 Task: Research Airbnb options in Jalal-Abad, Kyrgyzstan from 12th December, 2023 to 16th December, 2023 for 8 adults.8 bedrooms having 8 beds and 8 bathrooms. Property type can be hotel. Amenities needed are: wifi, TV, free parkinig on premises, gym, breakfast. Booking option can be shelf check-in. Look for 4 properties as per requirement.
Action: Mouse moved to (504, 117)
Screenshot: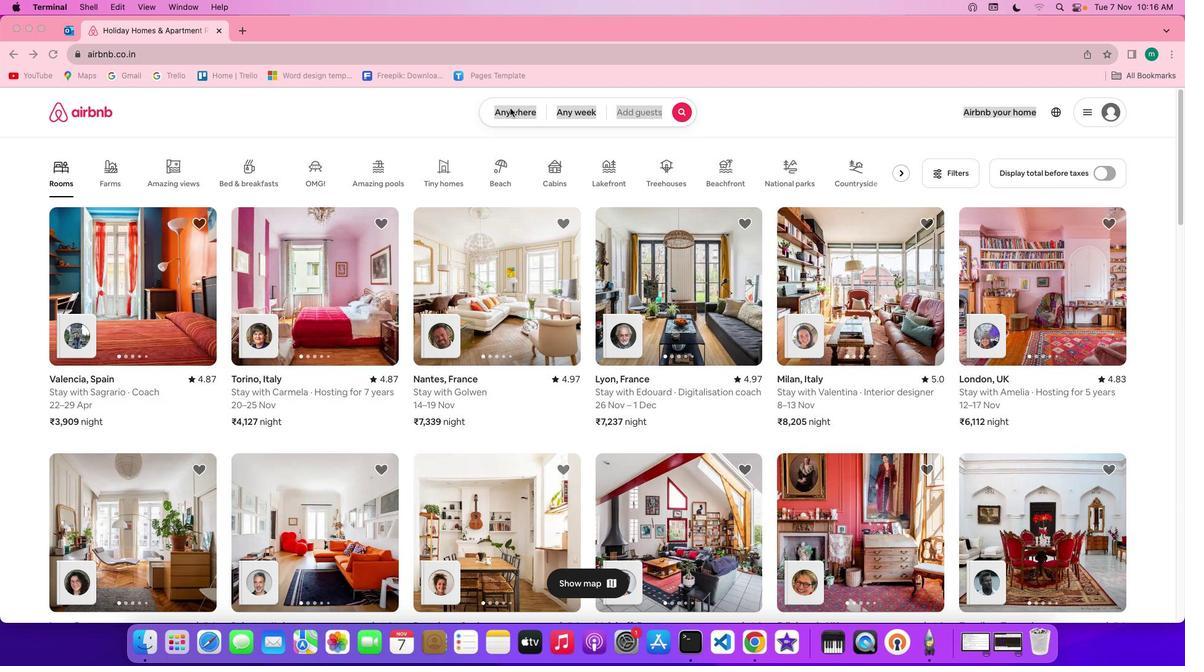 
Action: Mouse pressed left at (504, 117)
Screenshot: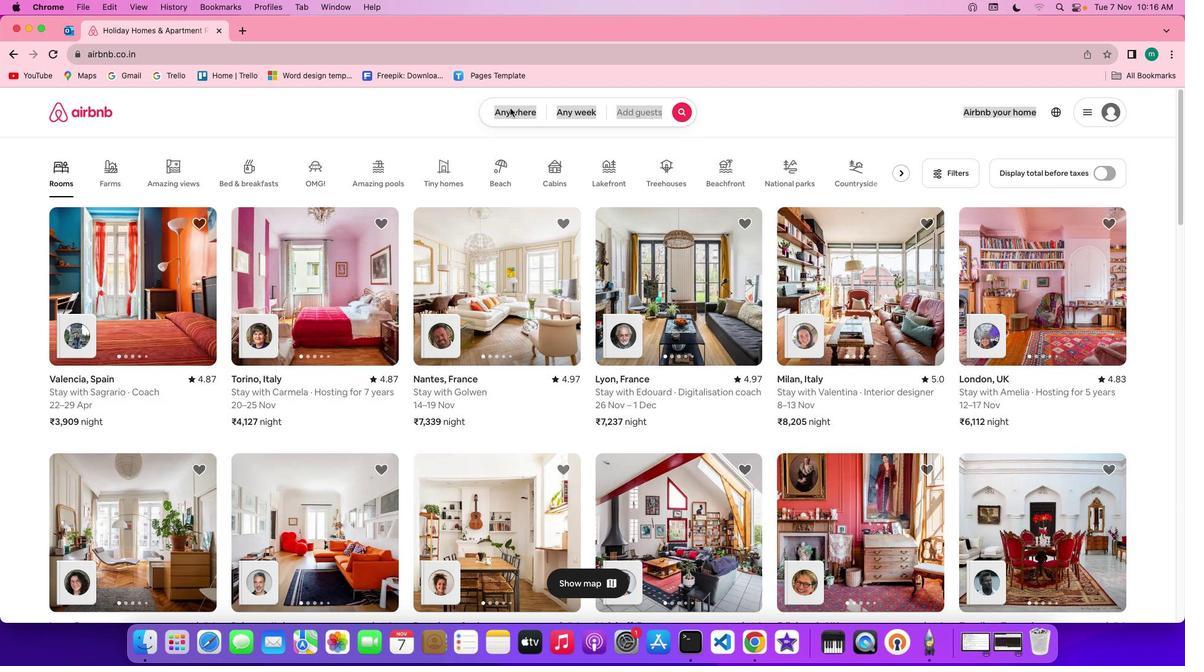 
Action: Mouse pressed left at (504, 117)
Screenshot: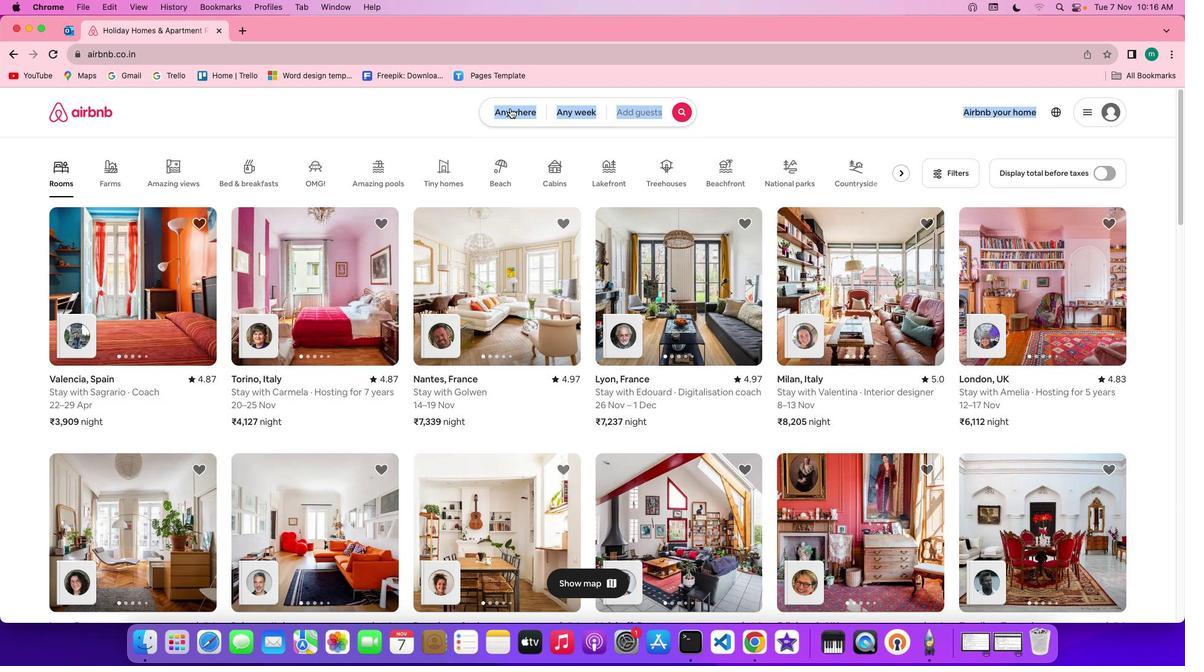 
Action: Mouse moved to (457, 167)
Screenshot: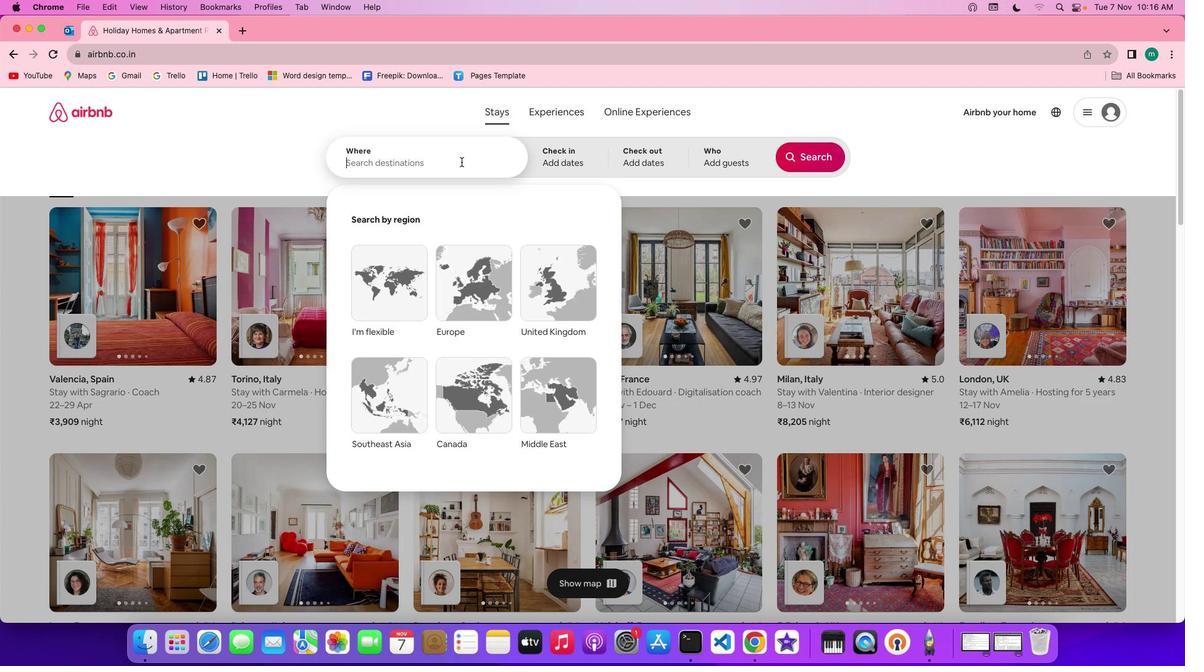 
Action: Mouse pressed left at (457, 167)
Screenshot: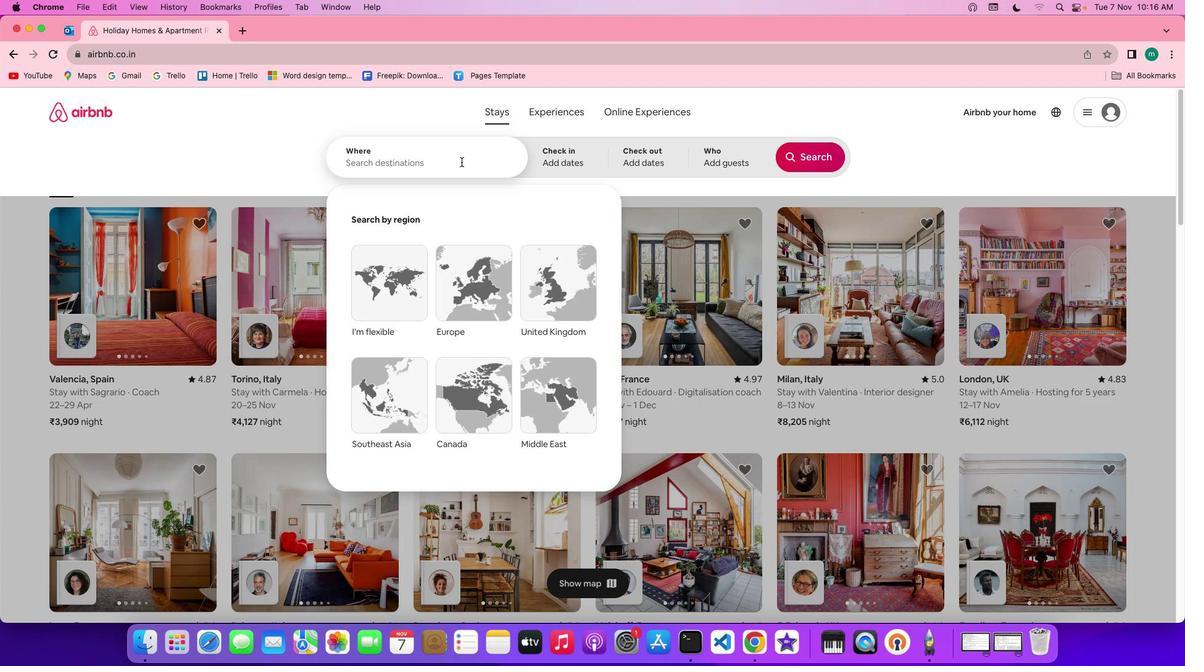 
Action: Key pressed Key.shift'J''a''l''a''l''-'Key.spaceKey.shift'A''b''a''d'','Key.spaceKey.shift'K''r'Key.backspace'y''r''g''y''z''s''t''a''n'
Screenshot: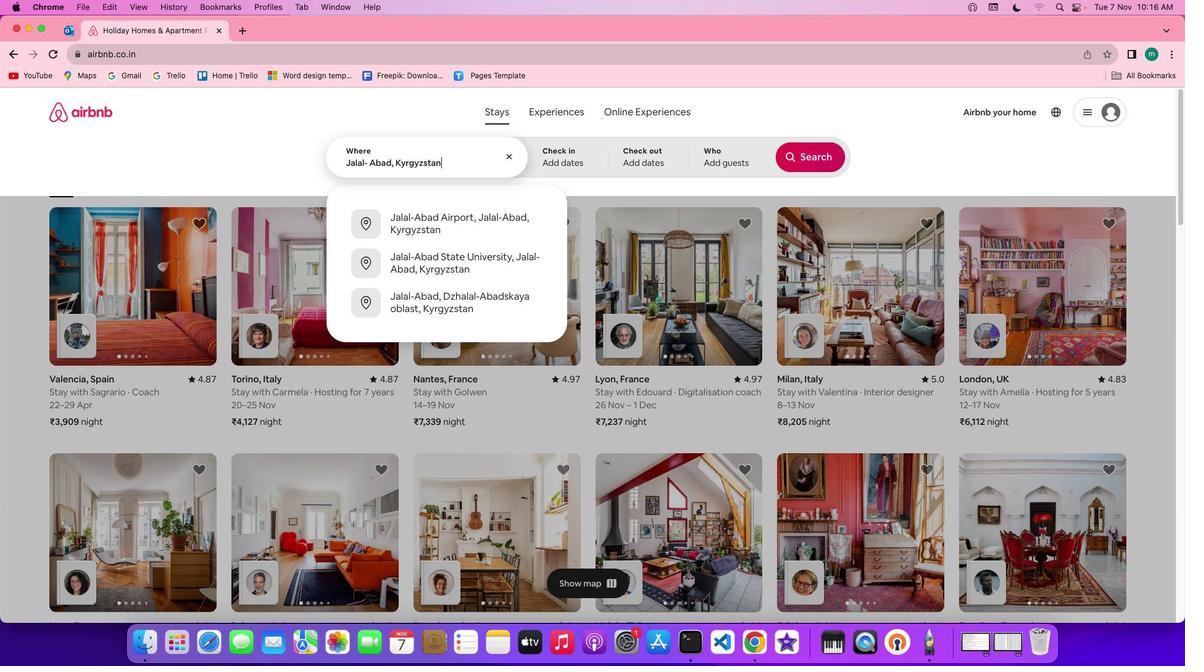 
Action: Mouse moved to (562, 169)
Screenshot: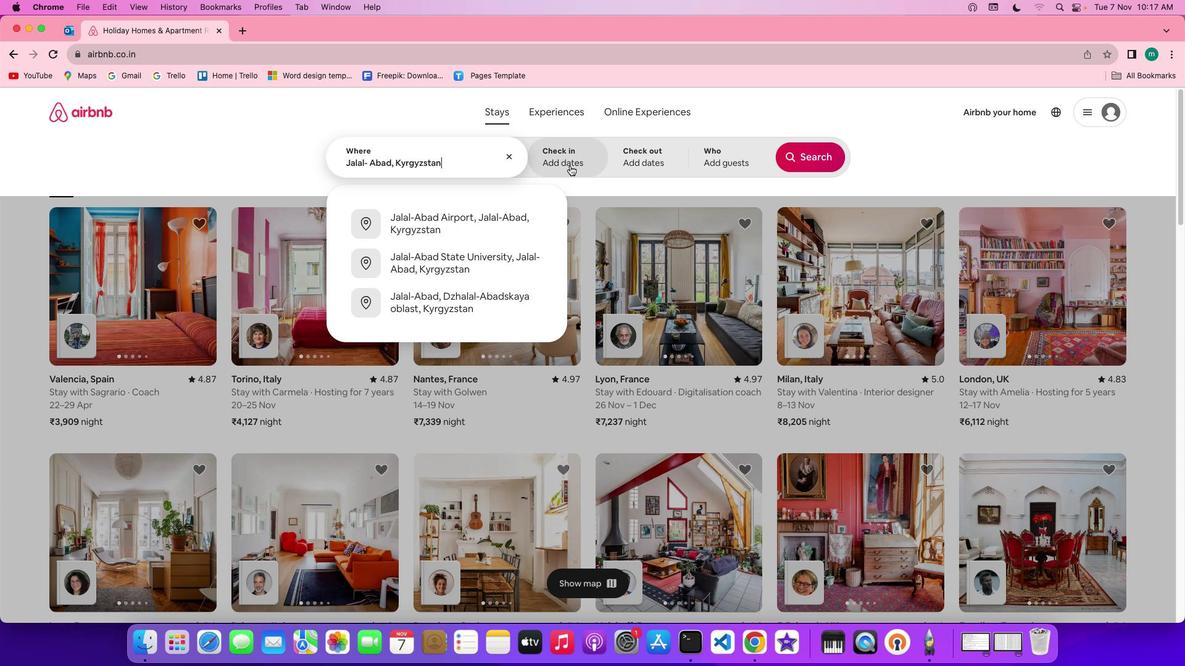 
Action: Mouse pressed left at (562, 169)
Screenshot: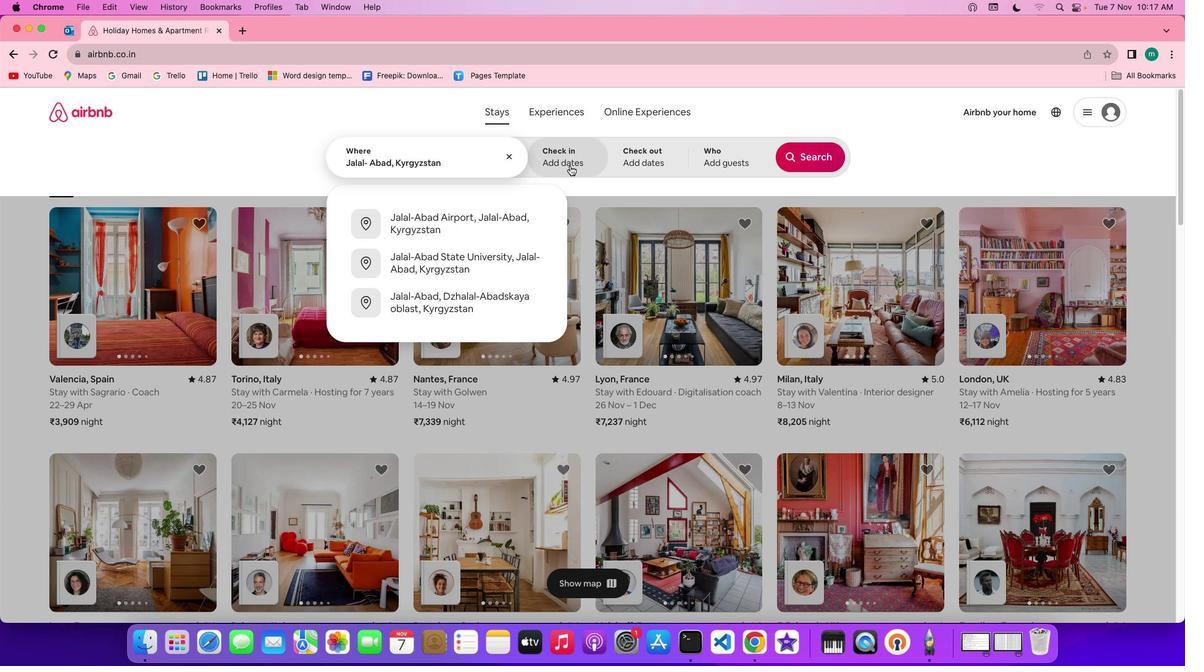 
Action: Mouse moved to (662, 355)
Screenshot: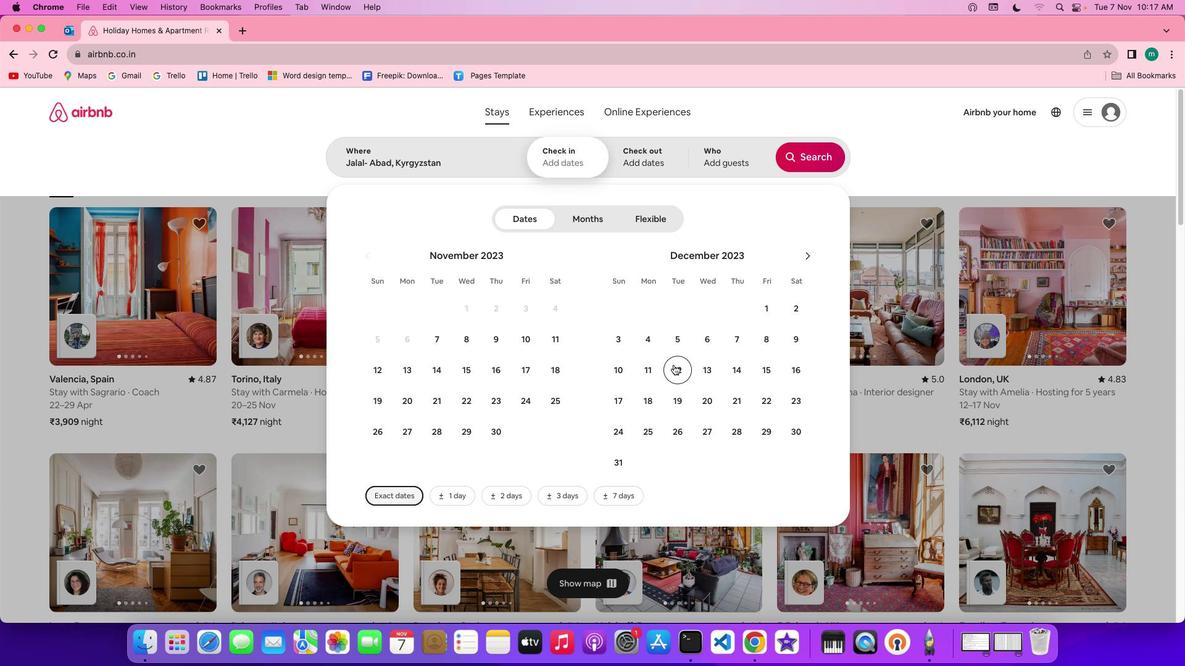 
Action: Mouse pressed left at (662, 355)
Screenshot: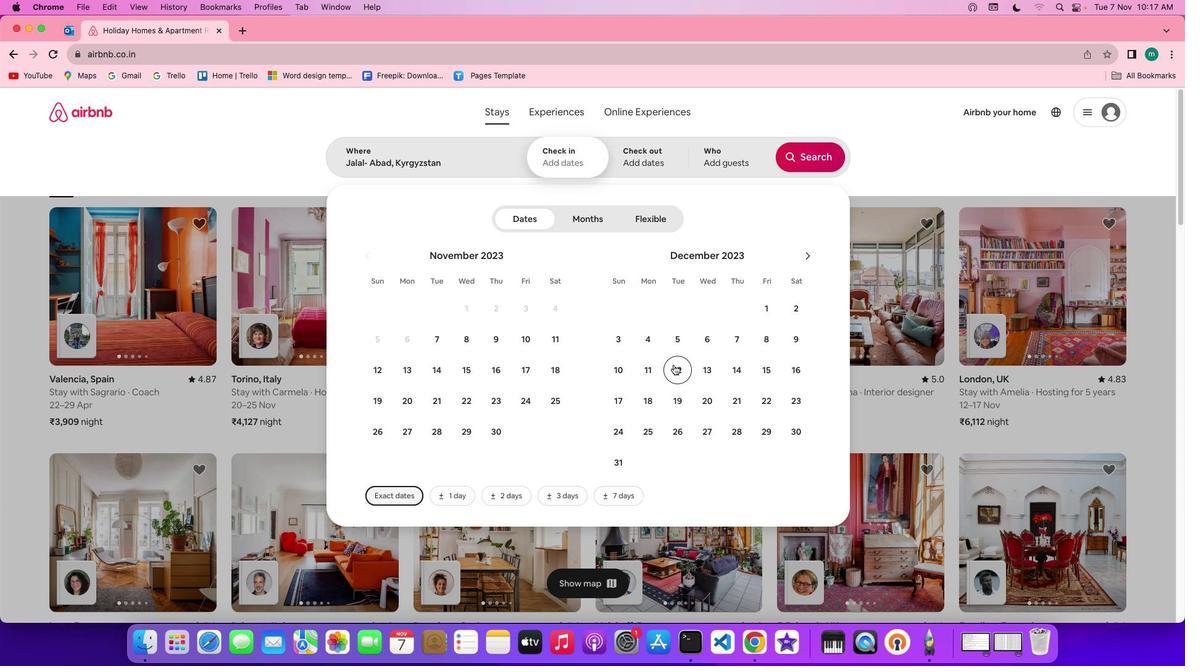 
Action: Mouse moved to (790, 355)
Screenshot: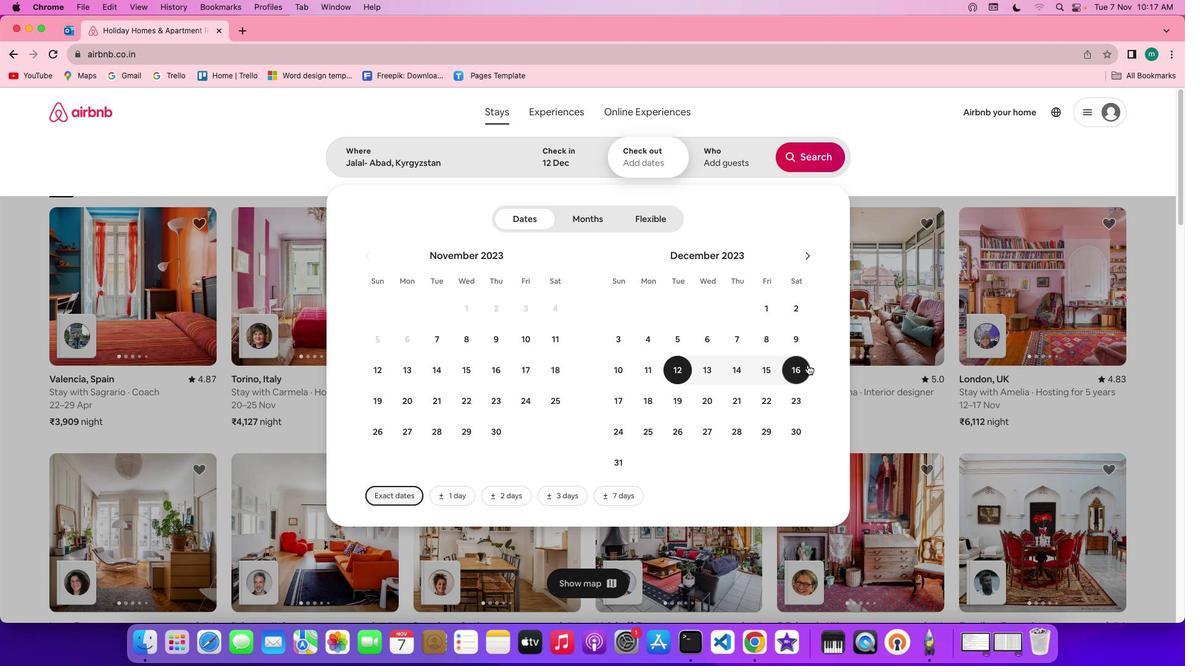 
Action: Mouse pressed left at (790, 355)
Screenshot: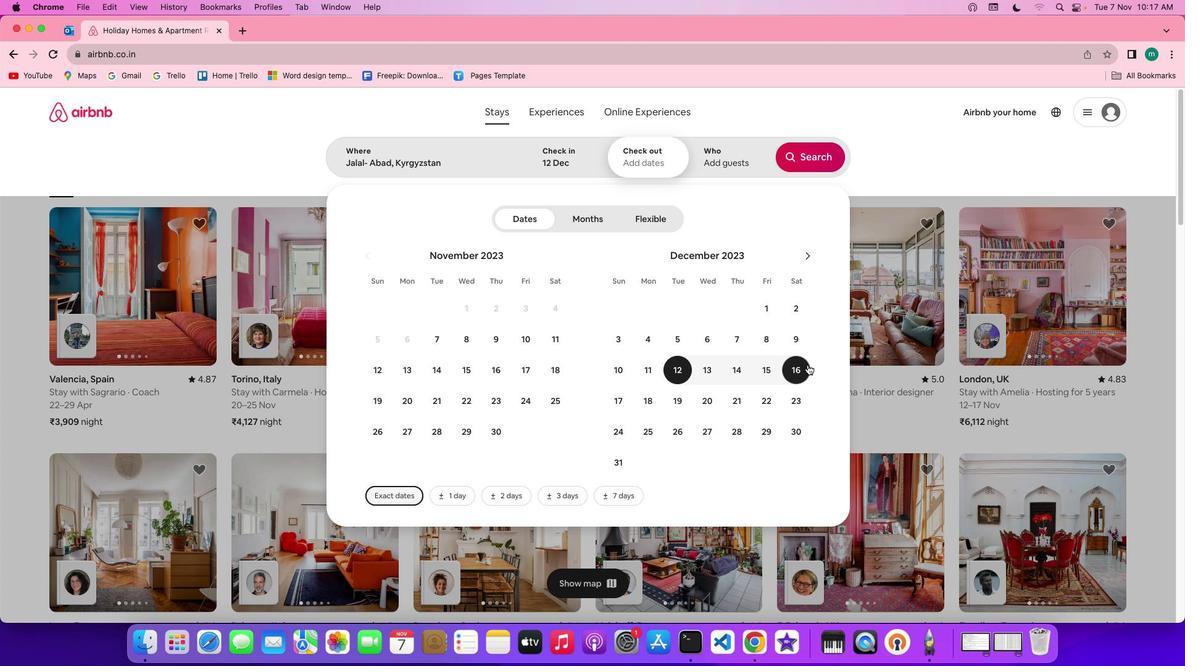 
Action: Mouse moved to (730, 167)
Screenshot: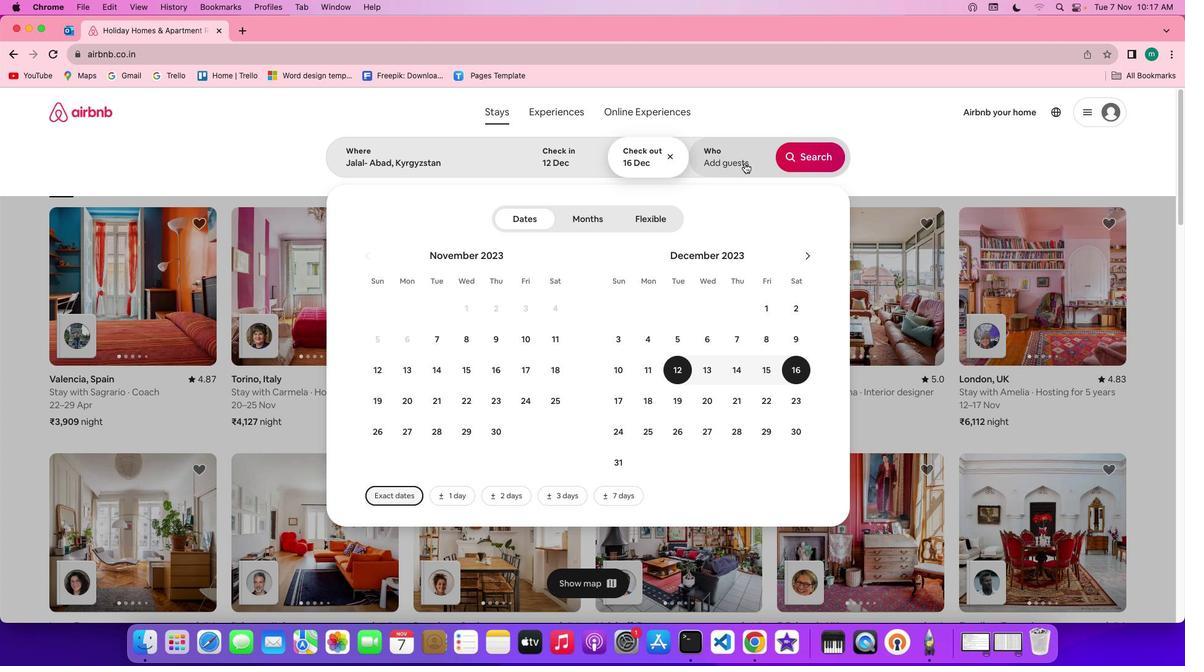 
Action: Mouse pressed left at (730, 167)
Screenshot: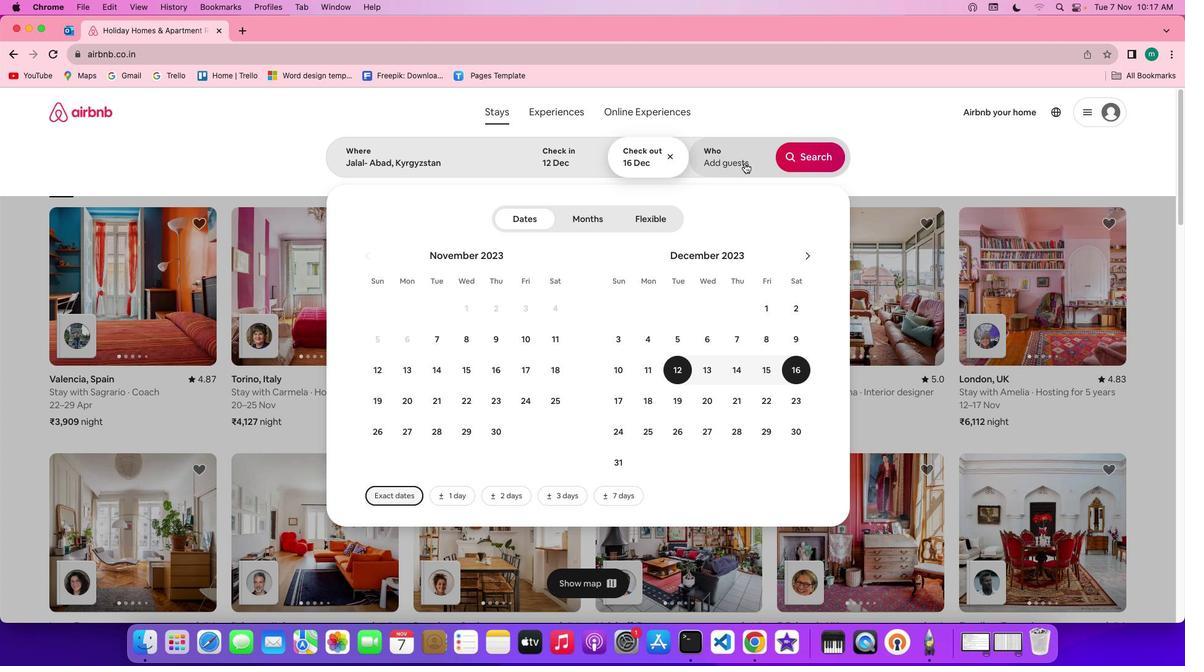
Action: Mouse moved to (800, 224)
Screenshot: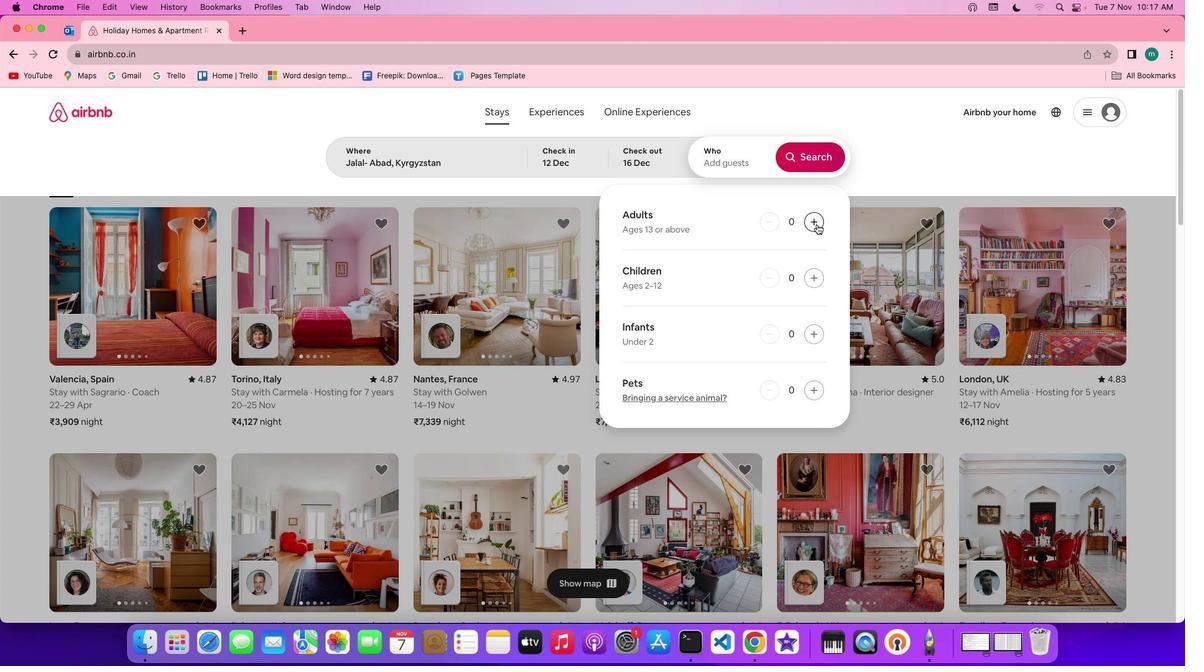 
Action: Mouse pressed left at (800, 224)
Screenshot: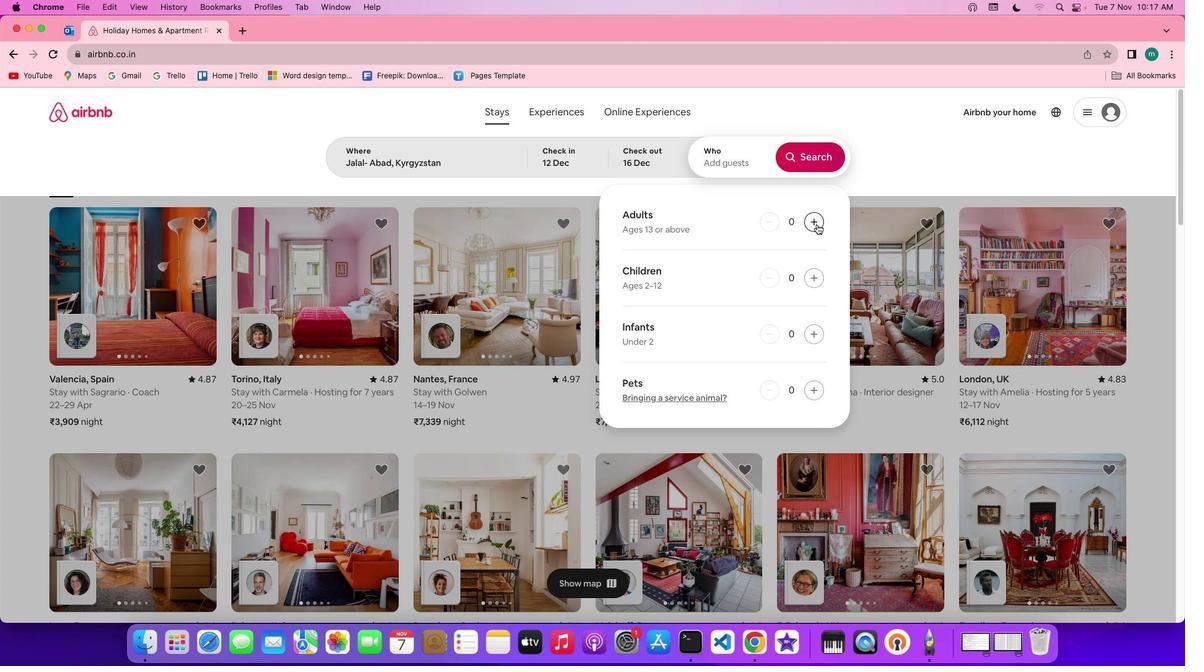 
Action: Mouse pressed left at (800, 224)
Screenshot: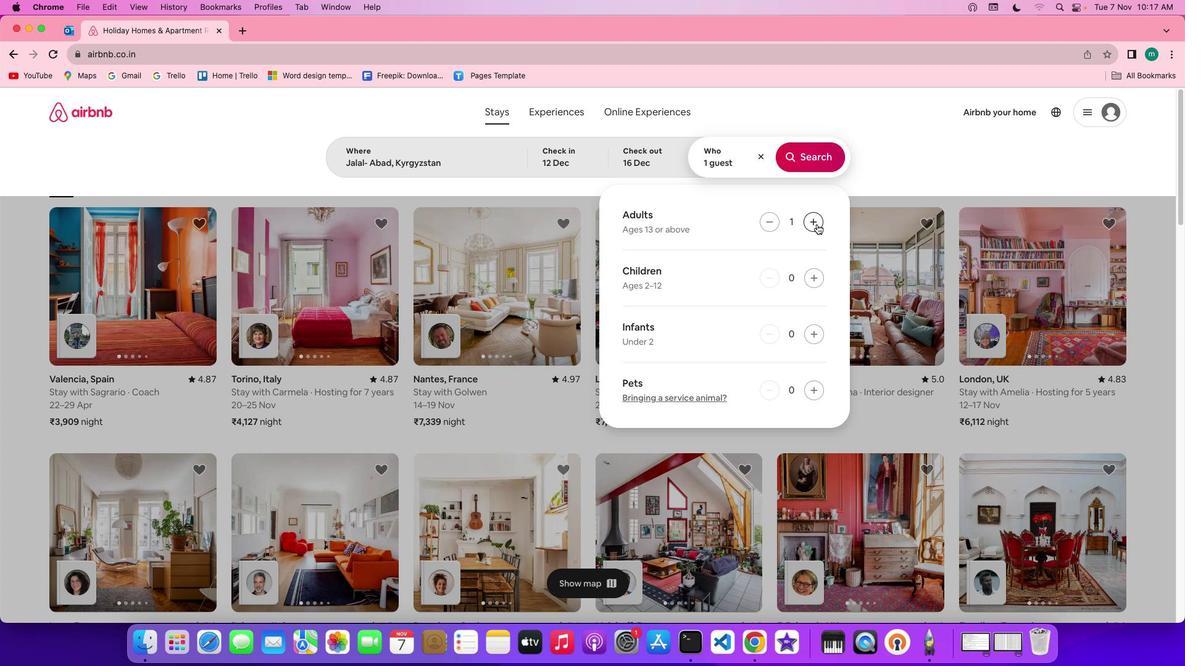 
Action: Mouse pressed left at (800, 224)
Screenshot: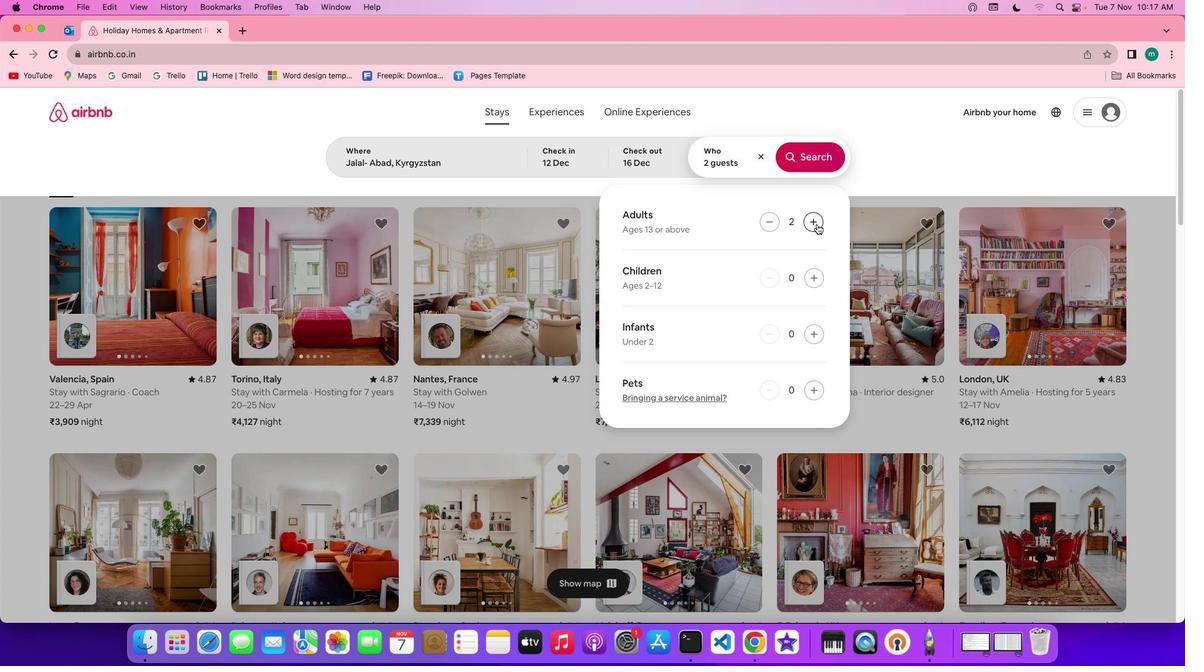 
Action: Mouse pressed left at (800, 224)
Screenshot: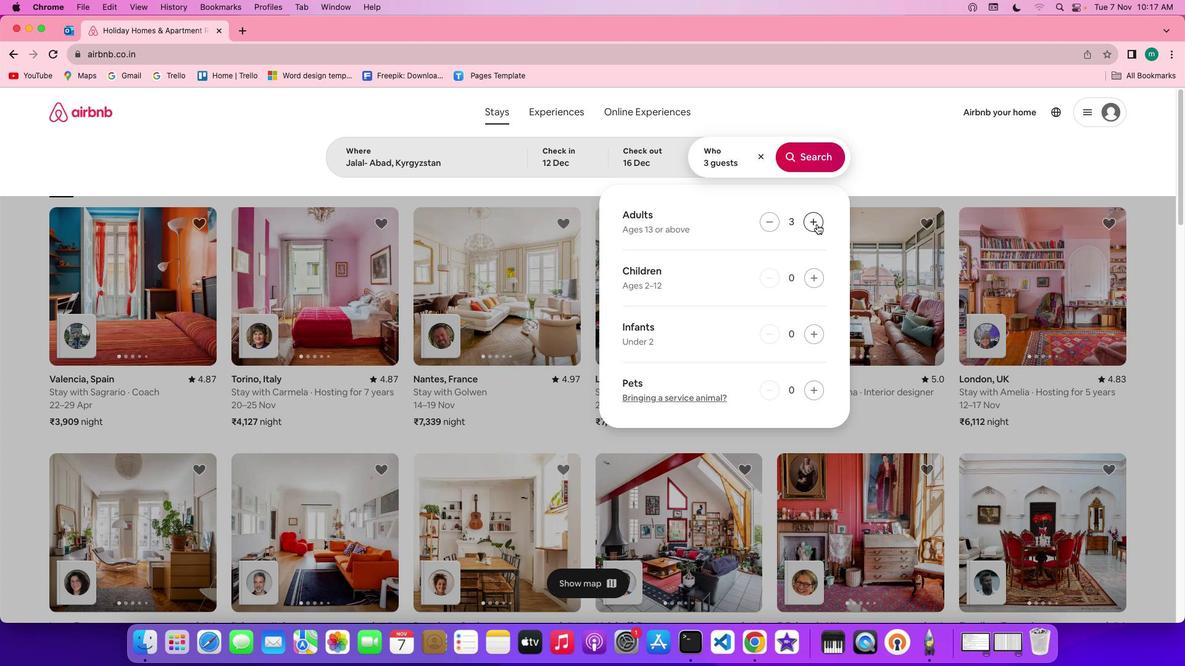
Action: Mouse pressed left at (800, 224)
Screenshot: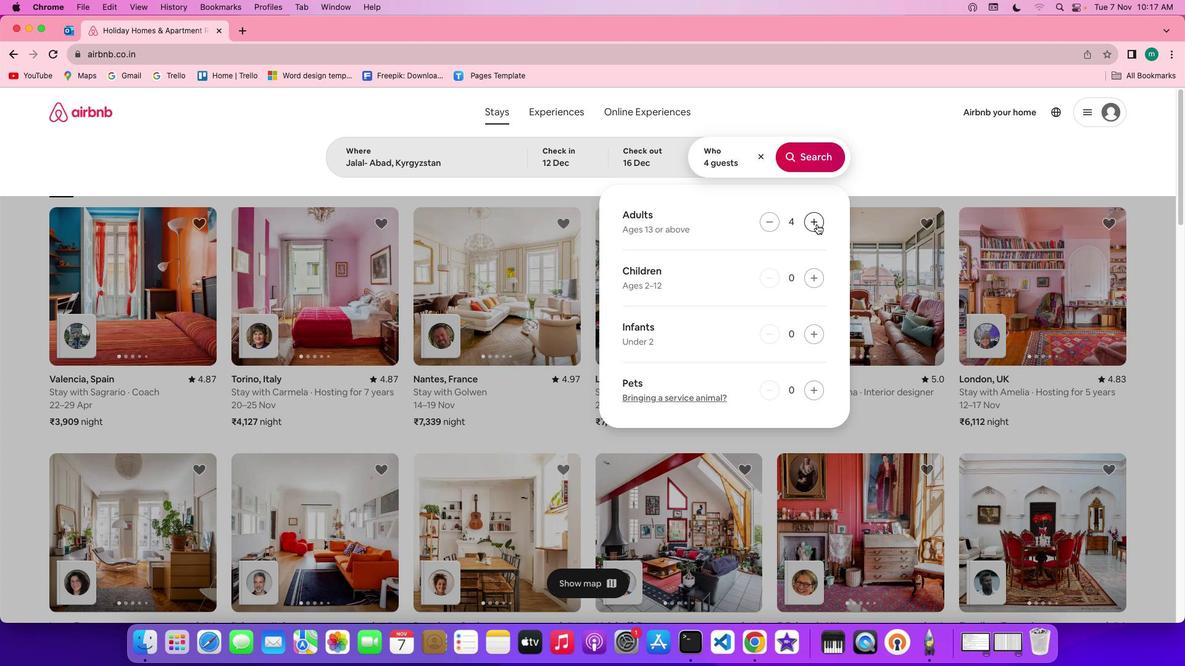 
Action: Mouse pressed left at (800, 224)
Screenshot: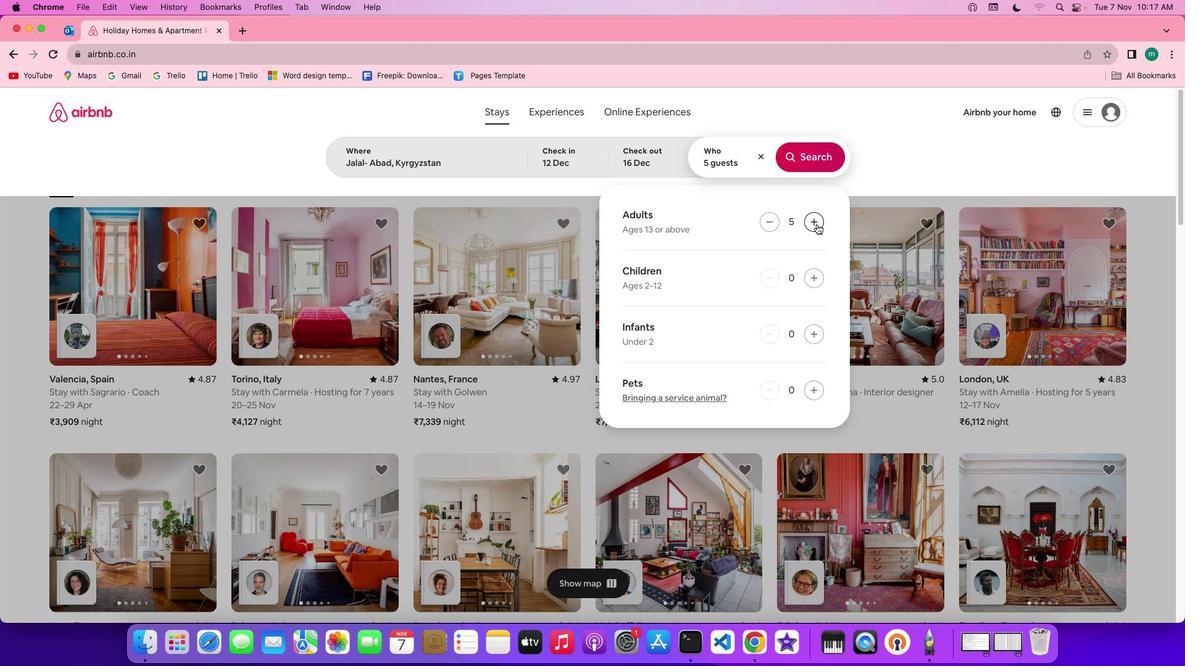 
Action: Mouse pressed left at (800, 224)
Screenshot: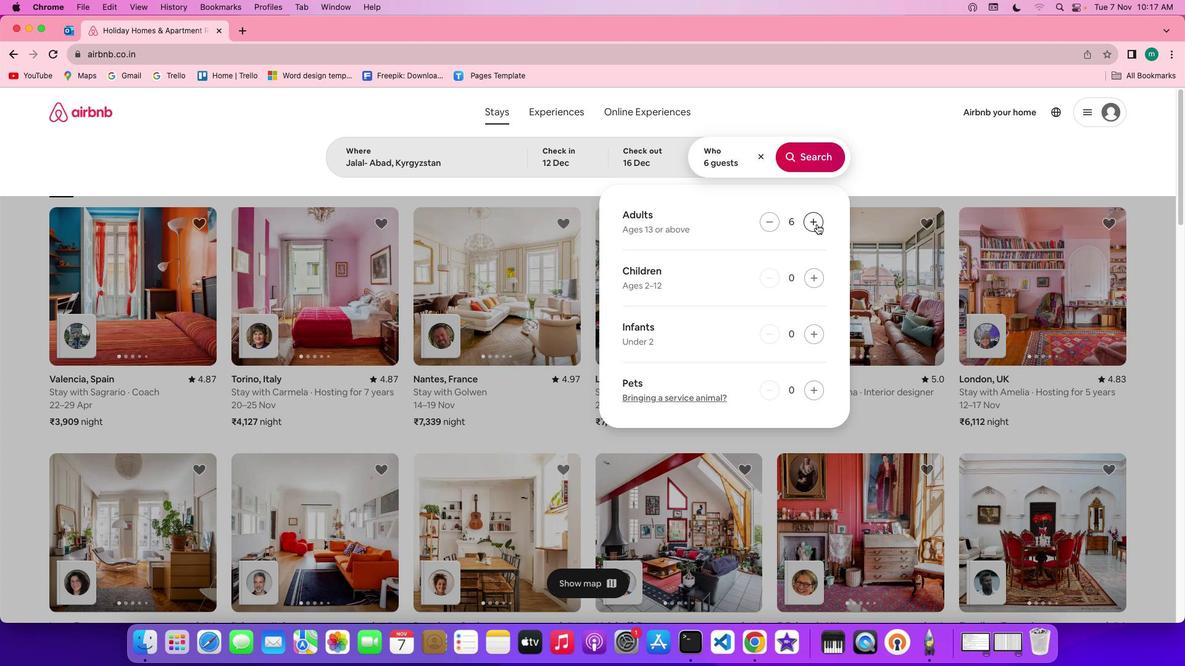 
Action: Mouse pressed left at (800, 224)
Screenshot: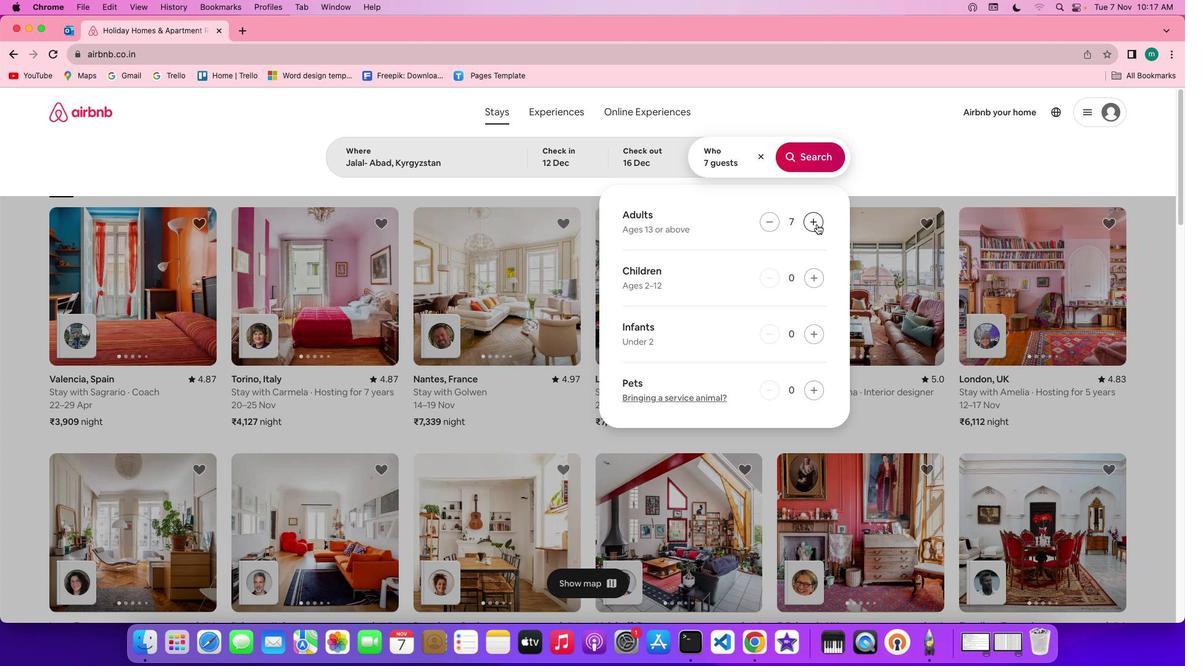 
Action: Mouse moved to (798, 166)
Screenshot: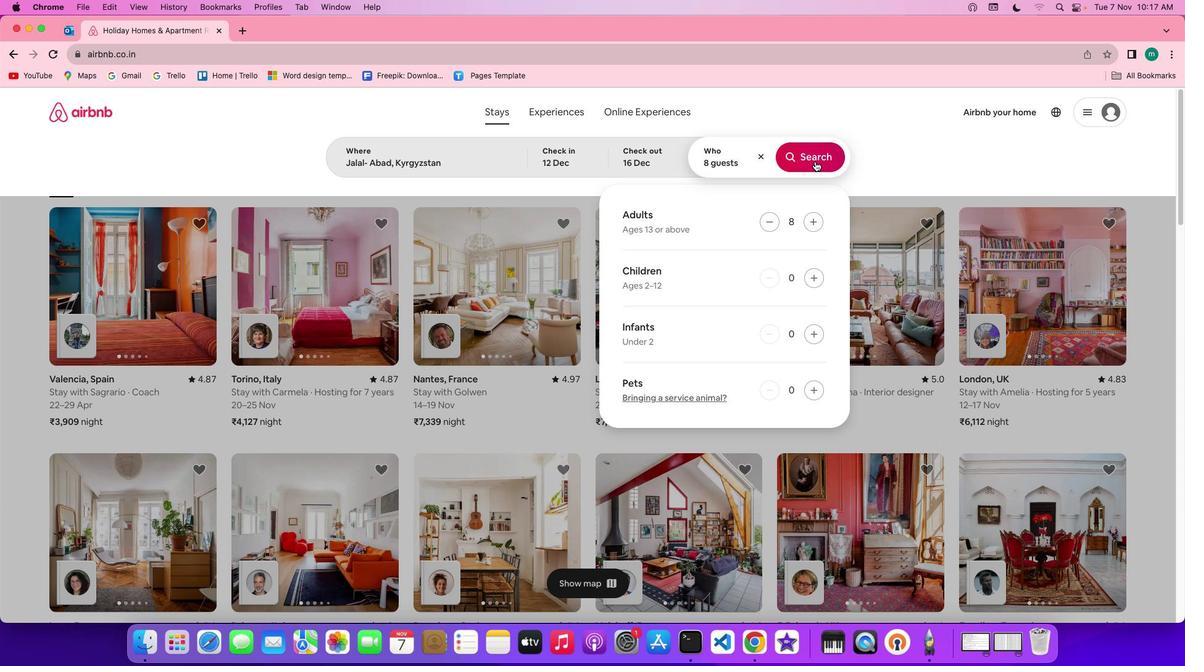 
Action: Mouse pressed left at (798, 166)
Screenshot: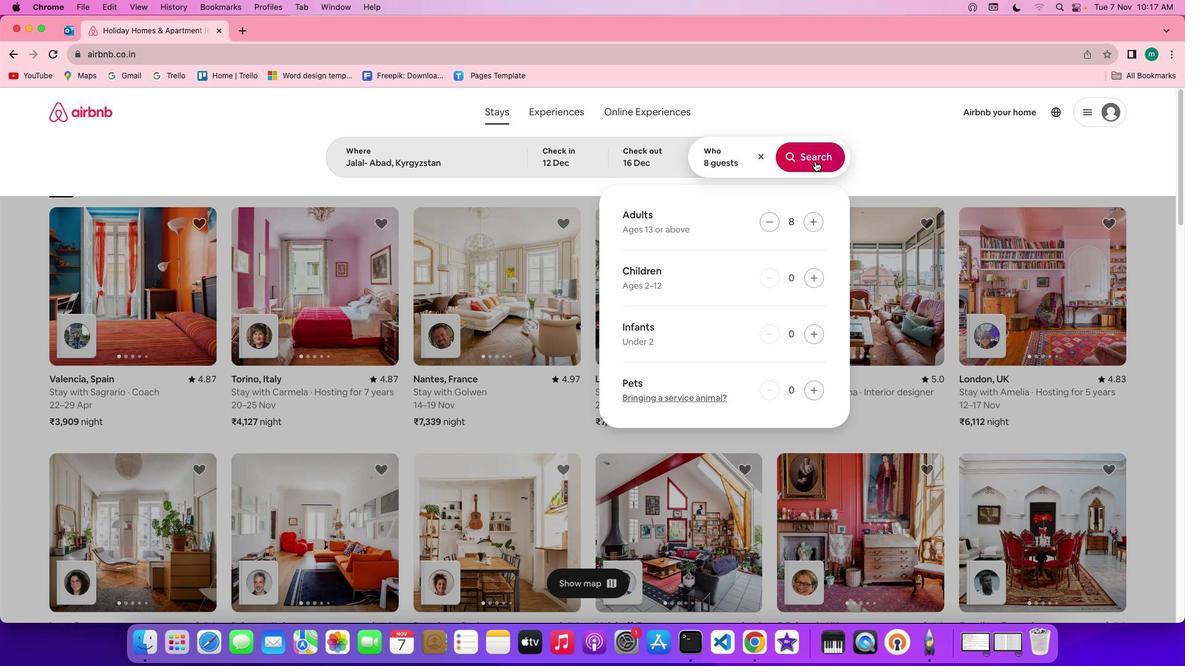 
Action: Mouse moved to (957, 167)
Screenshot: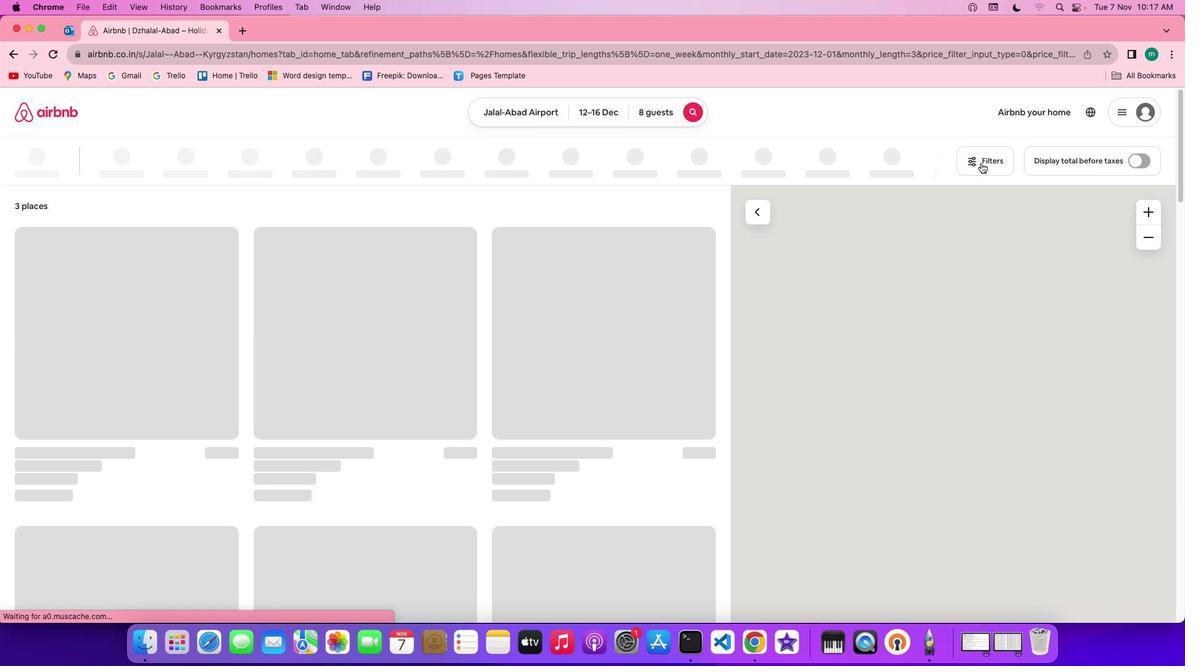 
Action: Mouse pressed left at (957, 167)
Screenshot: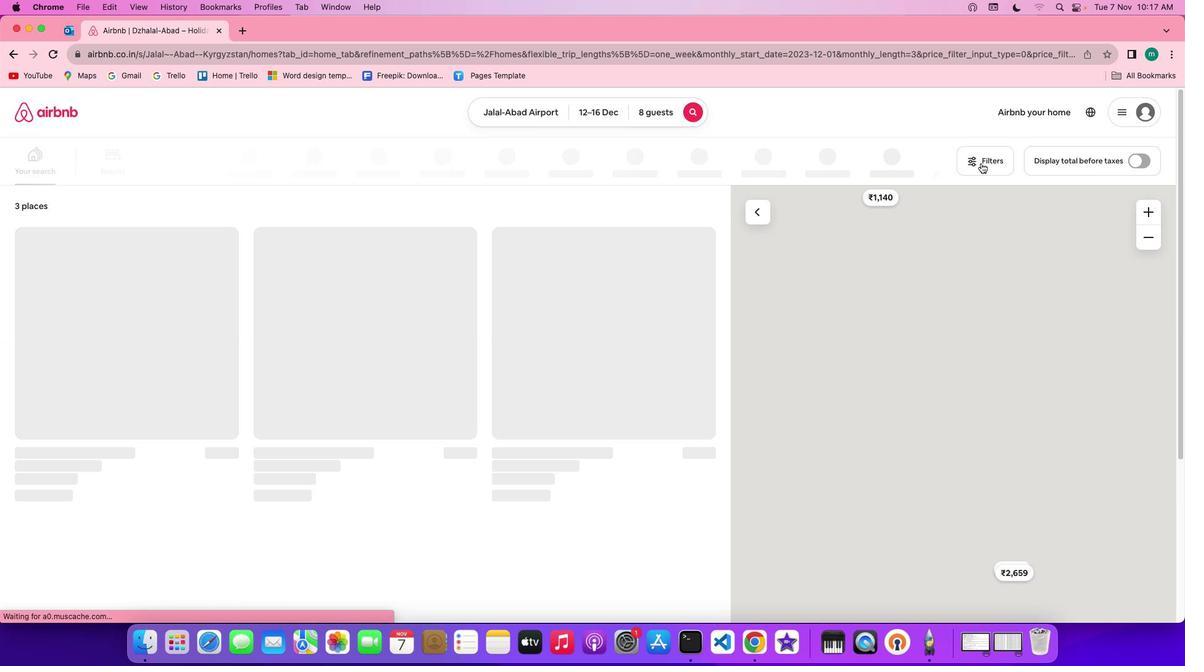 
Action: Mouse moved to (523, 335)
Screenshot: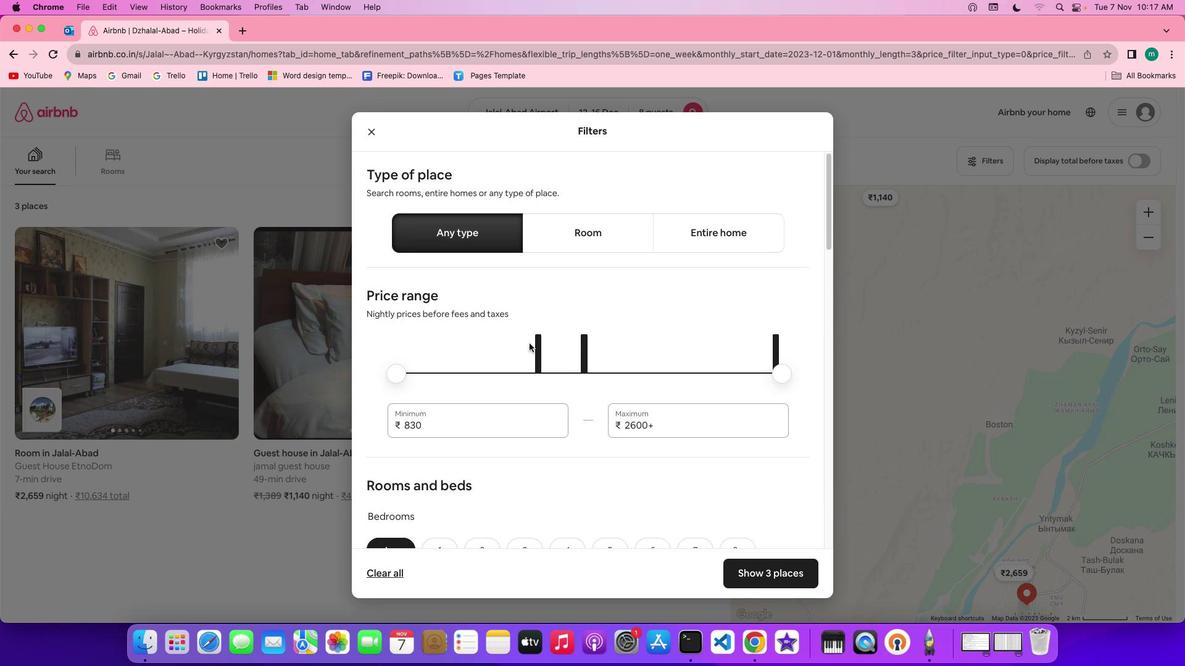 
Action: Mouse scrolled (523, 335) with delta (13, 15)
Screenshot: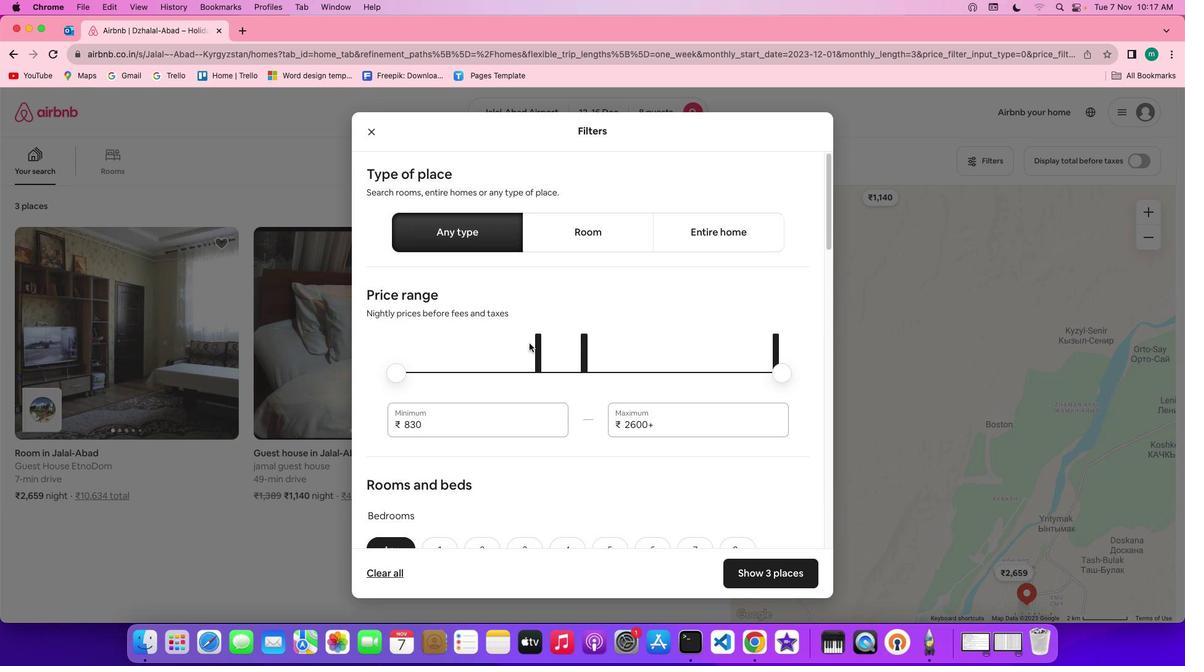
Action: Mouse scrolled (523, 335) with delta (13, 15)
Screenshot: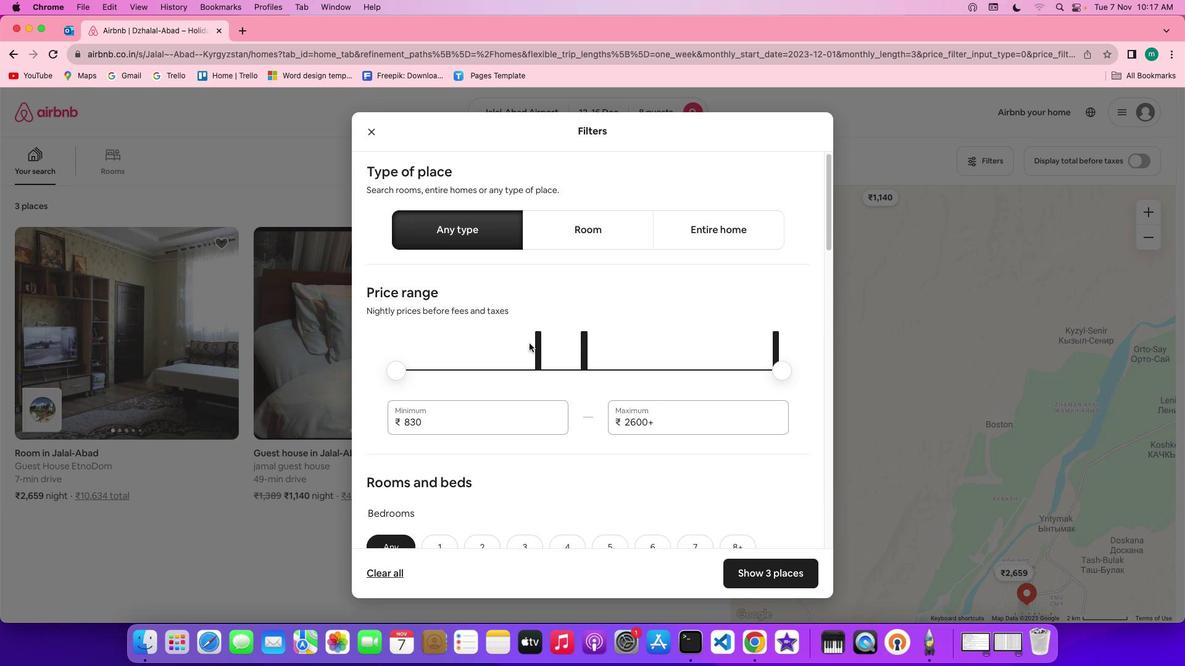 
Action: Mouse scrolled (523, 335) with delta (13, 15)
Screenshot: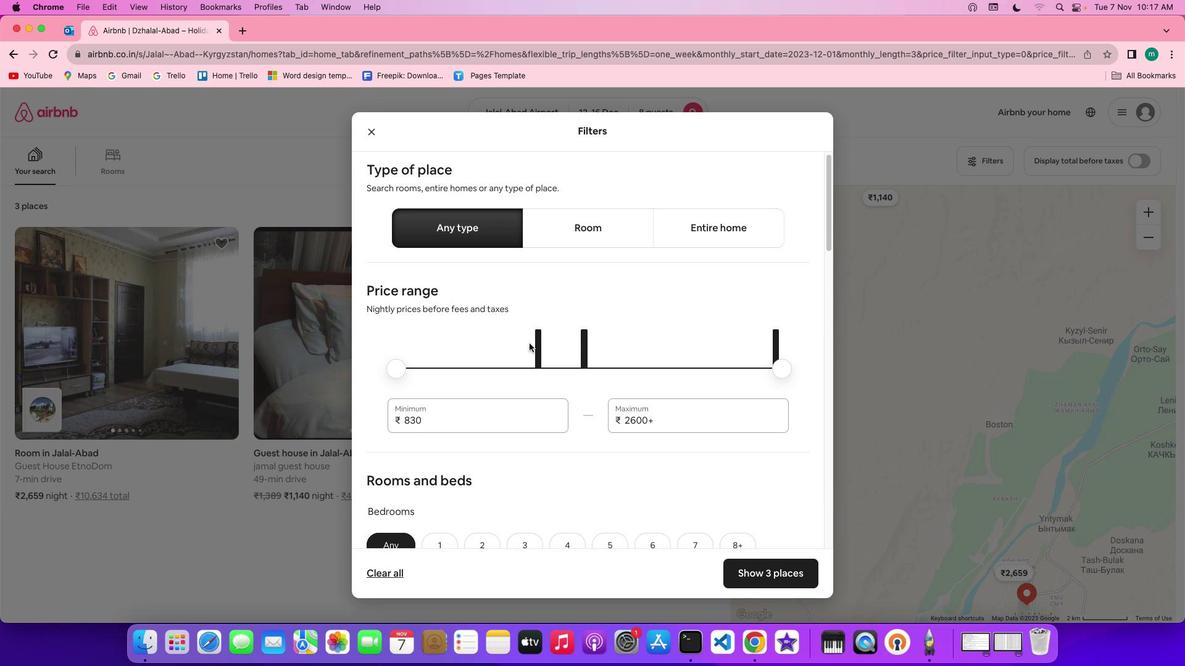 
Action: Mouse scrolled (523, 335) with delta (13, 15)
Screenshot: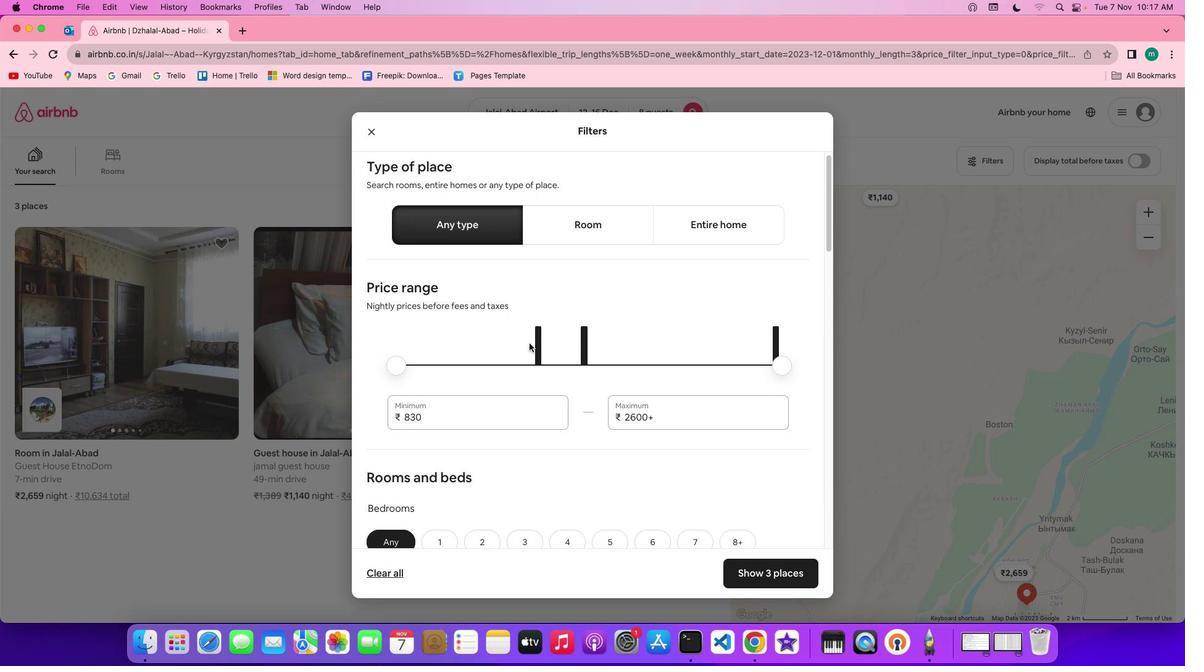 
Action: Mouse scrolled (523, 335) with delta (13, 15)
Screenshot: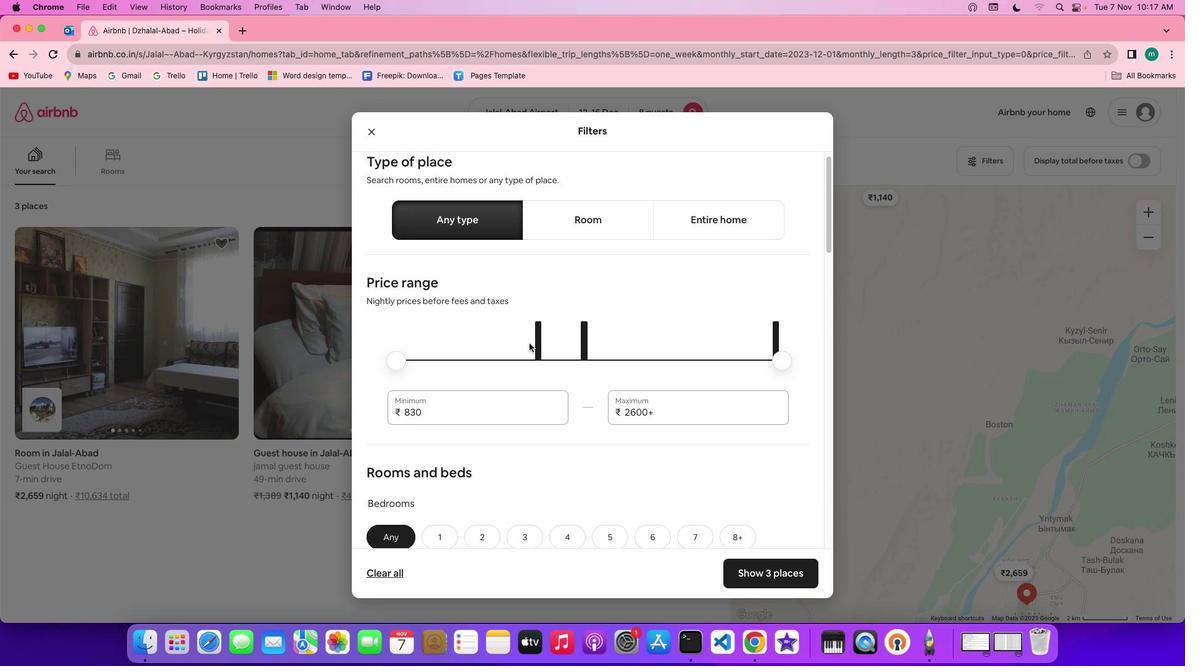 
Action: Mouse scrolled (523, 335) with delta (13, 15)
Screenshot: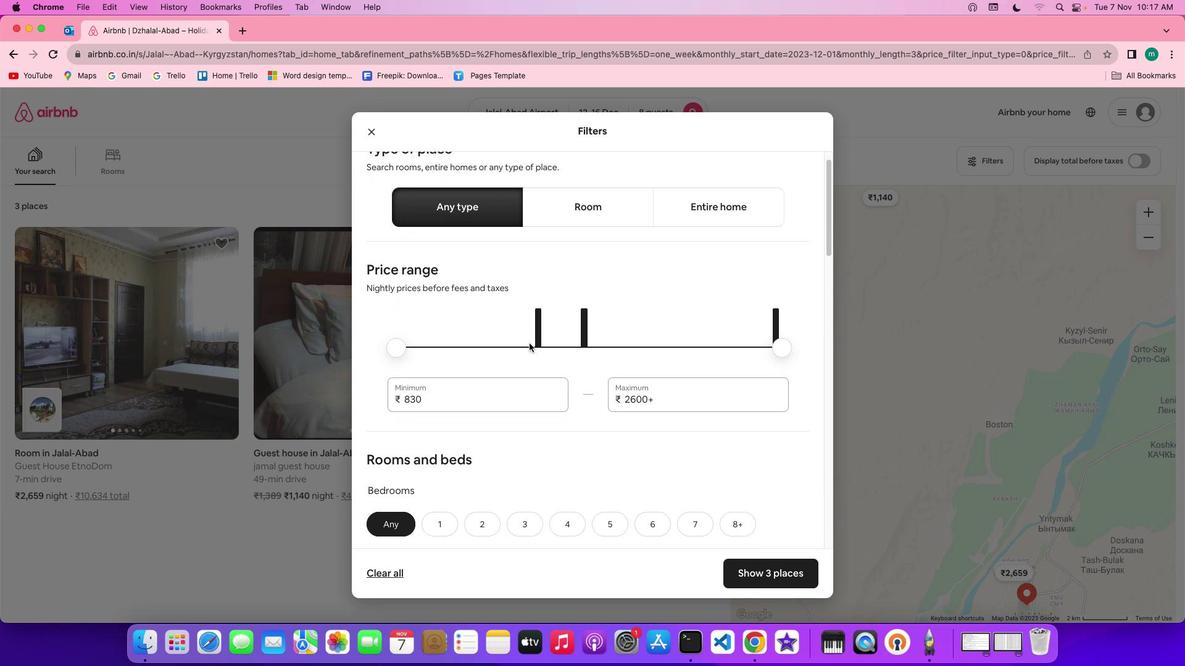 
Action: Mouse scrolled (523, 335) with delta (13, 15)
Screenshot: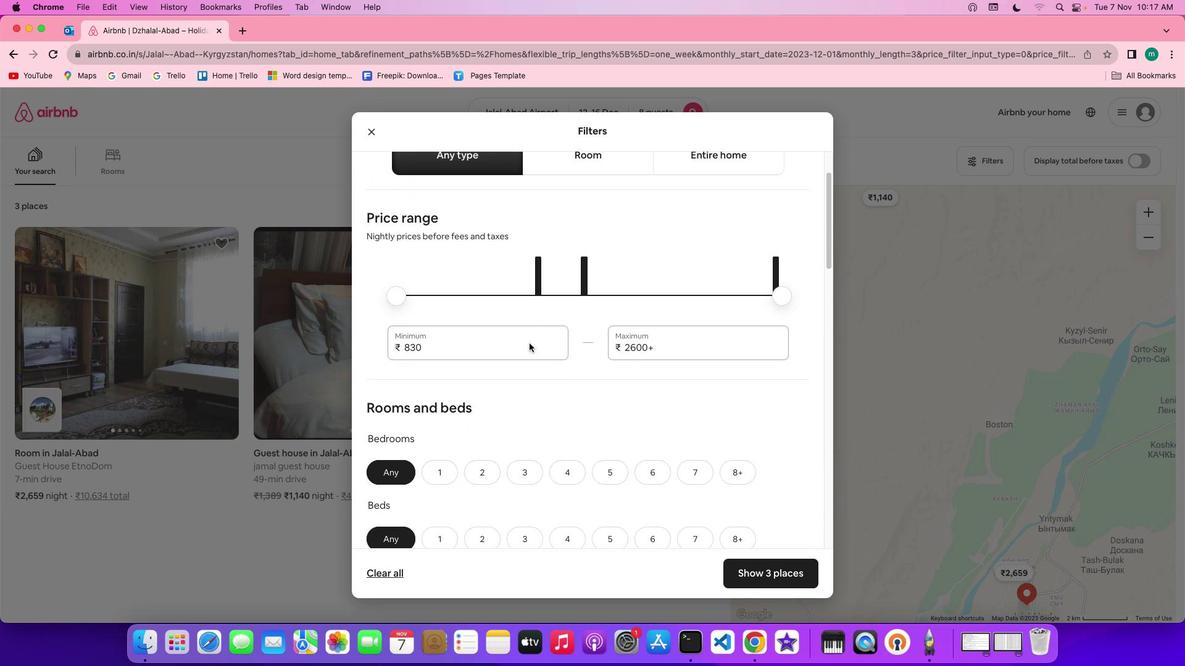
Action: Mouse scrolled (523, 335) with delta (13, 15)
Screenshot: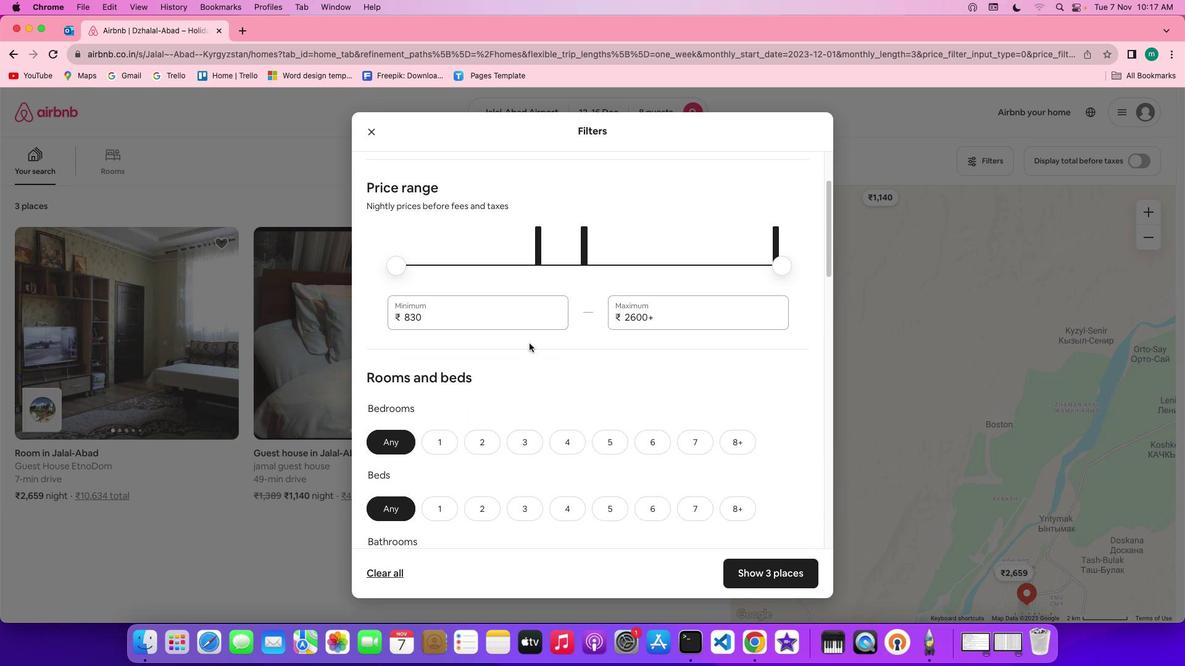
Action: Mouse scrolled (523, 335) with delta (13, 15)
Screenshot: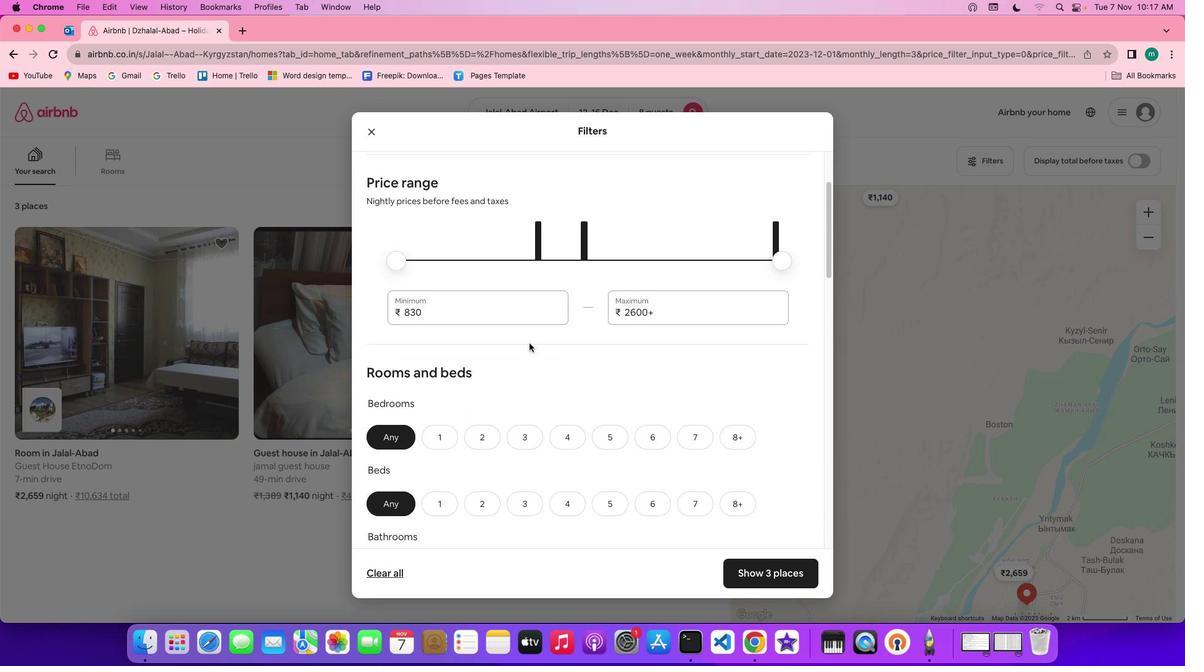 
Action: Mouse scrolled (523, 335) with delta (13, 15)
Screenshot: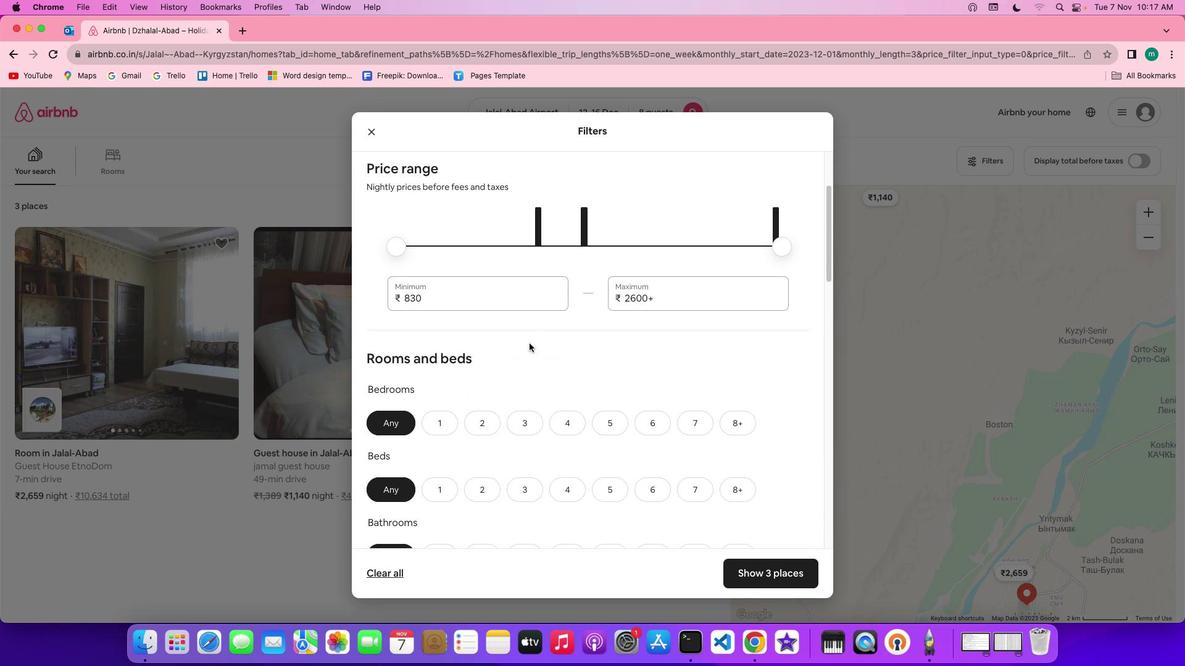 
Action: Mouse scrolled (523, 335) with delta (13, 15)
Screenshot: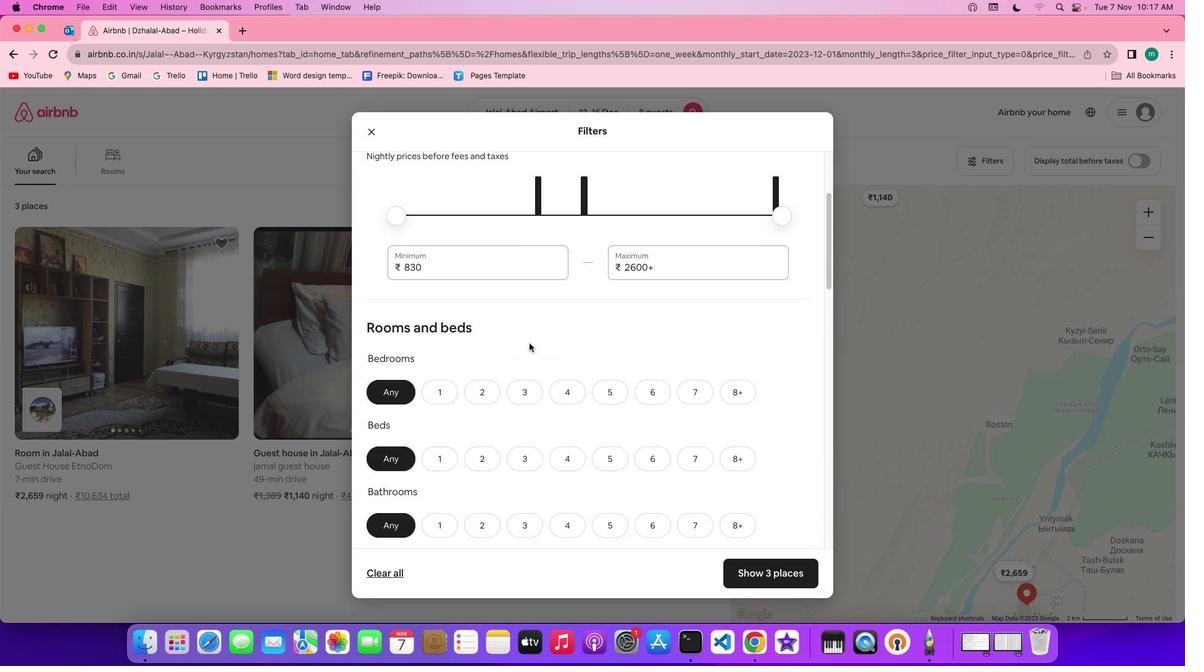 
Action: Mouse scrolled (523, 335) with delta (13, 15)
Screenshot: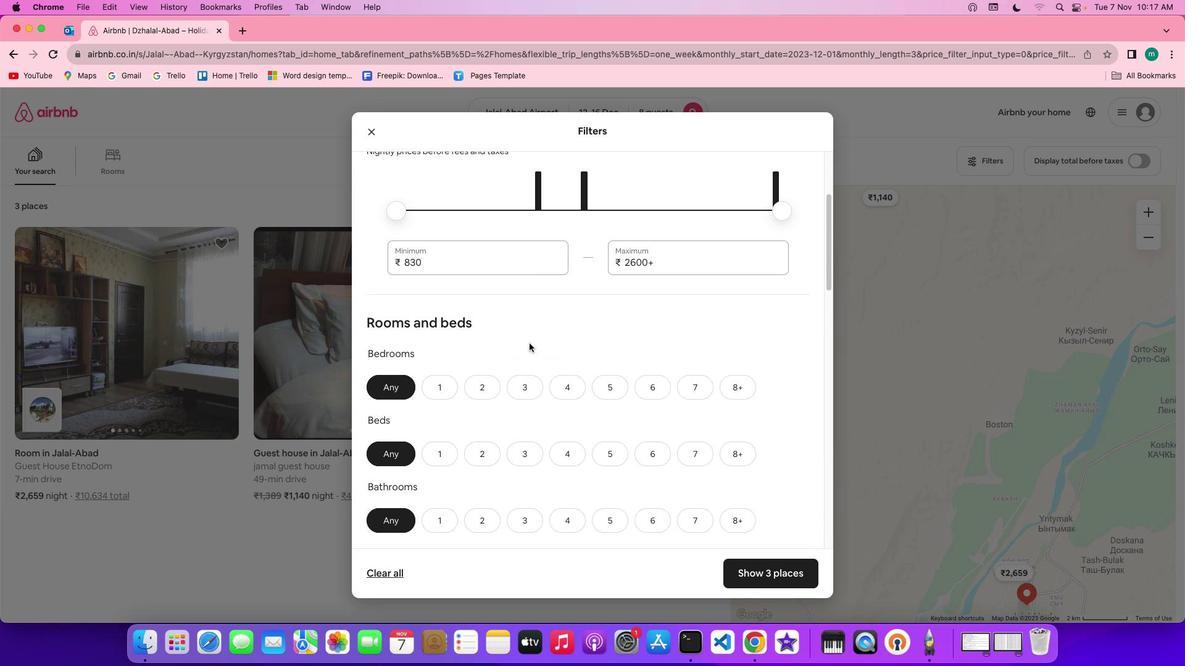 
Action: Mouse scrolled (523, 335) with delta (13, 15)
Screenshot: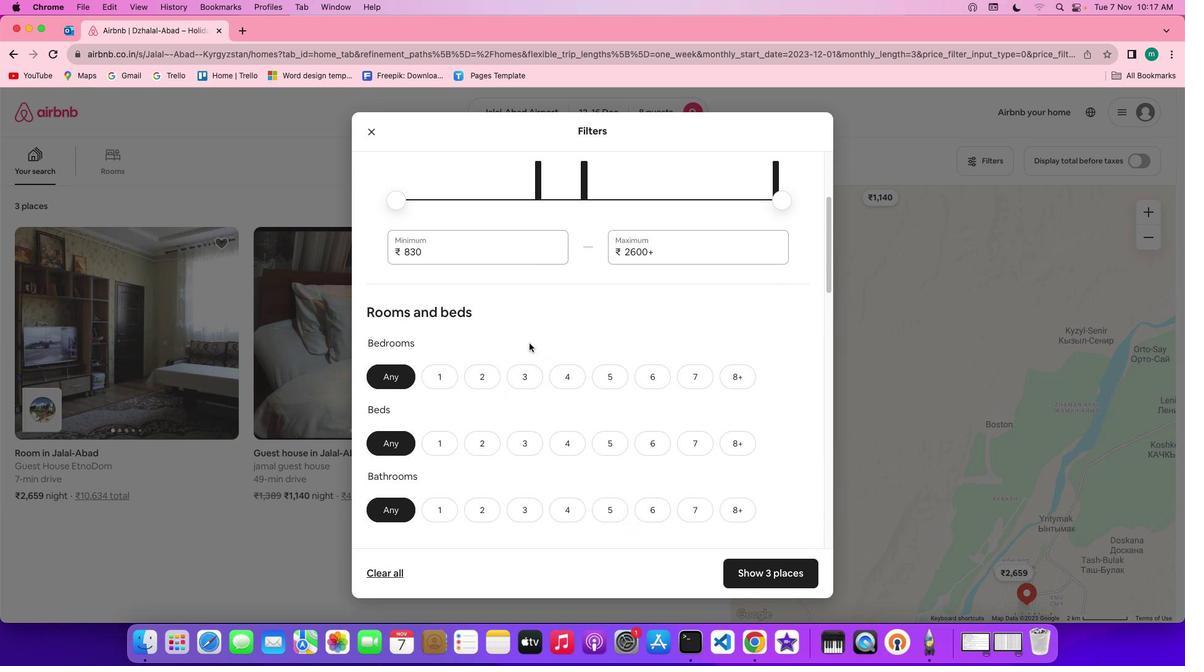 
Action: Mouse scrolled (523, 335) with delta (13, 15)
Screenshot: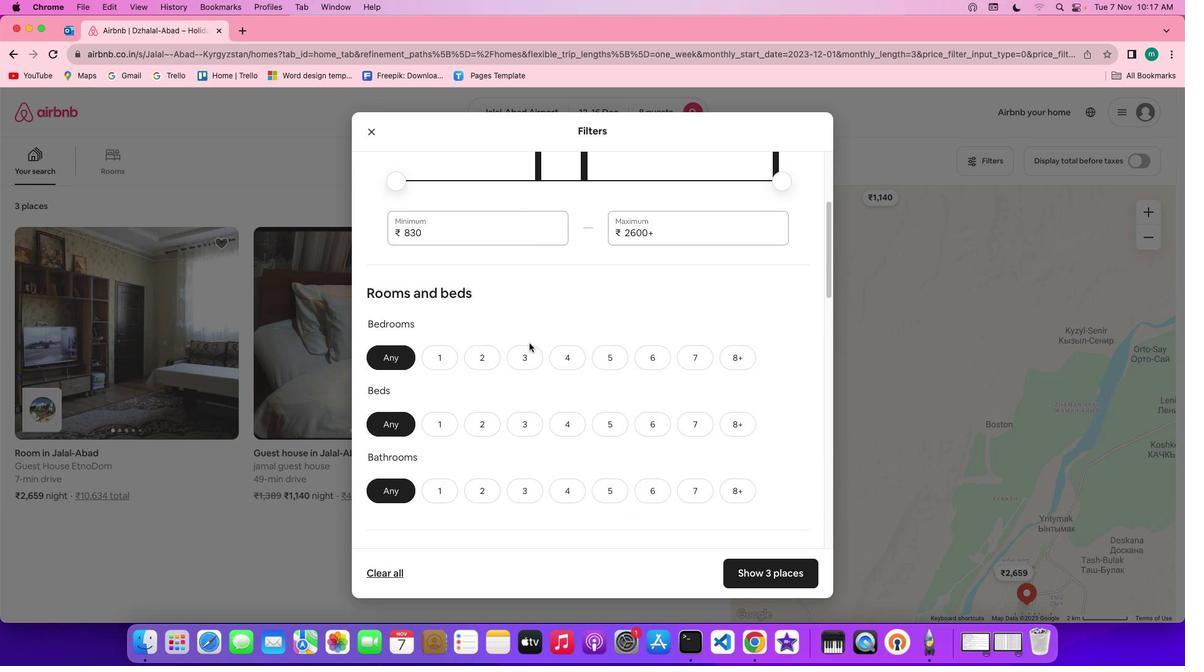
Action: Mouse scrolled (523, 335) with delta (13, 15)
Screenshot: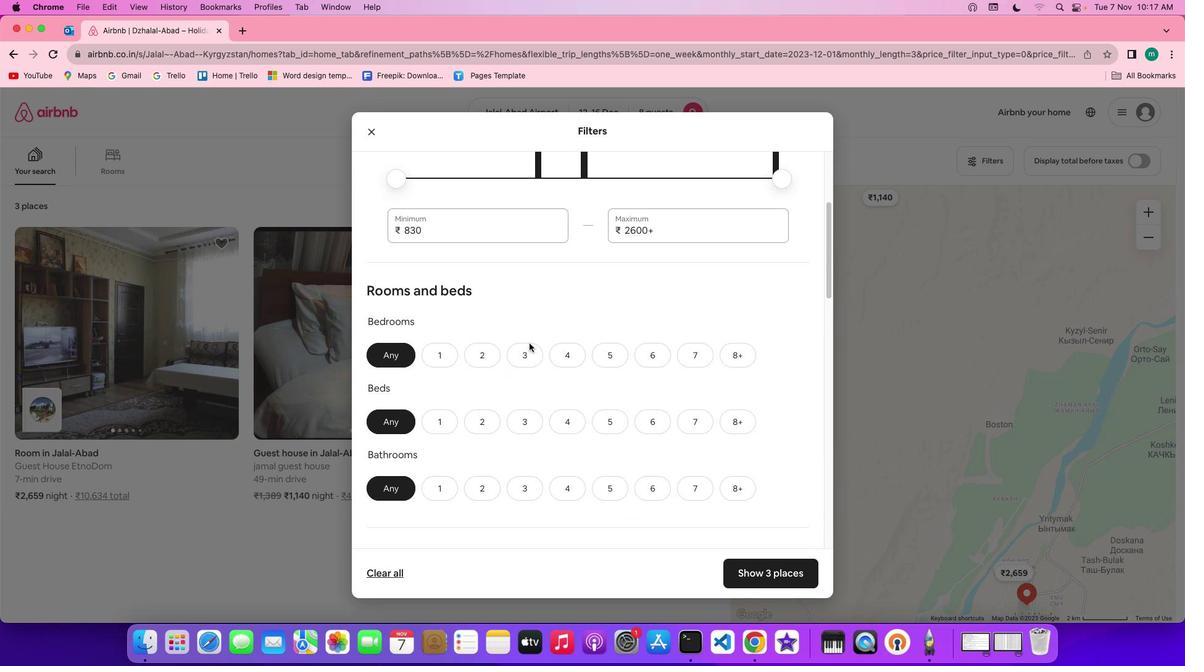 
Action: Mouse moved to (714, 336)
Screenshot: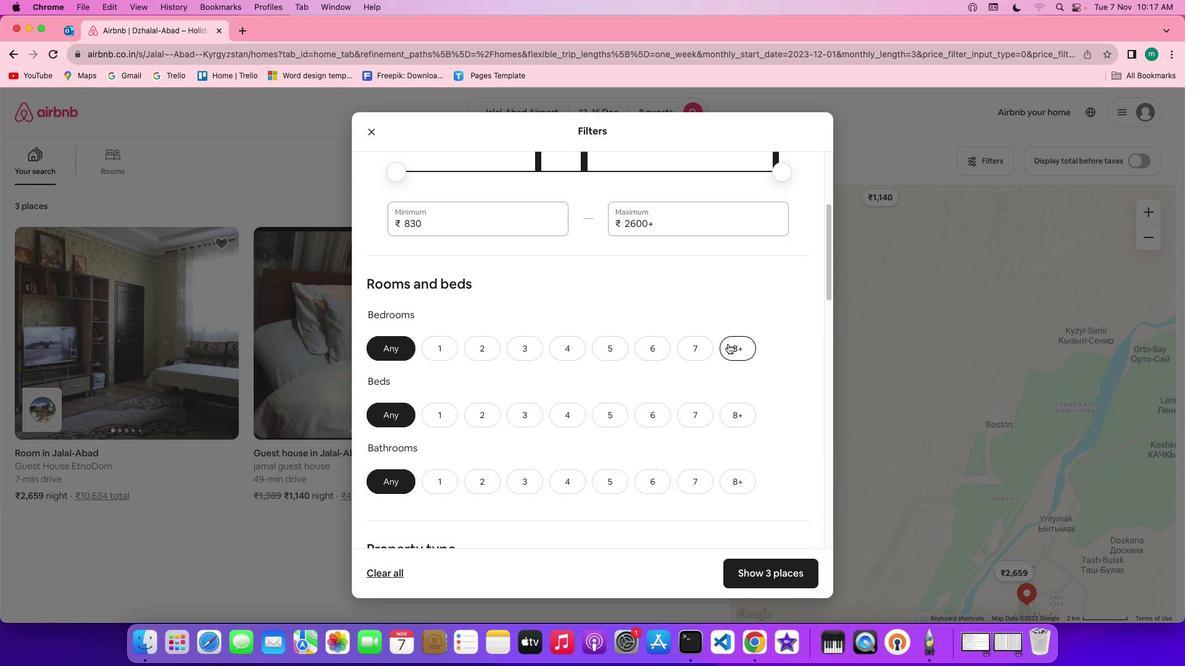 
Action: Mouse pressed left at (714, 336)
Screenshot: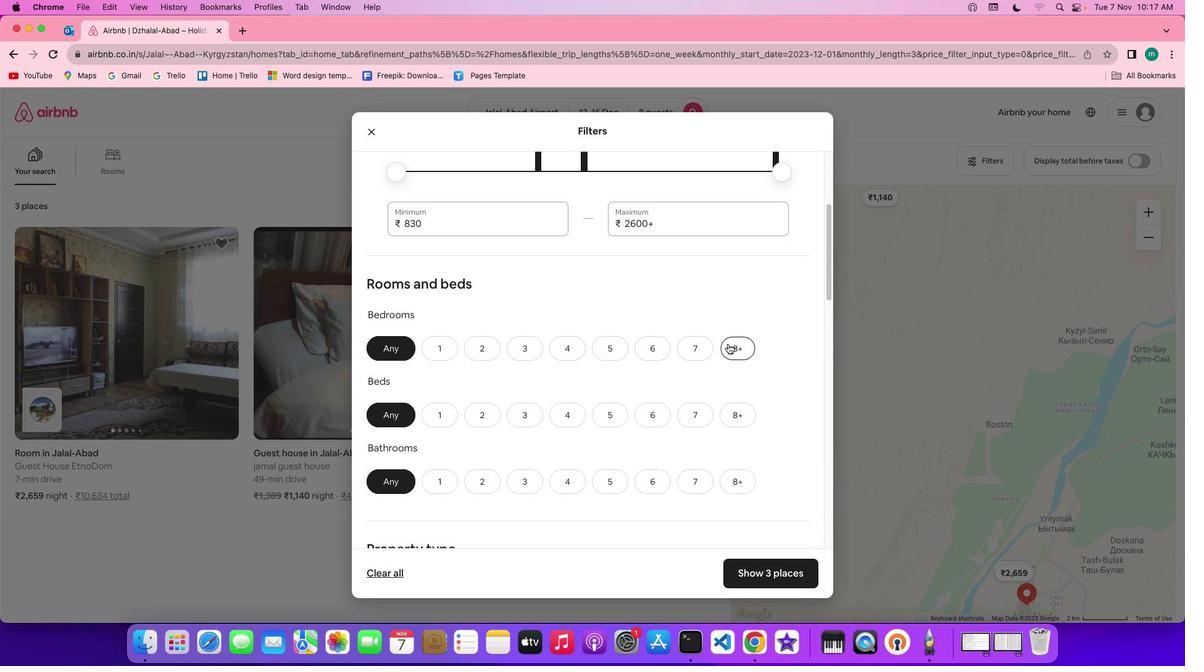
Action: Mouse moved to (730, 408)
Screenshot: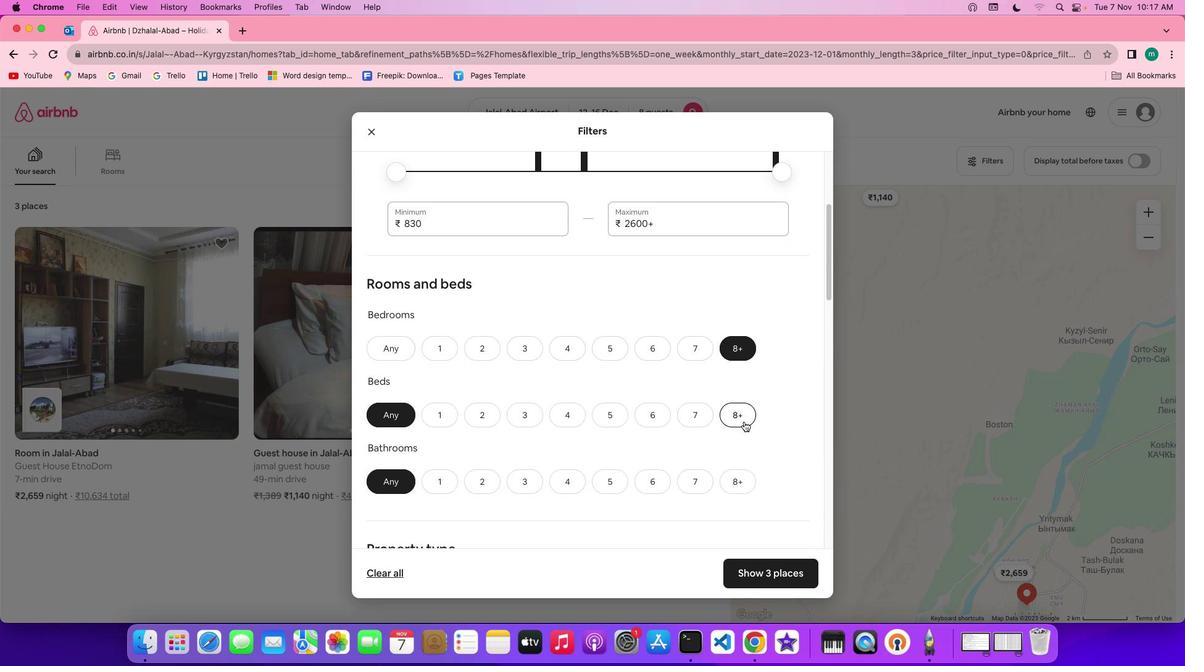 
Action: Mouse pressed left at (730, 408)
Screenshot: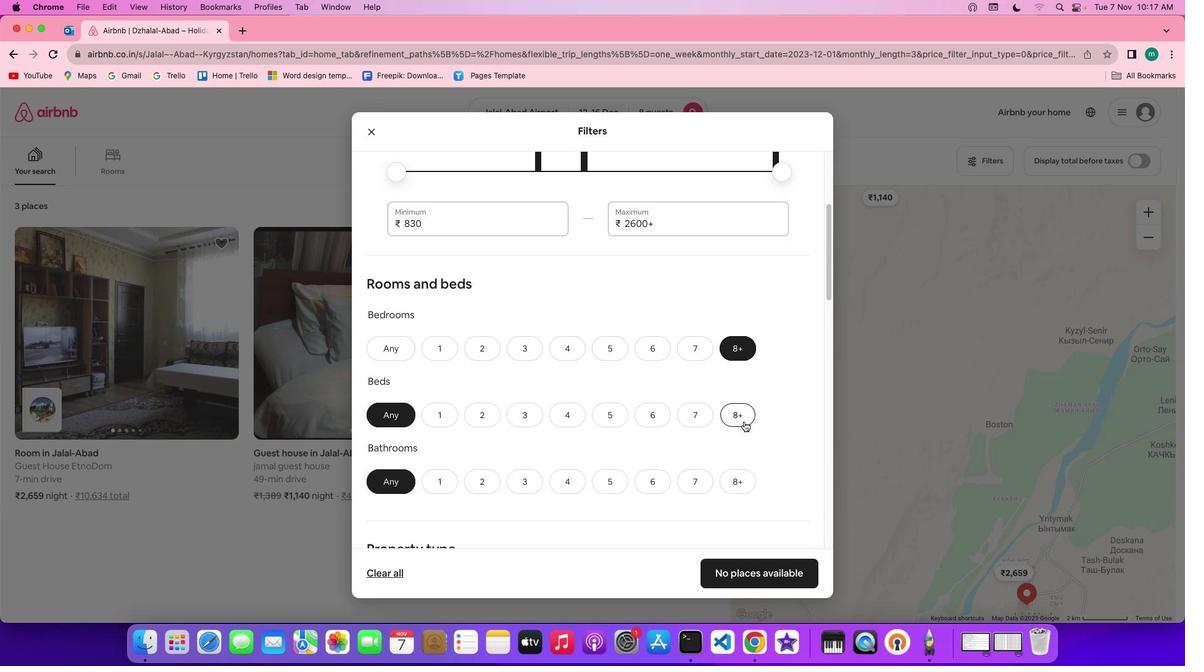 
Action: Mouse moved to (728, 459)
Screenshot: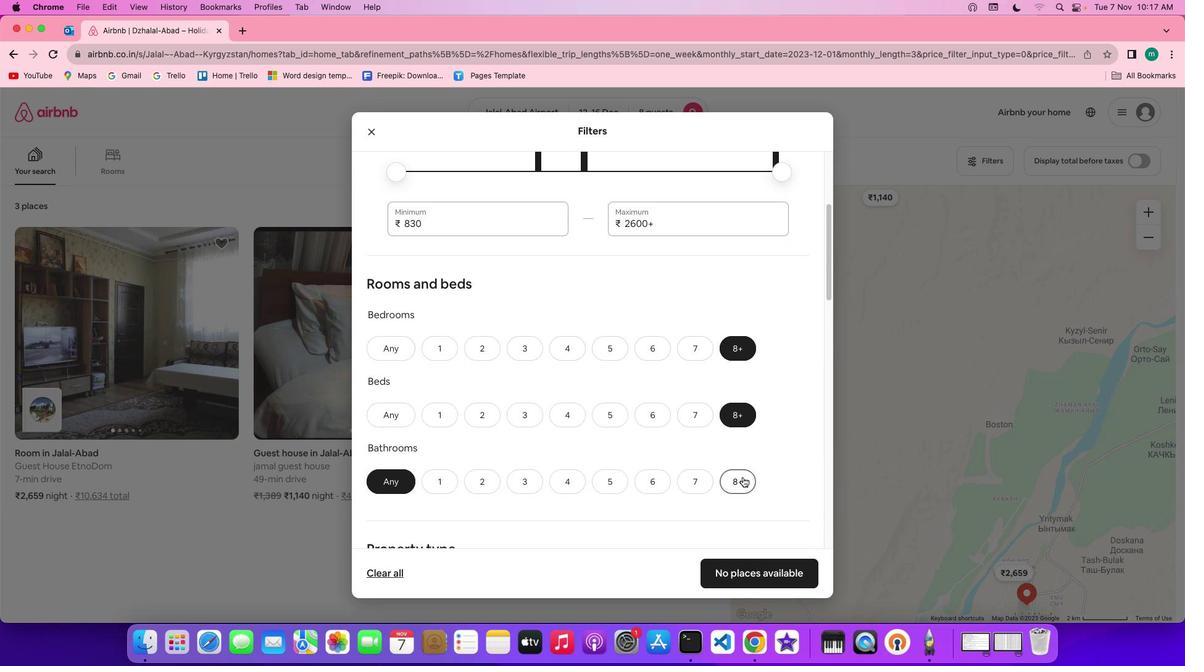 
Action: Mouse pressed left at (728, 459)
Screenshot: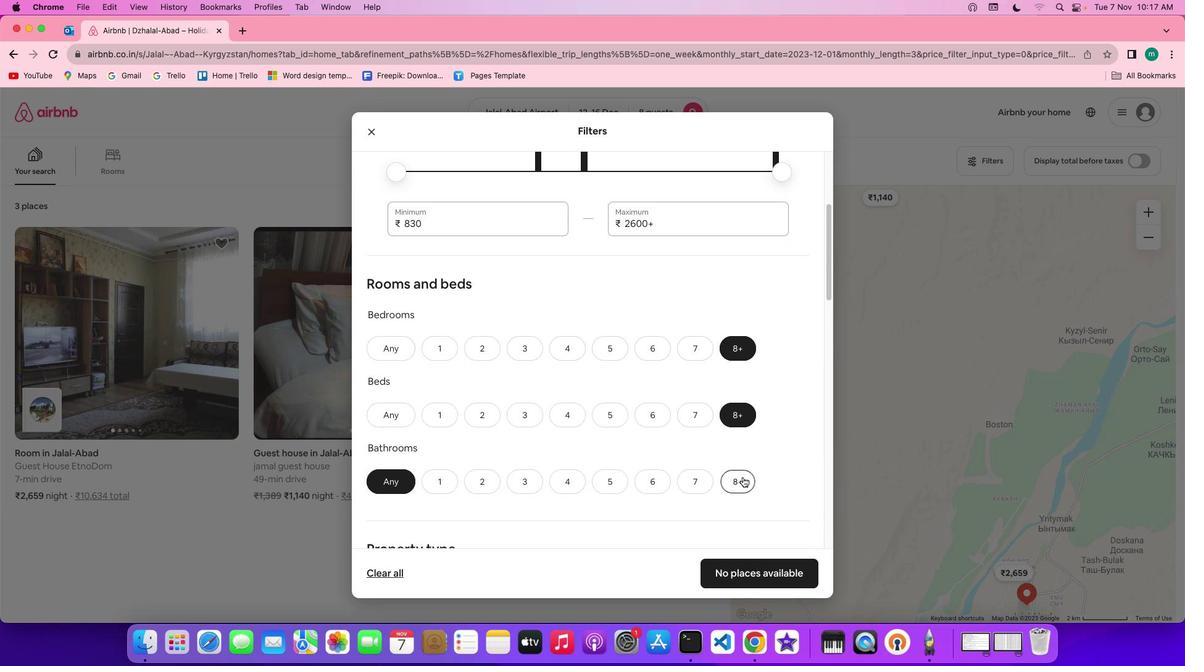 
Action: Mouse moved to (636, 441)
Screenshot: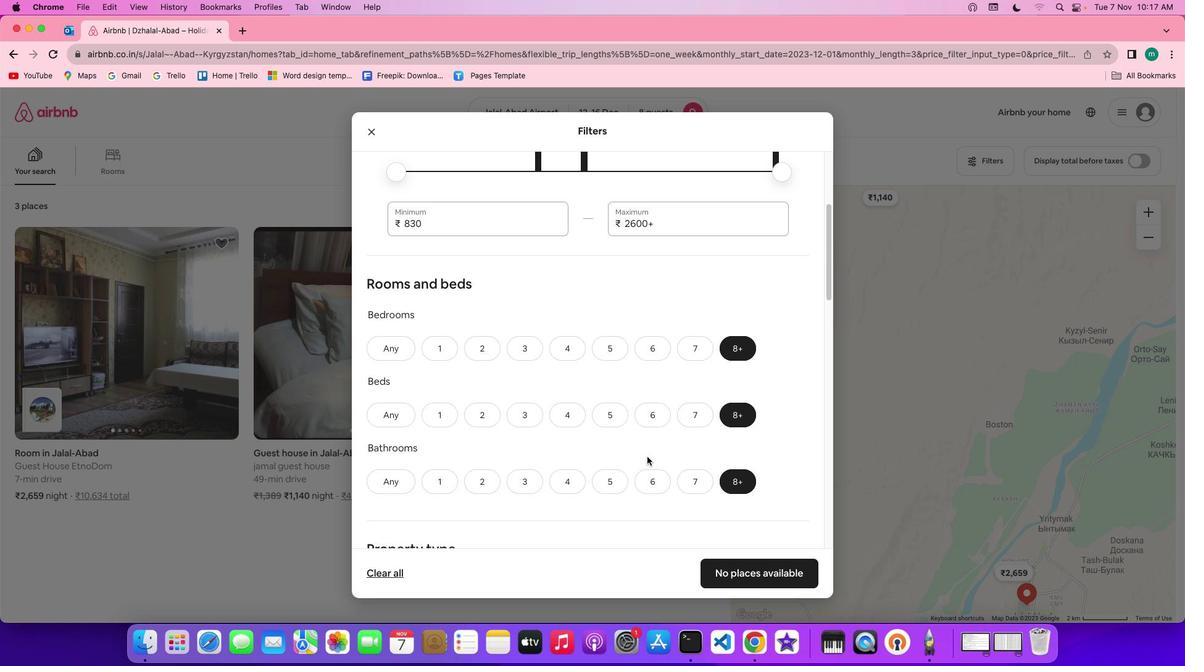 
Action: Mouse scrolled (636, 441) with delta (13, 15)
Screenshot: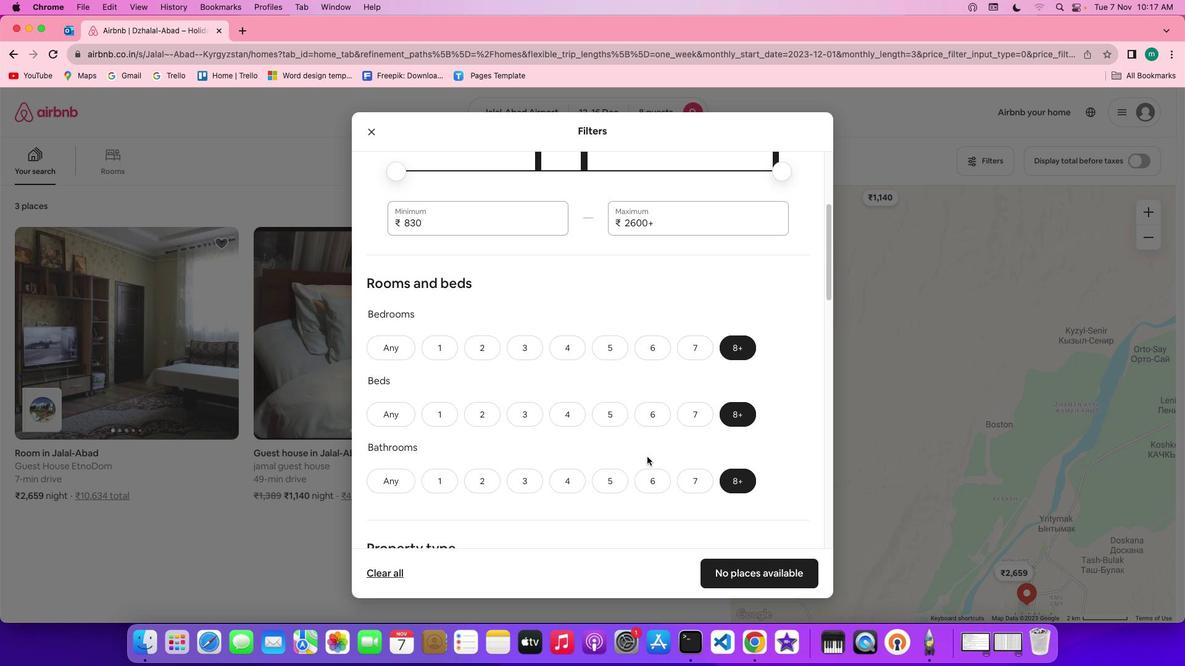 
Action: Mouse scrolled (636, 441) with delta (13, 15)
Screenshot: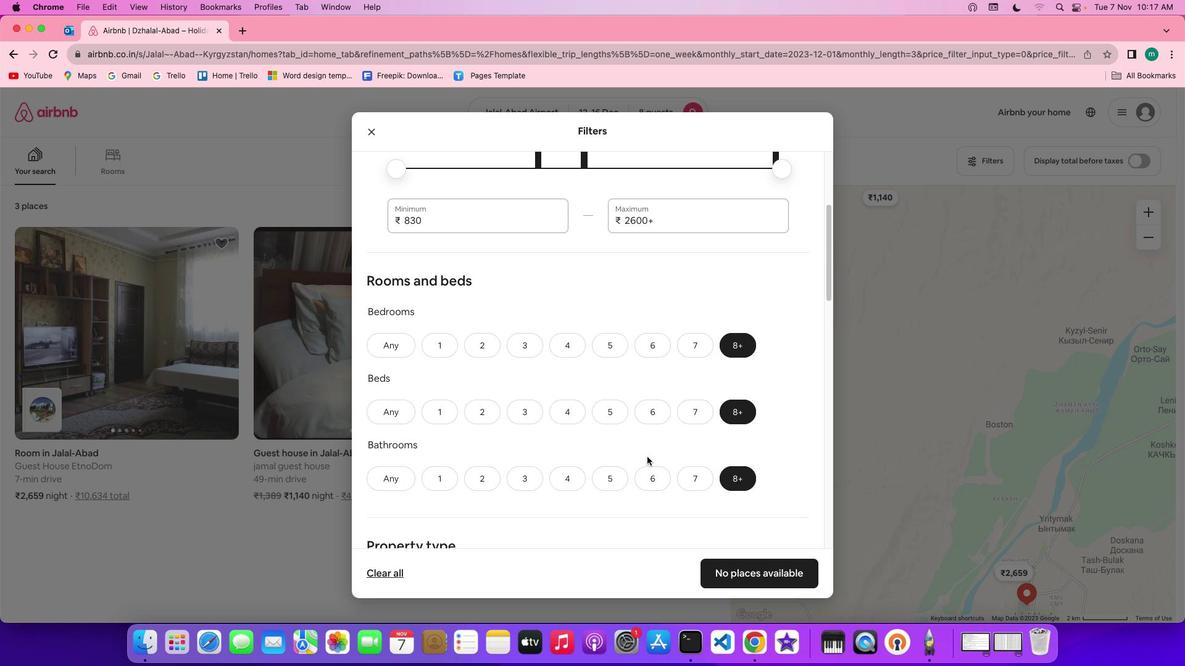 
Action: Mouse scrolled (636, 441) with delta (13, 15)
Screenshot: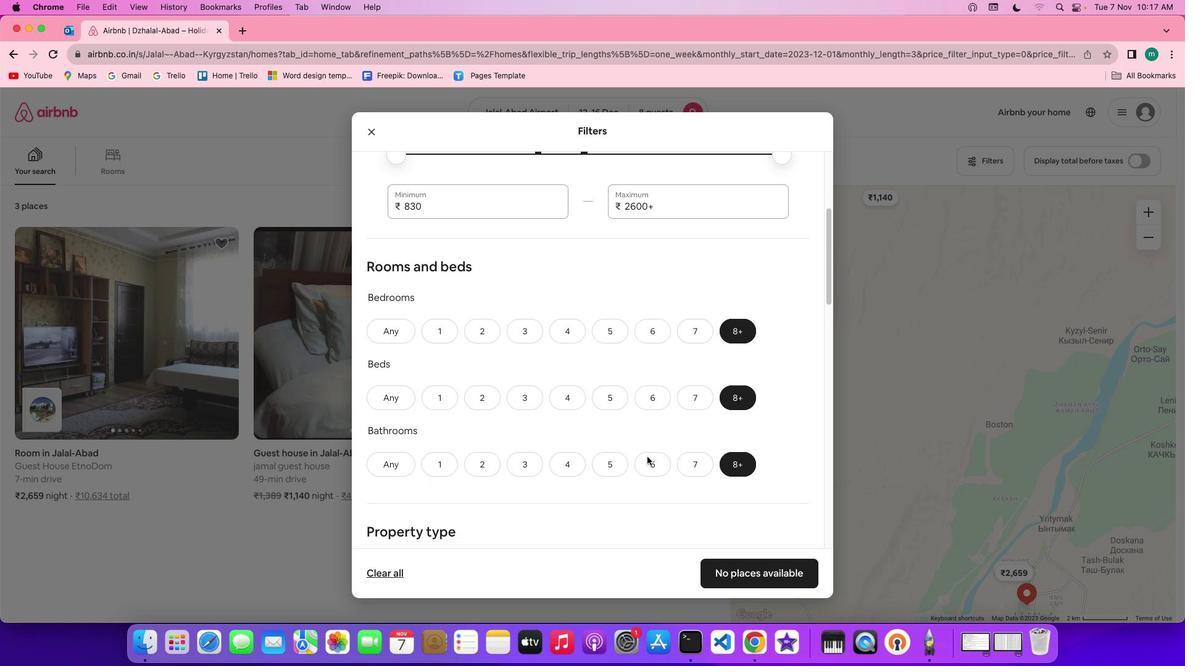 
Action: Mouse scrolled (636, 441) with delta (13, 15)
Screenshot: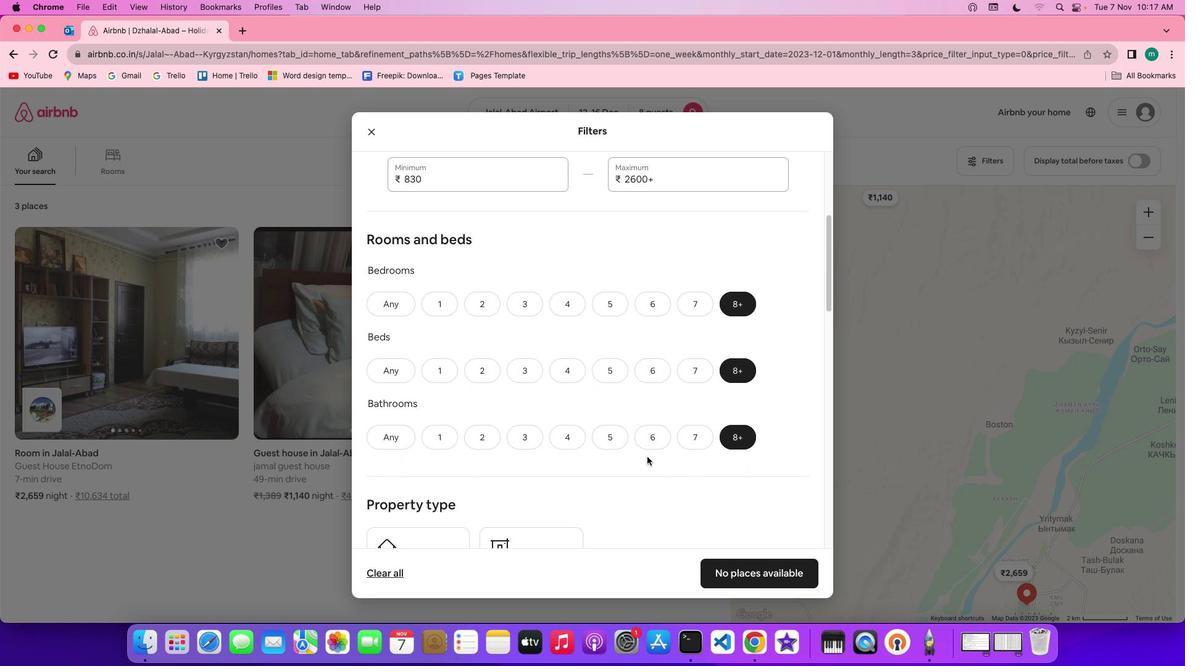 
Action: Mouse scrolled (636, 441) with delta (13, 15)
Screenshot: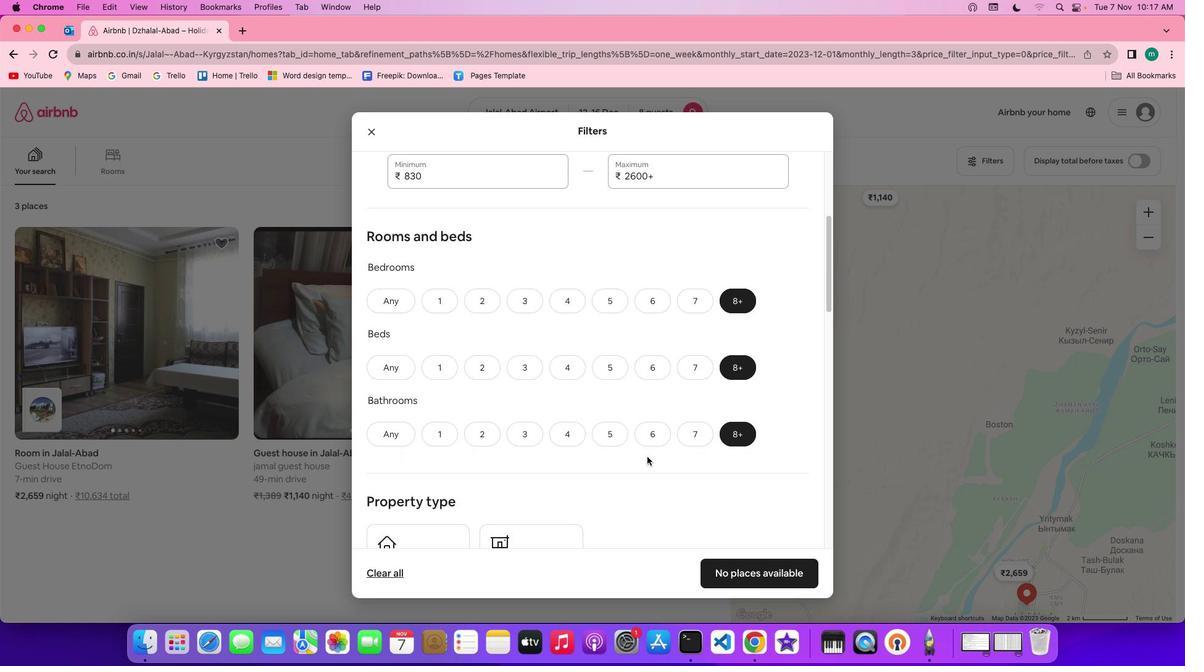
Action: Mouse scrolled (636, 441) with delta (13, 15)
Screenshot: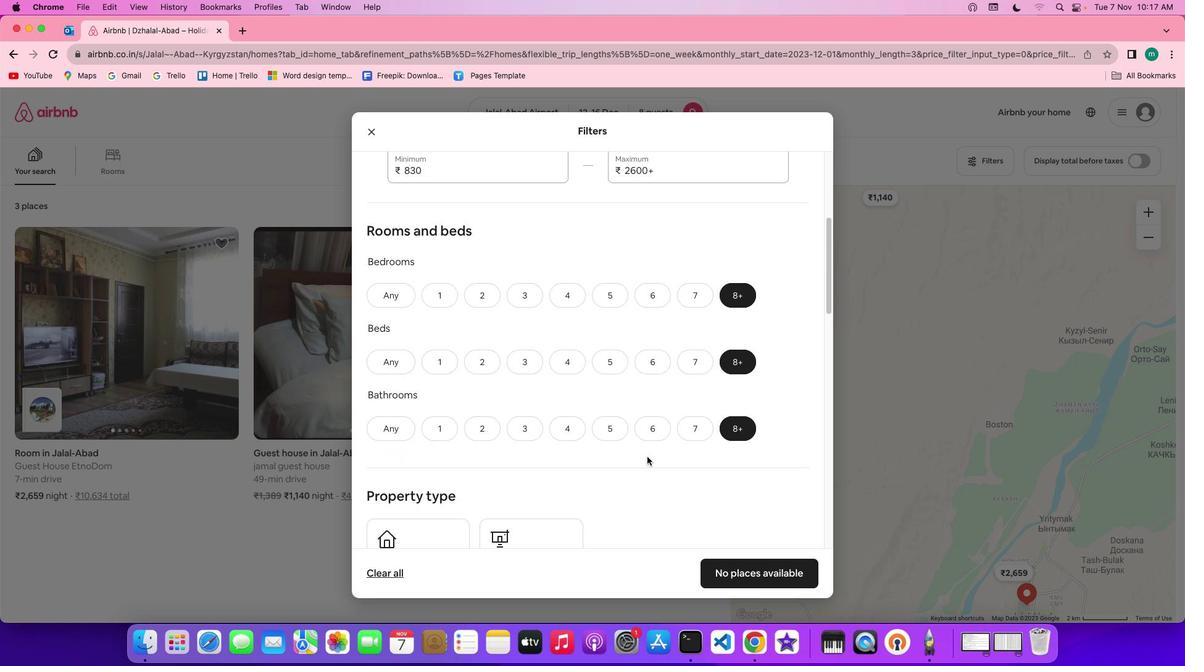 
Action: Mouse scrolled (636, 441) with delta (13, 15)
Screenshot: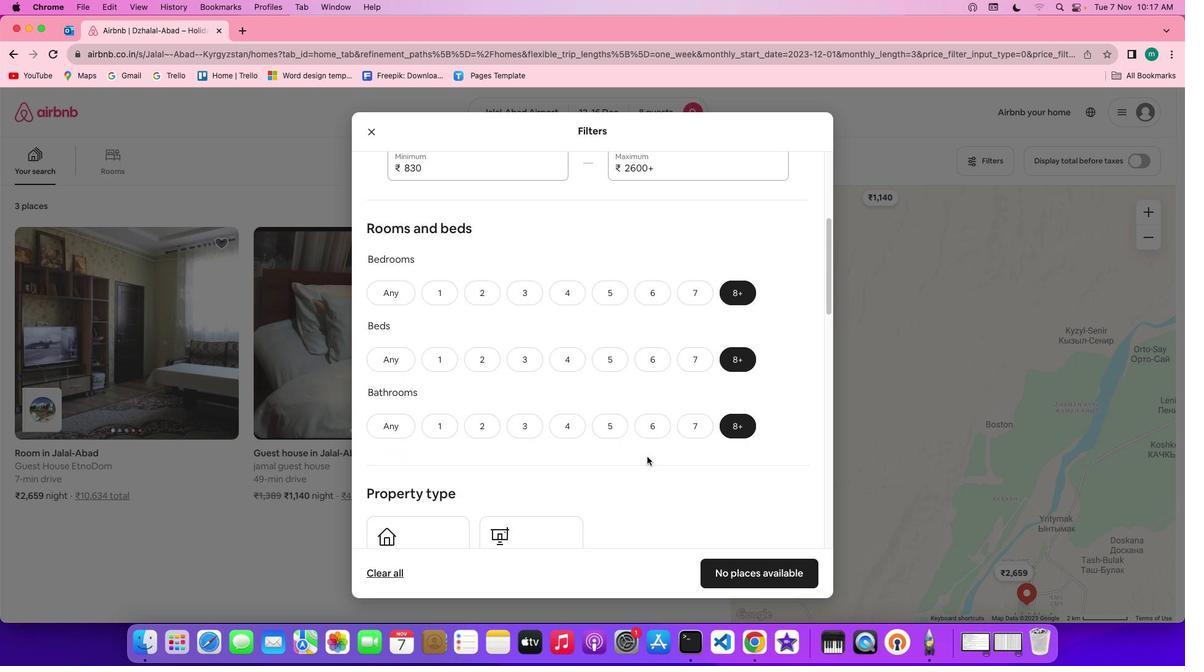 
Action: Mouse scrolled (636, 441) with delta (13, 15)
Screenshot: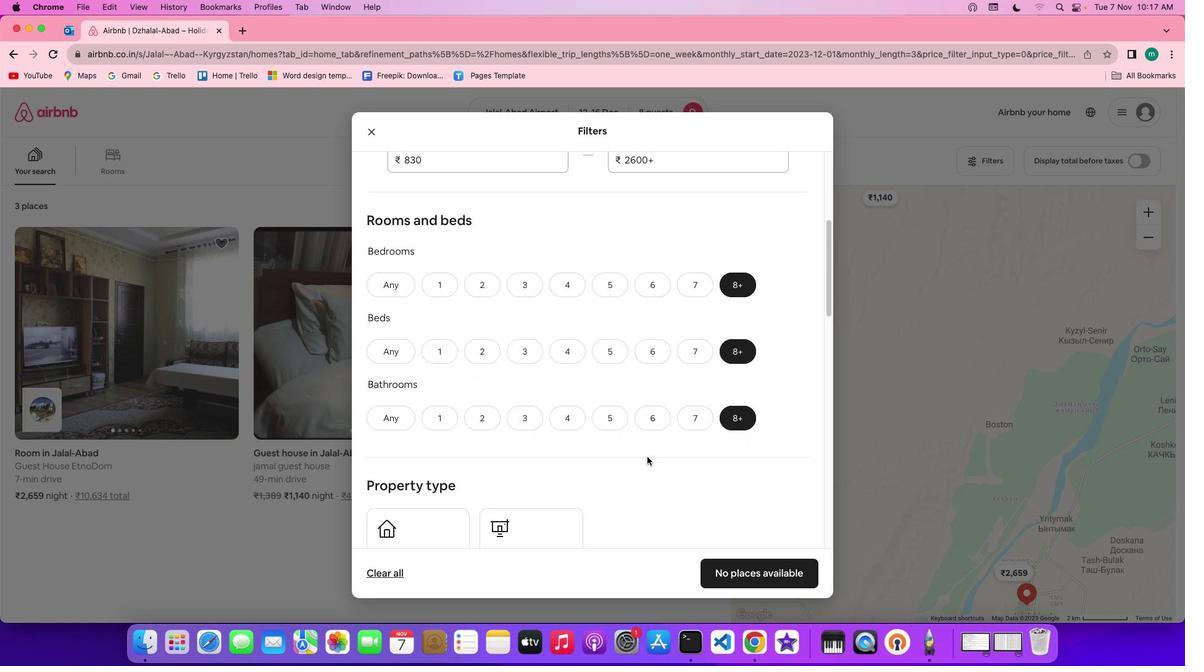 
Action: Mouse scrolled (636, 441) with delta (13, 15)
Screenshot: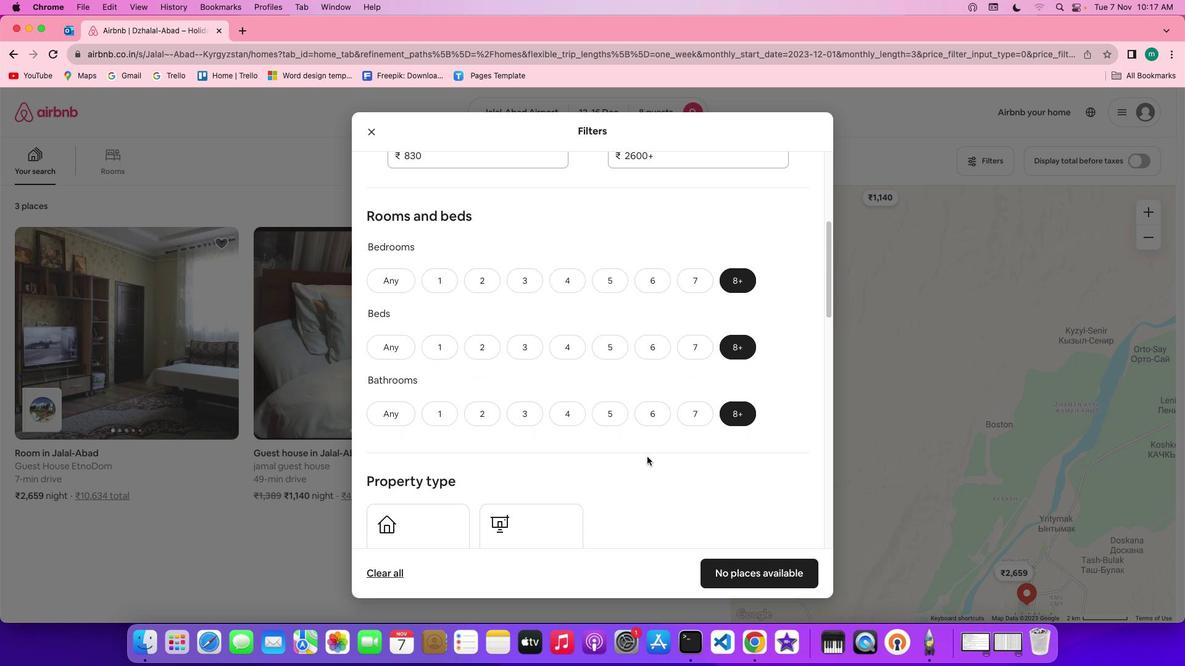 
Action: Mouse scrolled (636, 441) with delta (13, 15)
Screenshot: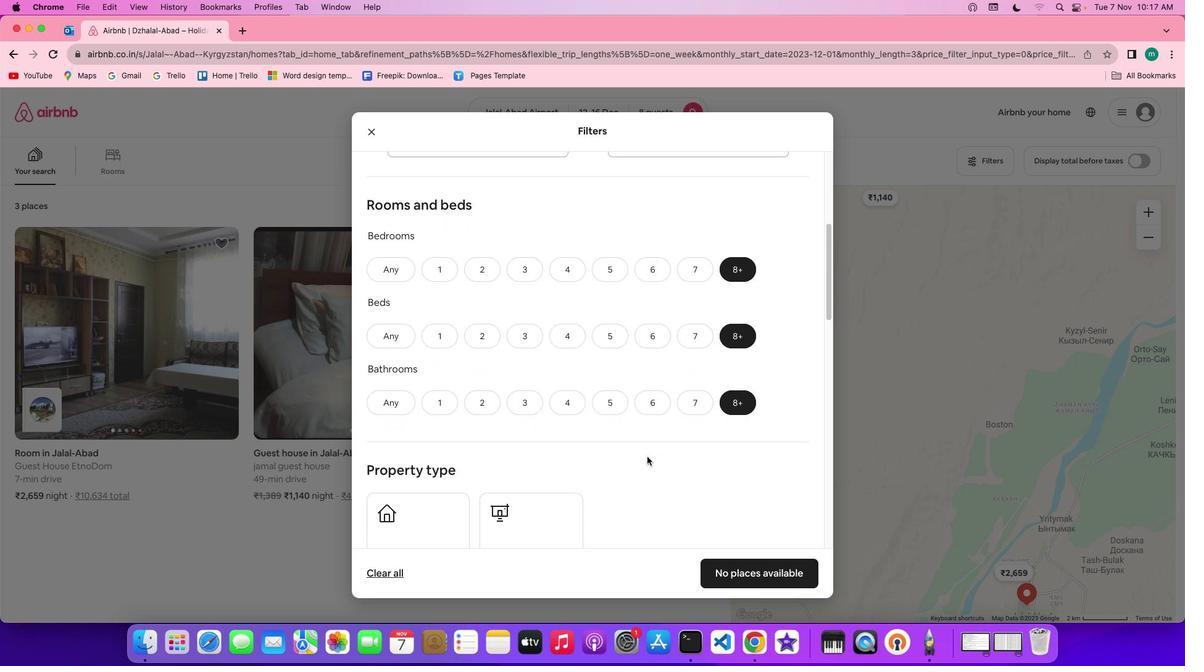 
Action: Mouse scrolled (636, 441) with delta (13, 15)
Screenshot: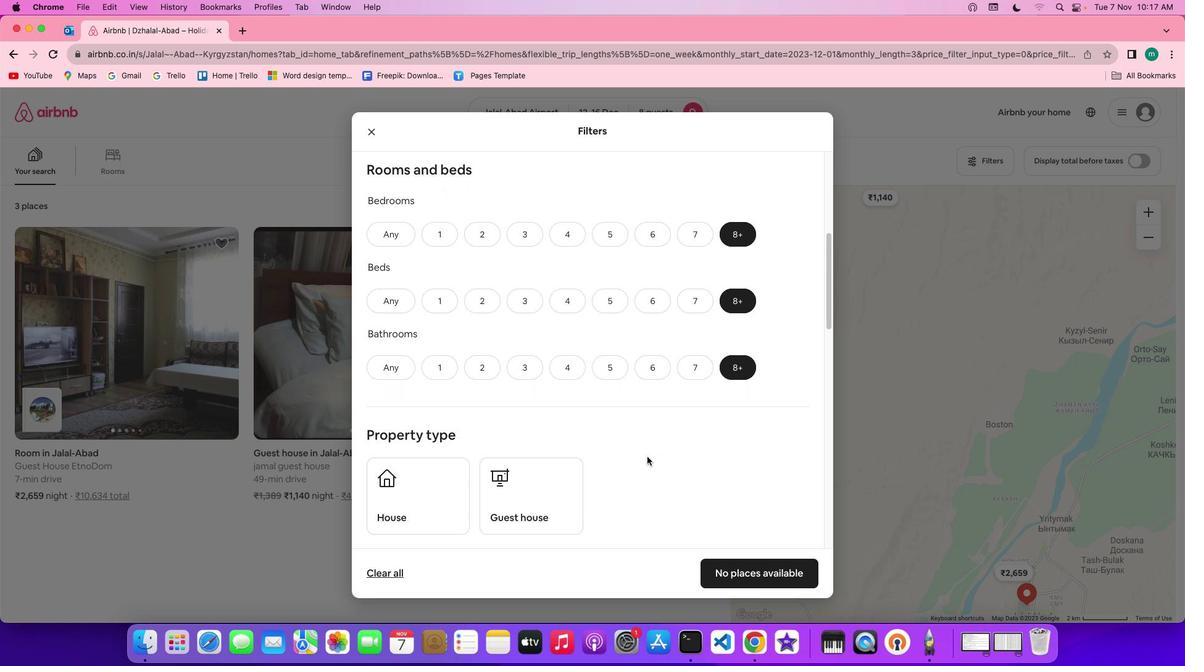 
Action: Mouse scrolled (636, 441) with delta (13, 15)
Screenshot: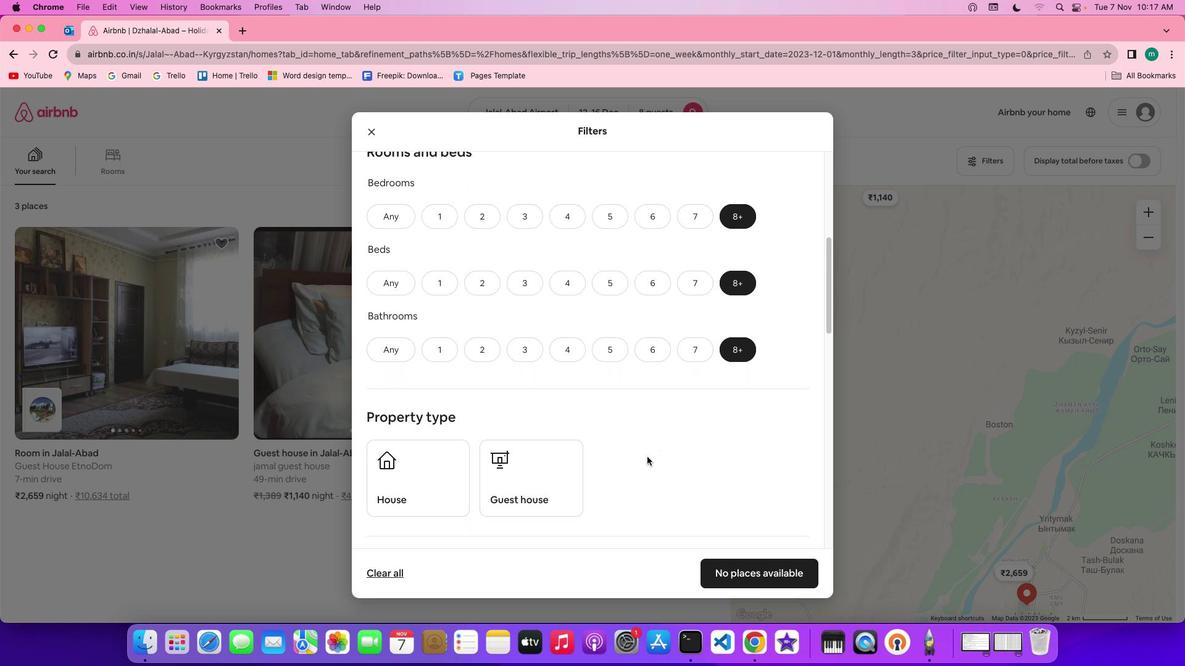 
Action: Mouse scrolled (636, 441) with delta (13, 15)
Screenshot: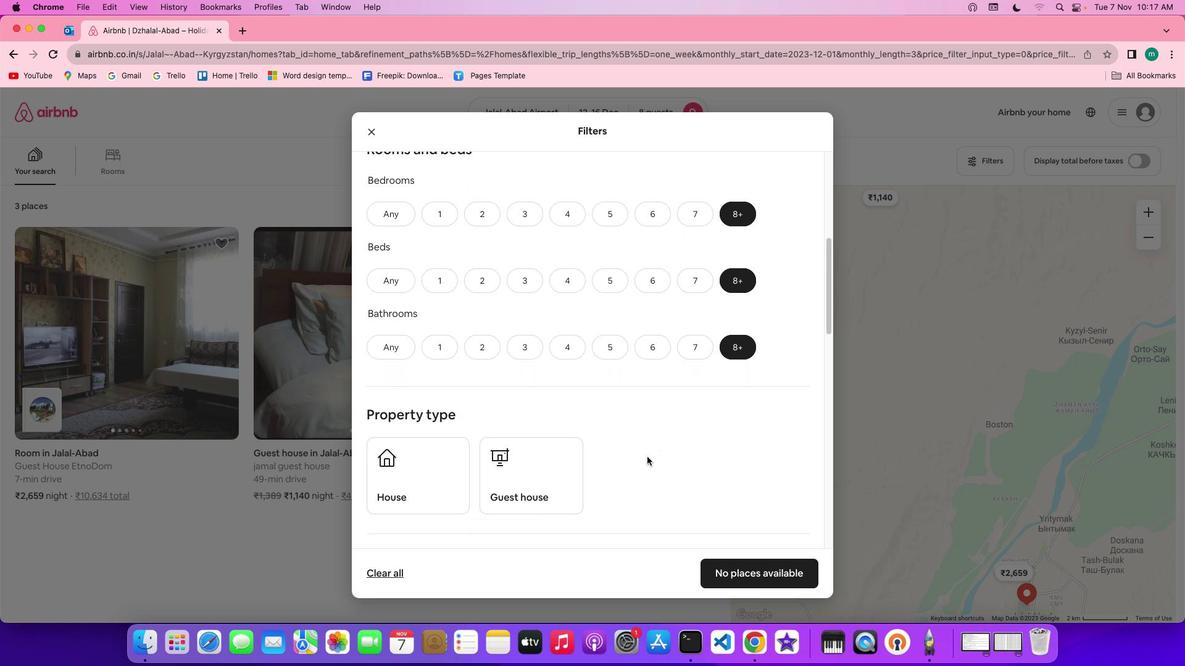 
Action: Mouse scrolled (636, 441) with delta (13, 15)
Screenshot: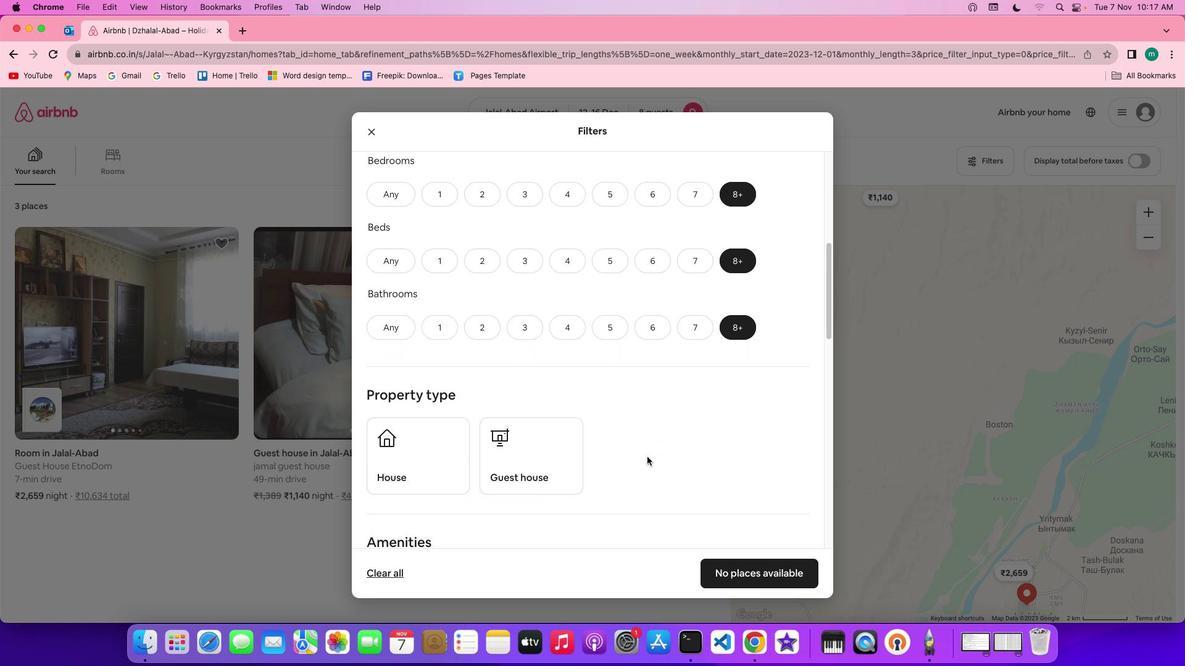 
Action: Mouse scrolled (636, 441) with delta (13, 15)
Screenshot: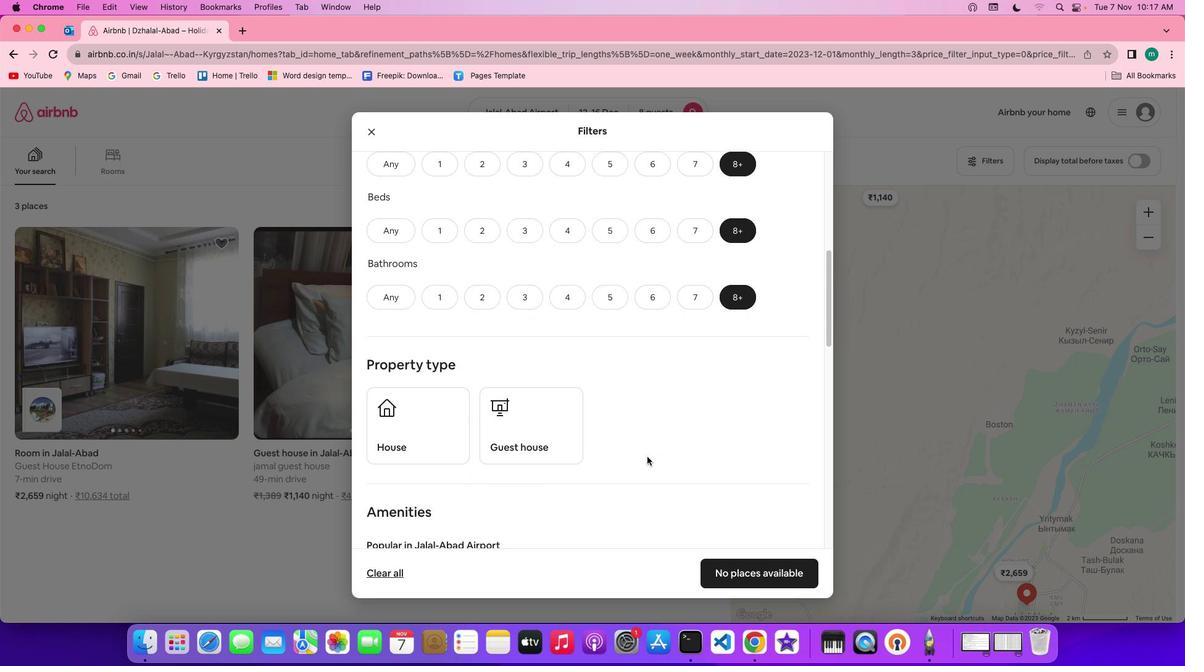 
Action: Mouse scrolled (636, 441) with delta (13, 15)
Screenshot: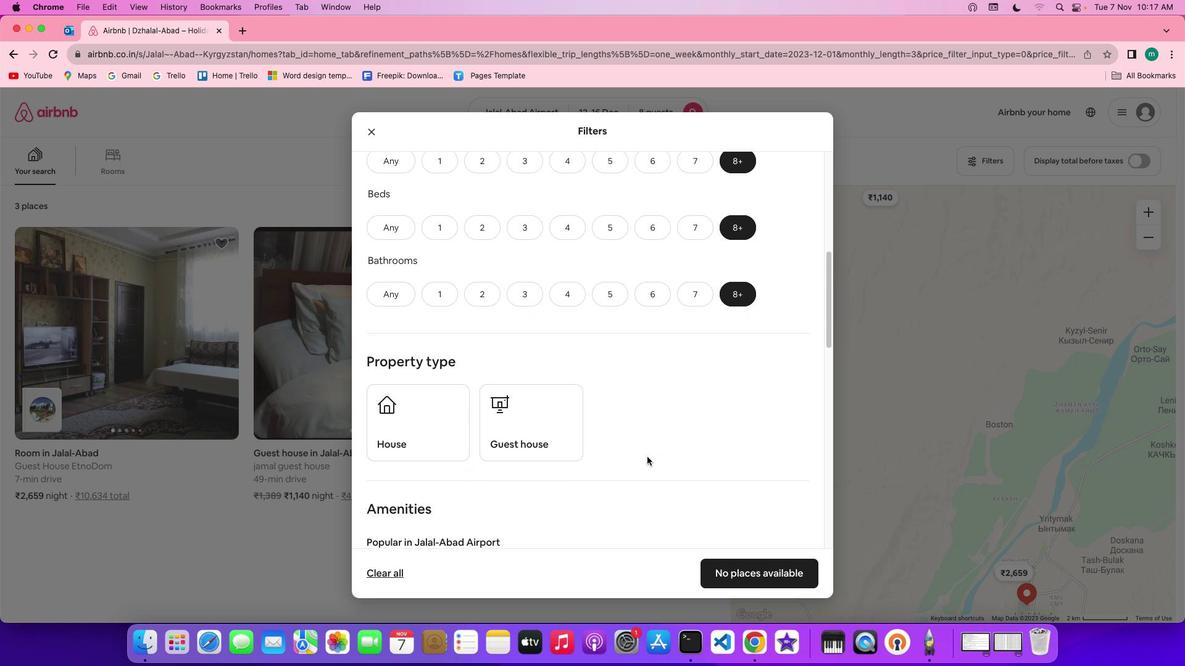 
Action: Mouse scrolled (636, 441) with delta (13, 15)
Screenshot: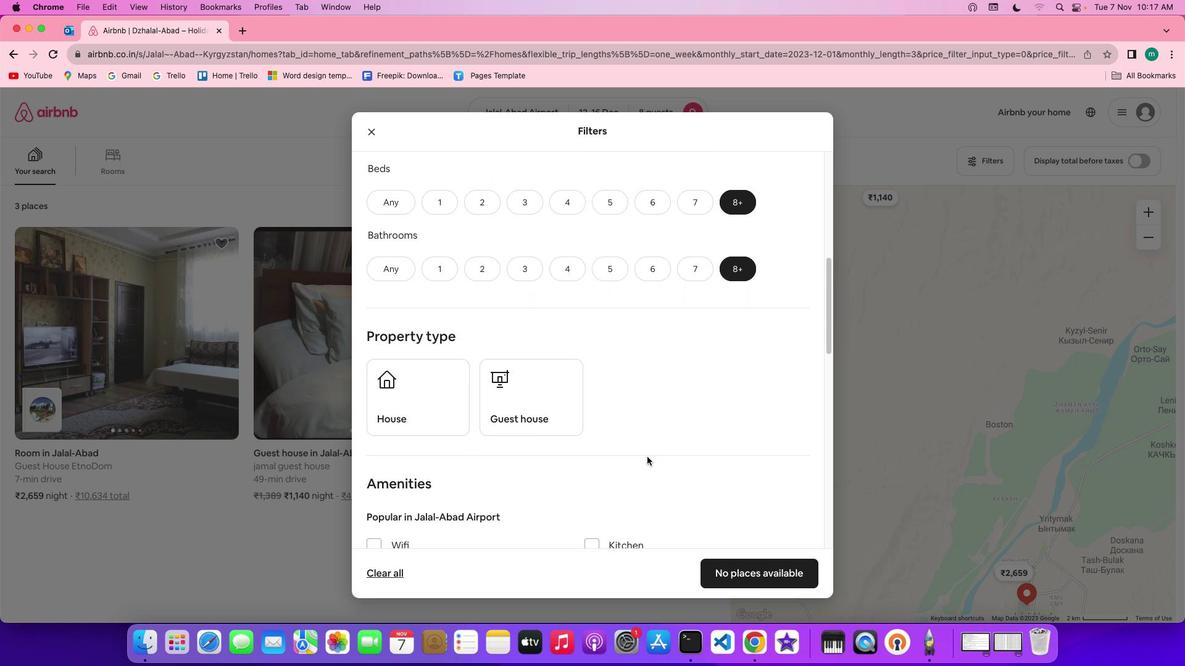 
Action: Mouse scrolled (636, 441) with delta (13, 15)
Screenshot: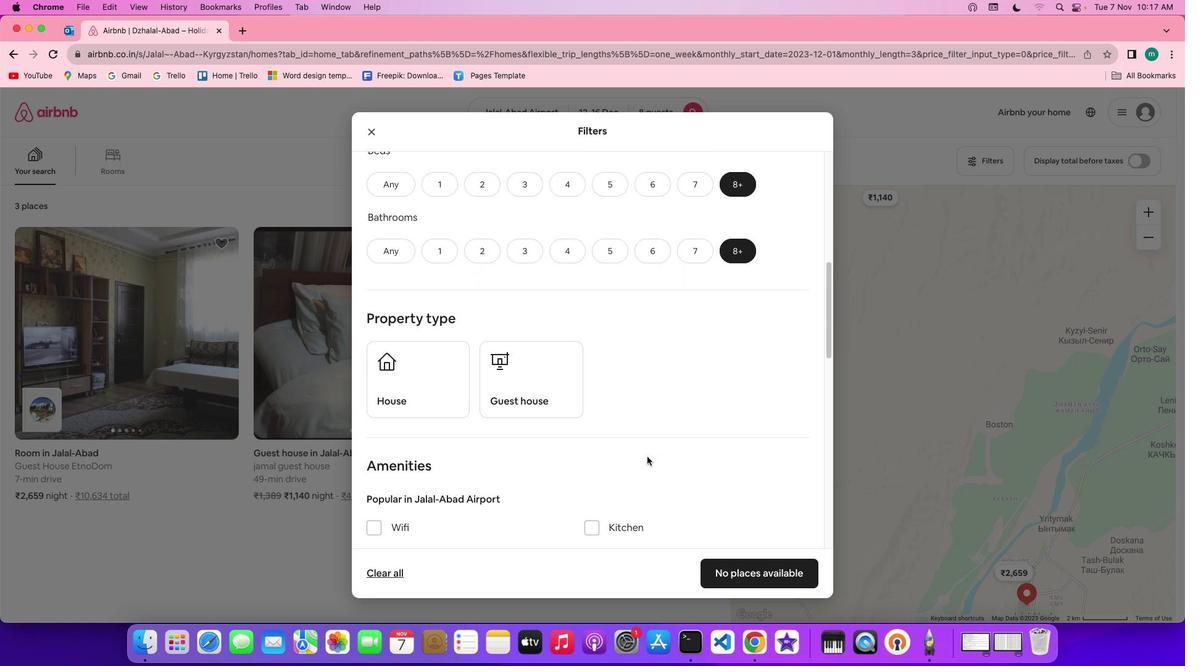 
Action: Mouse scrolled (636, 441) with delta (13, 15)
Screenshot: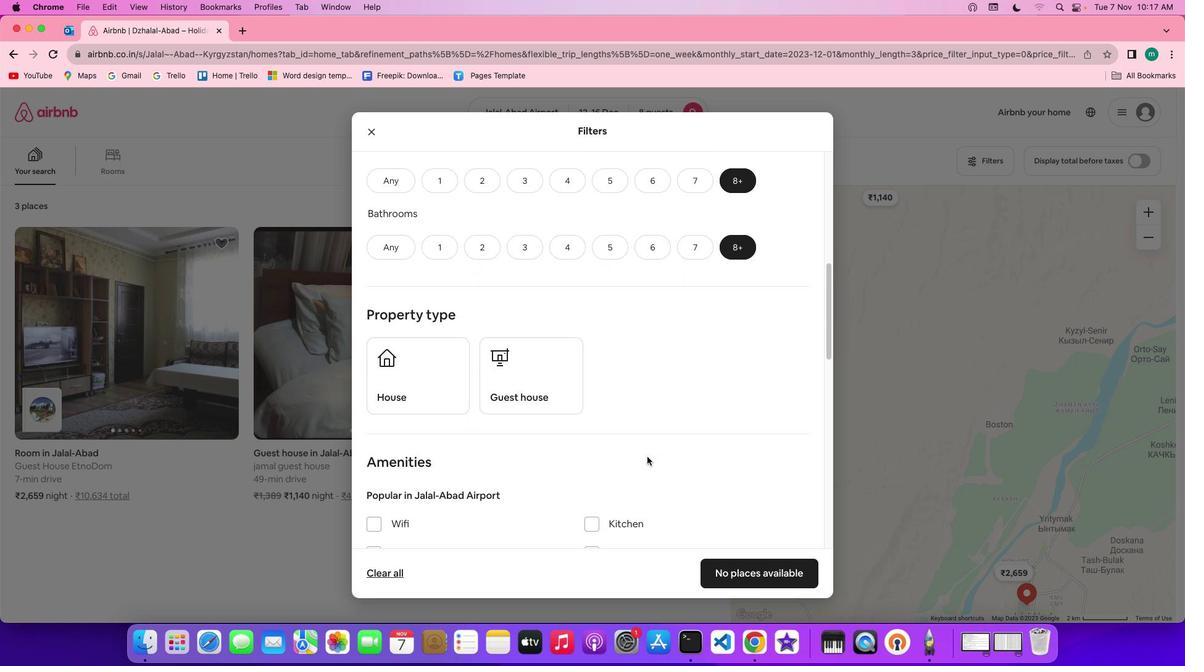 
Action: Mouse scrolled (636, 441) with delta (13, 15)
Screenshot: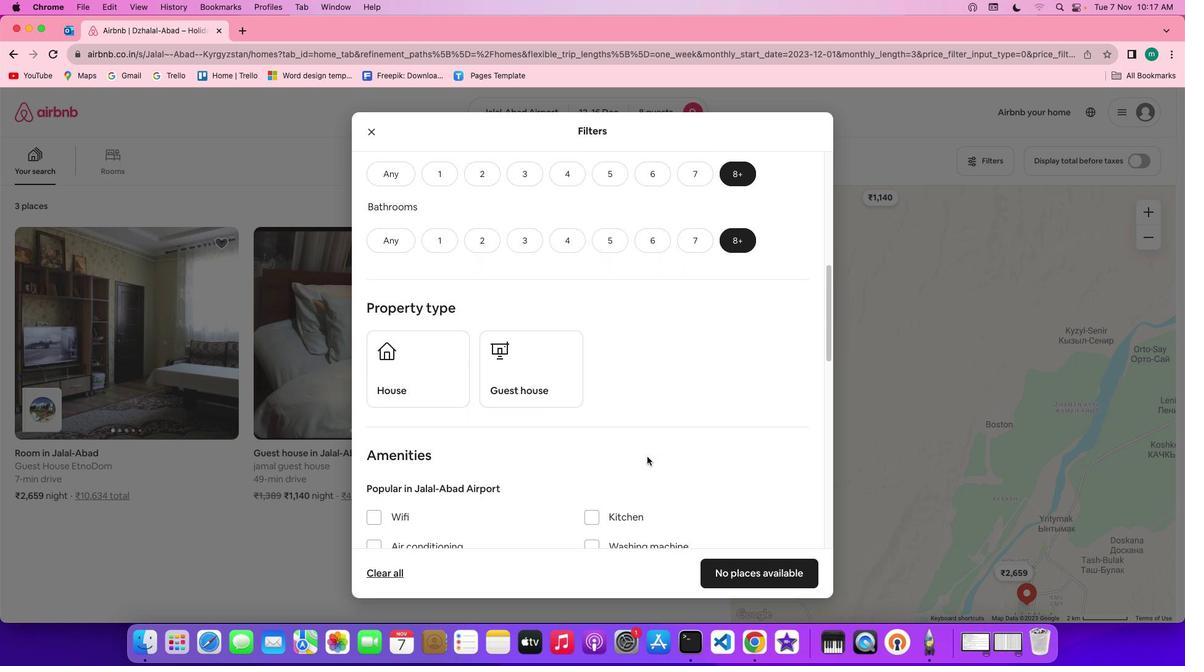 
Action: Mouse scrolled (636, 441) with delta (13, 15)
Screenshot: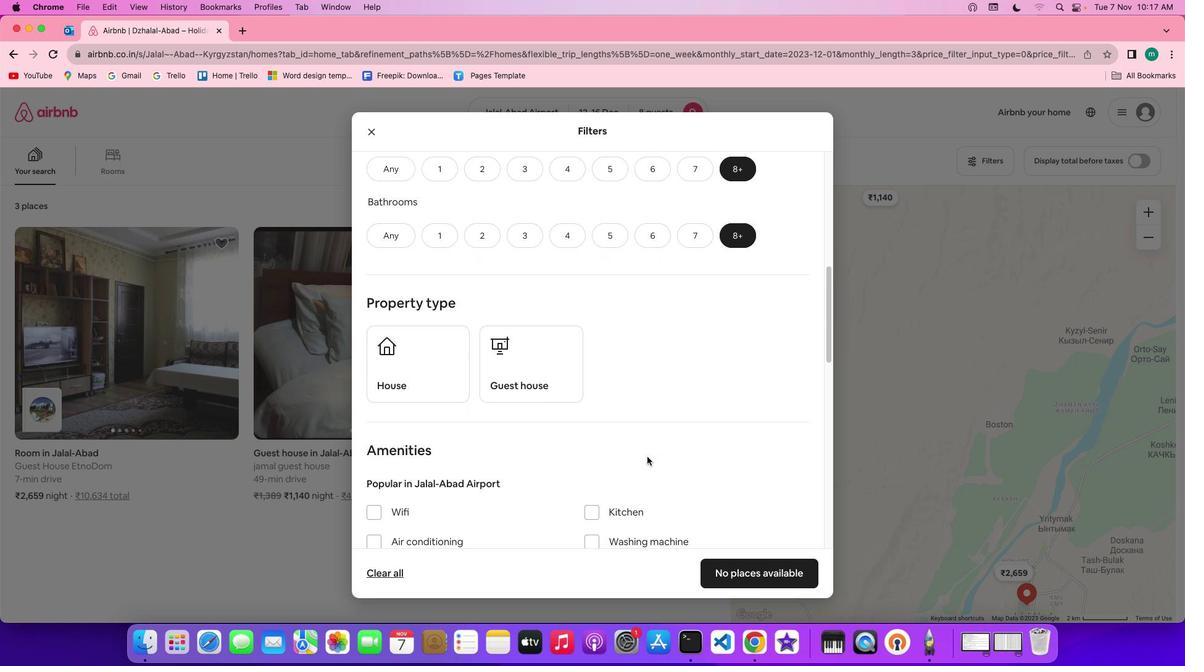 
Action: Mouse scrolled (636, 441) with delta (13, 15)
Screenshot: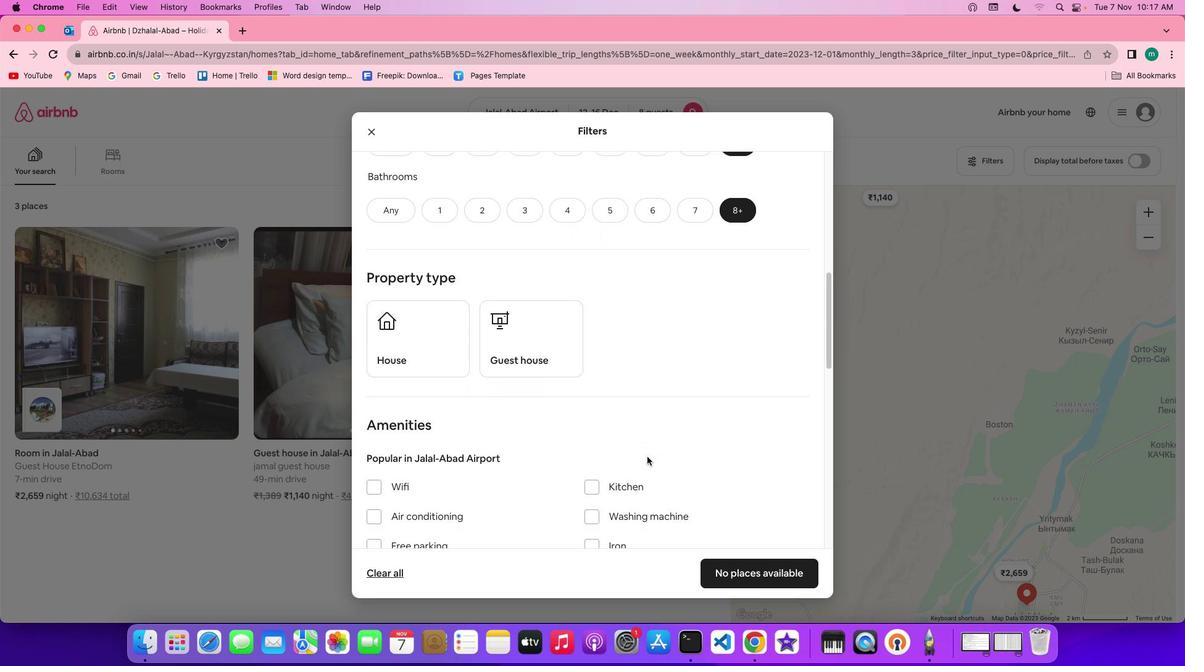 
Action: Mouse scrolled (636, 441) with delta (13, 15)
Screenshot: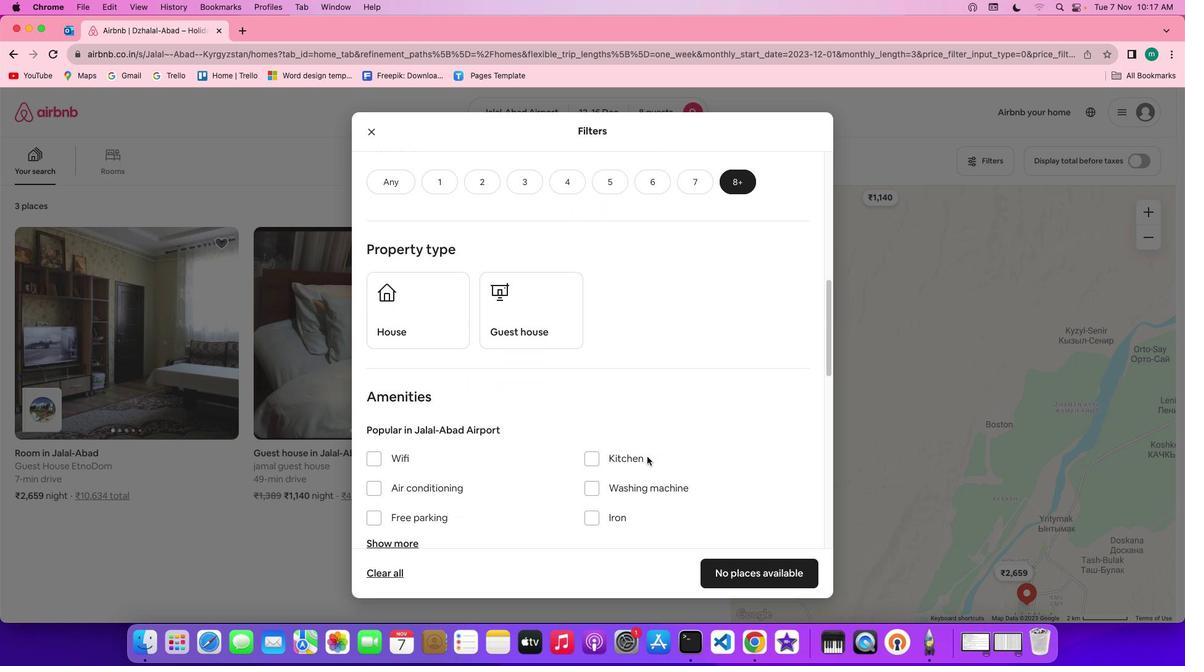 
Action: Mouse scrolled (636, 441) with delta (13, 15)
Screenshot: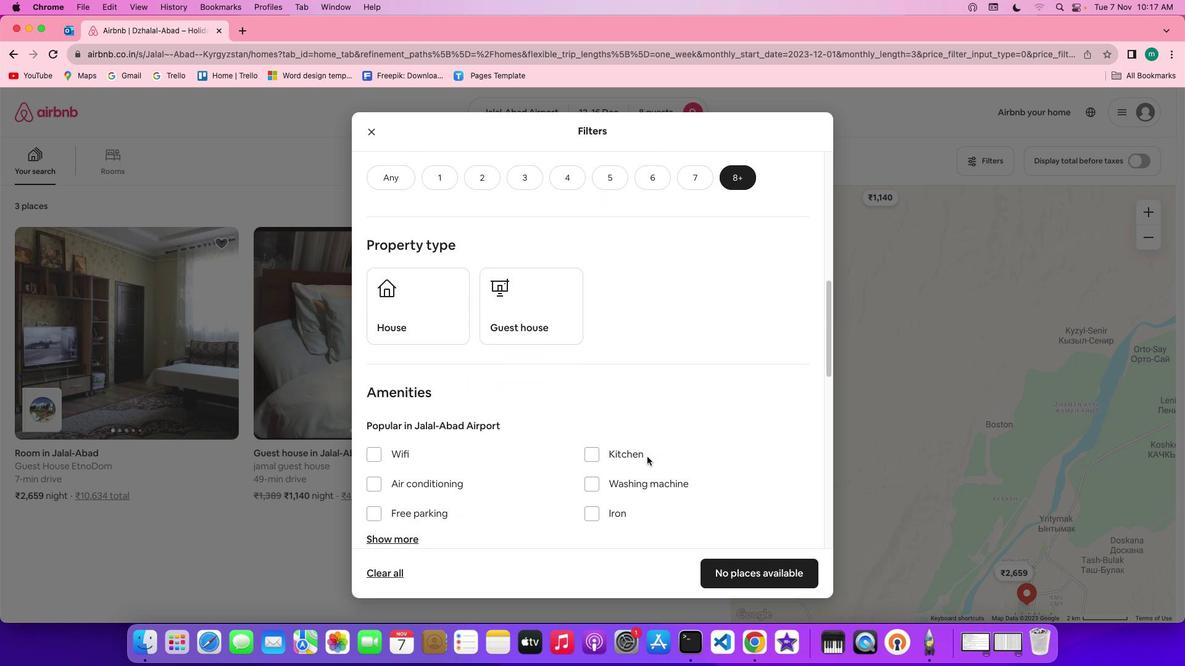 
Action: Mouse scrolled (636, 441) with delta (13, 15)
Screenshot: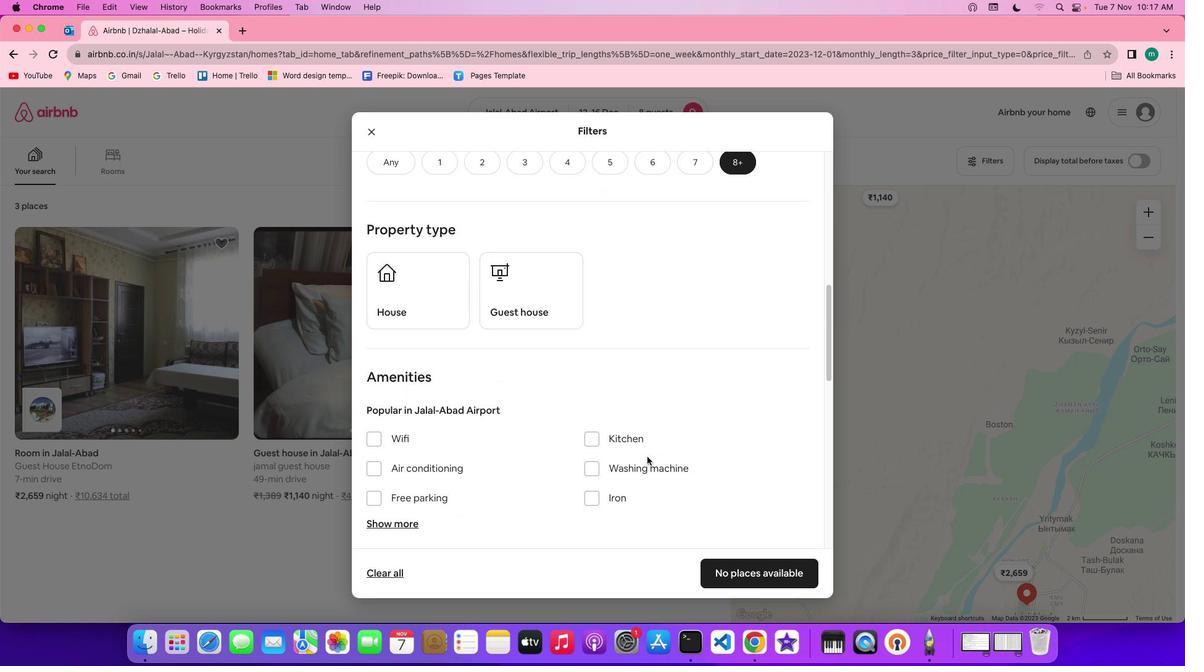 
Action: Mouse scrolled (636, 441) with delta (13, 15)
Screenshot: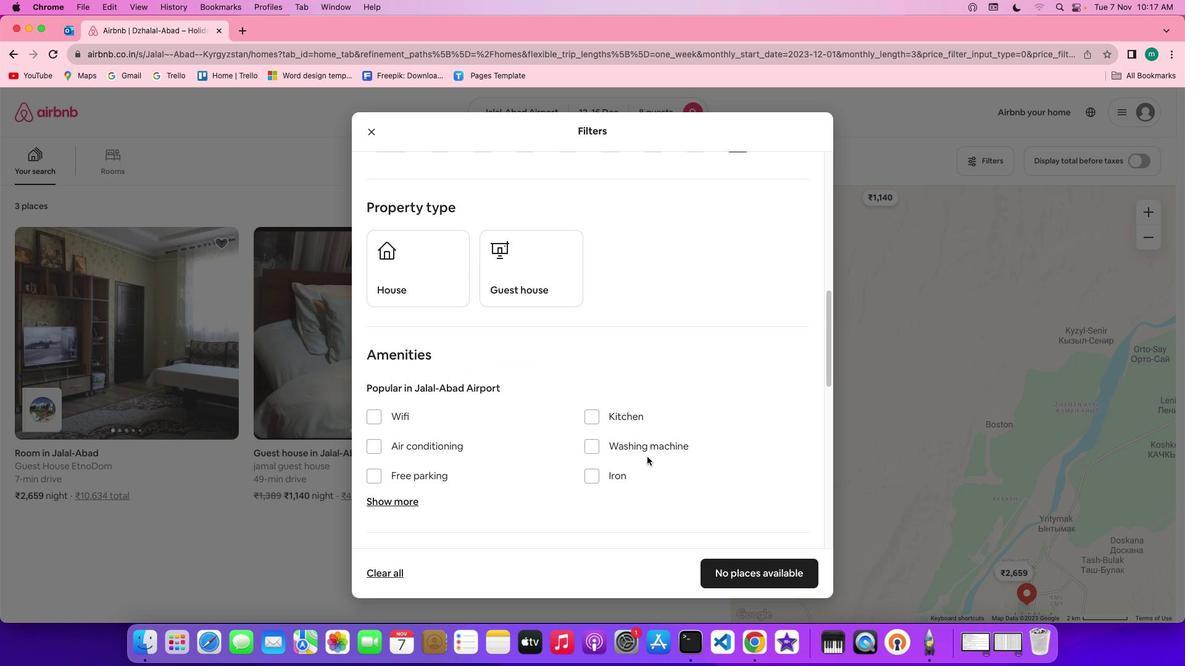 
Action: Mouse scrolled (636, 441) with delta (13, 15)
Screenshot: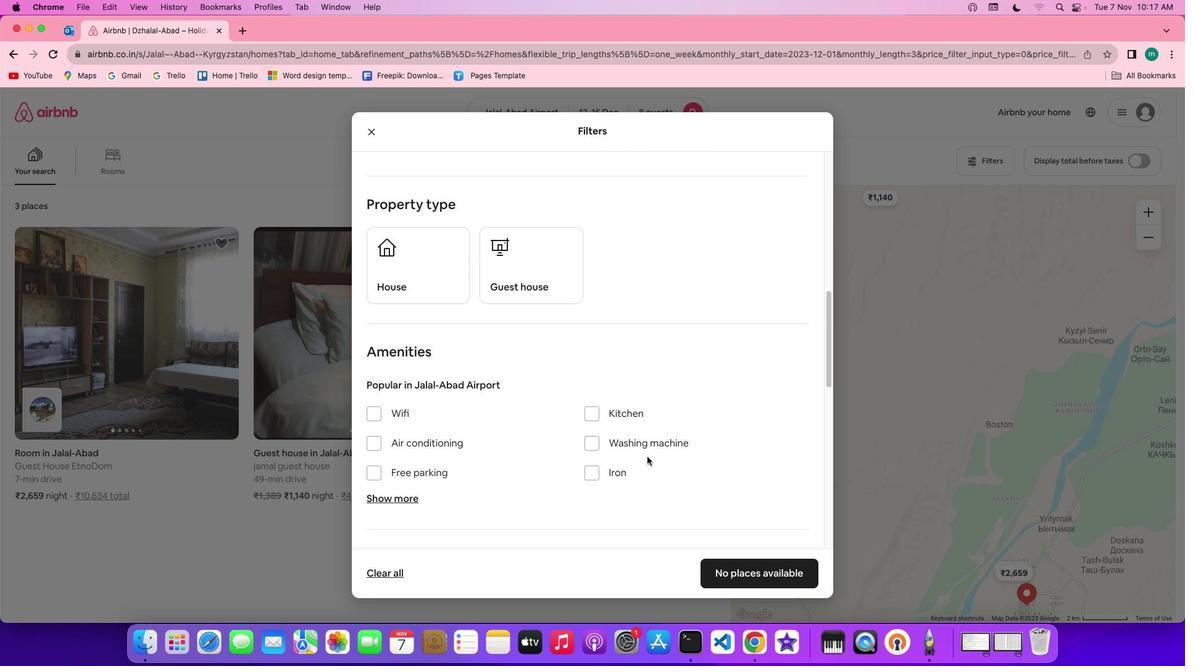 
Action: Mouse scrolled (636, 441) with delta (13, 15)
Screenshot: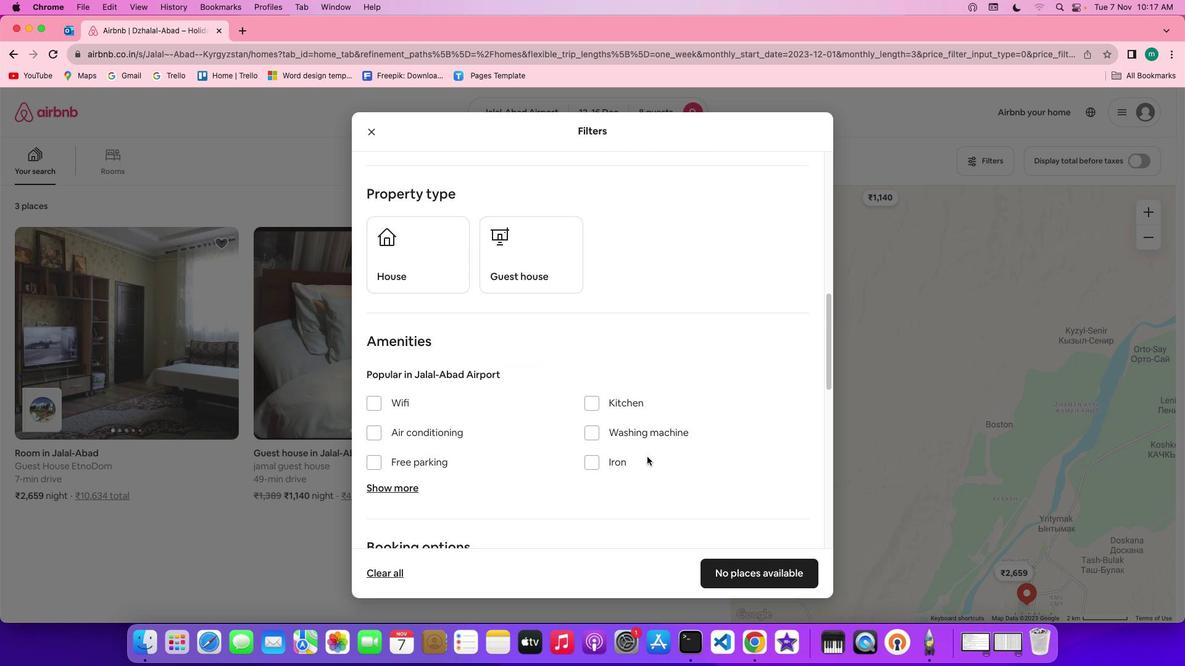 
Action: Mouse scrolled (636, 441) with delta (13, 15)
Screenshot: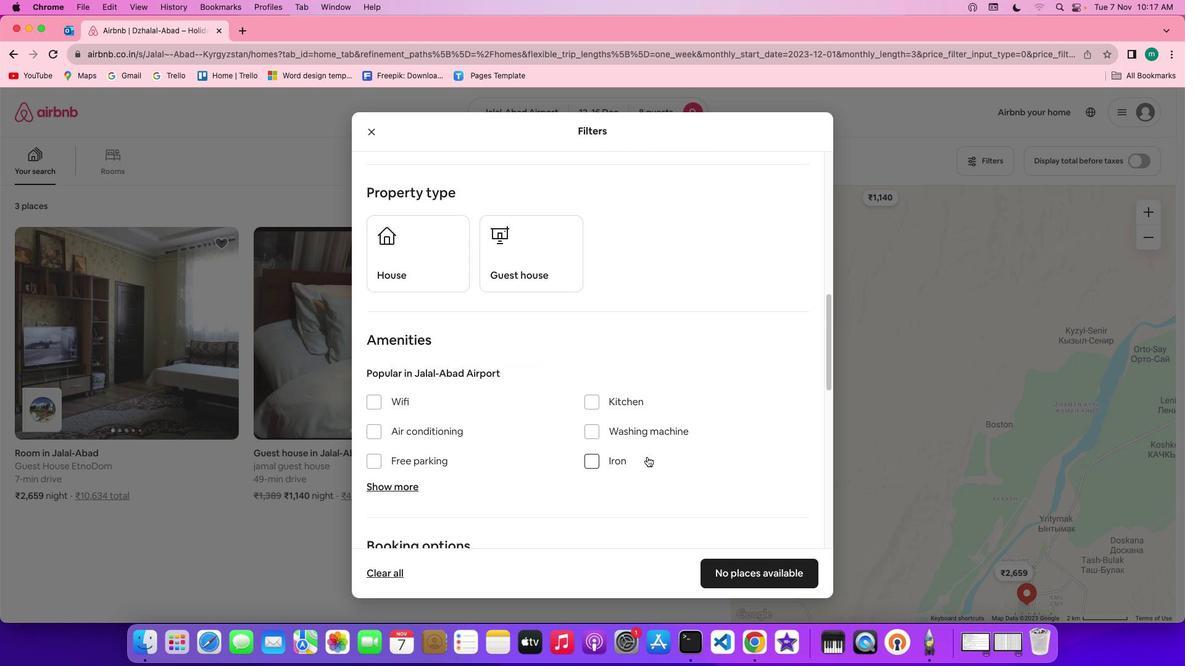 
Action: Mouse scrolled (636, 441) with delta (13, 15)
Screenshot: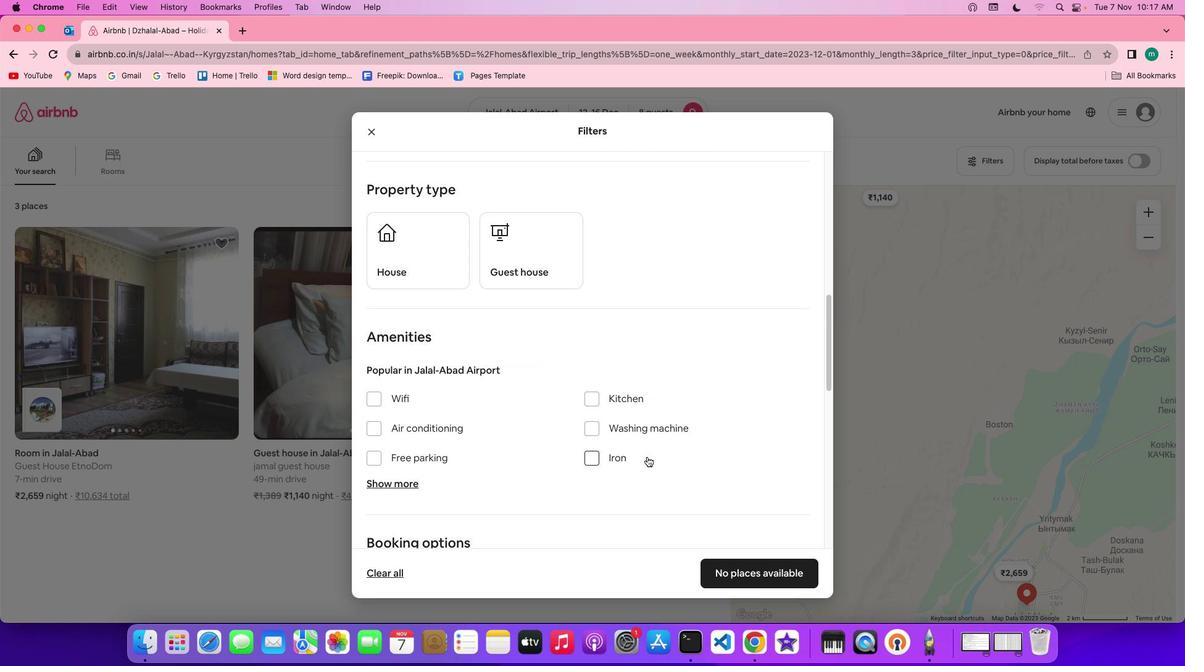 
Action: Mouse scrolled (636, 441) with delta (13, 15)
Screenshot: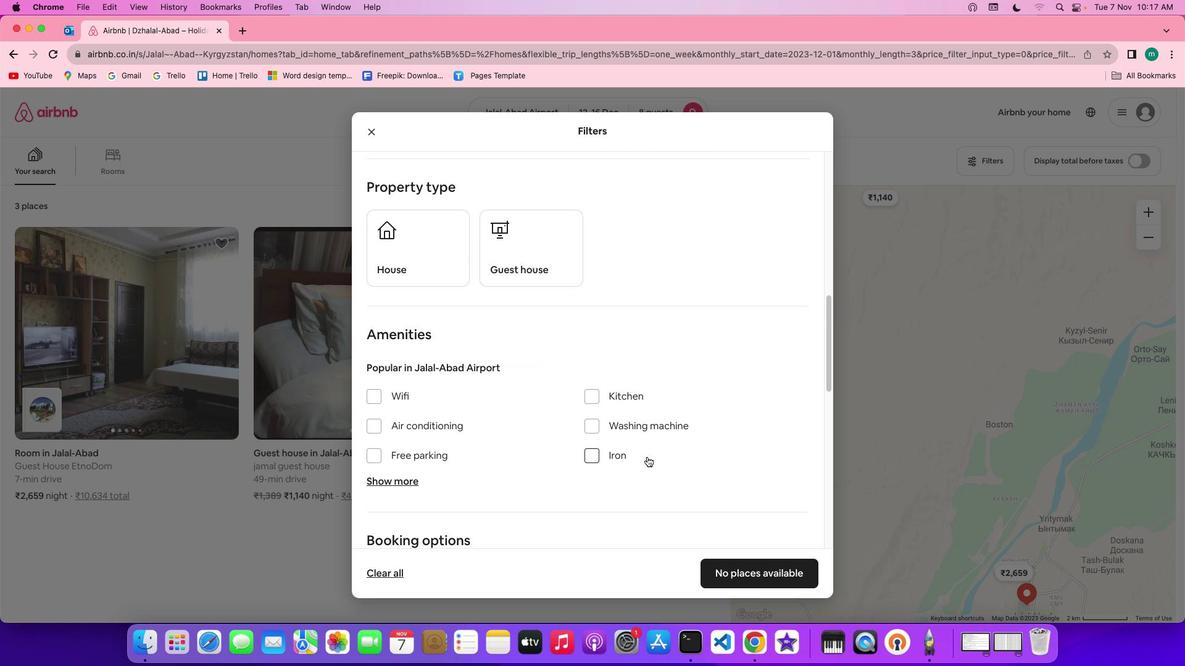 
Action: Mouse scrolled (636, 441) with delta (13, 15)
Screenshot: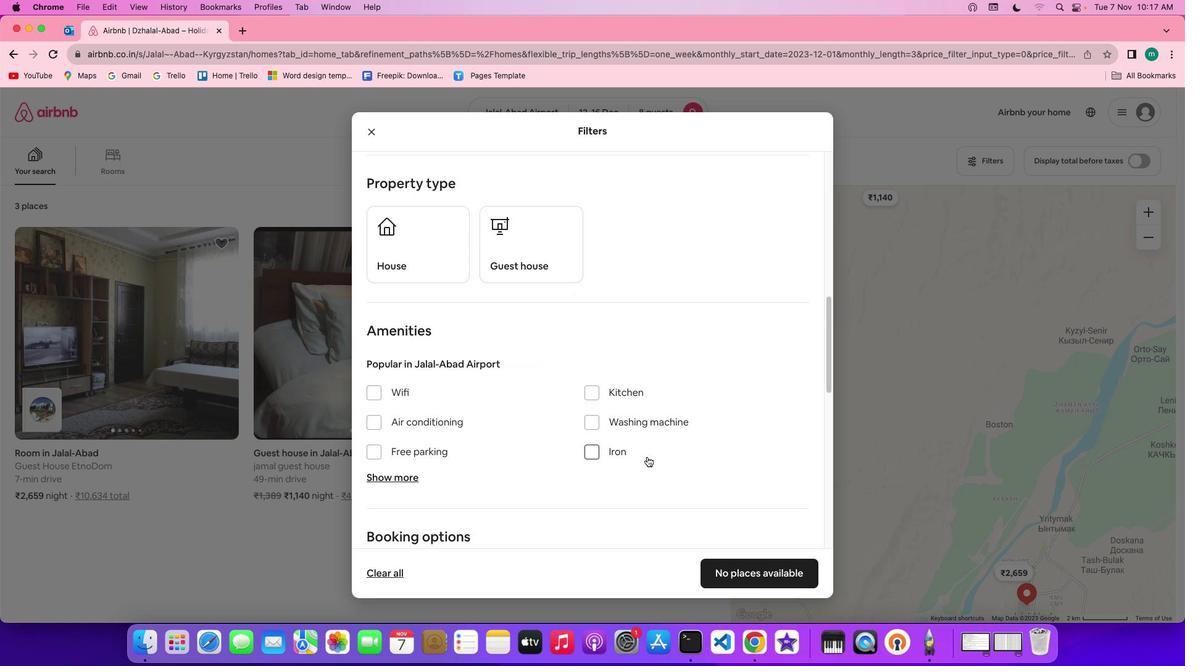 
Action: Mouse scrolled (636, 441) with delta (13, 15)
Screenshot: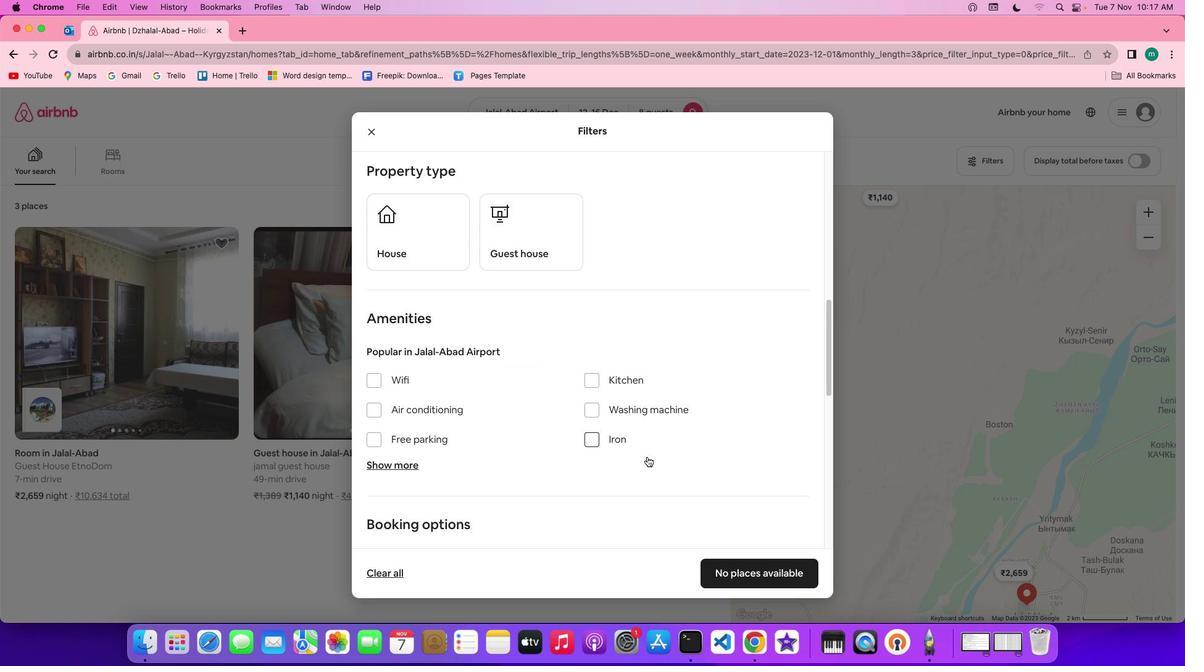 
Action: Mouse moved to (367, 341)
Screenshot: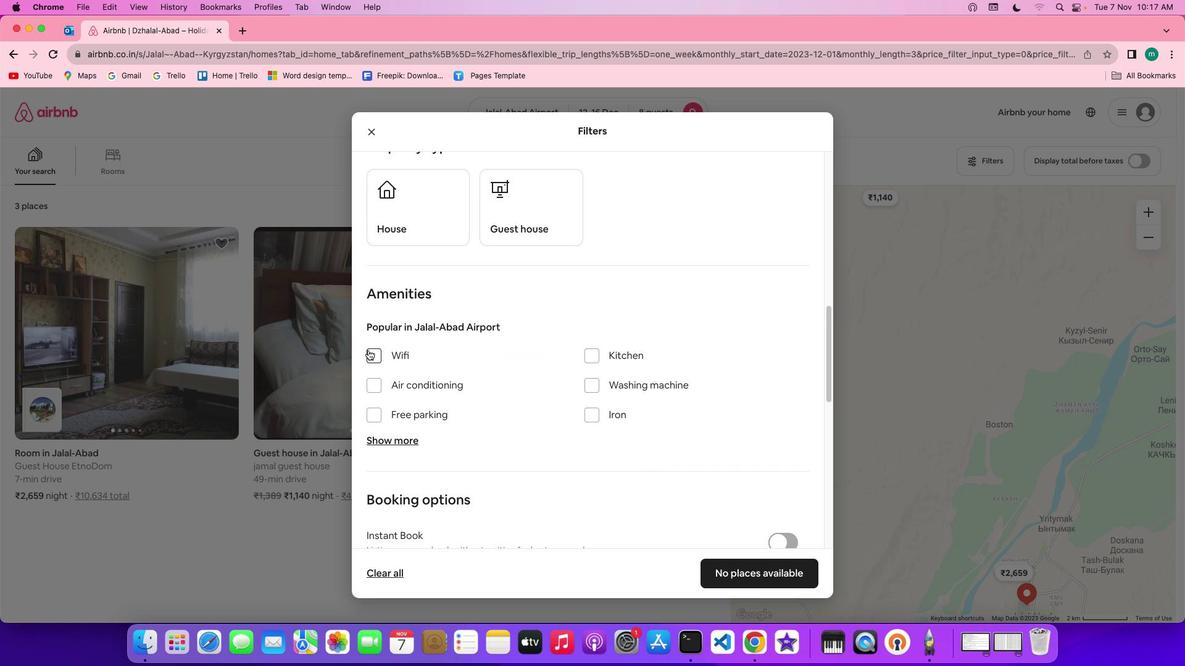
Action: Mouse pressed left at (367, 341)
Screenshot: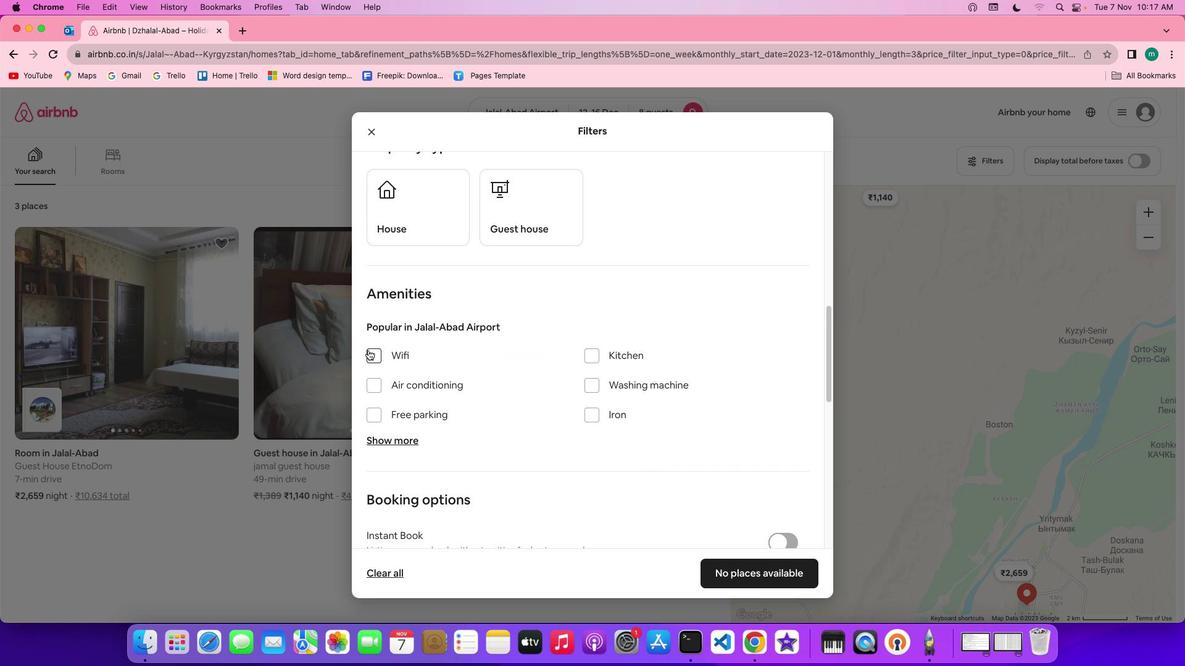
Action: Mouse moved to (493, 366)
Screenshot: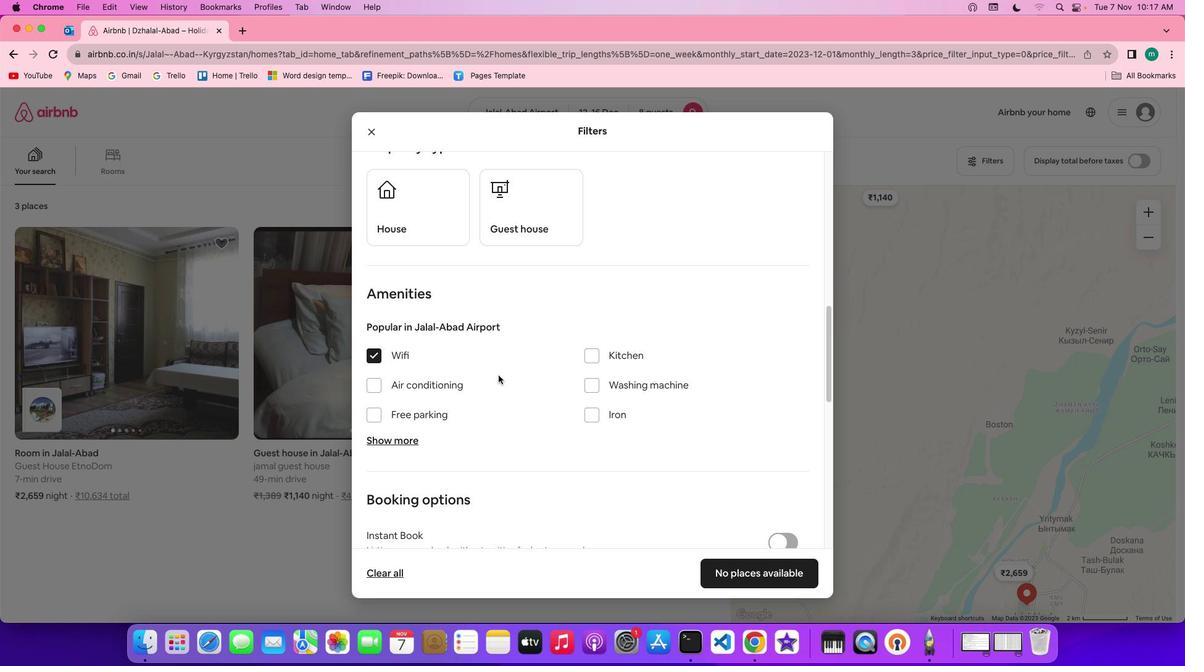 
Action: Mouse scrolled (493, 366) with delta (13, 15)
Screenshot: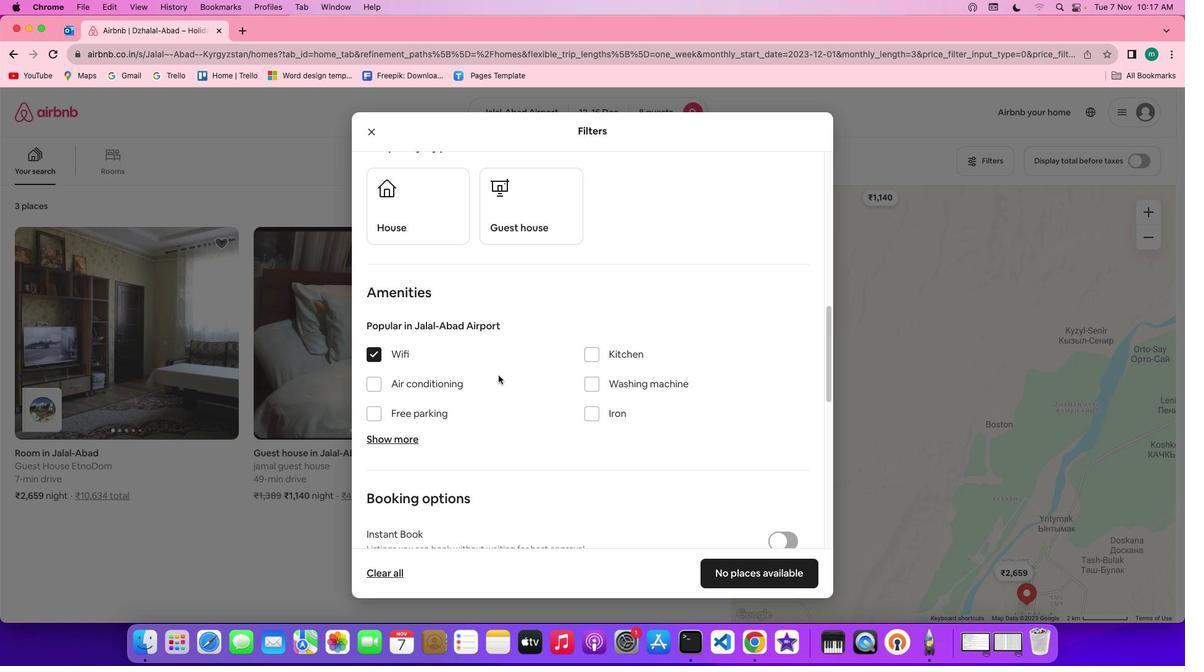 
Action: Mouse scrolled (493, 366) with delta (13, 15)
Screenshot: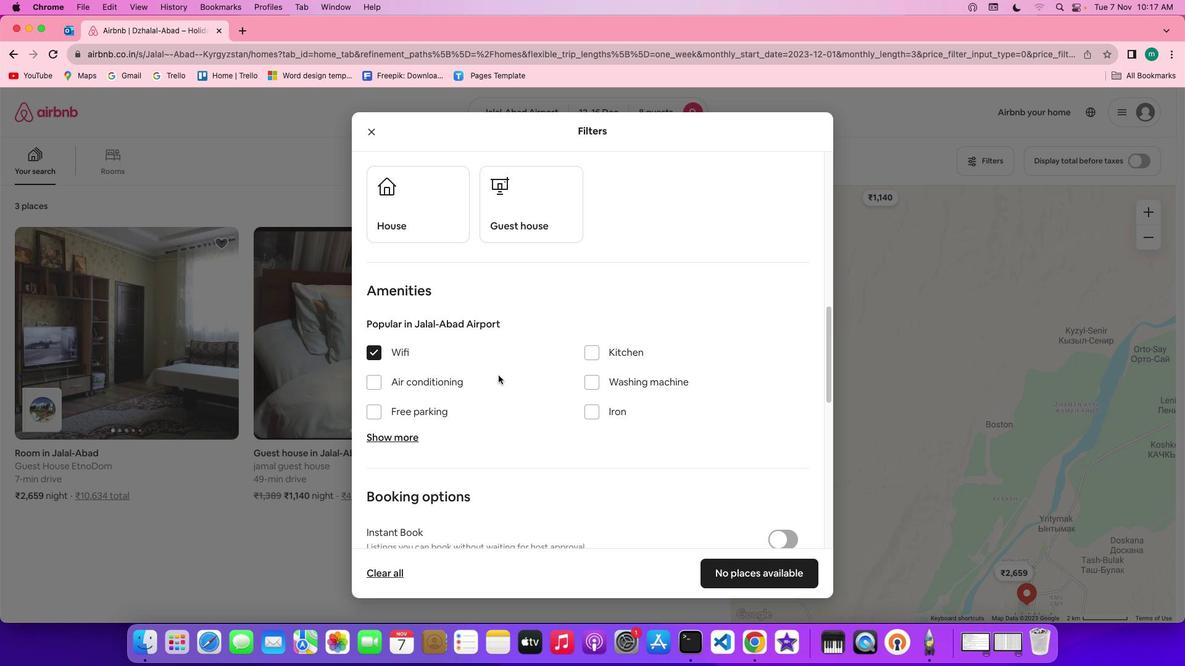 
Action: Mouse scrolled (493, 366) with delta (13, 15)
Screenshot: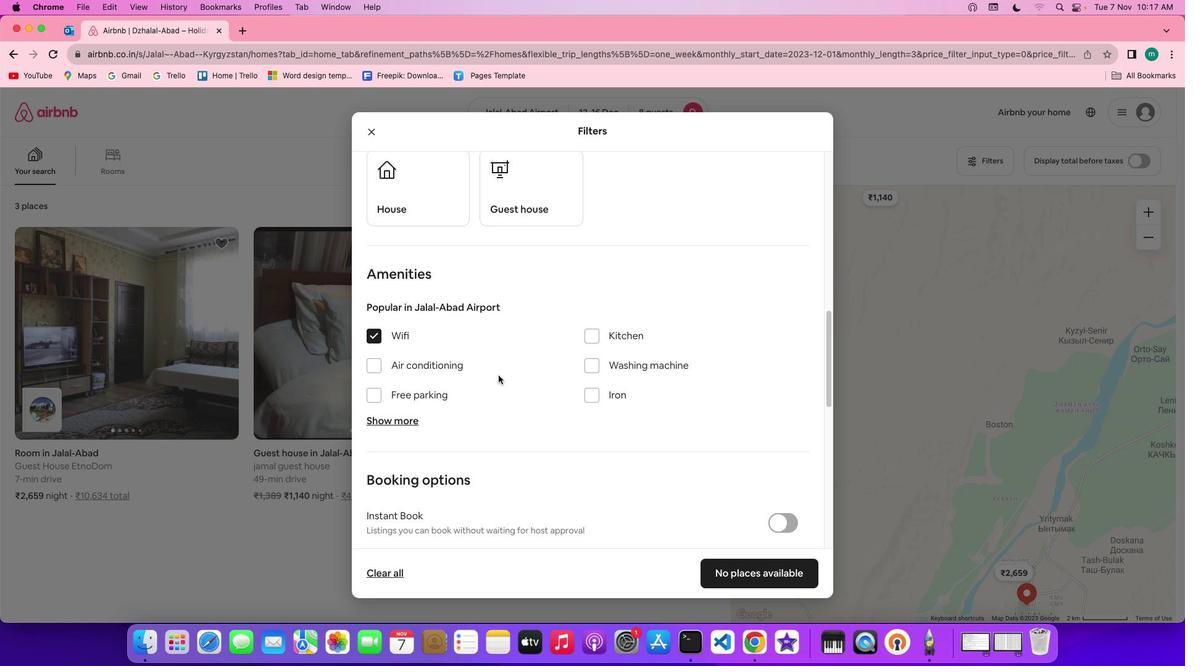
Action: Mouse scrolled (493, 366) with delta (13, 15)
Screenshot: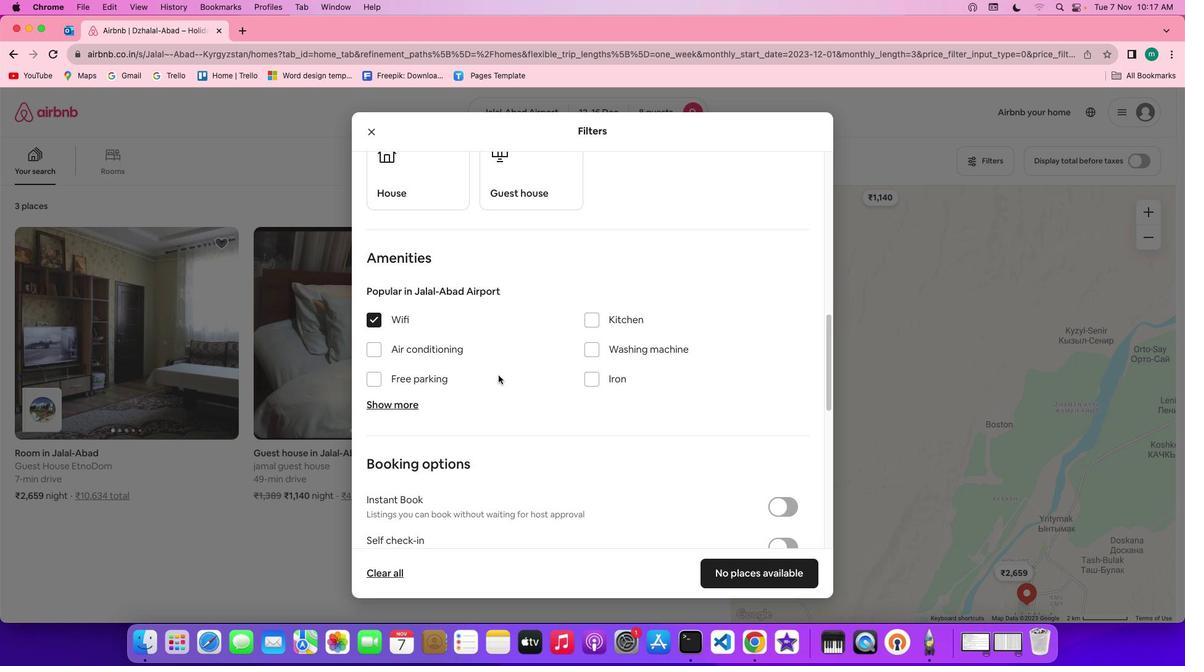 
Action: Mouse scrolled (493, 366) with delta (13, 15)
Screenshot: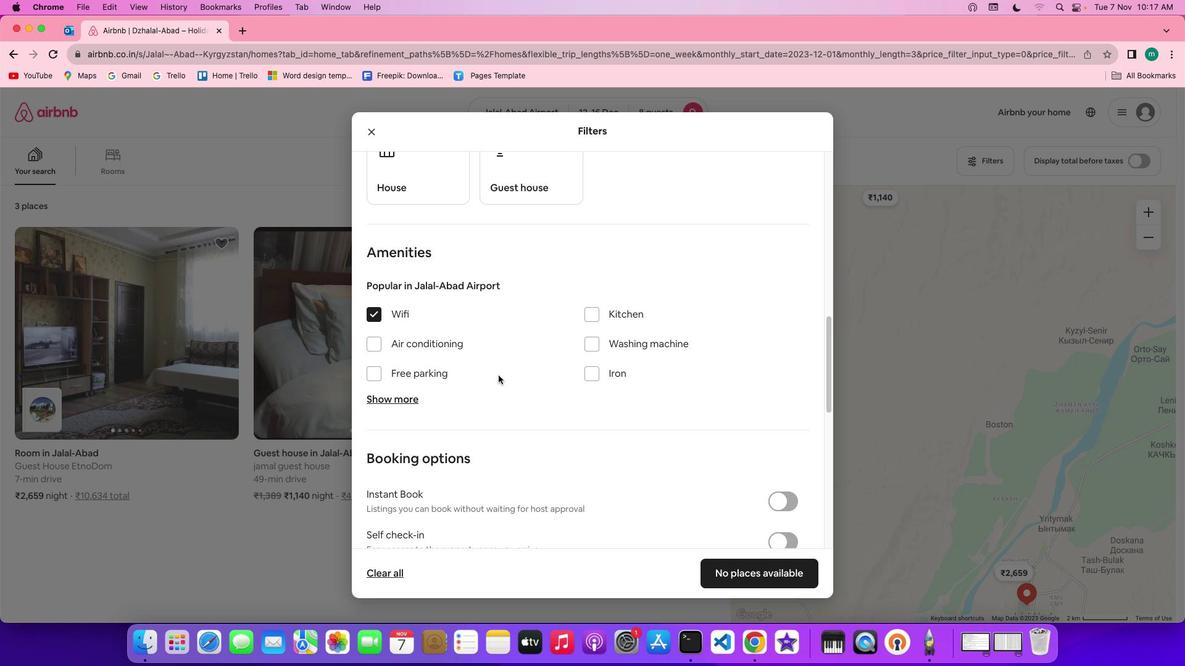 
Action: Mouse scrolled (493, 366) with delta (13, 15)
Screenshot: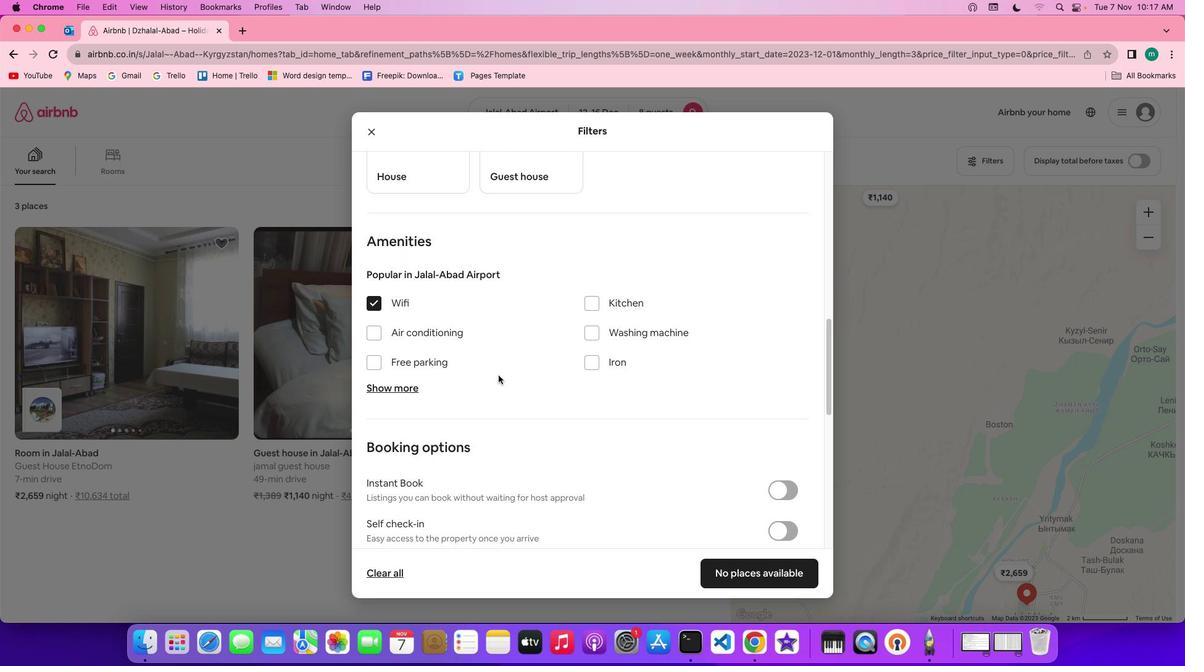 
Action: Mouse scrolled (493, 366) with delta (13, 15)
Screenshot: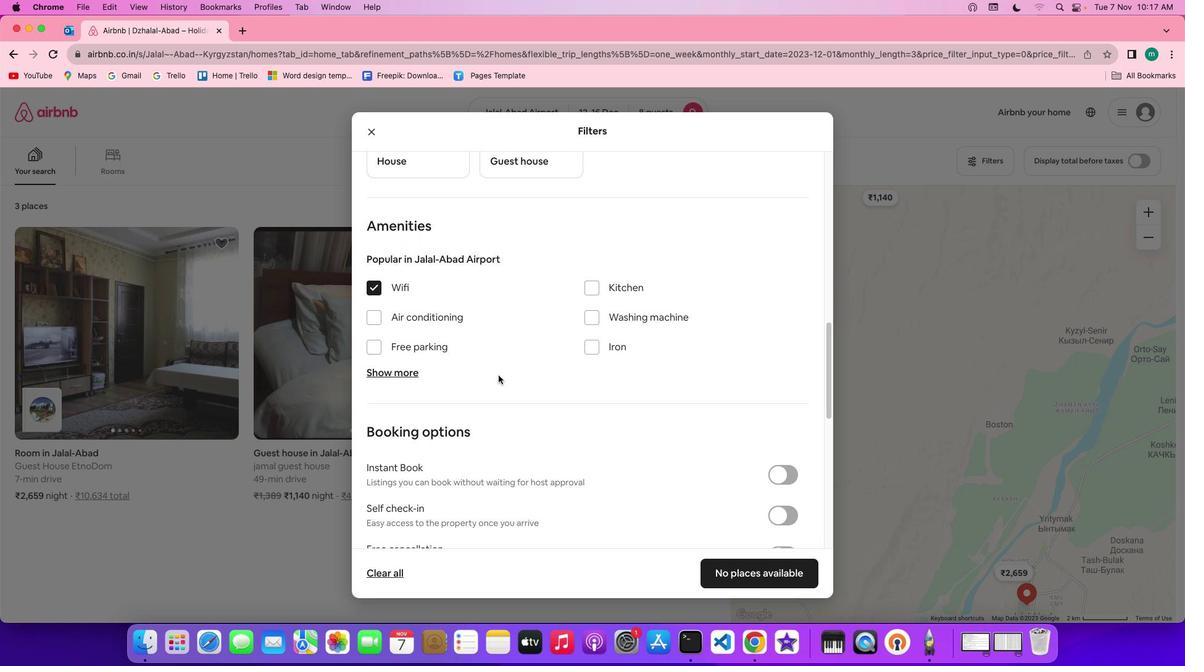 
Action: Mouse scrolled (493, 366) with delta (13, 15)
Screenshot: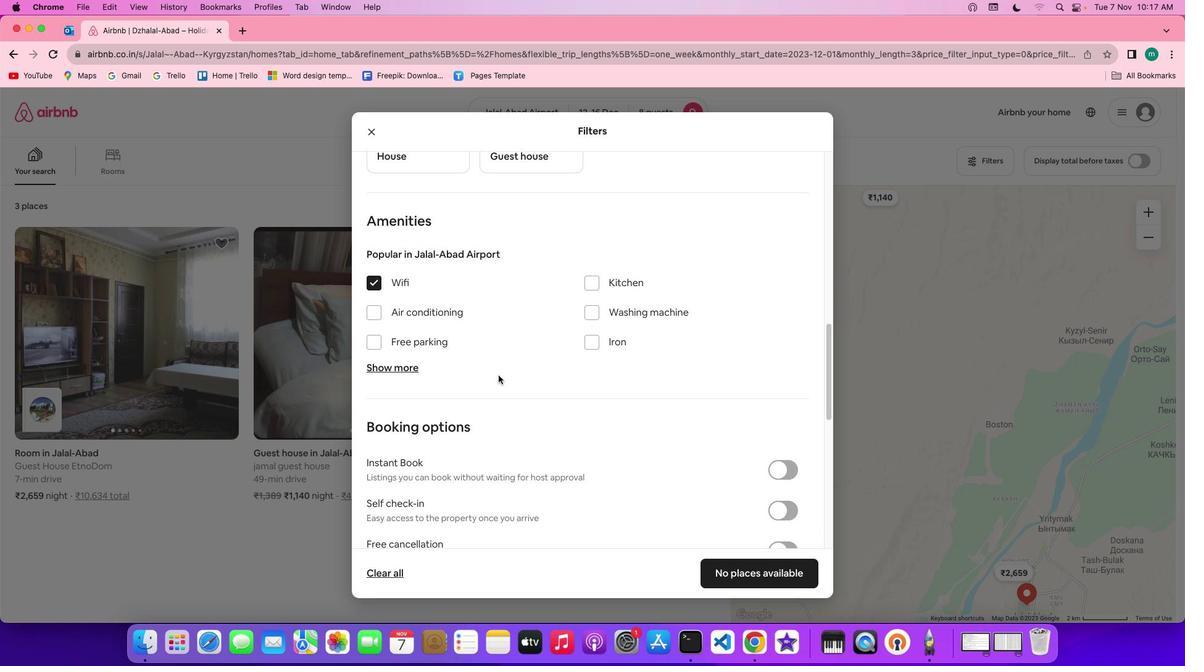 
Action: Mouse scrolled (493, 366) with delta (13, 15)
Screenshot: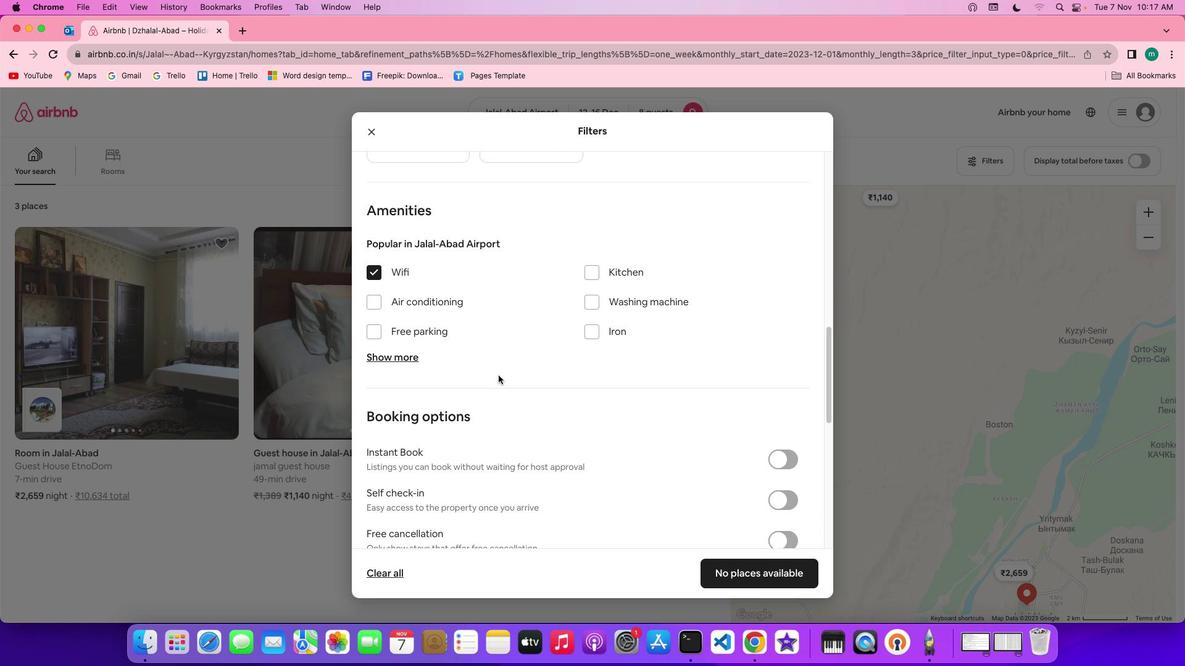 
Action: Mouse moved to (406, 323)
Screenshot: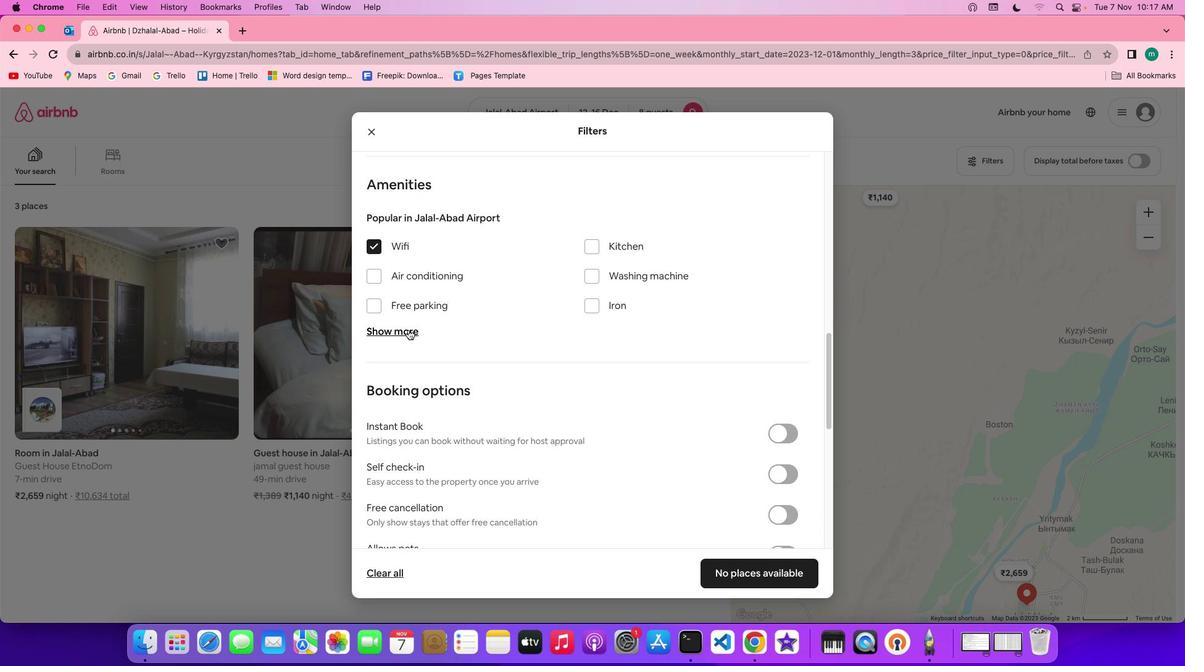 
Action: Mouse pressed left at (406, 323)
Screenshot: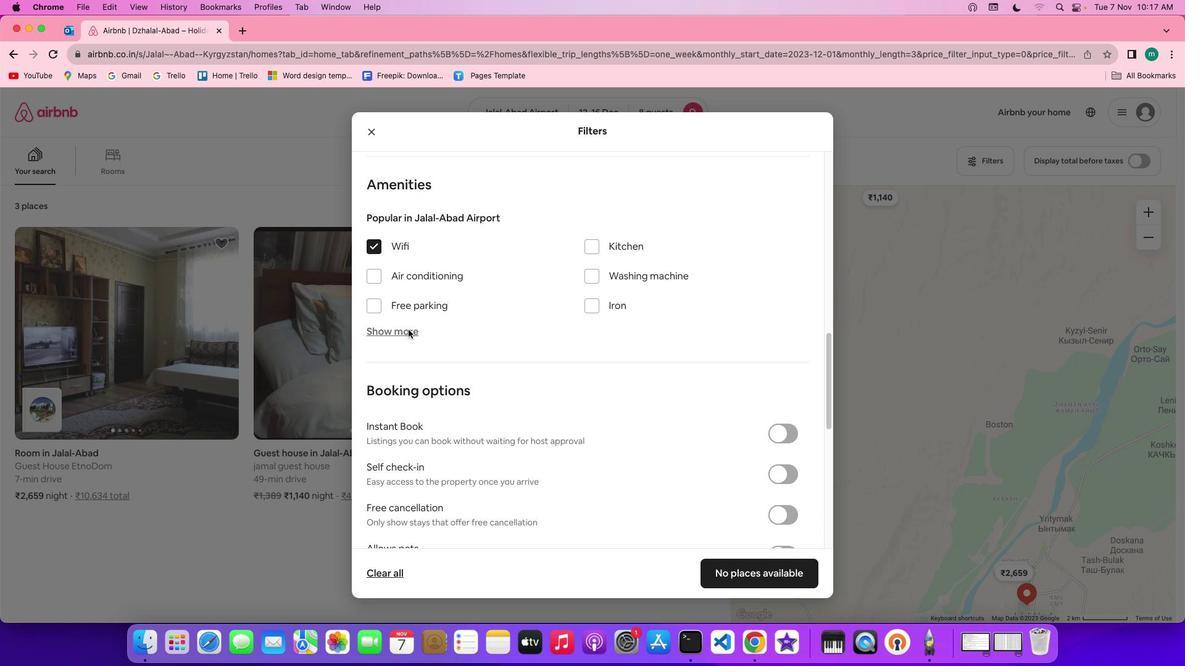 
Action: Mouse moved to (577, 395)
Screenshot: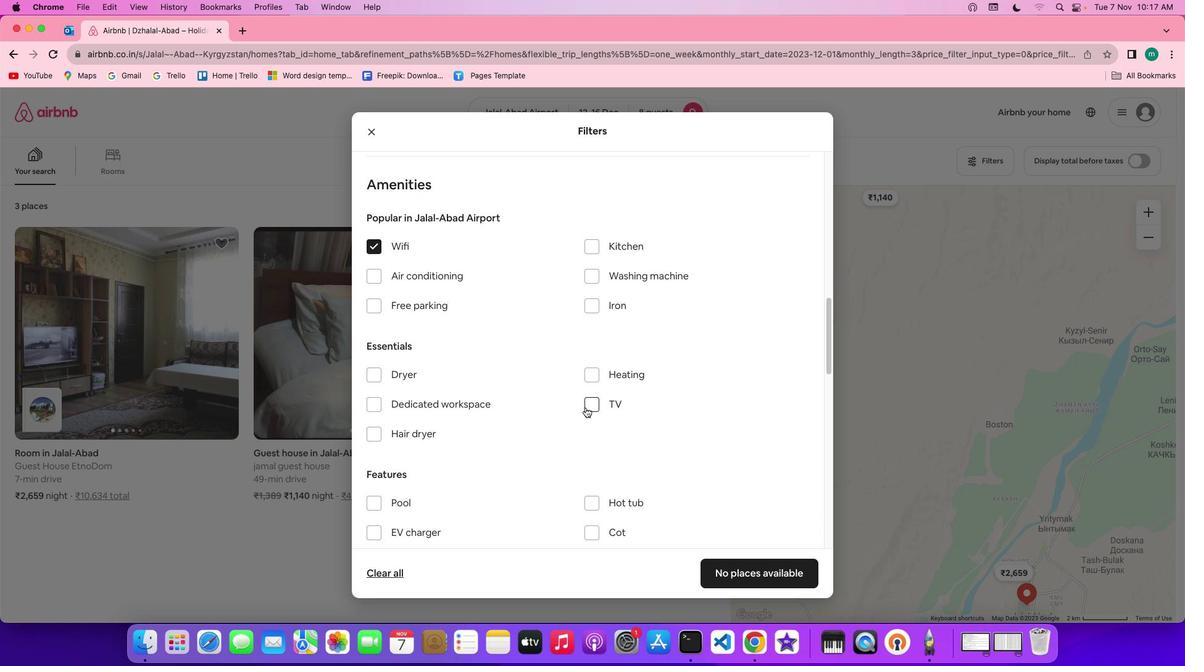 
Action: Mouse pressed left at (577, 395)
Screenshot: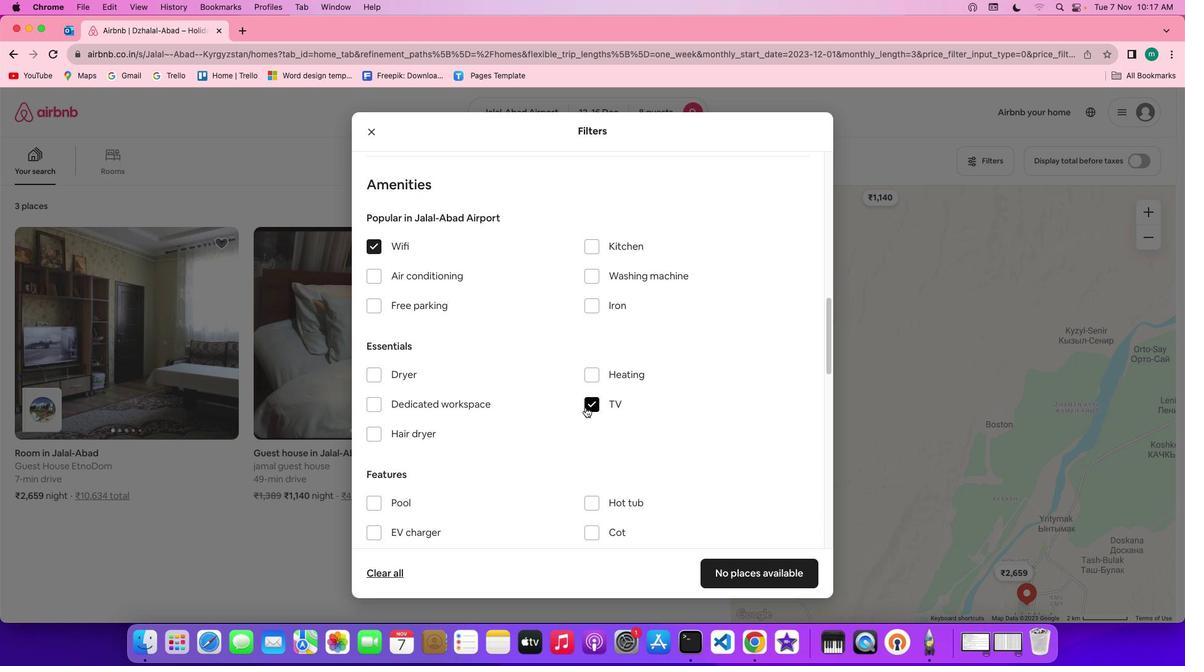 
Action: Mouse moved to (428, 298)
Screenshot: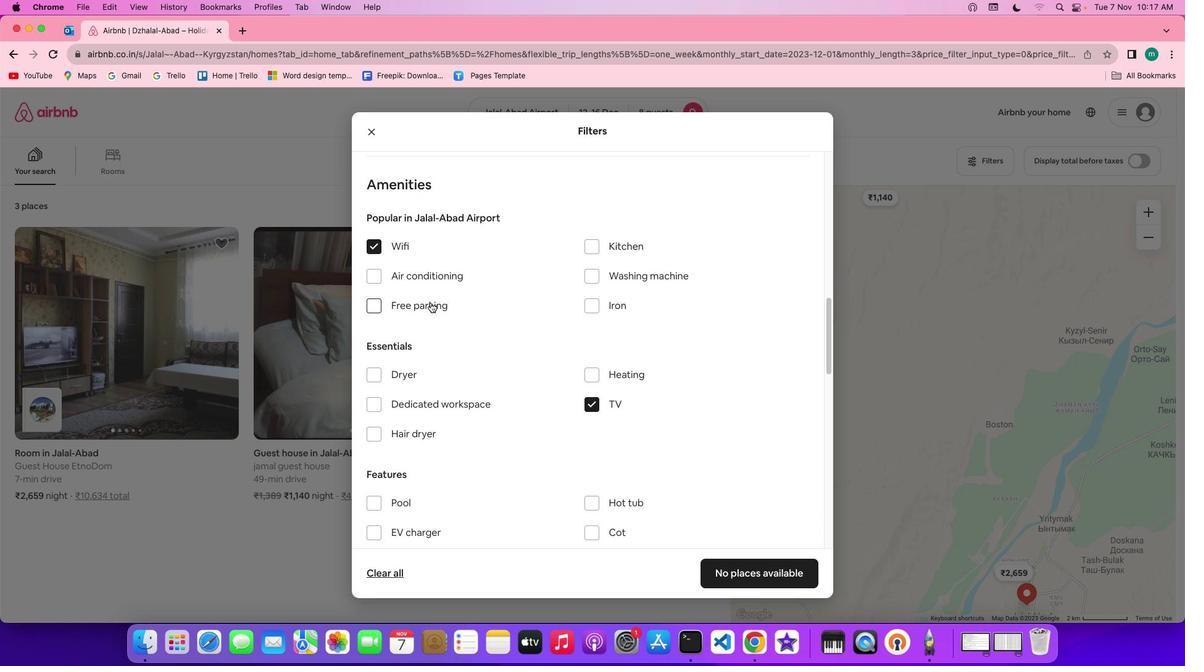 
Action: Mouse pressed left at (428, 298)
Screenshot: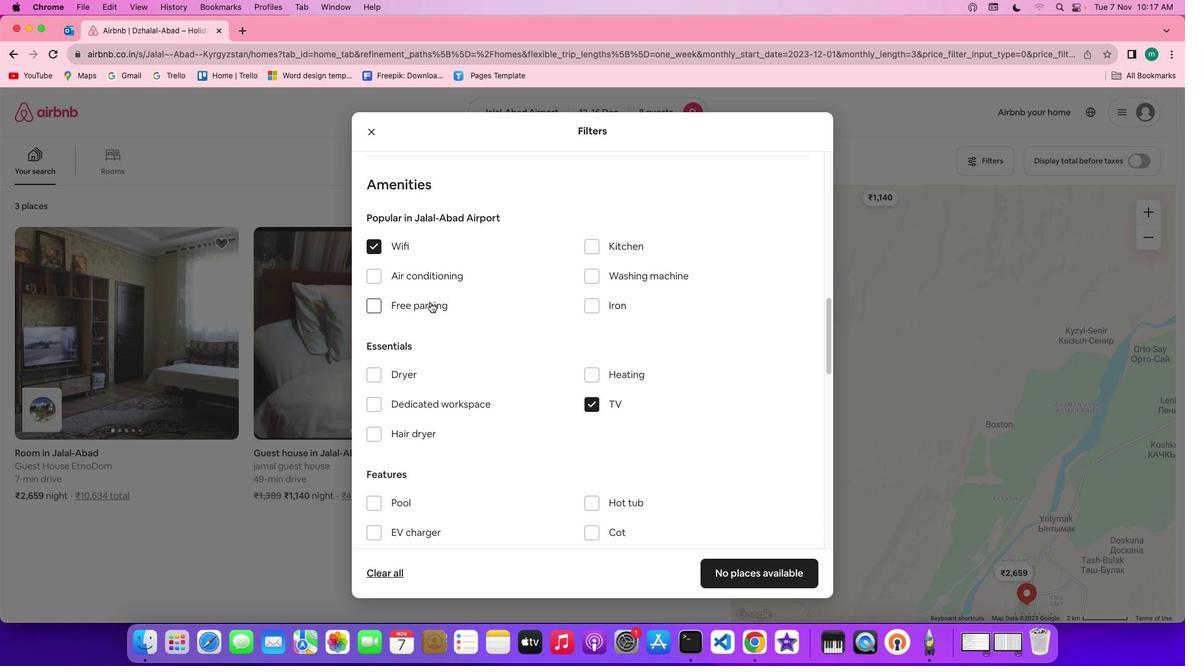 
Action: Mouse moved to (527, 353)
Screenshot: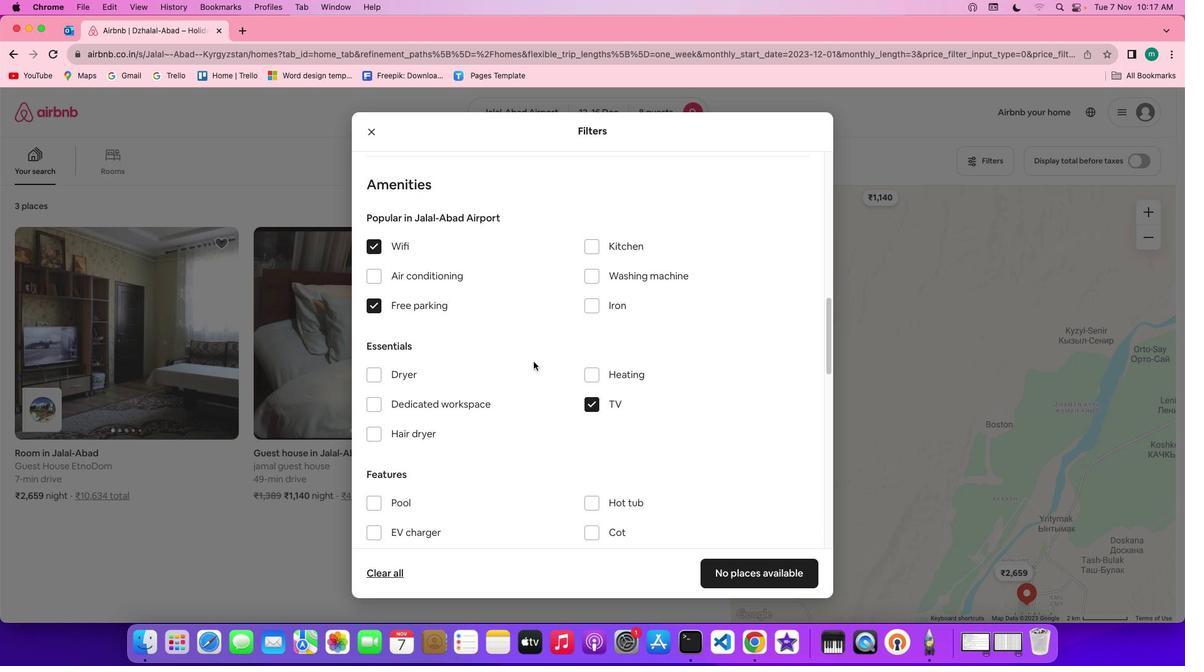 
Action: Mouse scrolled (527, 353) with delta (13, 15)
Screenshot: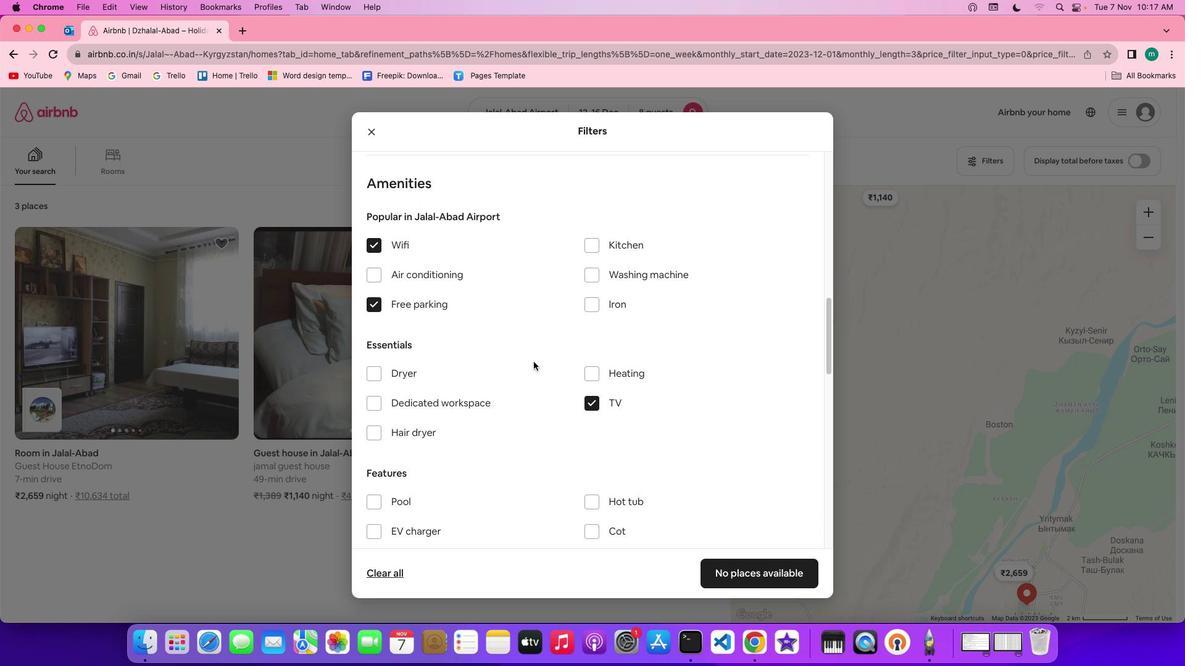
Action: Mouse scrolled (527, 353) with delta (13, 15)
Screenshot: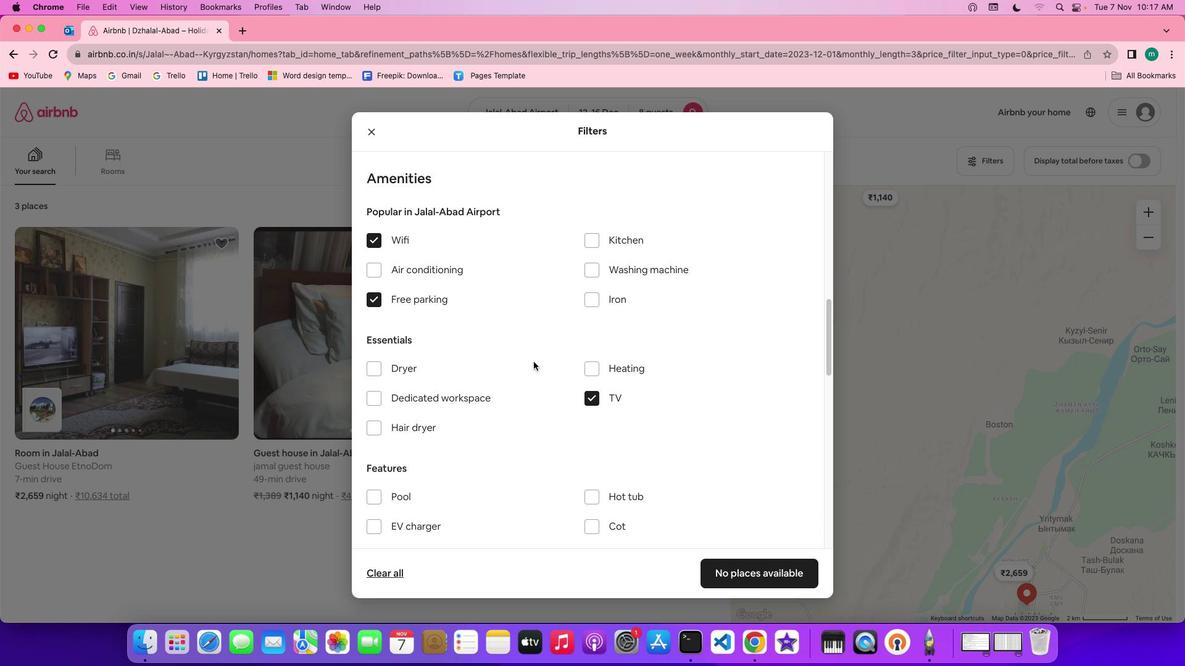 
Action: Mouse scrolled (527, 353) with delta (13, 15)
Screenshot: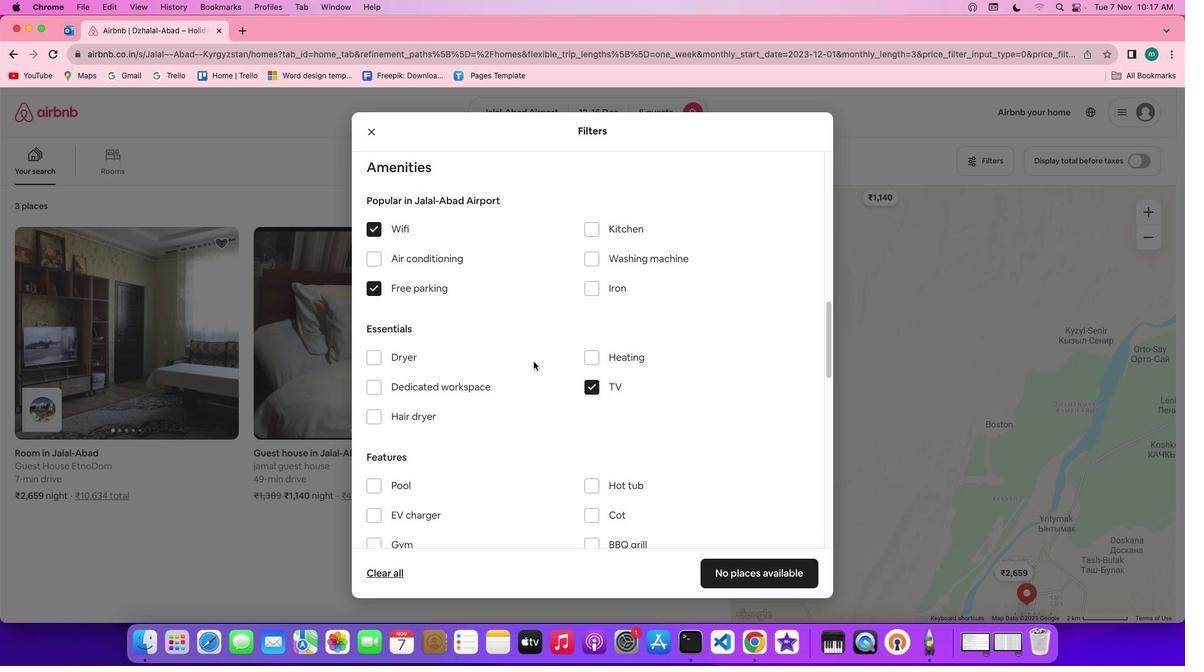 
Action: Mouse scrolled (527, 353) with delta (13, 15)
Screenshot: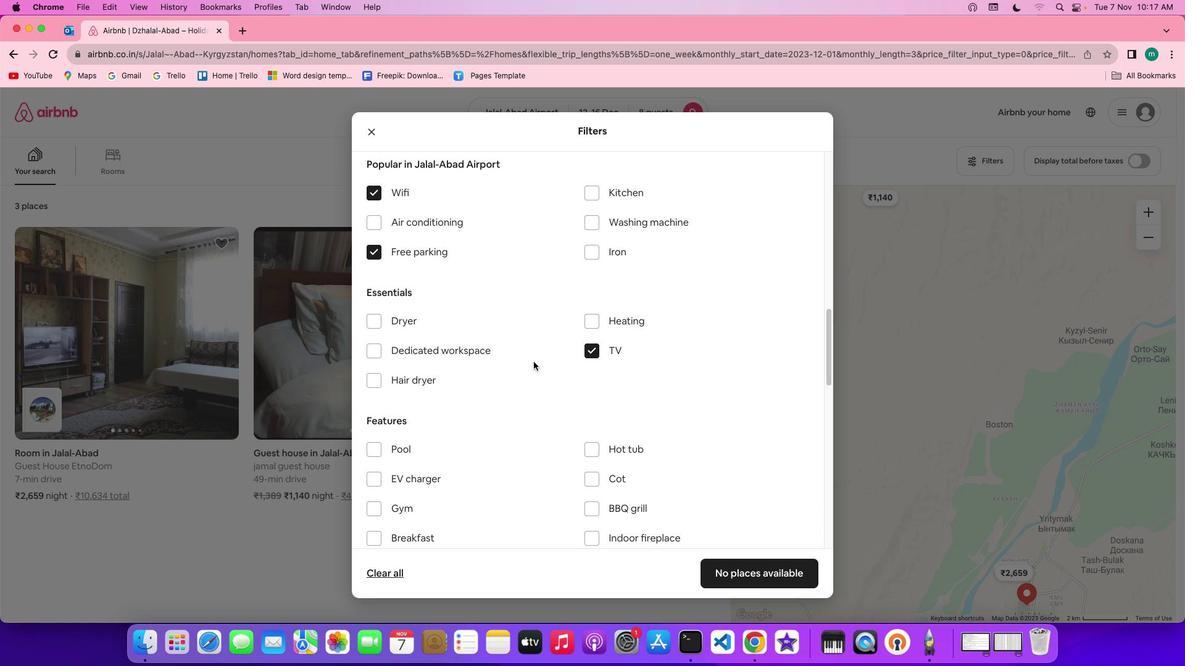 
Action: Mouse scrolled (527, 353) with delta (13, 15)
Screenshot: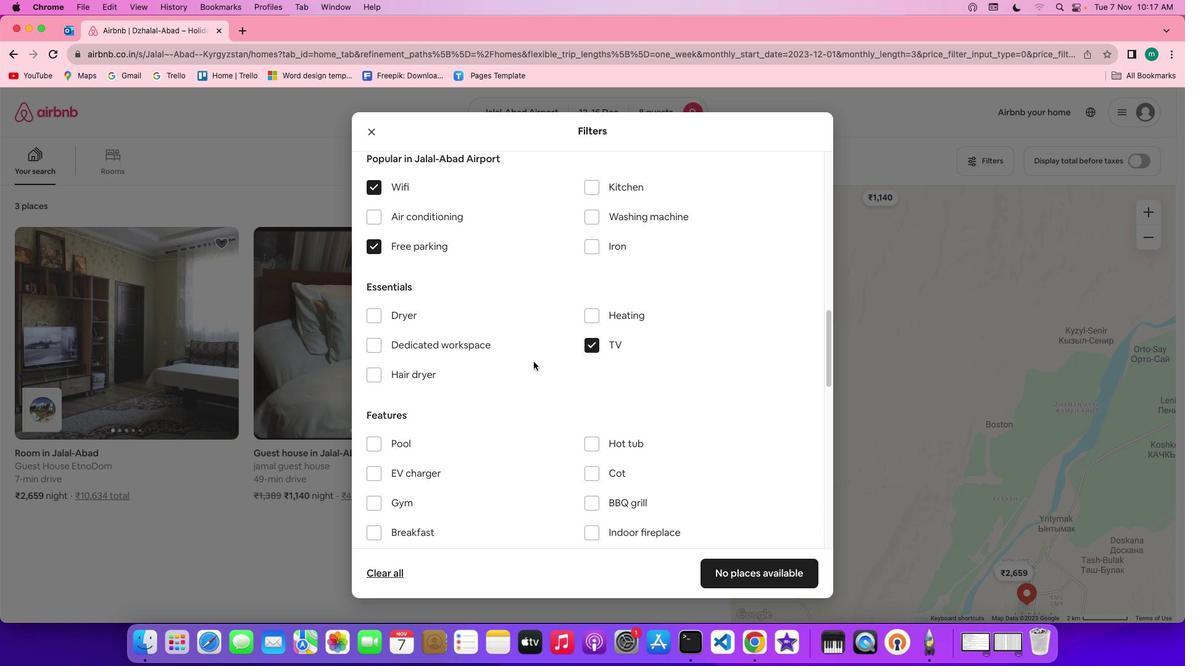 
Action: Mouse scrolled (527, 353) with delta (13, 15)
Screenshot: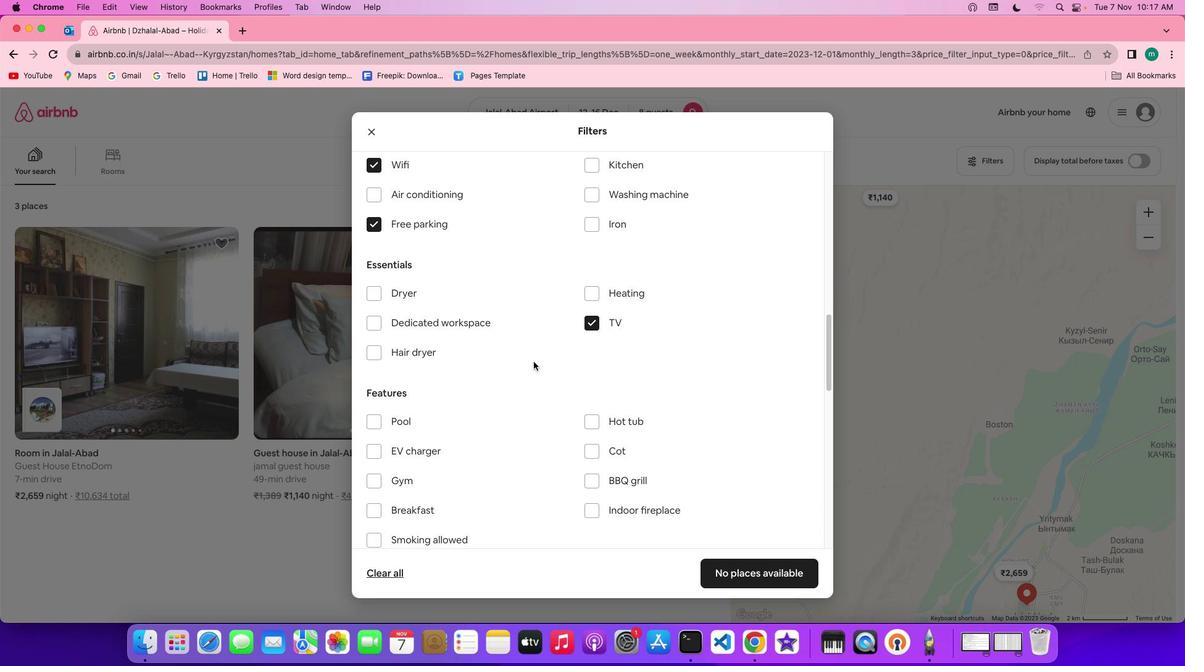 
Action: Mouse scrolled (527, 353) with delta (13, 15)
Screenshot: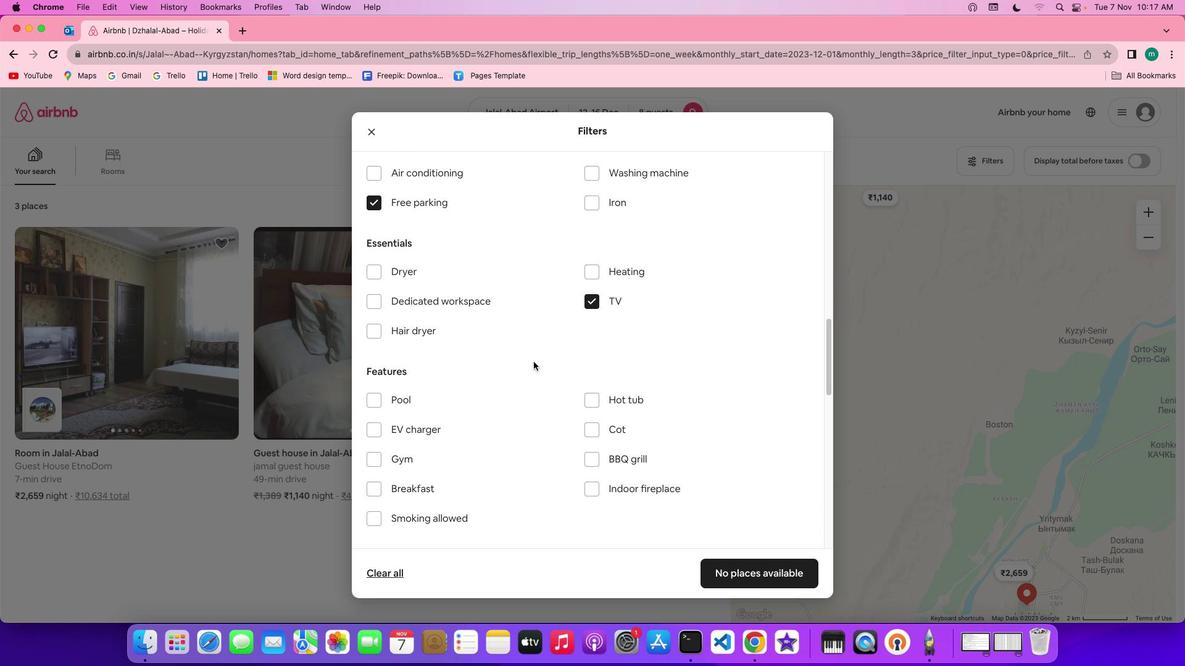 
Action: Mouse scrolled (527, 353) with delta (13, 15)
Screenshot: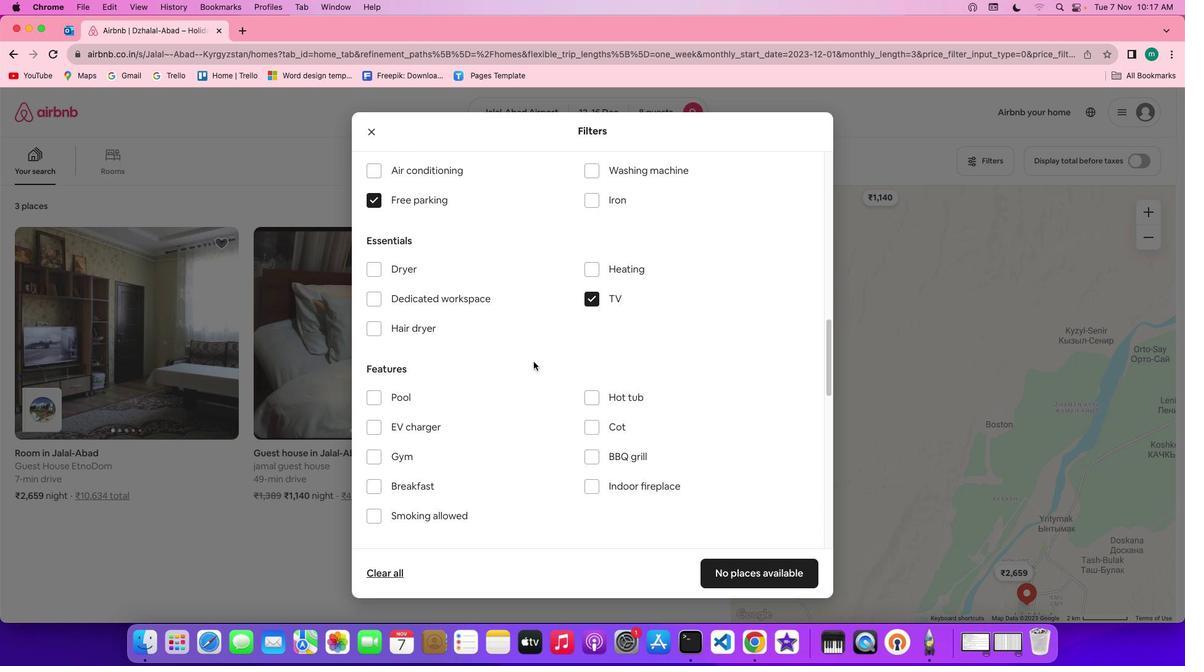 
Action: Mouse scrolled (527, 353) with delta (13, 15)
Screenshot: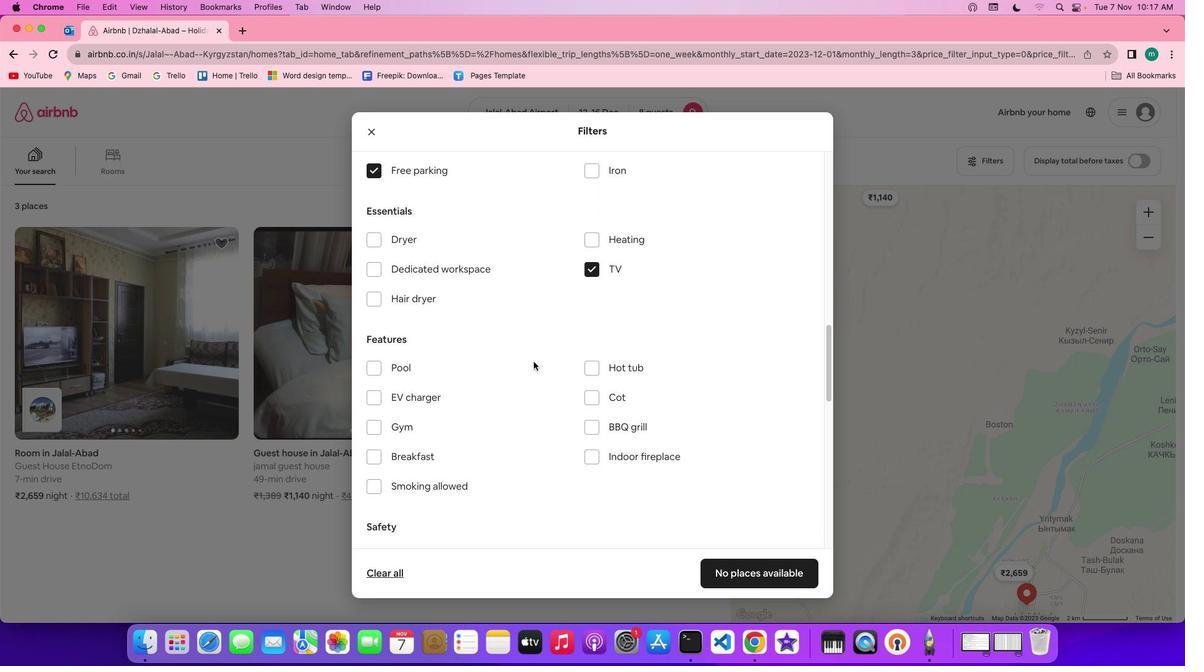
Action: Mouse scrolled (527, 353) with delta (13, 15)
Screenshot: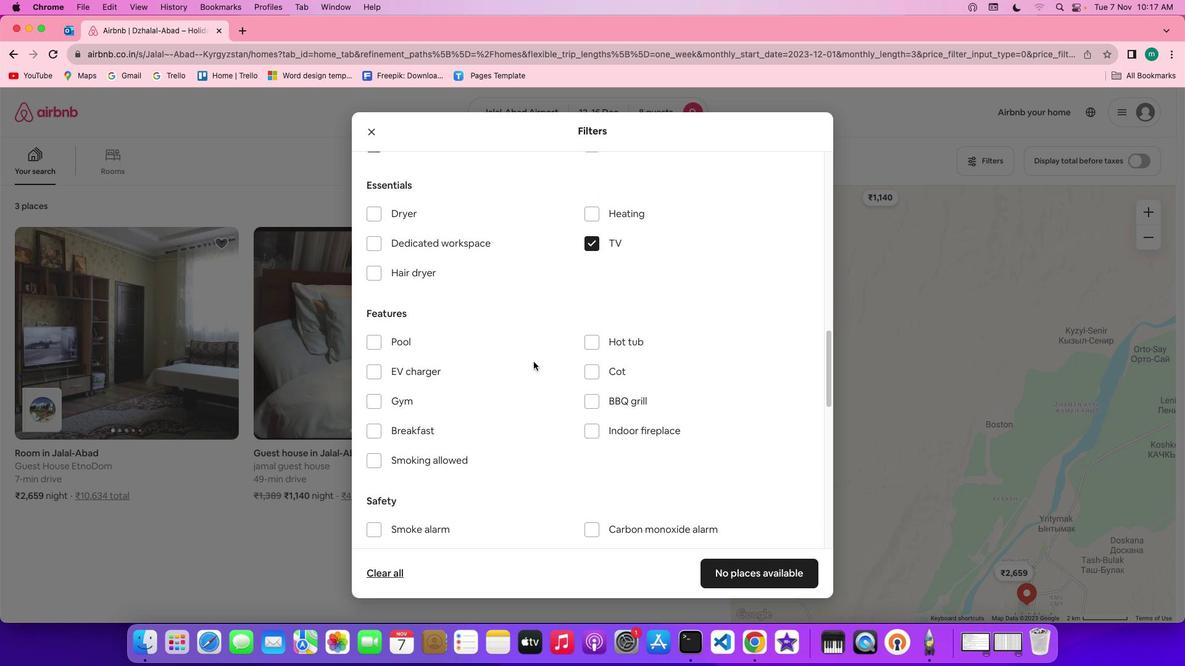 
Action: Mouse scrolled (527, 353) with delta (13, 15)
Screenshot: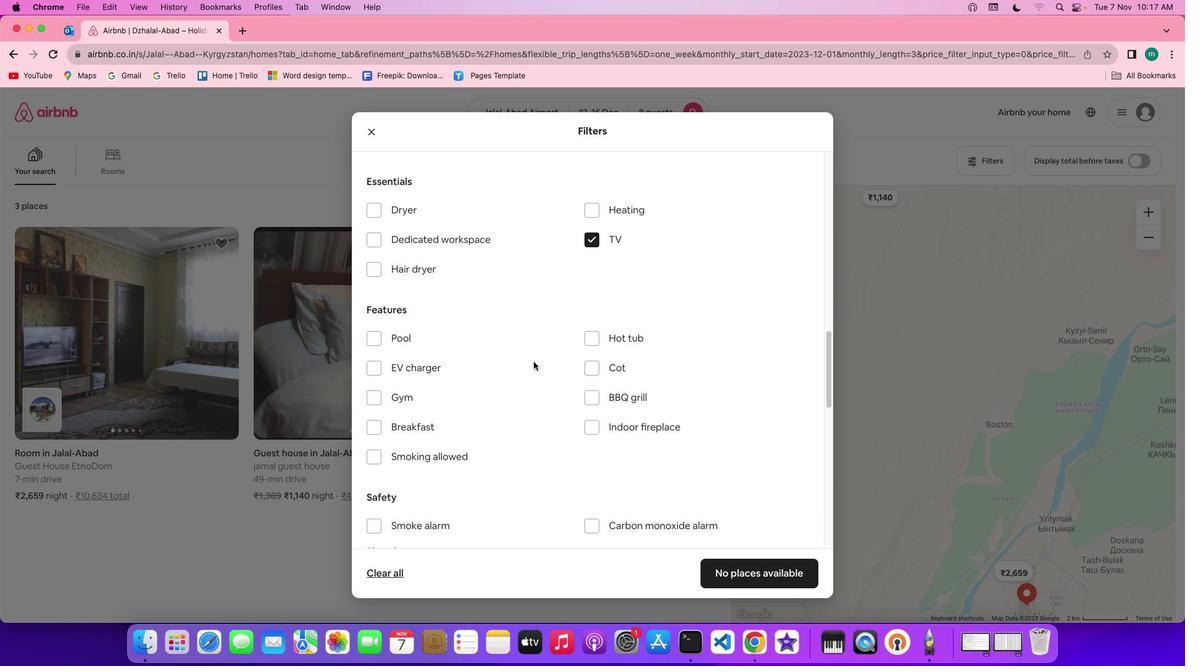 
Action: Mouse scrolled (527, 353) with delta (13, 15)
Screenshot: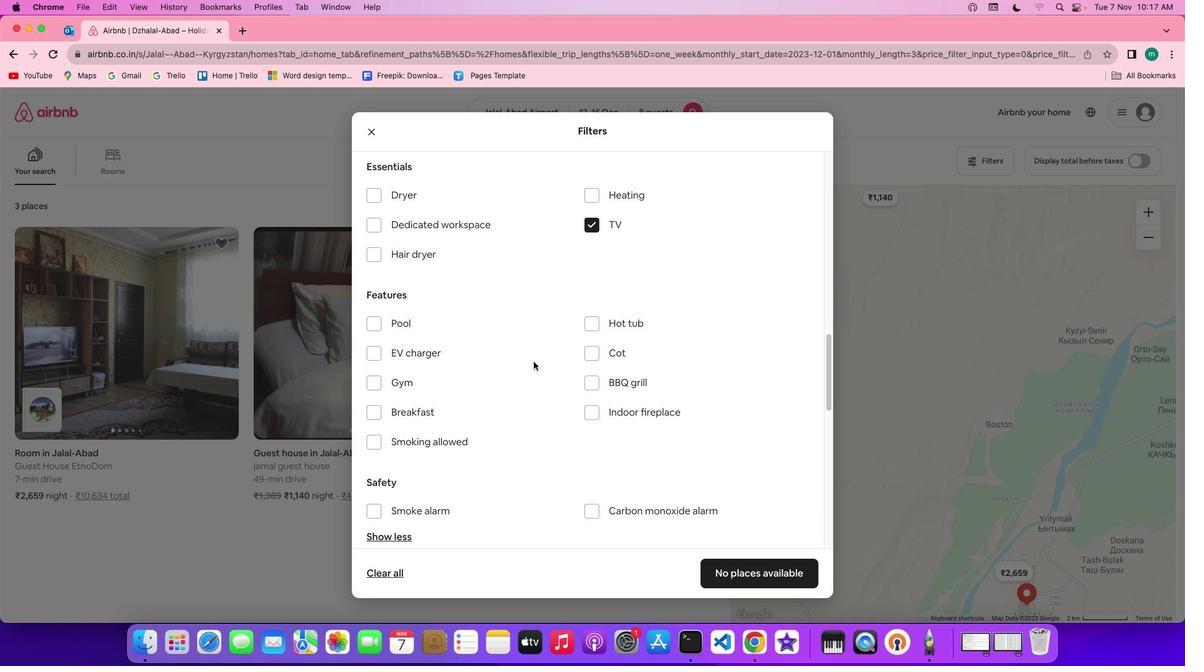 
Action: Mouse scrolled (527, 353) with delta (13, 15)
Screenshot: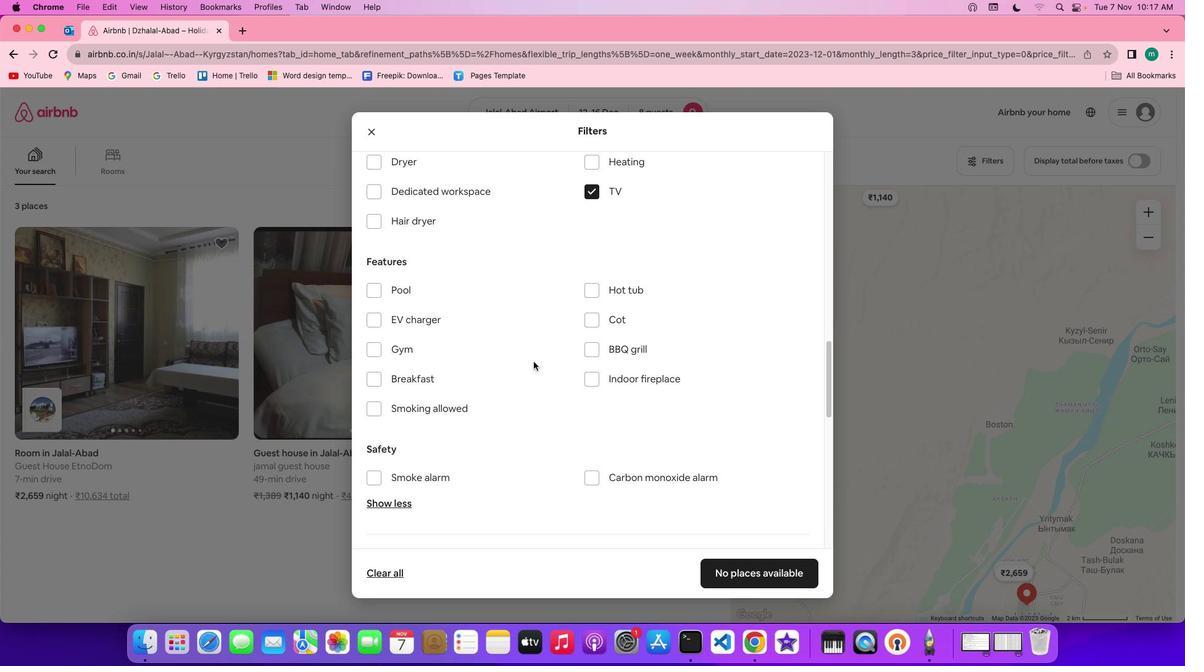 
Action: Mouse moved to (392, 307)
Screenshot: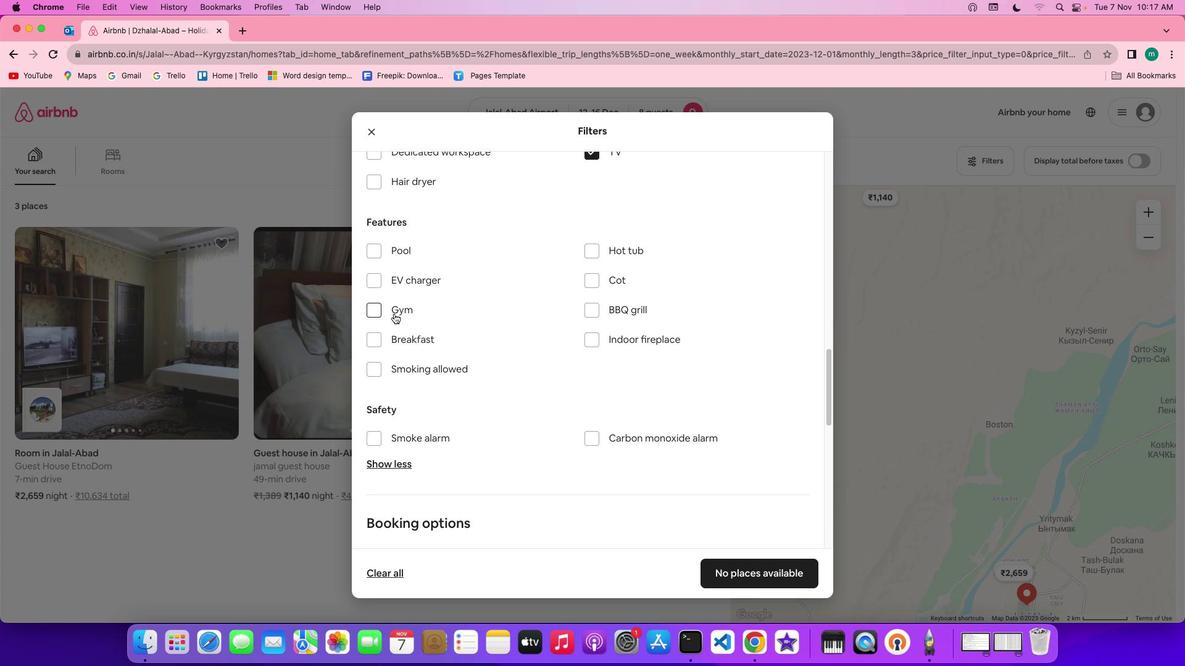 
Action: Mouse pressed left at (392, 307)
Screenshot: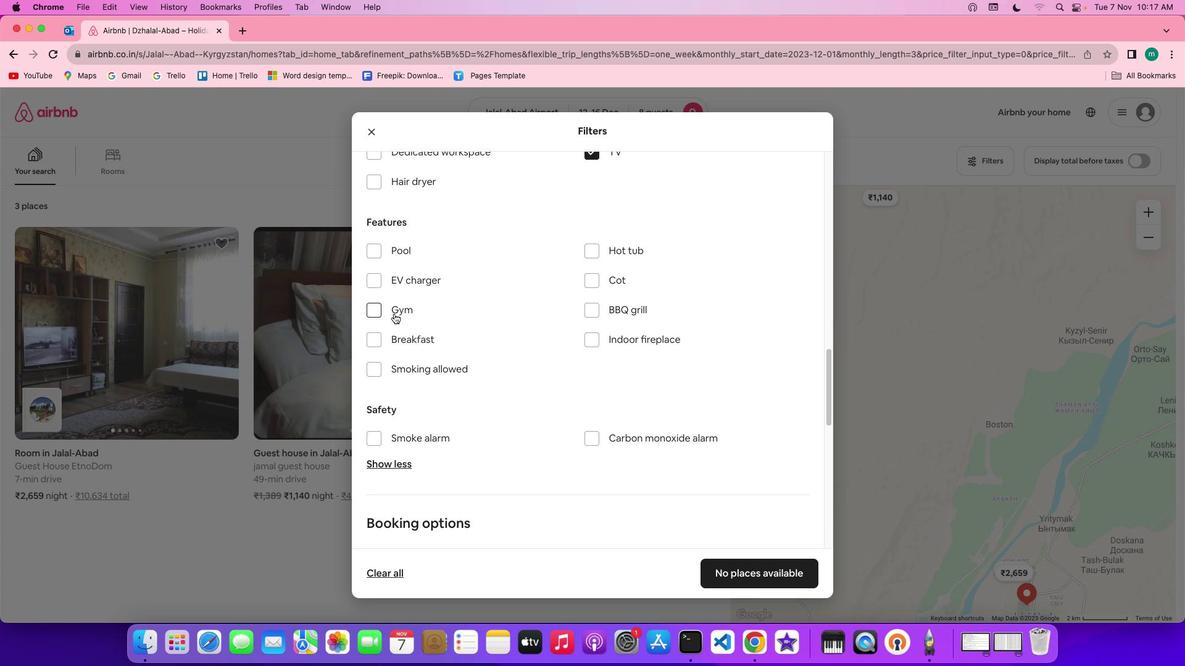 
Action: Mouse moved to (406, 332)
Screenshot: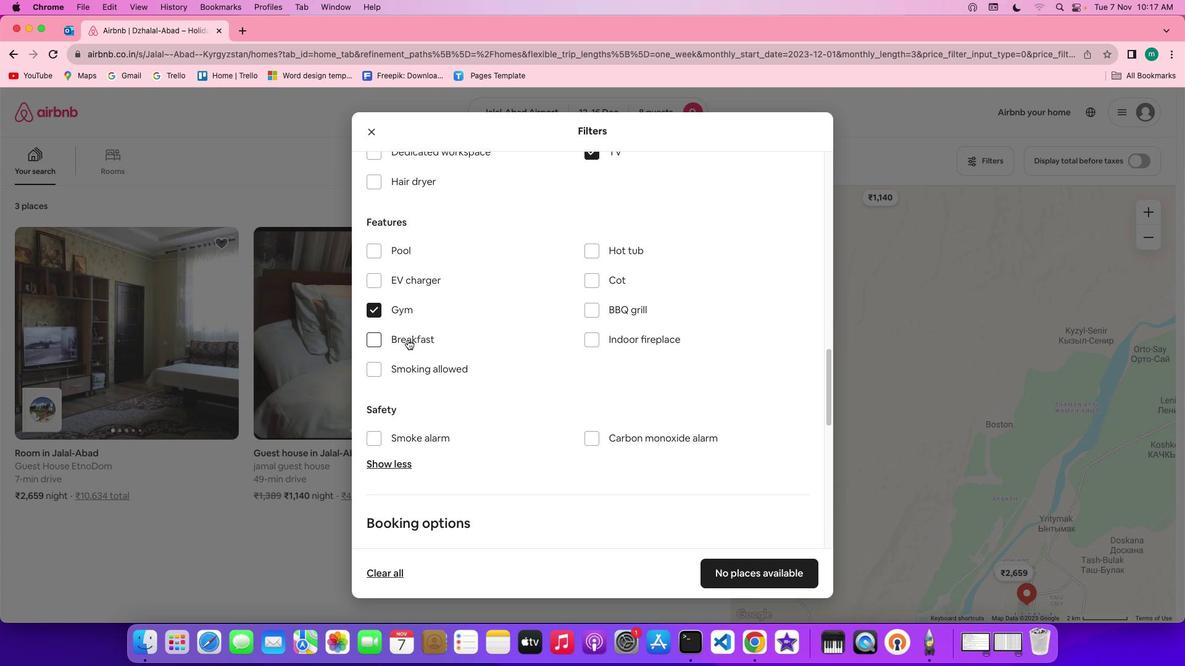 
Action: Mouse pressed left at (406, 332)
Screenshot: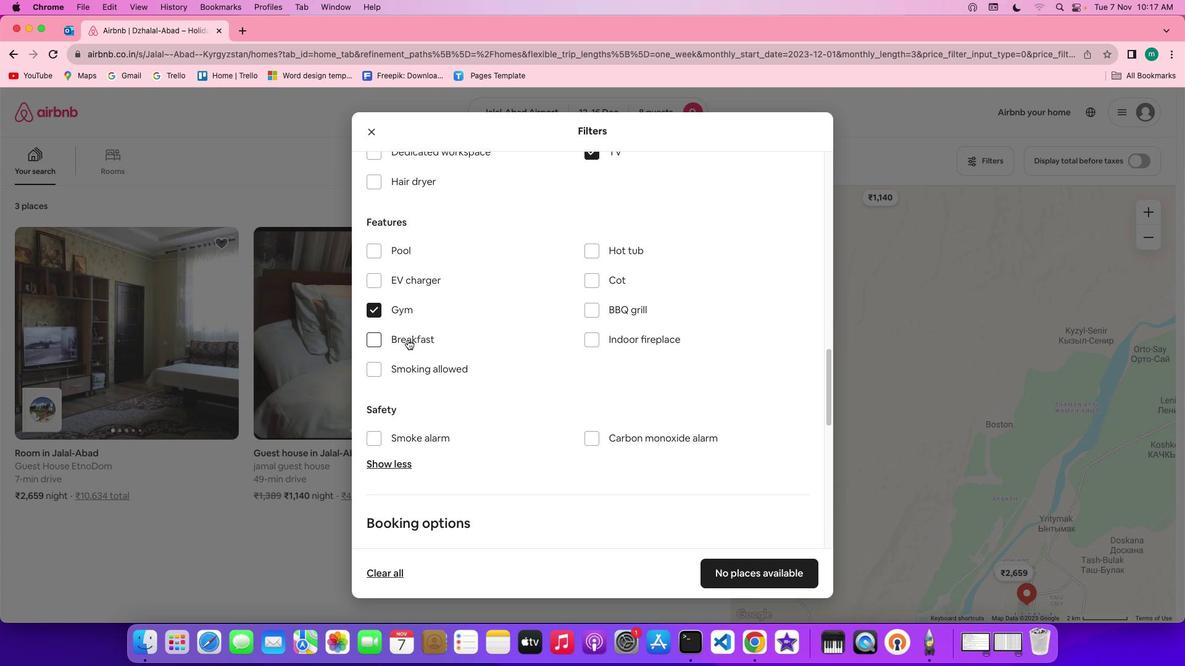 
Action: Mouse moved to (523, 348)
Screenshot: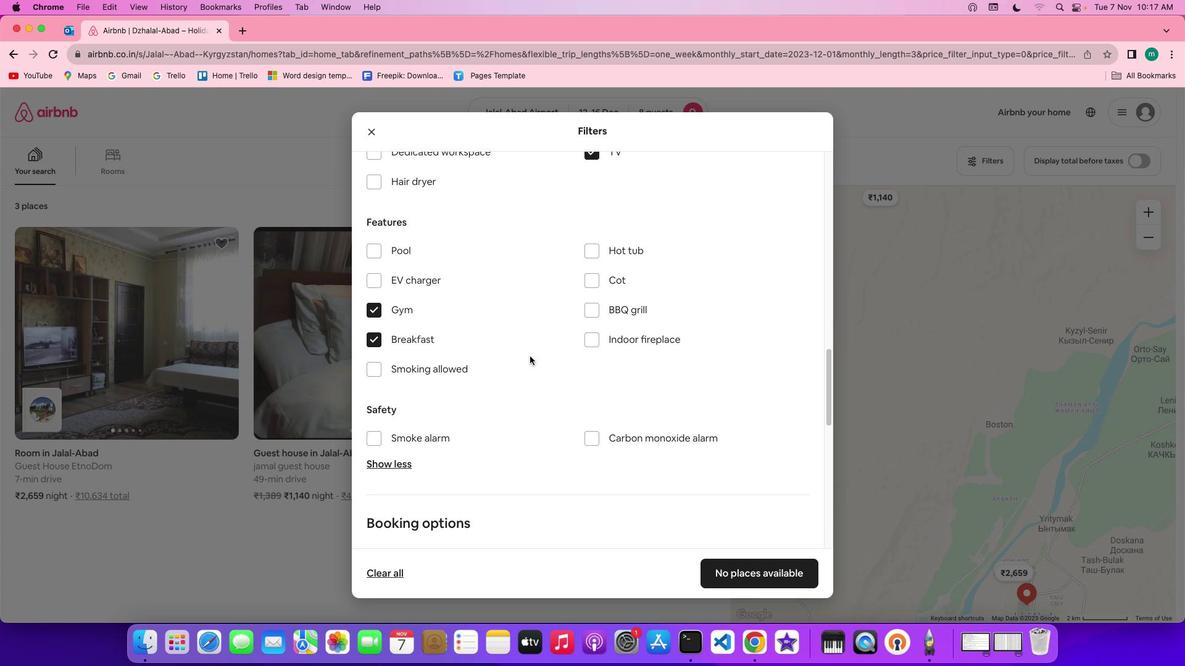 
Action: Mouse scrolled (523, 348) with delta (13, 15)
Screenshot: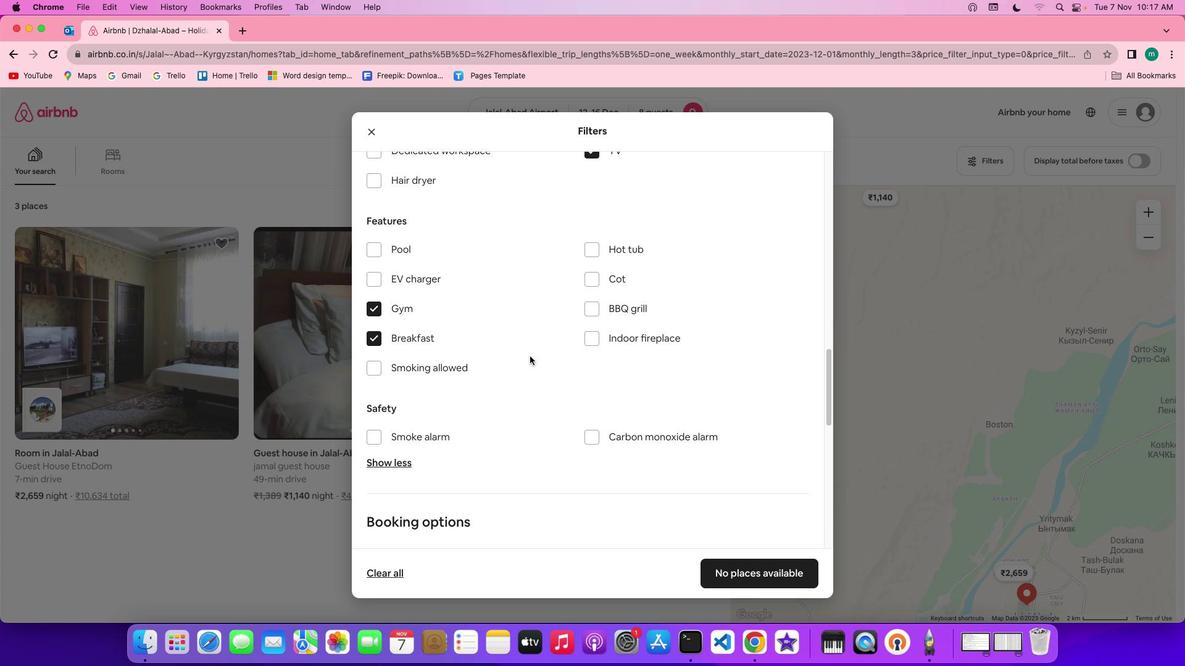 
Action: Mouse scrolled (523, 348) with delta (13, 15)
Screenshot: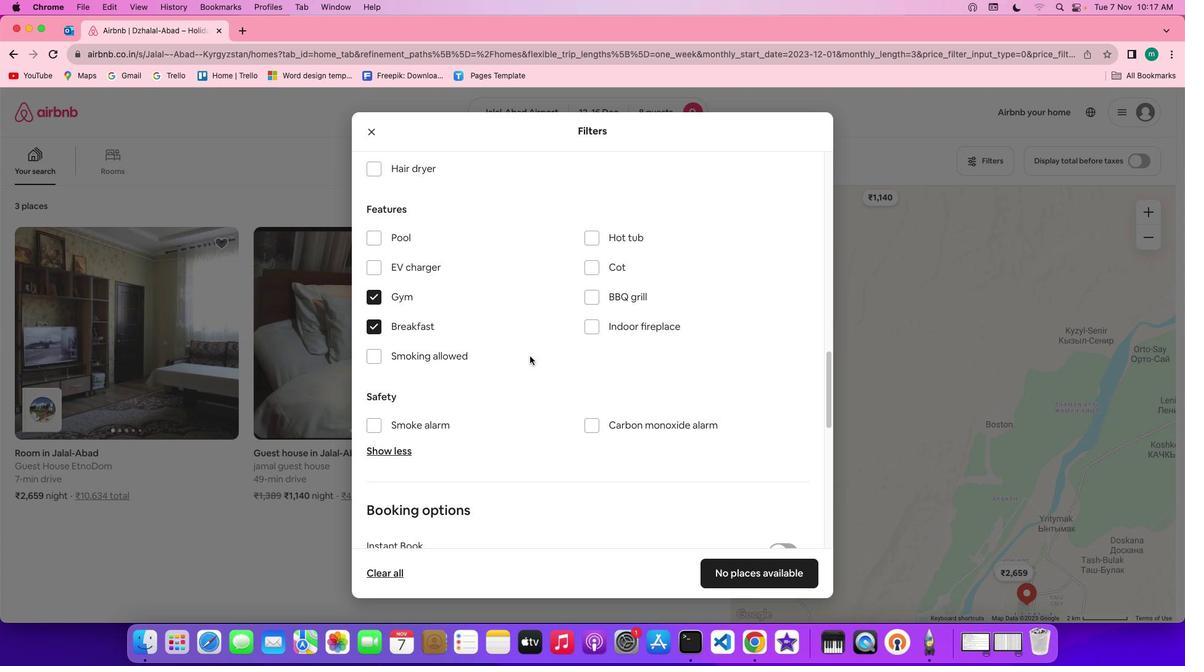 
Action: Mouse scrolled (523, 348) with delta (13, 14)
Screenshot: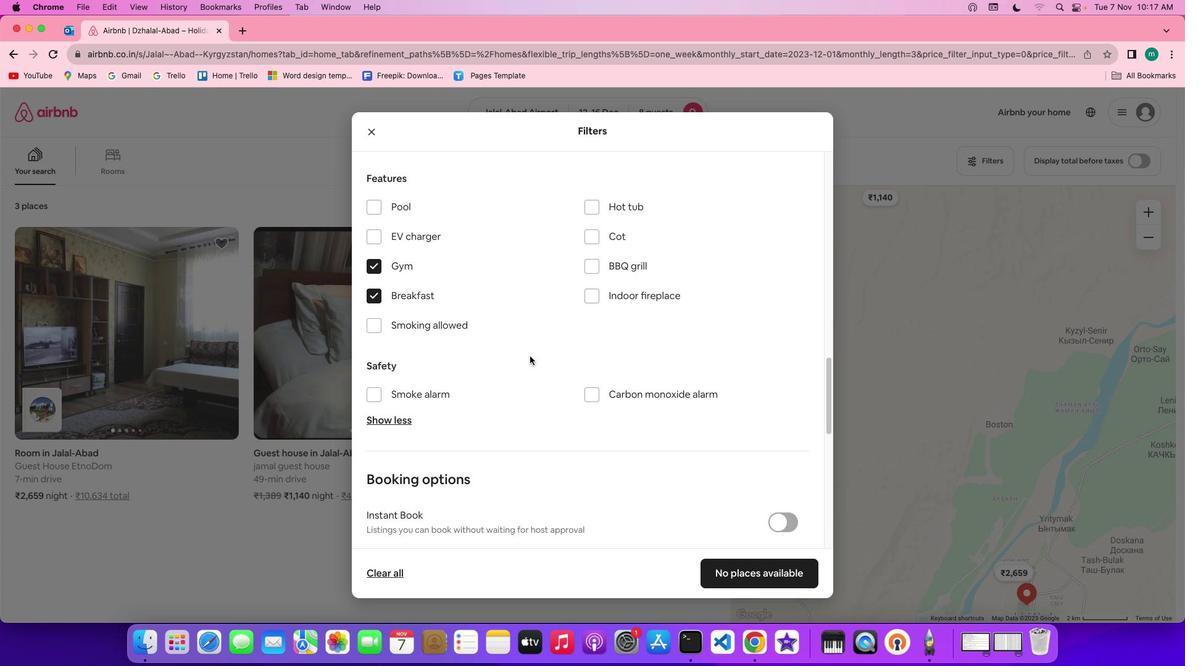 
Action: Mouse scrolled (523, 348) with delta (13, 15)
Screenshot: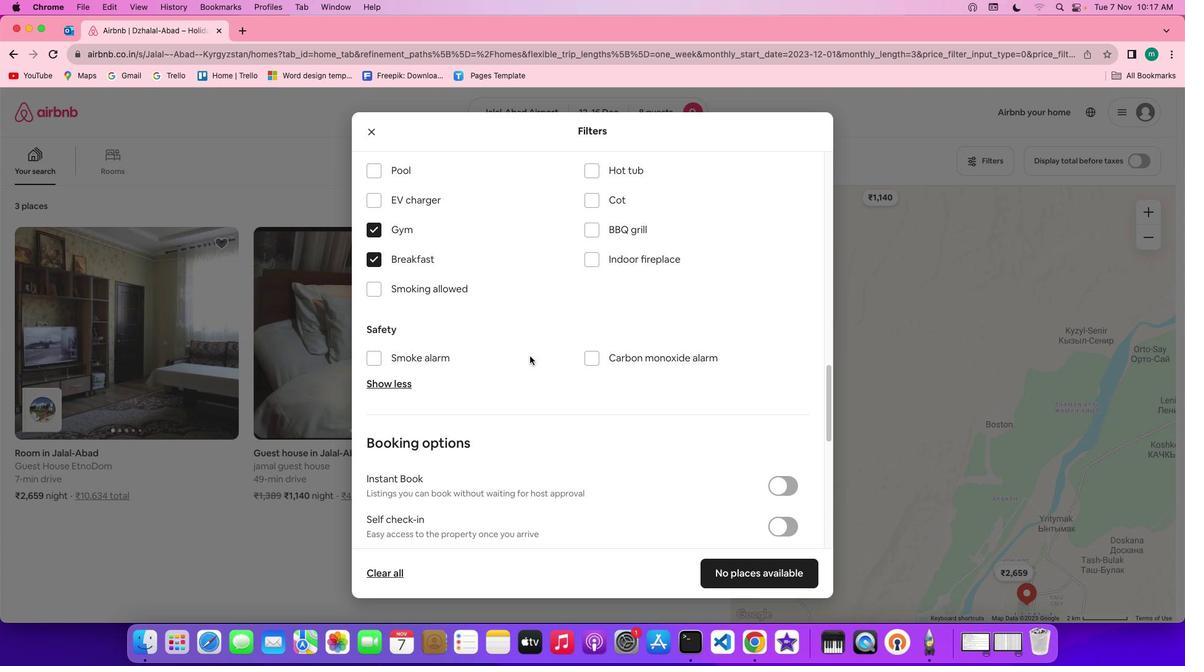 
Action: Mouse scrolled (523, 348) with delta (13, 15)
Screenshot: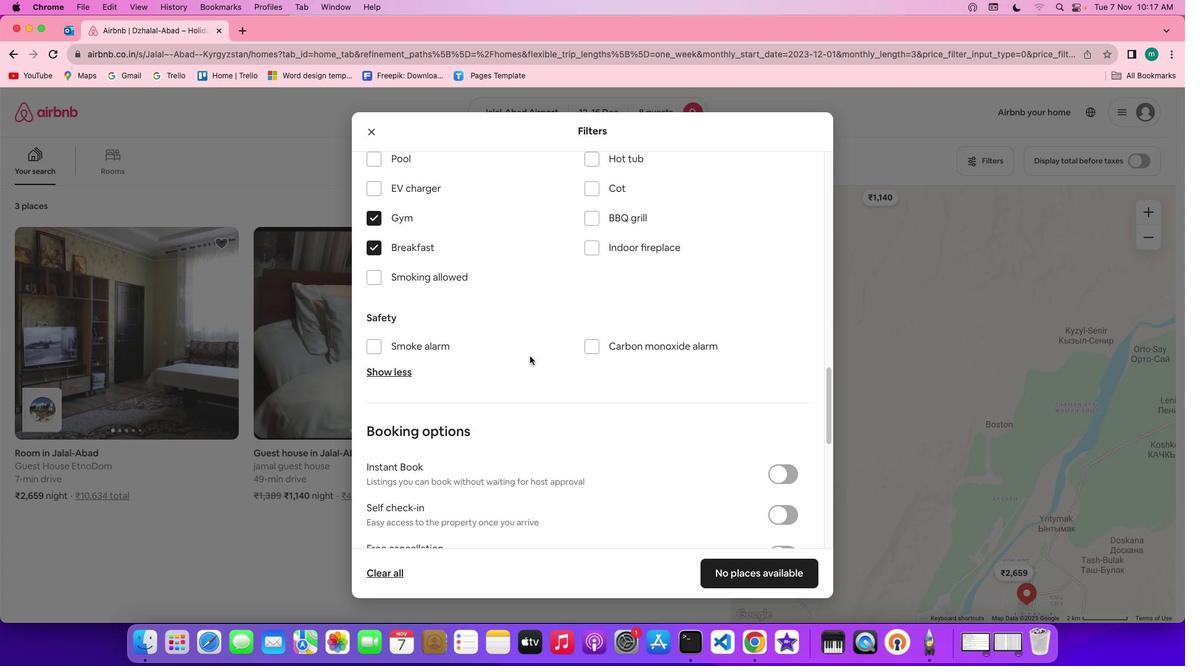 
Action: Mouse scrolled (523, 348) with delta (13, 14)
Screenshot: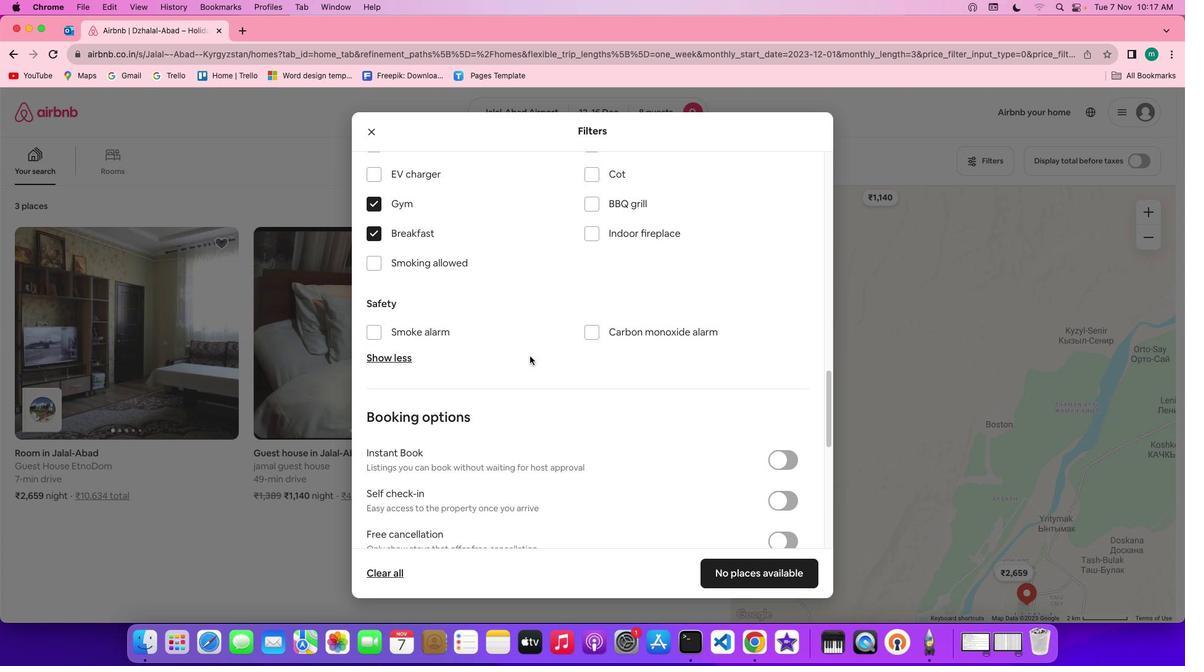 
Action: Mouse scrolled (523, 348) with delta (13, 15)
Screenshot: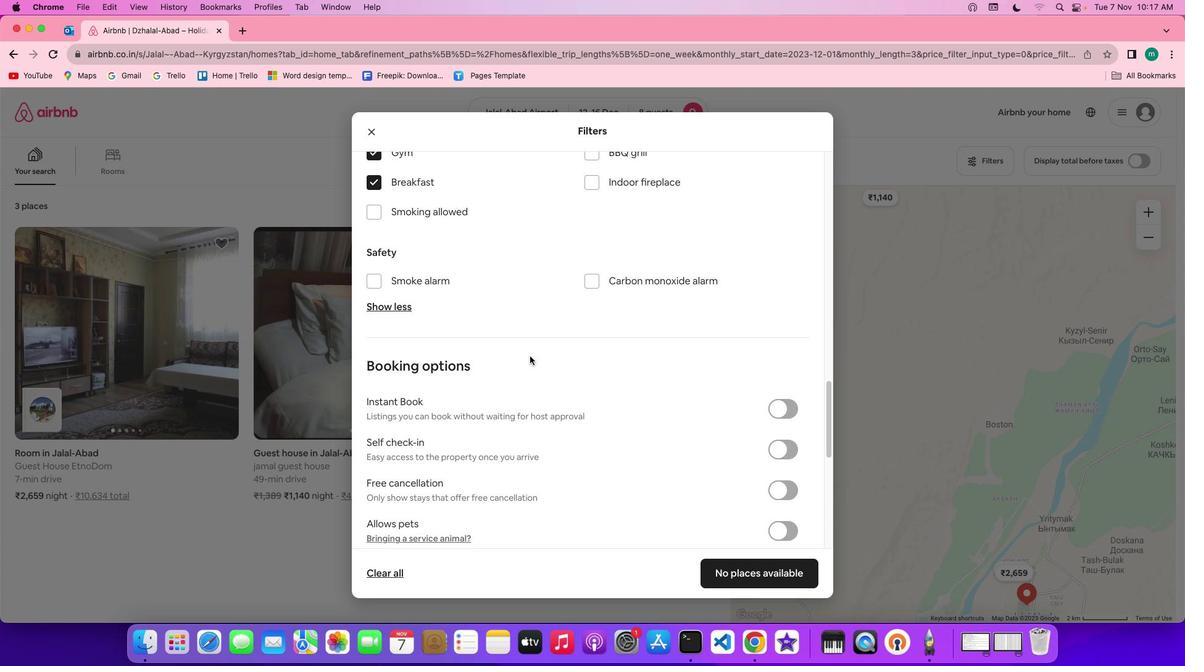 
Action: Mouse scrolled (523, 348) with delta (13, 15)
Screenshot: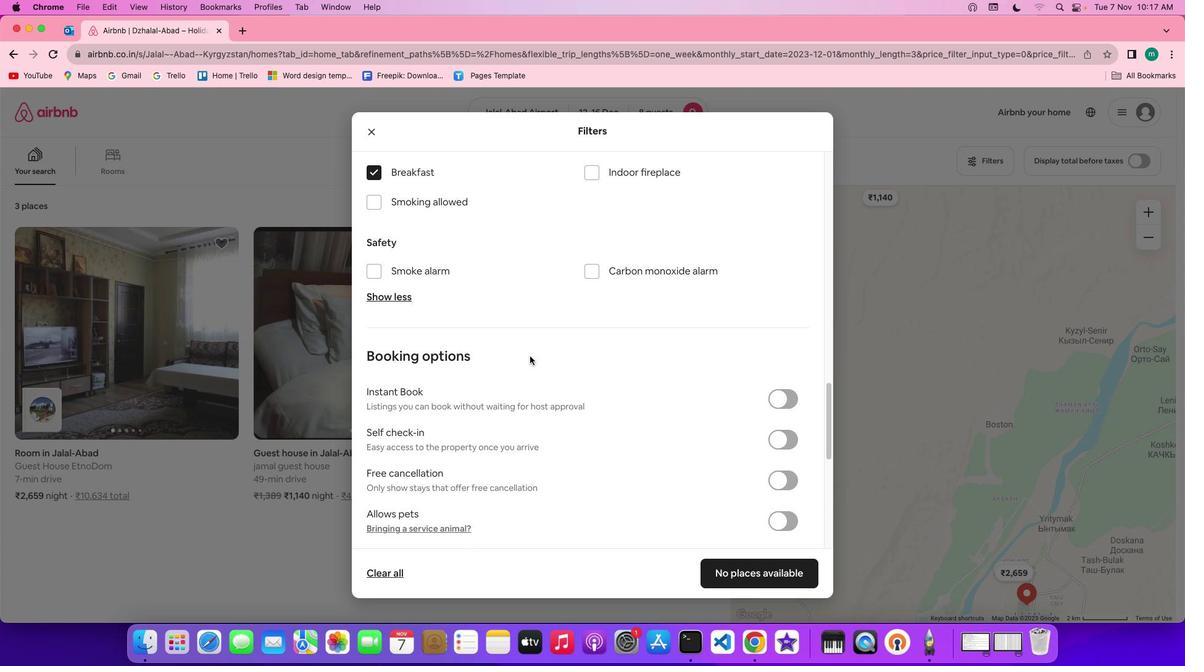 
Action: Mouse scrolled (523, 348) with delta (13, 14)
Screenshot: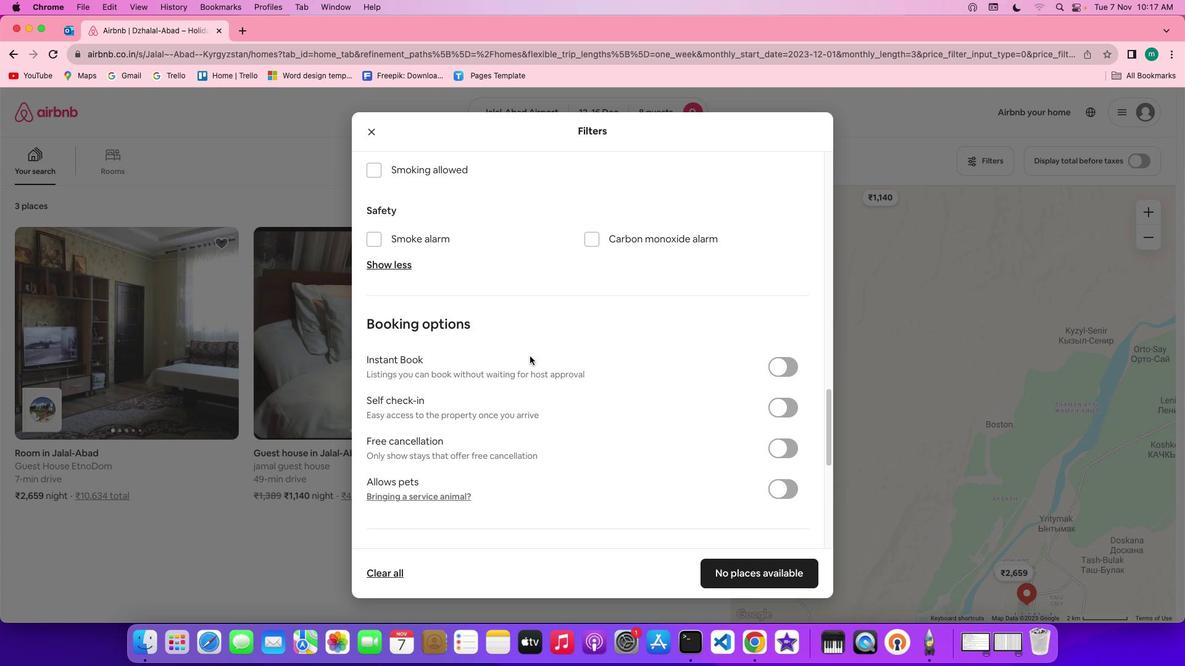 
Action: Mouse scrolled (523, 348) with delta (13, 15)
Screenshot: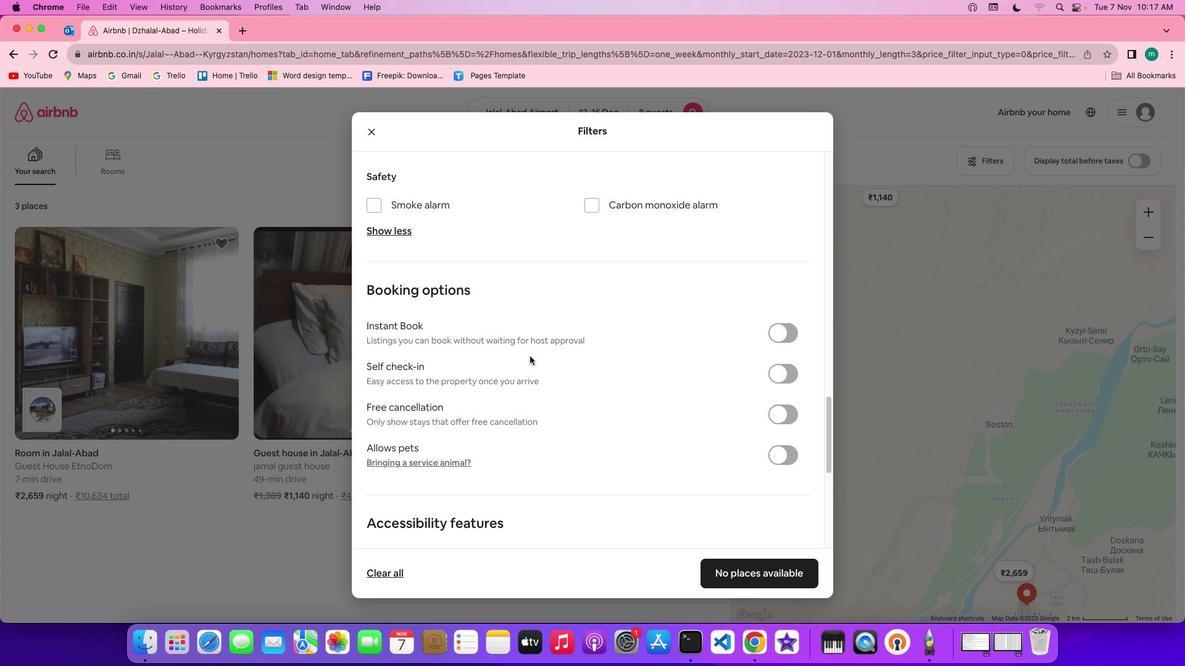 
Action: Mouse scrolled (523, 348) with delta (13, 15)
Screenshot: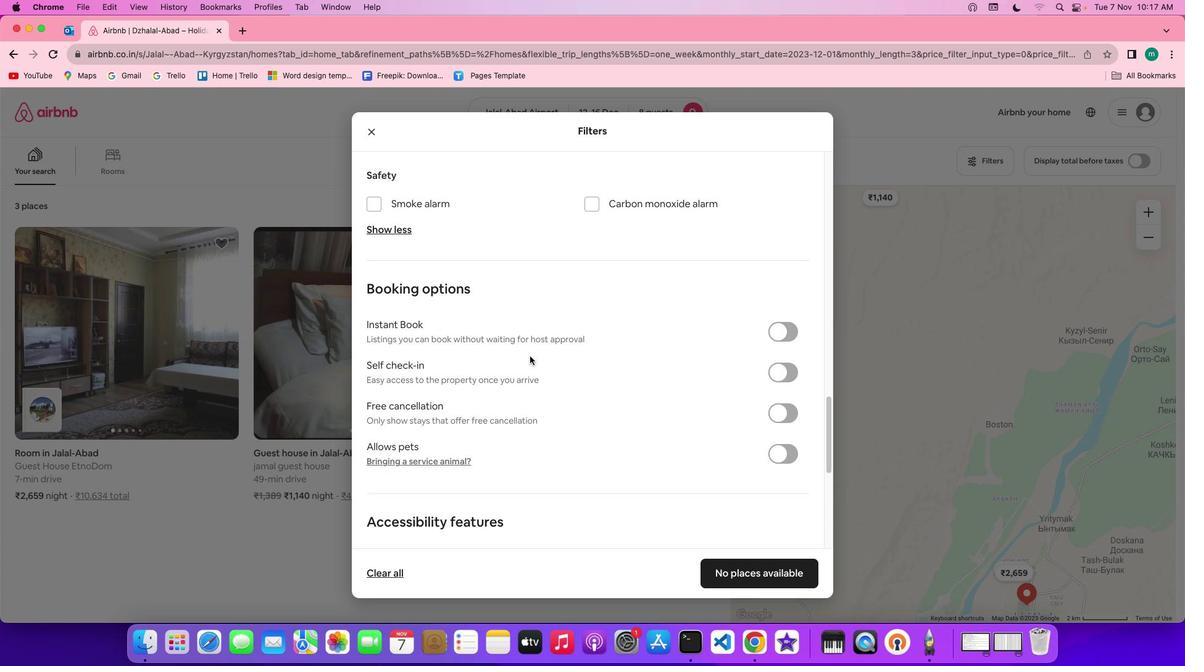 
Action: Mouse scrolled (523, 348) with delta (13, 15)
Screenshot: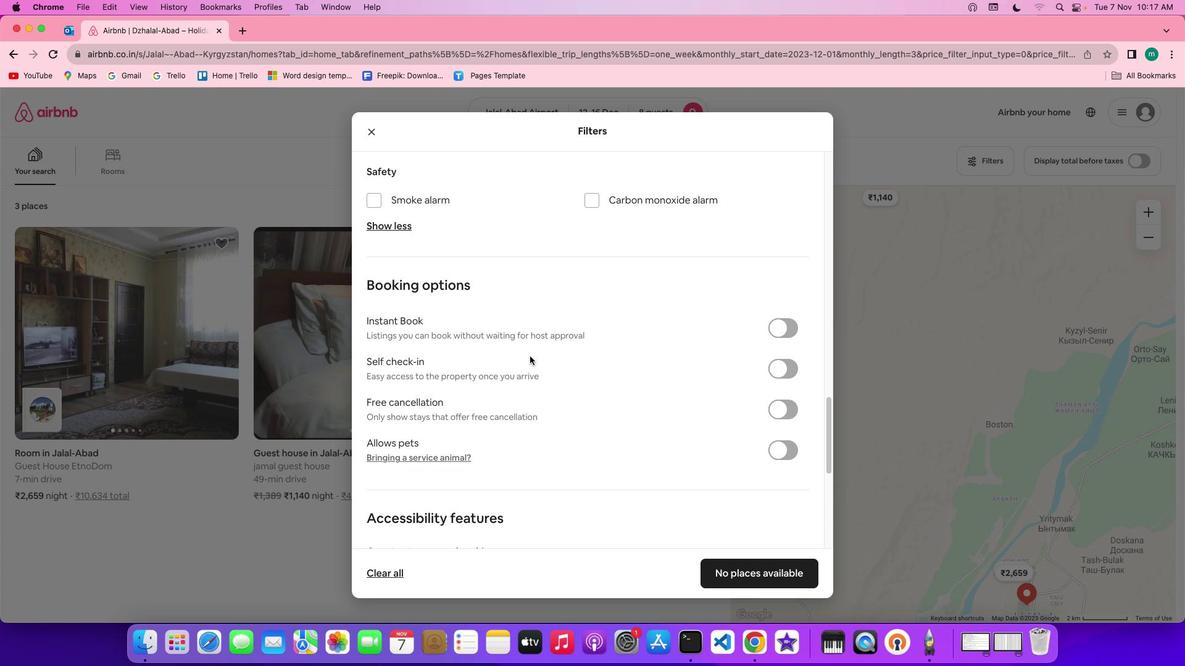 
Action: Mouse scrolled (523, 348) with delta (13, 15)
Screenshot: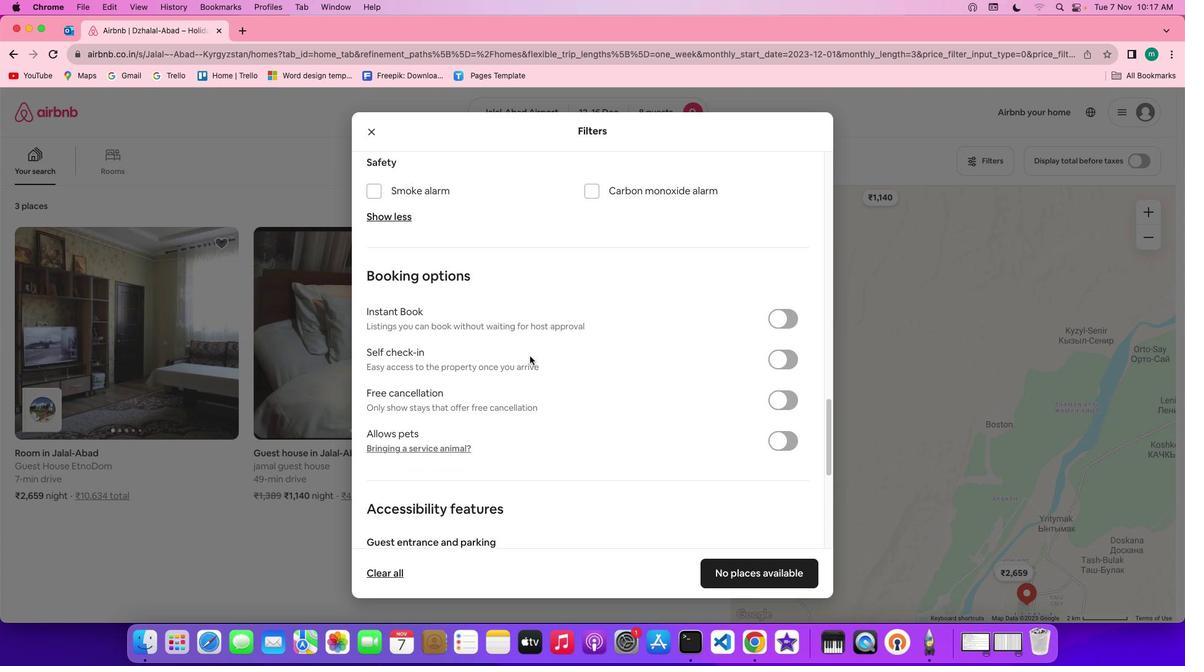 
Action: Mouse scrolled (523, 348) with delta (13, 15)
Screenshot: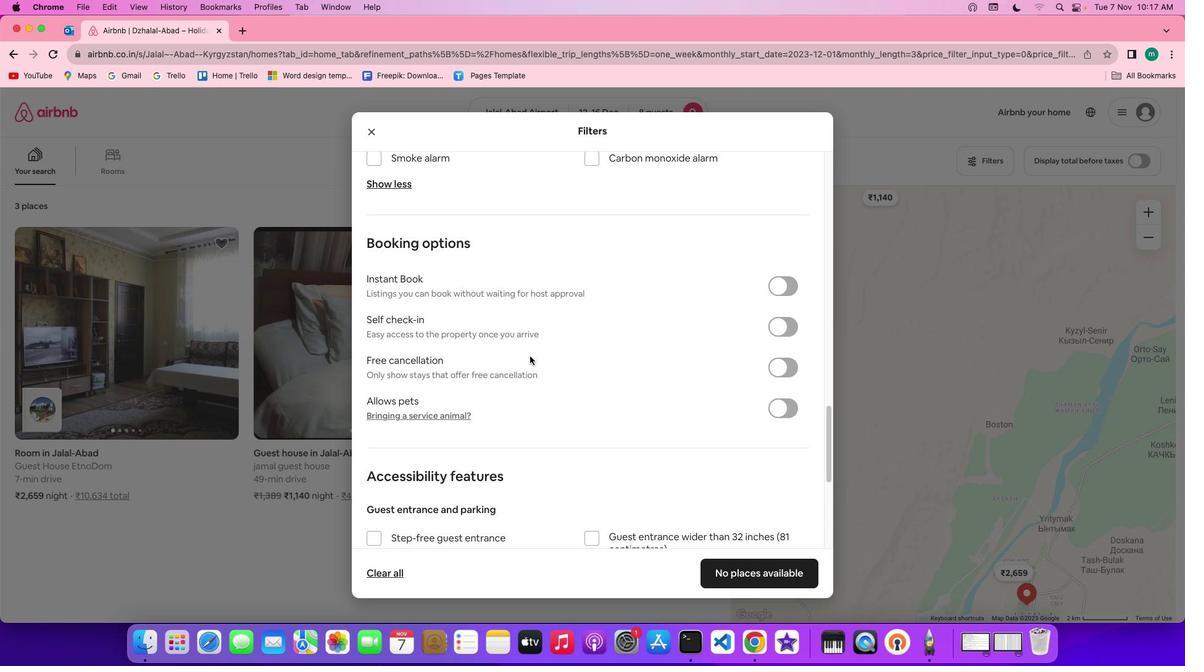 
Action: Mouse moved to (552, 358)
Screenshot: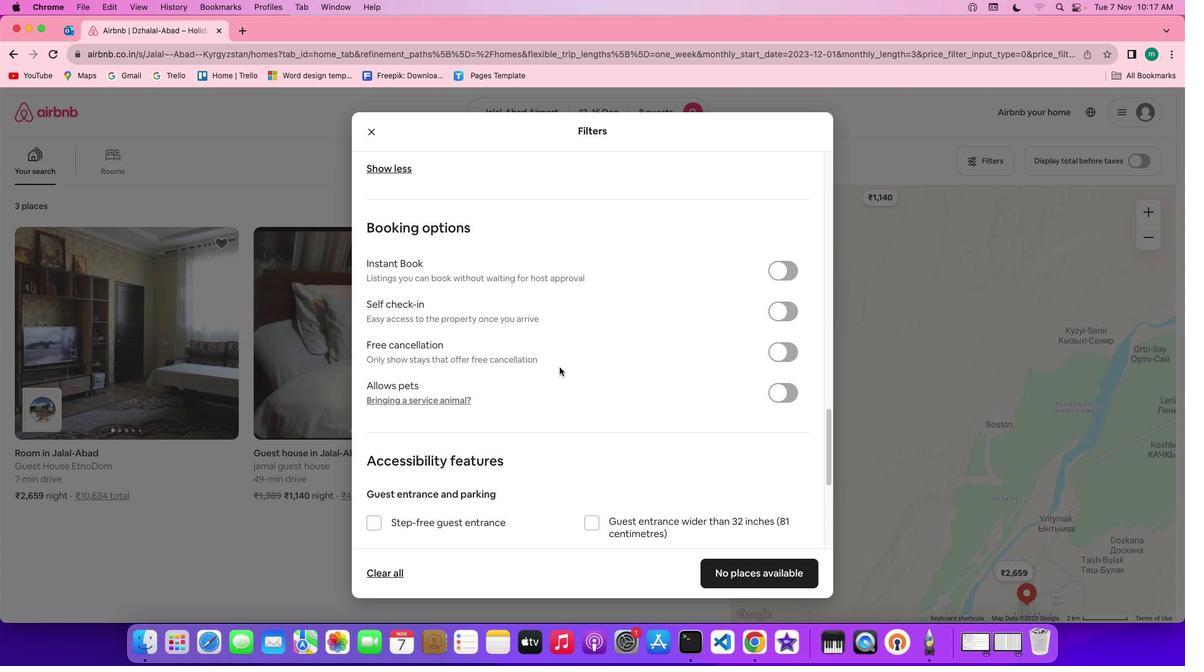 
Action: Mouse scrolled (552, 358) with delta (13, 15)
Screenshot: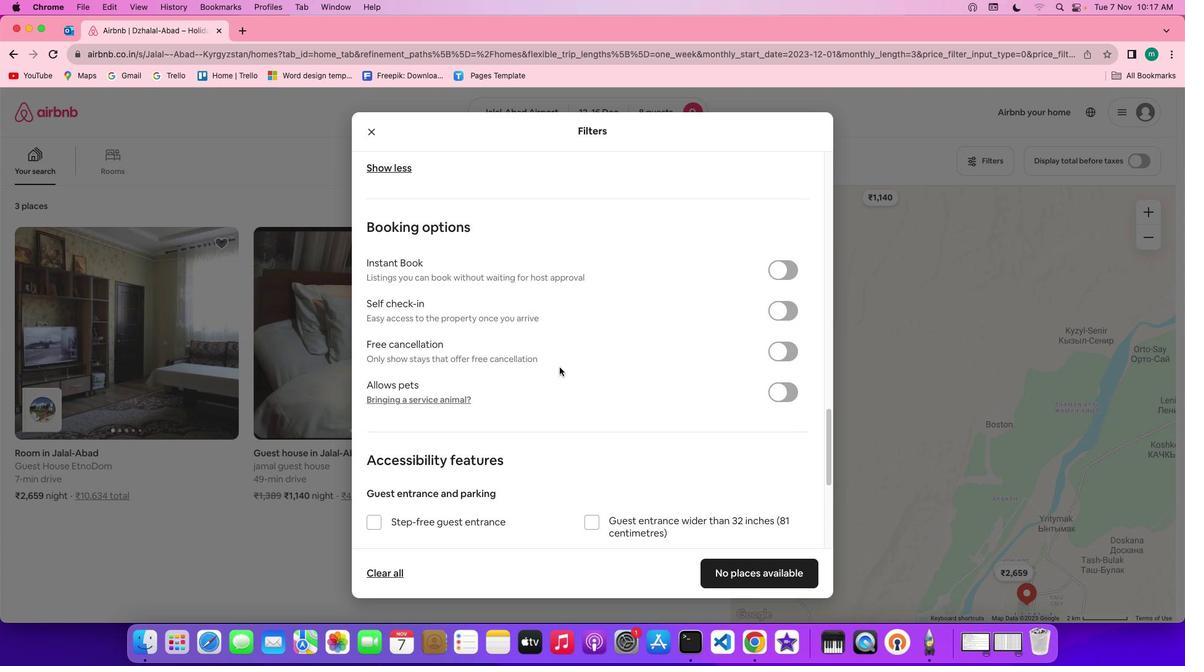 
Action: Mouse scrolled (552, 358) with delta (13, 15)
Screenshot: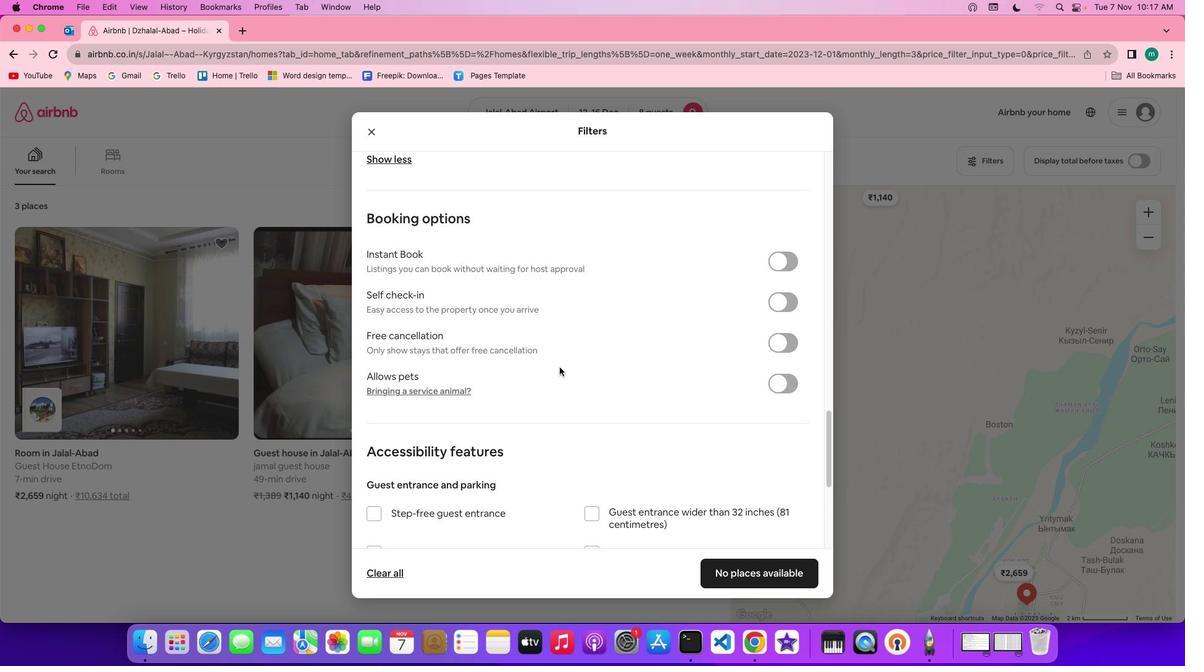
Action: Mouse scrolled (552, 358) with delta (13, 15)
Screenshot: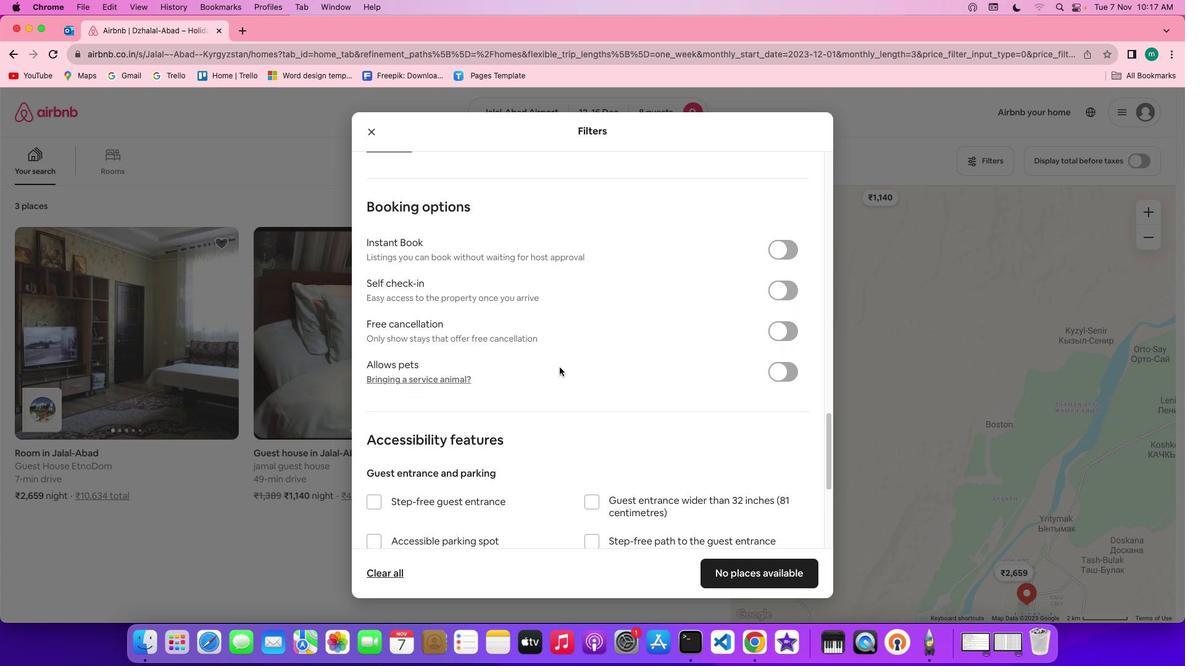
Action: Mouse moved to (766, 272)
Screenshot: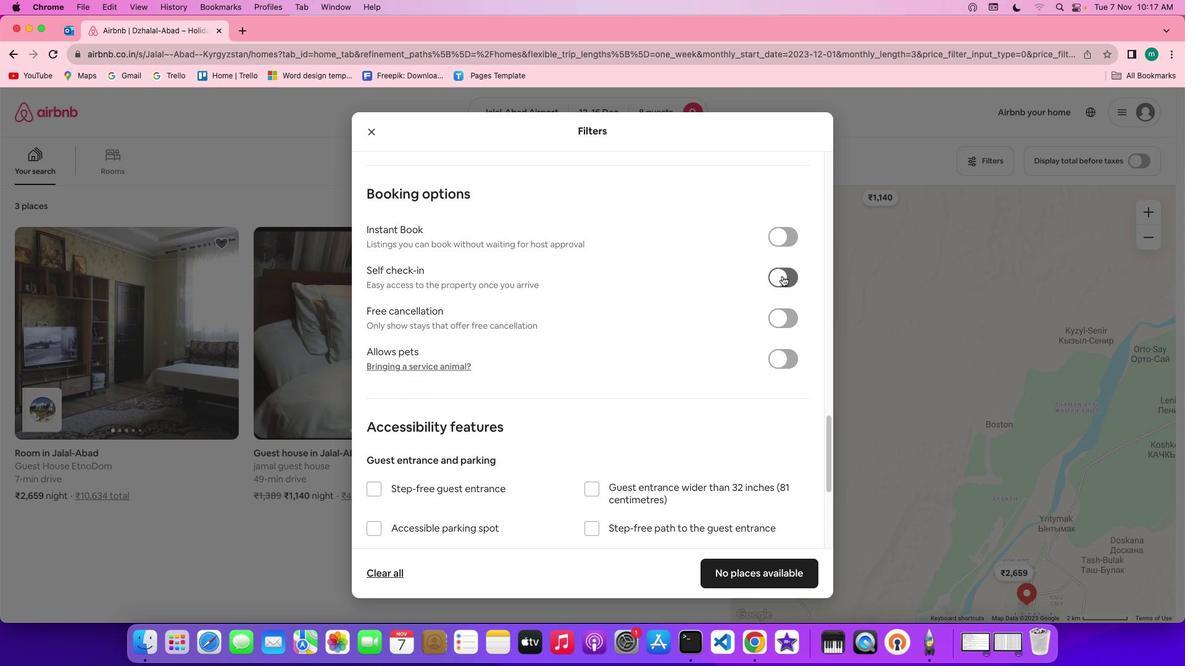 
Action: Mouse pressed left at (766, 272)
Screenshot: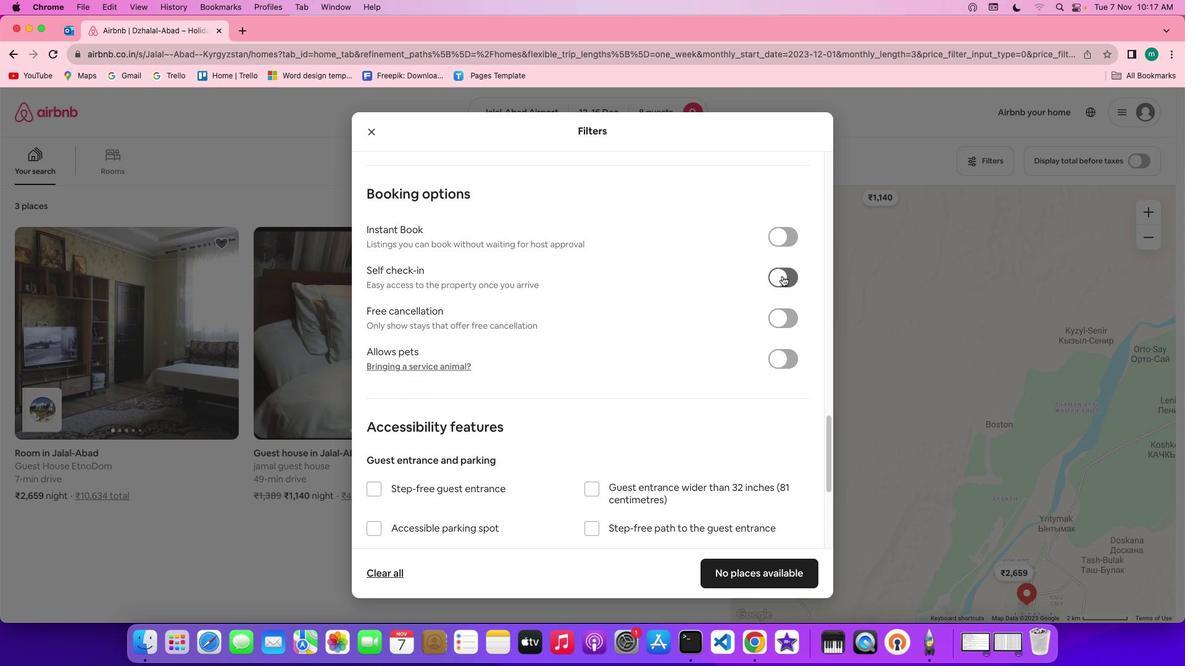 
Action: Mouse moved to (592, 379)
Screenshot: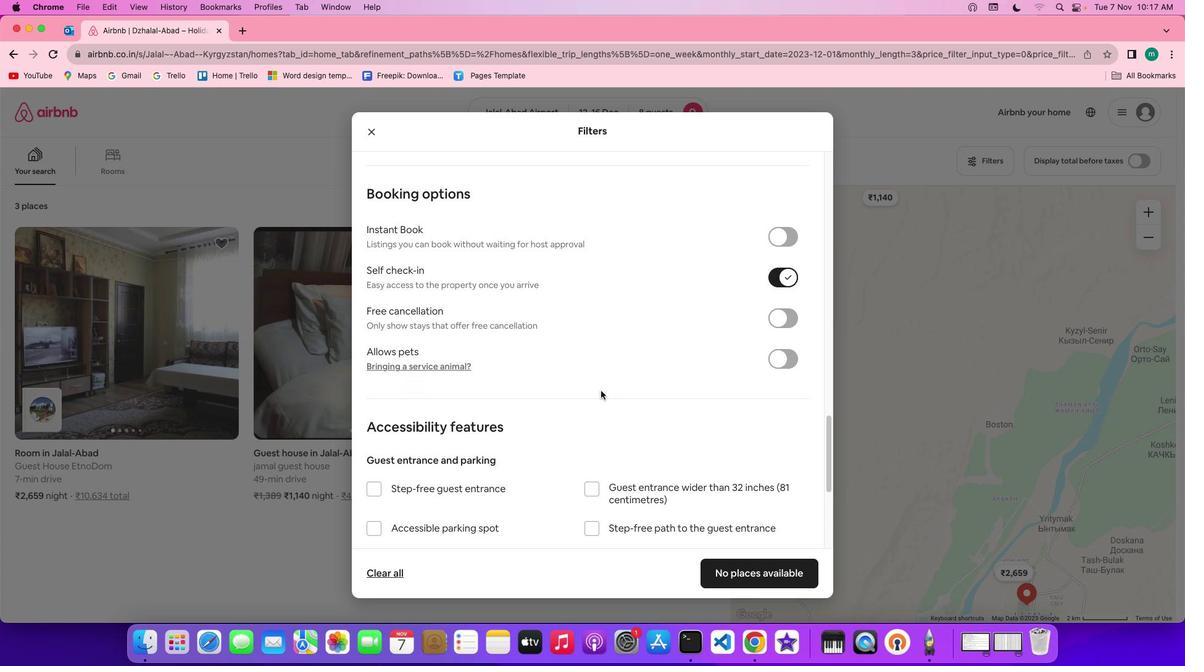 
Action: Mouse scrolled (592, 379) with delta (13, 15)
Screenshot: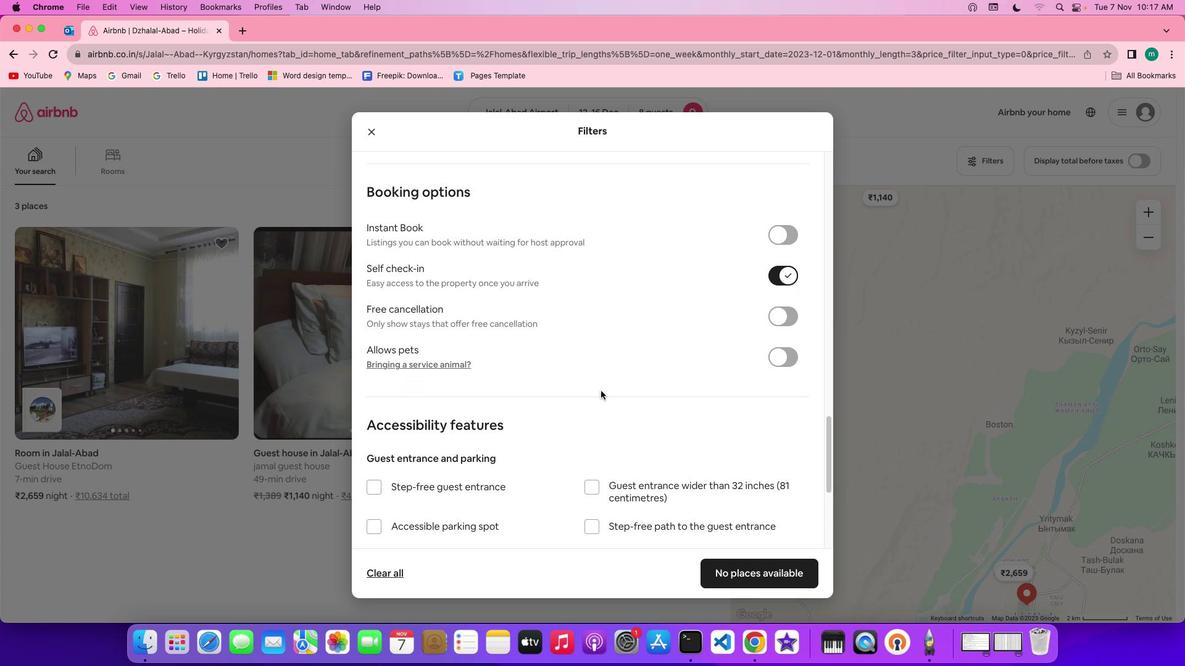 
Action: Mouse scrolled (592, 379) with delta (13, 15)
Screenshot: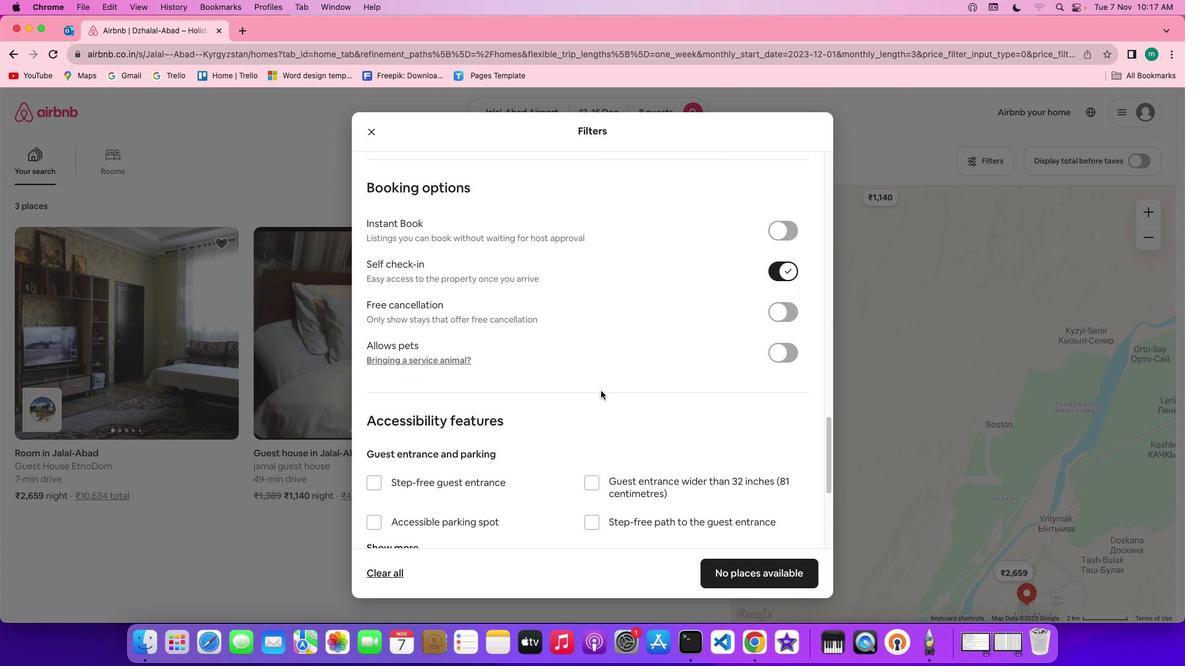 
Action: Mouse scrolled (592, 379) with delta (13, 15)
Screenshot: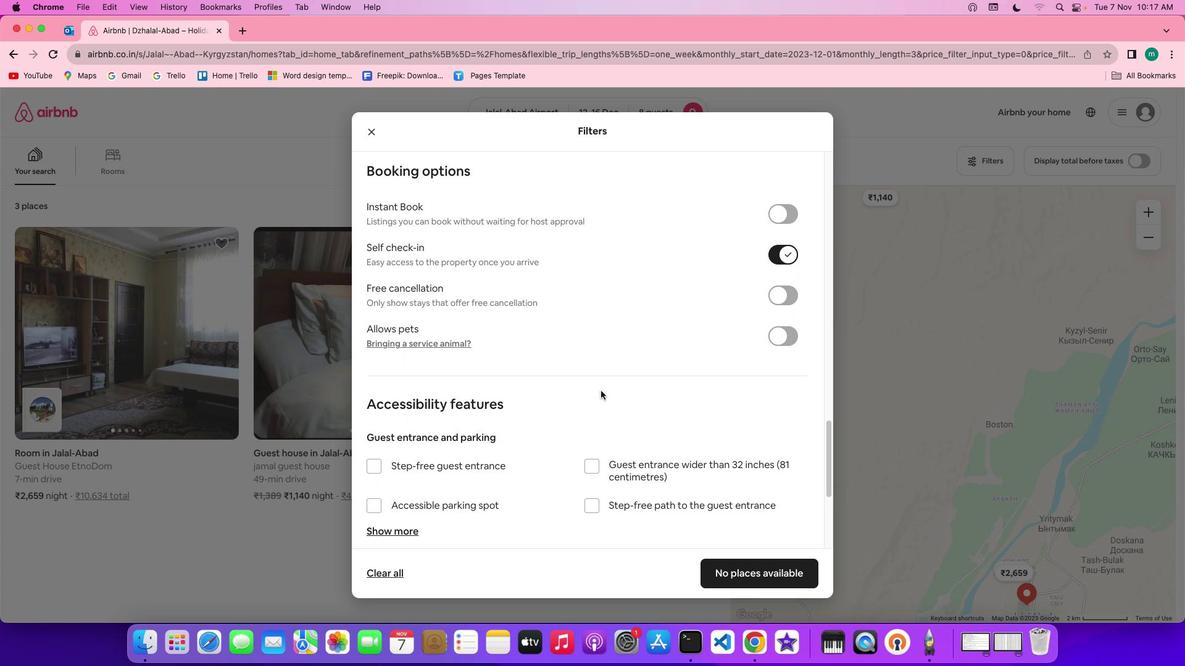 
Action: Mouse scrolled (592, 379) with delta (13, 15)
Screenshot: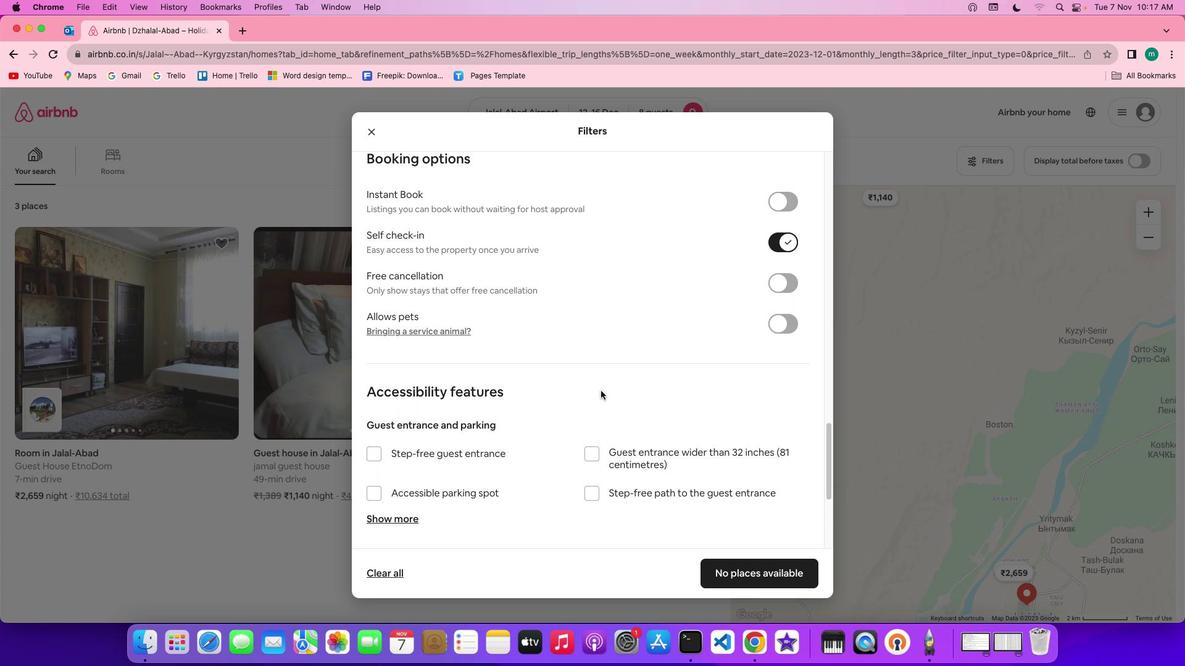 
Action: Mouse scrolled (592, 379) with delta (13, 15)
Screenshot: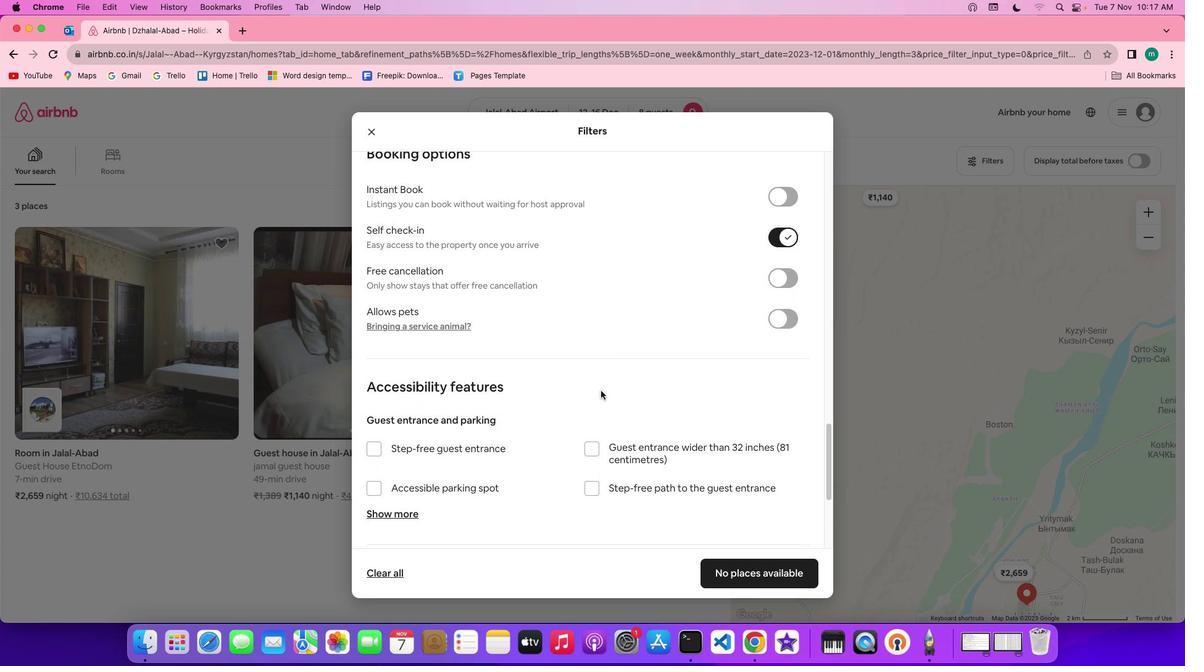 
Action: Mouse scrolled (592, 379) with delta (13, 15)
Screenshot: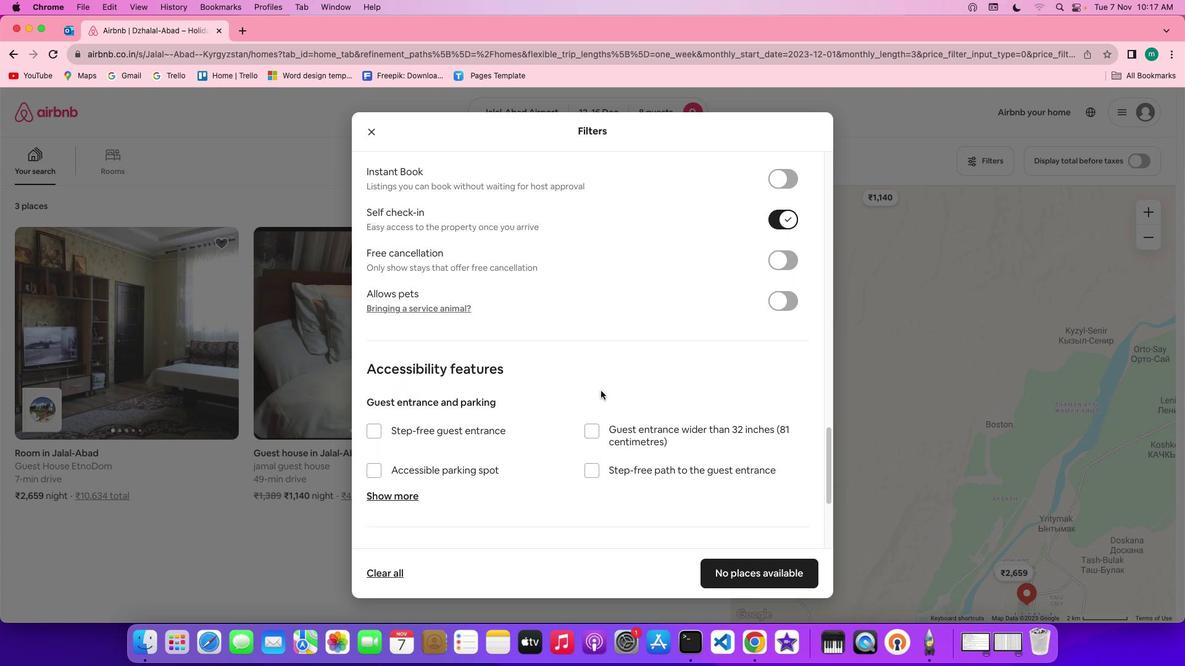
Action: Mouse scrolled (592, 379) with delta (13, 15)
Screenshot: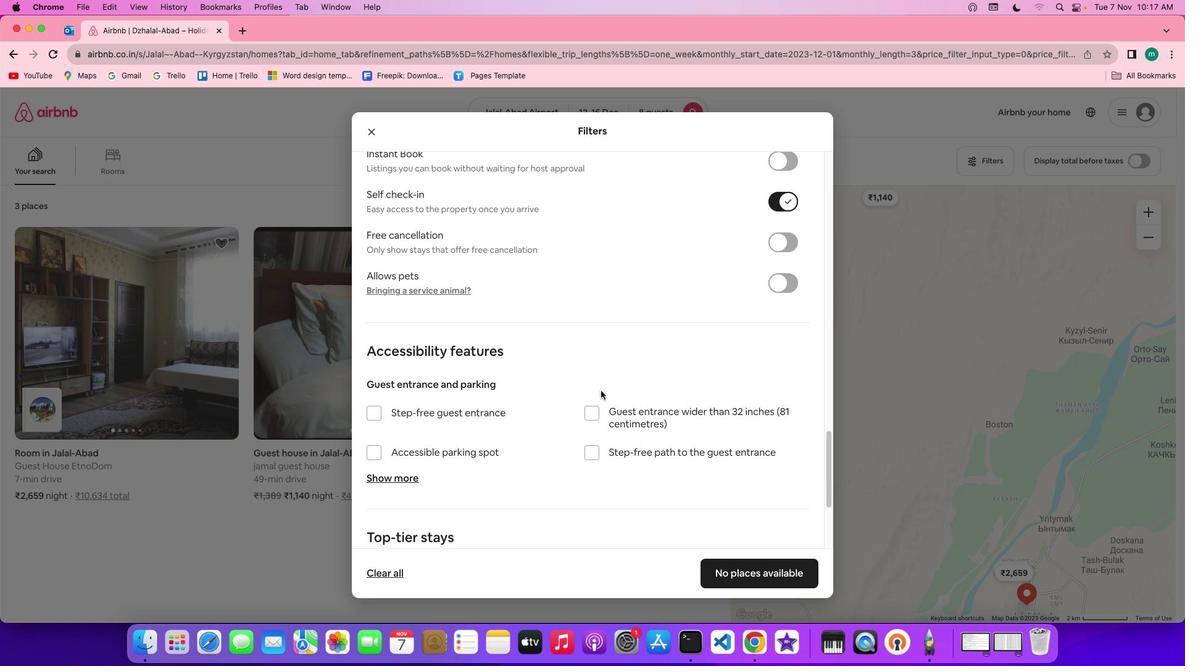 
Action: Mouse scrolled (592, 379) with delta (13, 15)
Screenshot: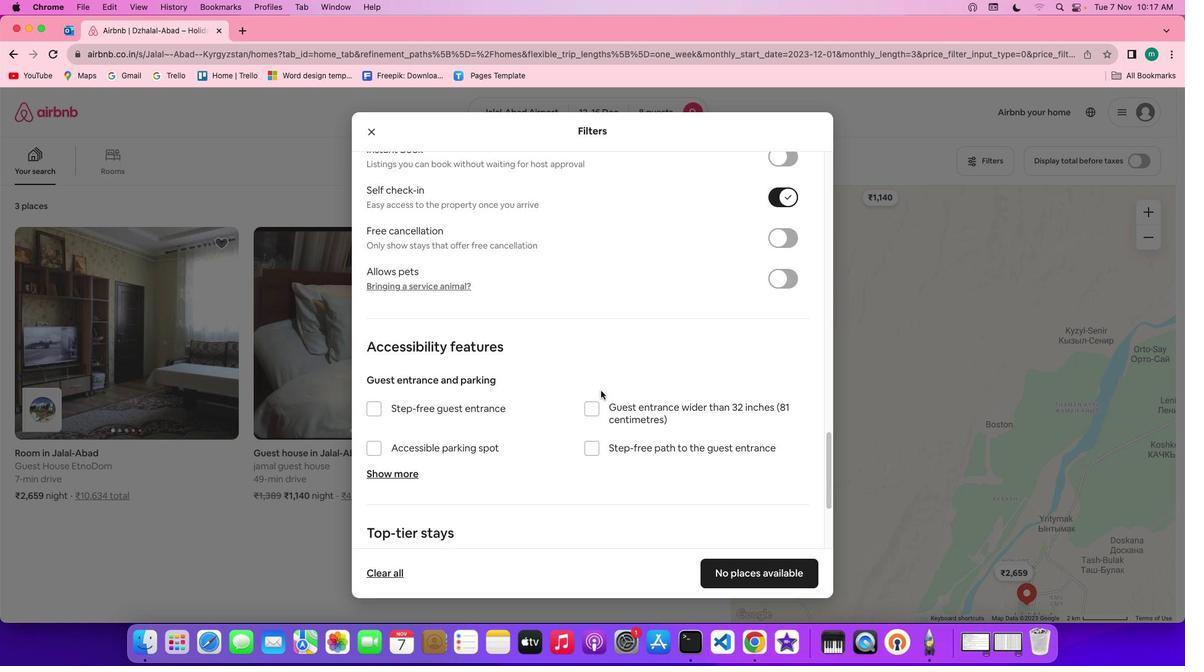
Action: Mouse scrolled (592, 379) with delta (13, 15)
Screenshot: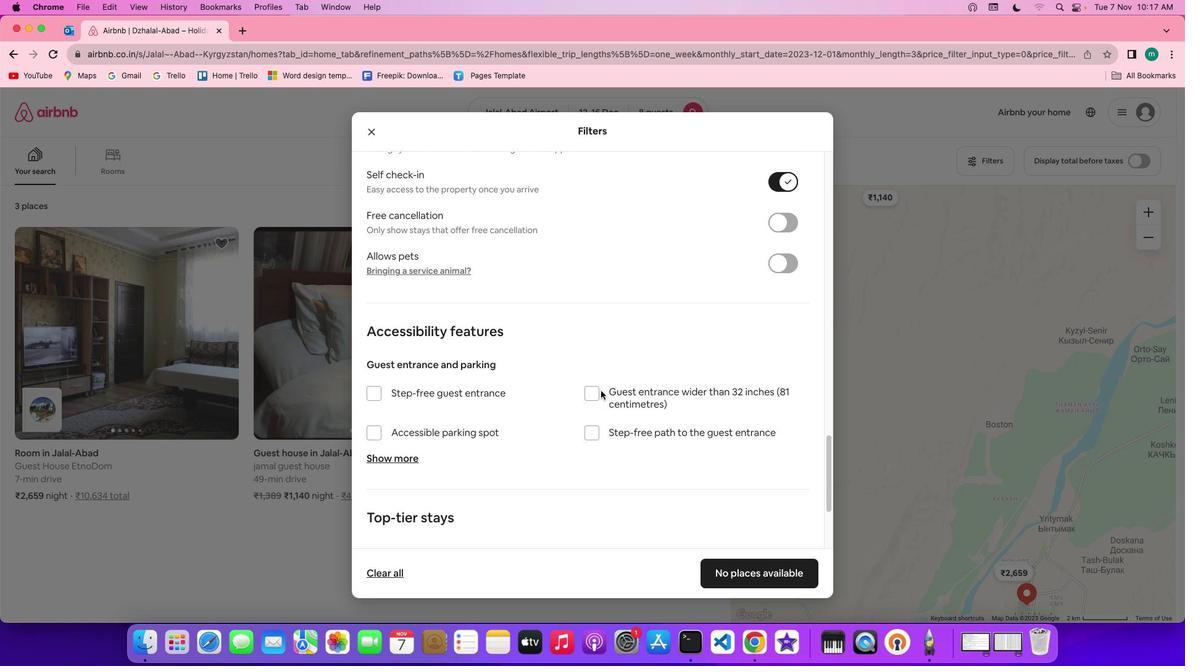 
Action: Mouse scrolled (592, 379) with delta (13, 15)
Screenshot: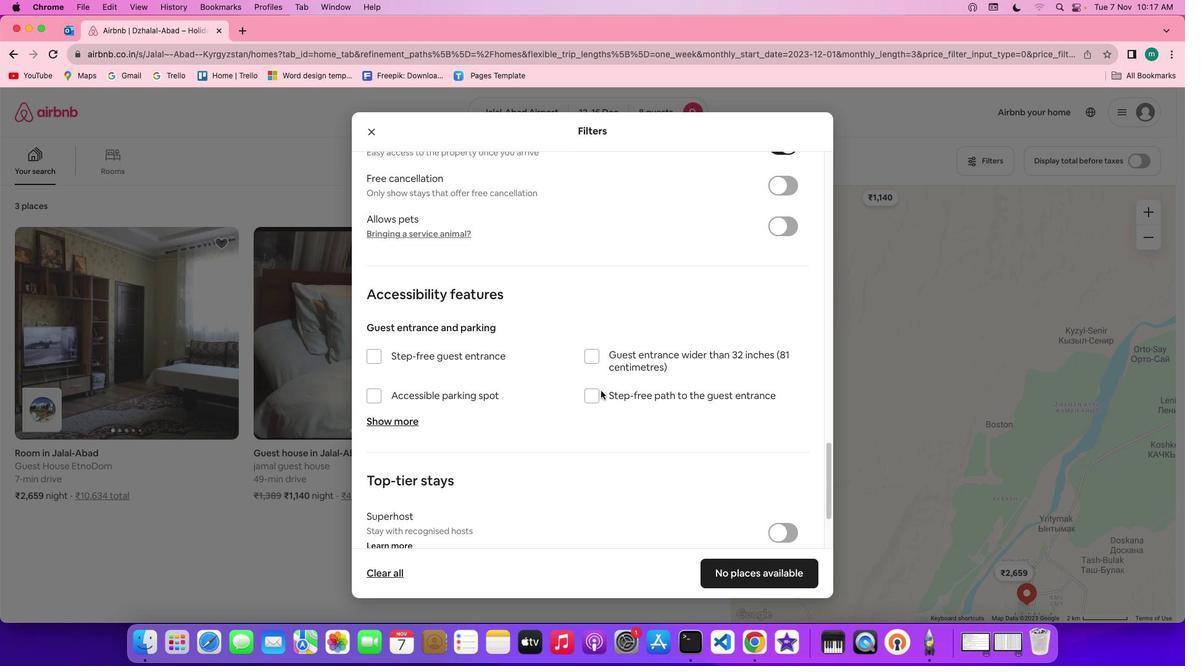 
Action: Mouse scrolled (592, 379) with delta (13, 15)
Screenshot: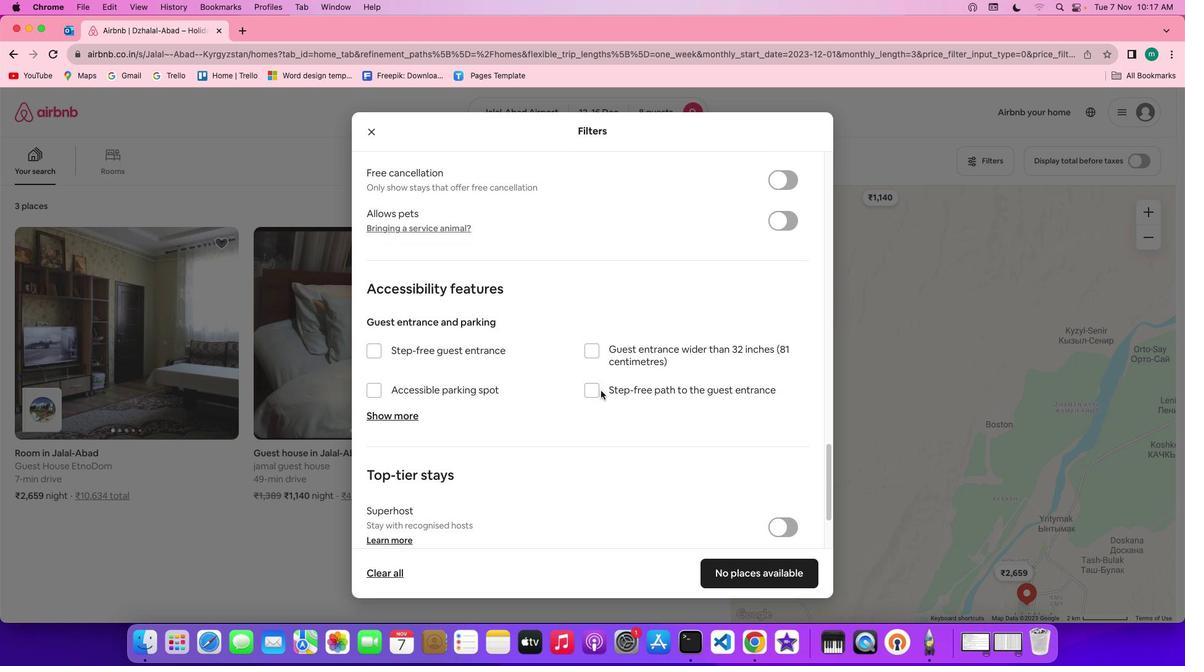 
Action: Mouse scrolled (592, 379) with delta (13, 15)
Screenshot: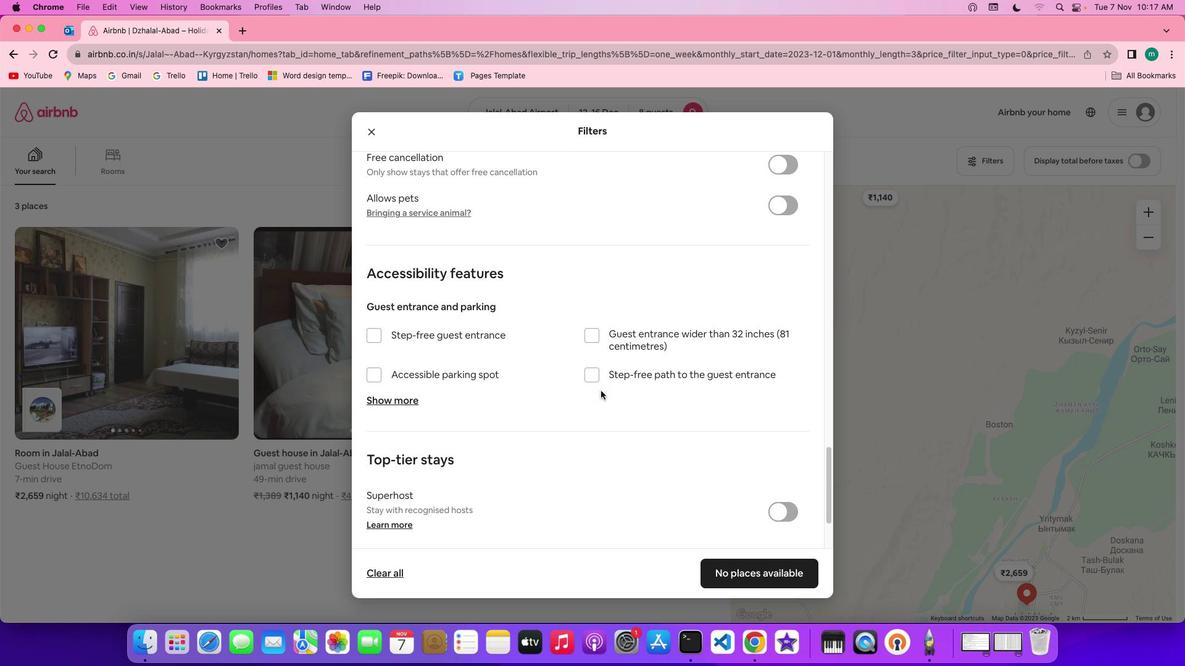 
Action: Mouse scrolled (592, 379) with delta (13, 15)
Screenshot: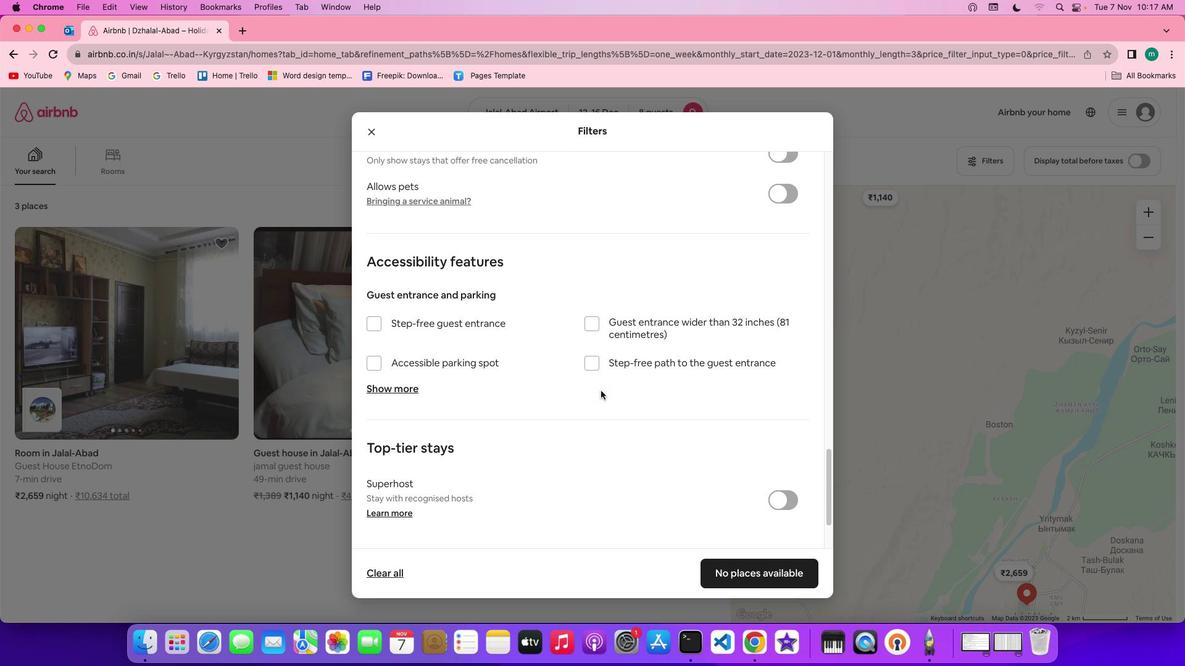 
Action: Mouse scrolled (592, 379) with delta (13, 15)
Screenshot: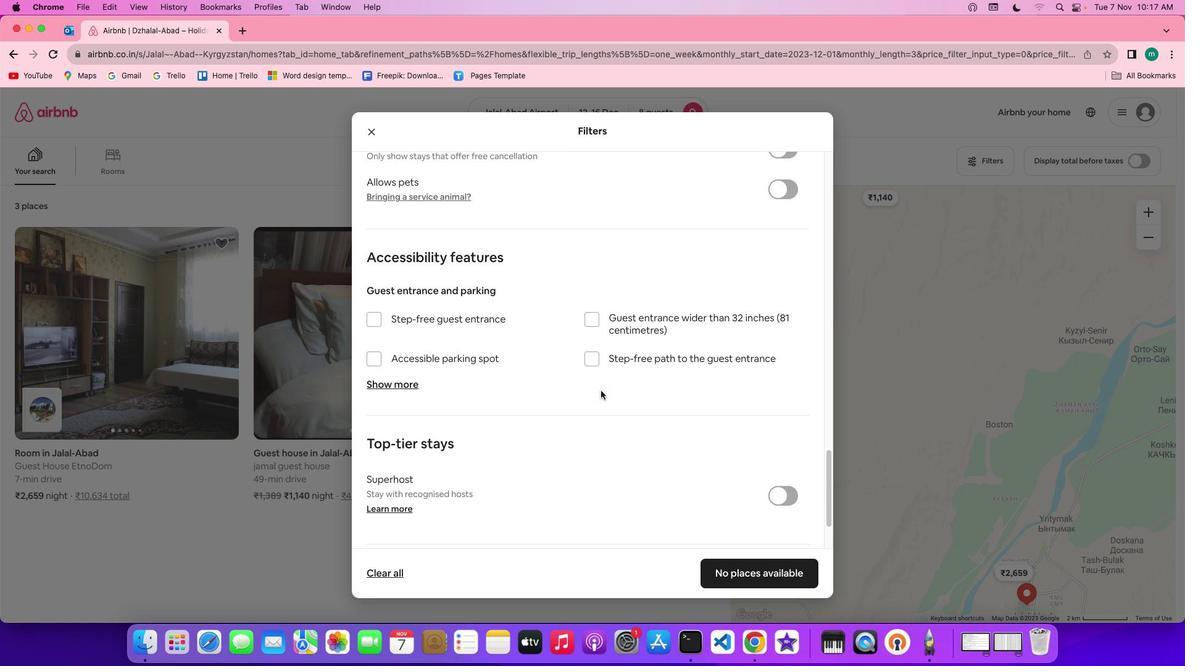 
Action: Mouse scrolled (592, 379) with delta (13, 15)
Screenshot: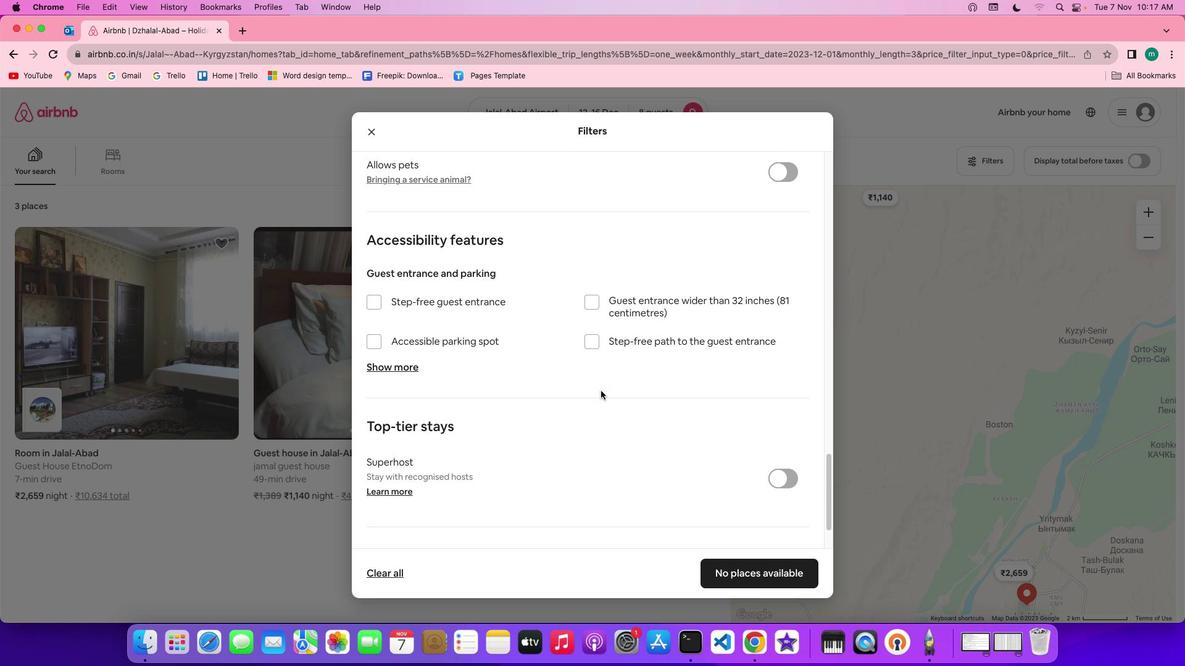 
Action: Mouse scrolled (592, 379) with delta (13, 15)
Screenshot: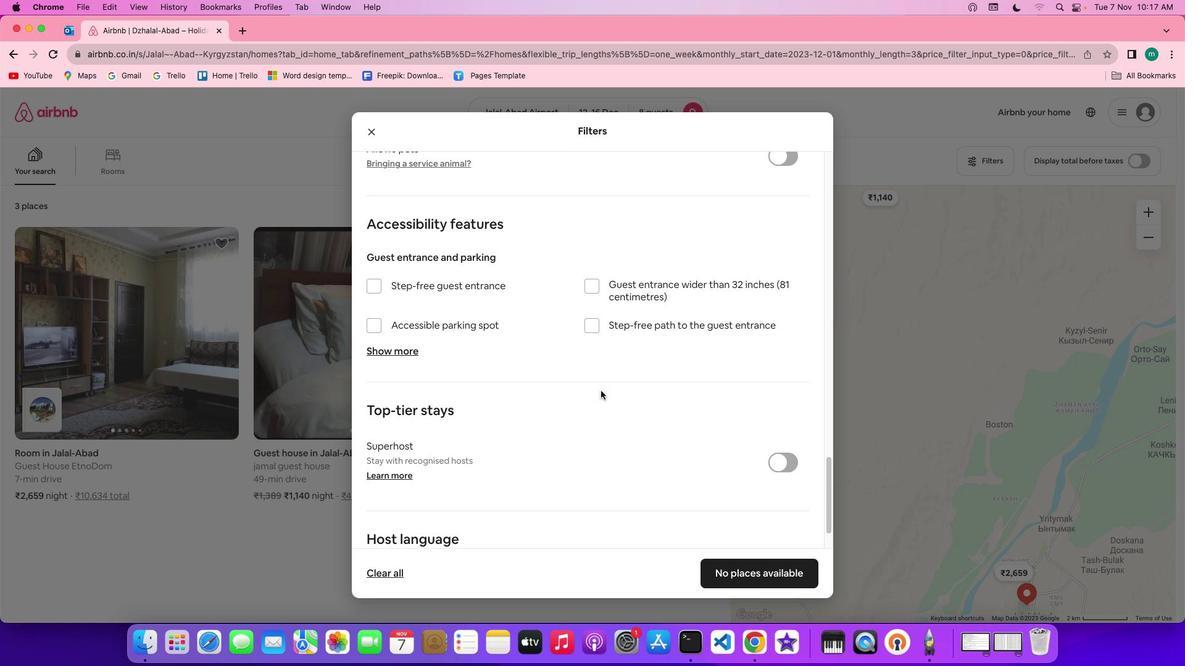 
Action: Mouse scrolled (592, 379) with delta (13, 15)
Screenshot: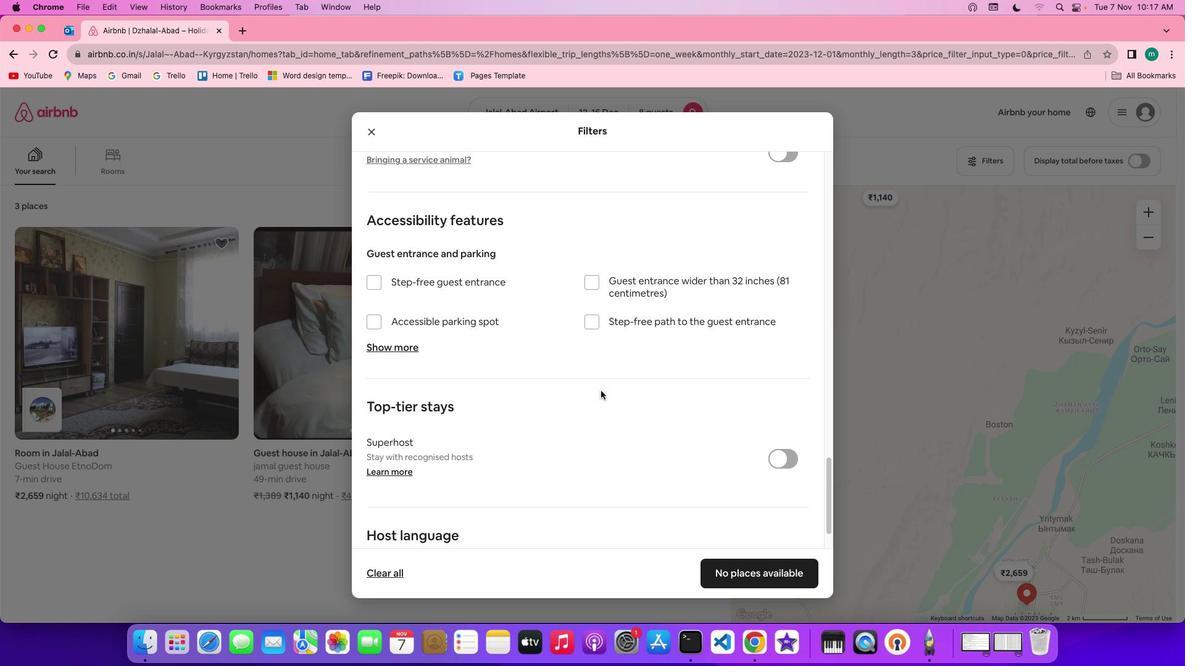 
Action: Mouse scrolled (592, 379) with delta (13, 15)
Screenshot: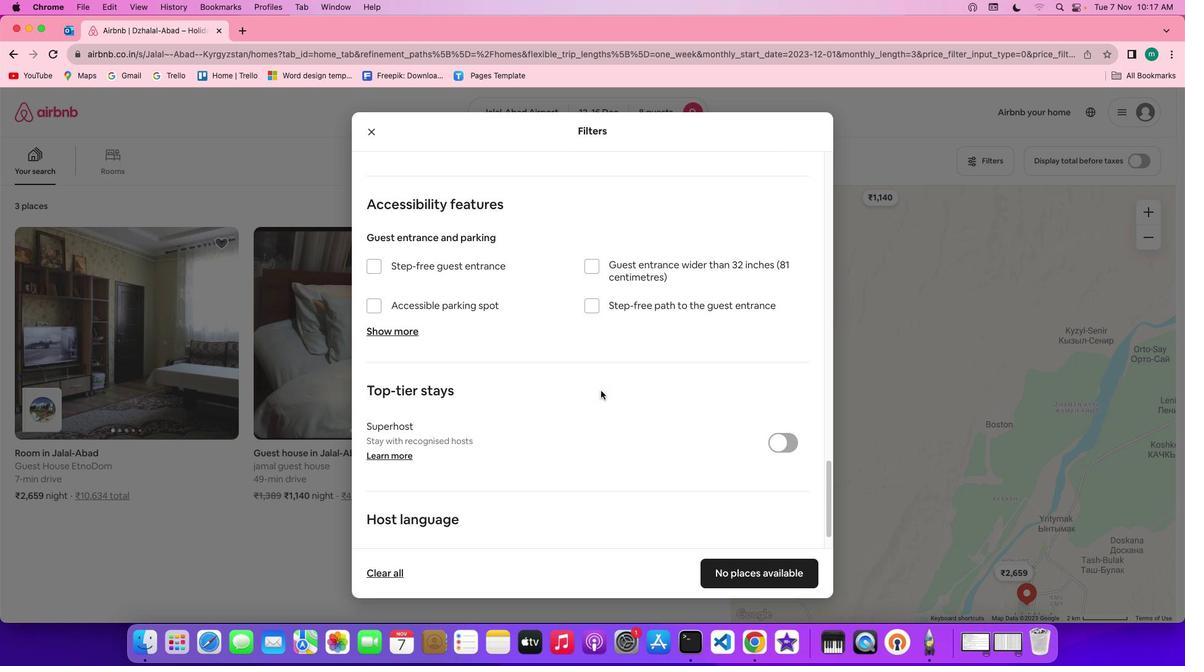 
Action: Mouse scrolled (592, 379) with delta (13, 15)
Screenshot: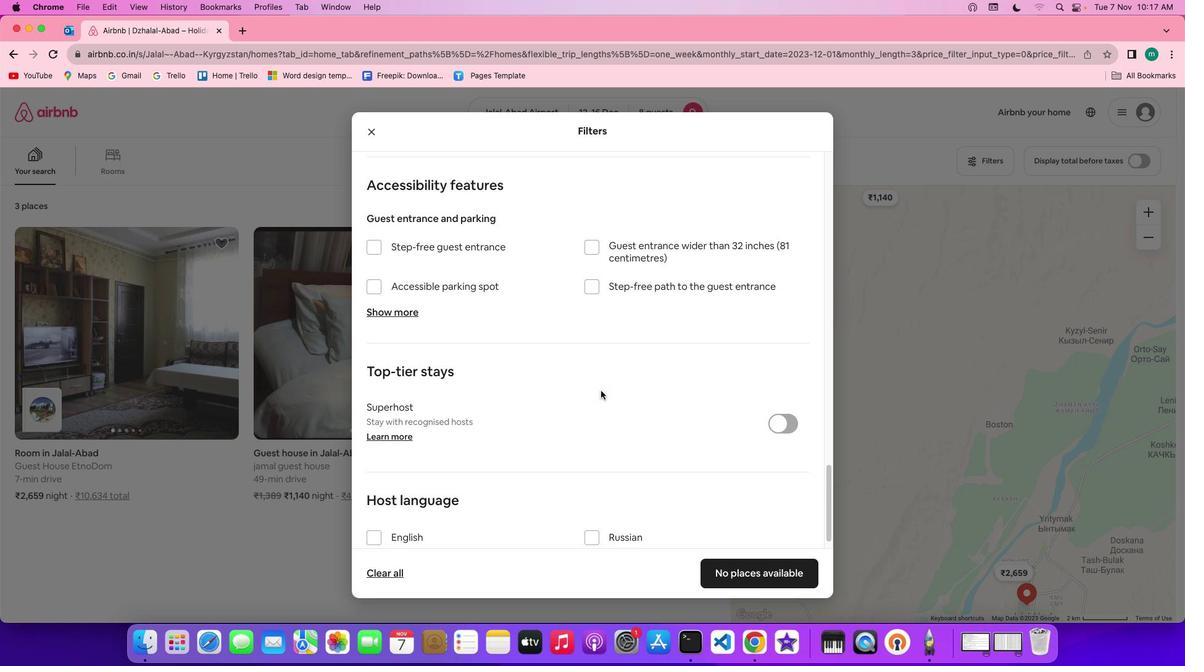 
Action: Mouse scrolled (592, 379) with delta (13, 15)
Screenshot: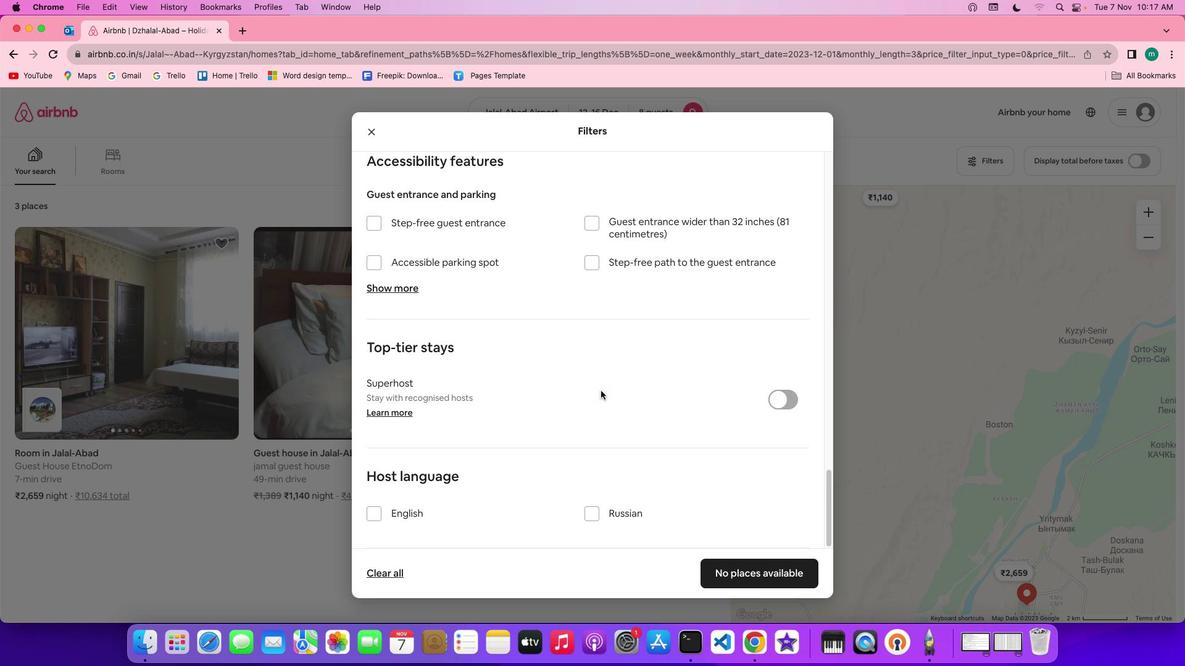 
Action: Mouse scrolled (592, 379) with delta (13, 15)
Screenshot: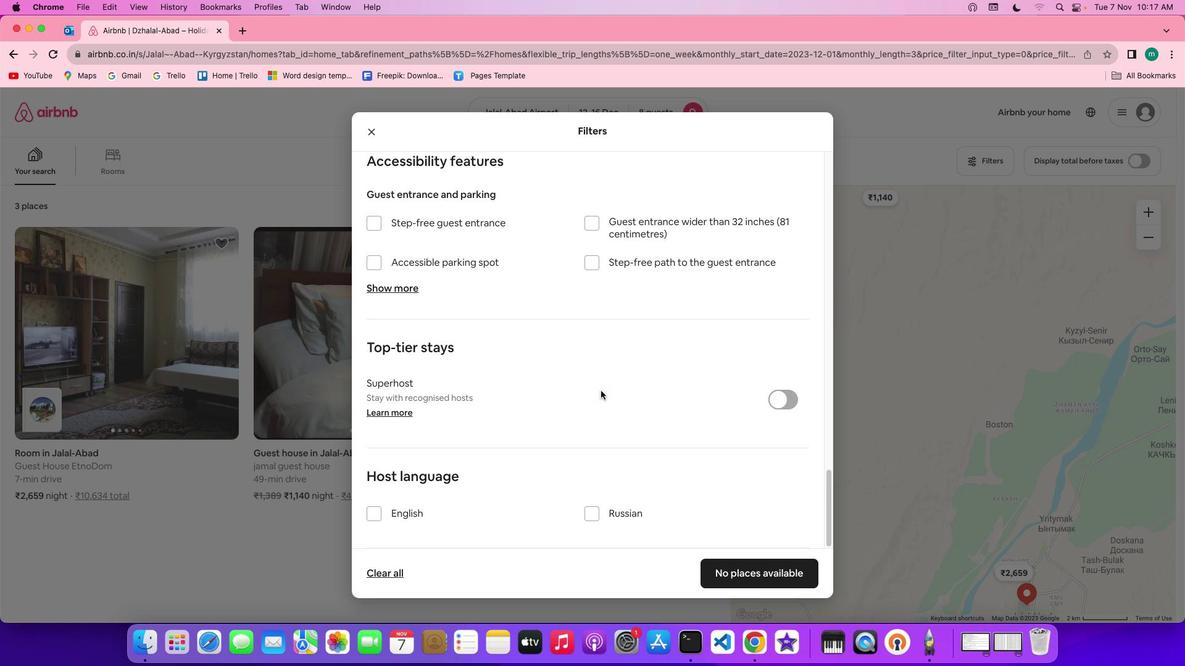 
Action: Mouse scrolled (592, 379) with delta (13, 15)
Screenshot: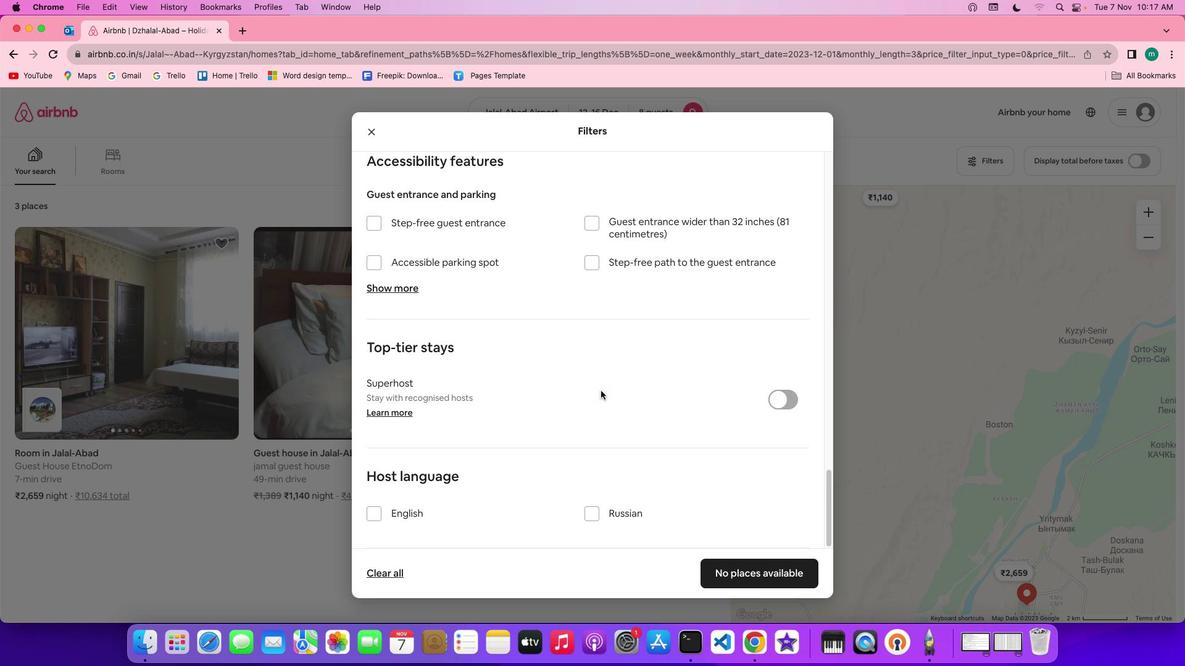 
Action: Mouse scrolled (592, 379) with delta (13, 15)
Screenshot: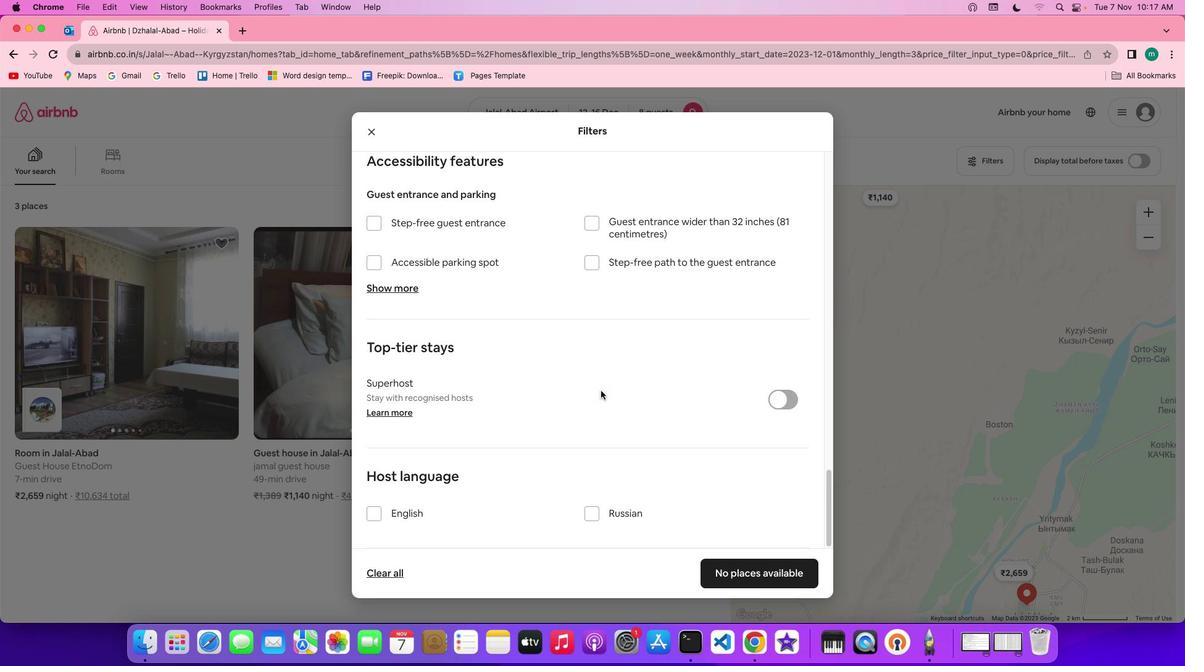 
Action: Mouse scrolled (592, 379) with delta (13, 15)
Screenshot: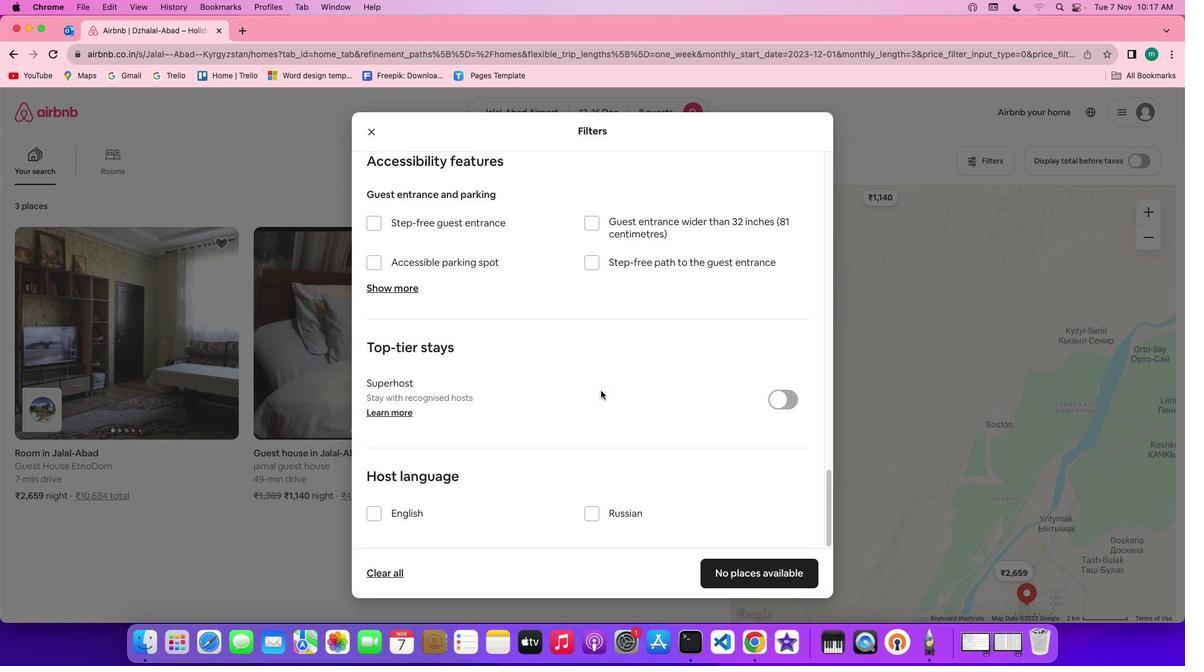 
Action: Mouse scrolled (592, 379) with delta (13, 15)
Screenshot: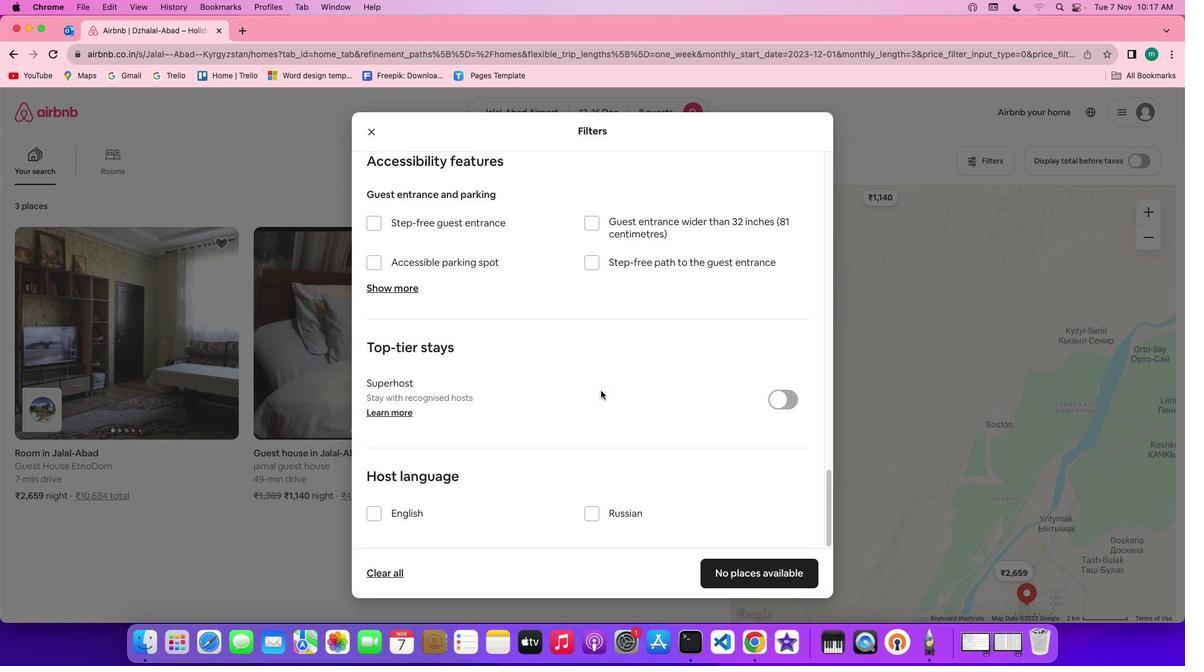 
Action: Mouse scrolled (592, 379) with delta (13, 15)
Screenshot: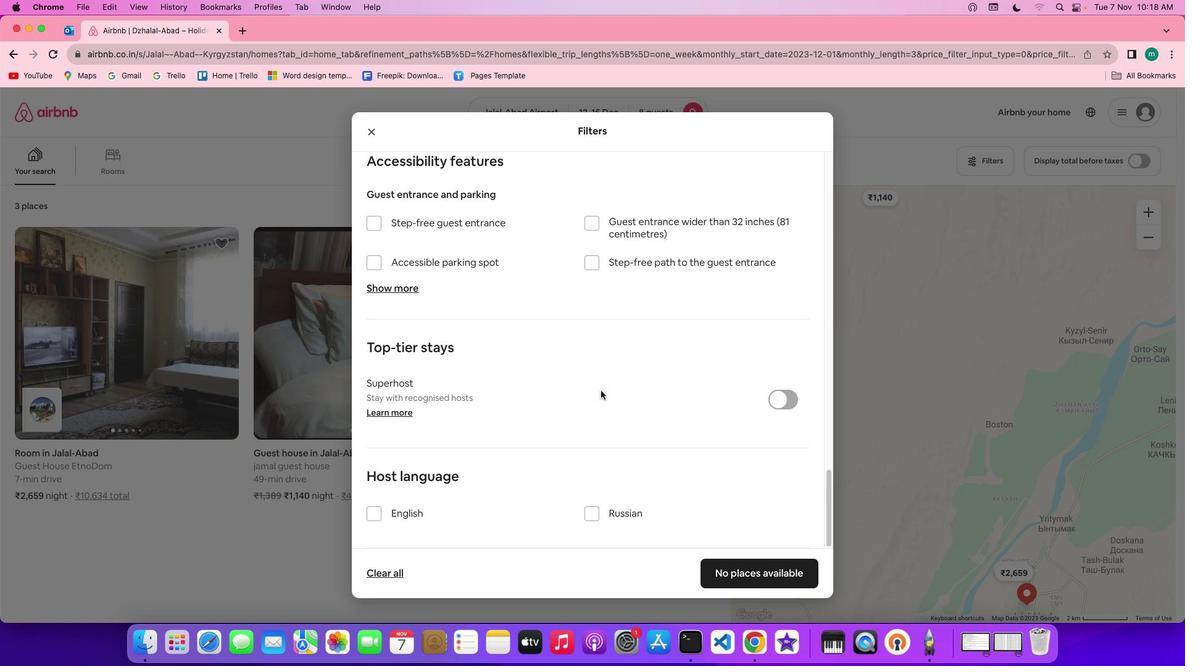 
Action: Mouse scrolled (592, 379) with delta (13, 15)
Screenshot: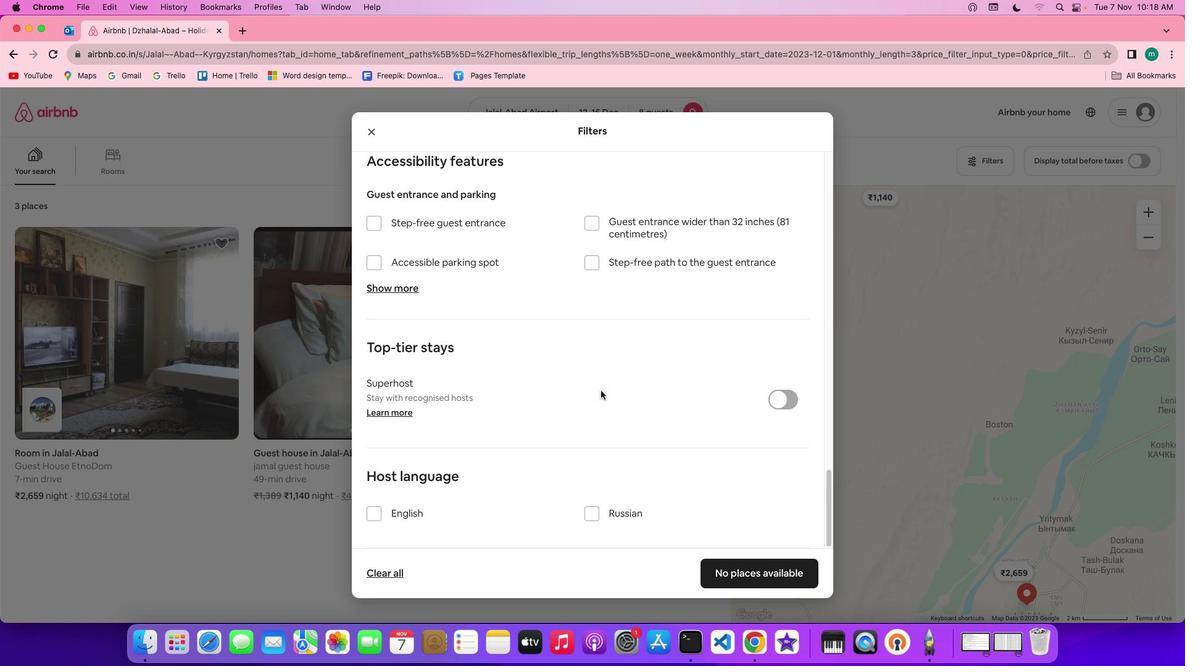 
Action: Mouse scrolled (592, 379) with delta (13, 15)
Screenshot: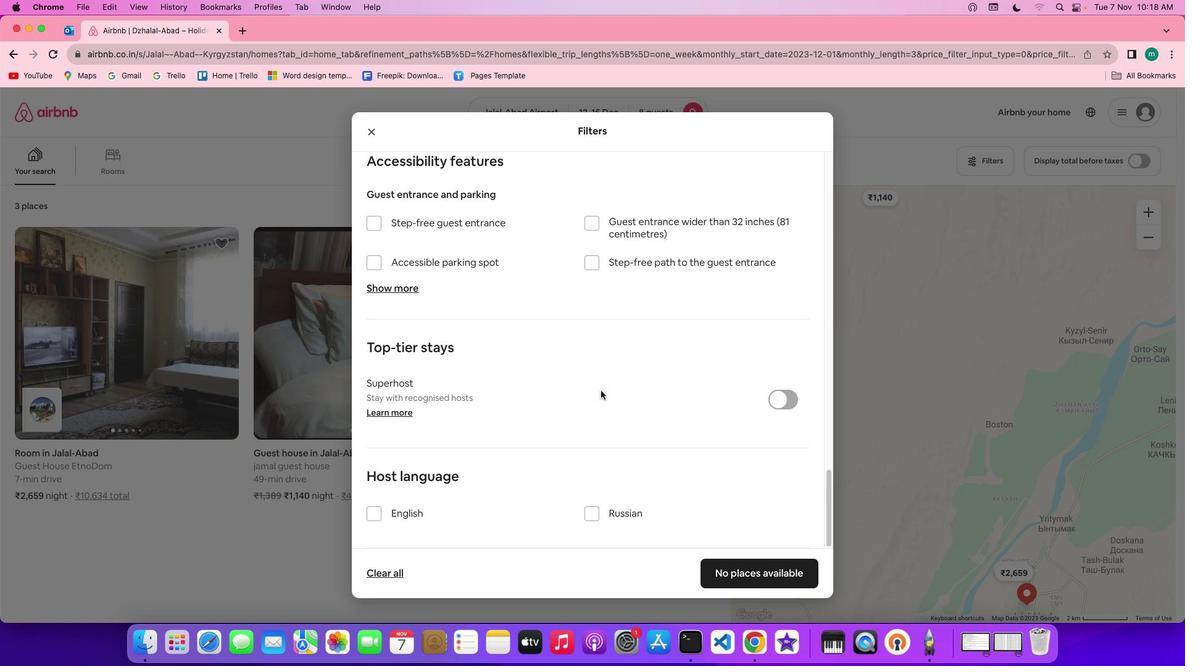 
Action: Mouse scrolled (592, 379) with delta (13, 15)
Screenshot: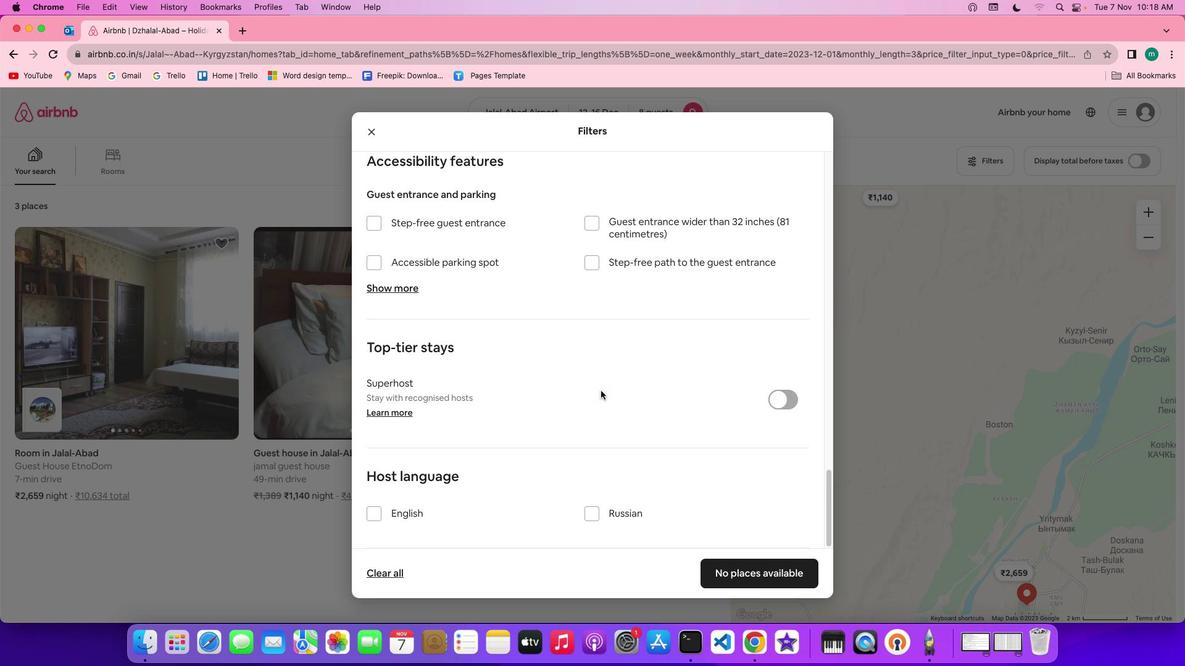 
Action: Mouse scrolled (592, 379) with delta (13, 15)
Screenshot: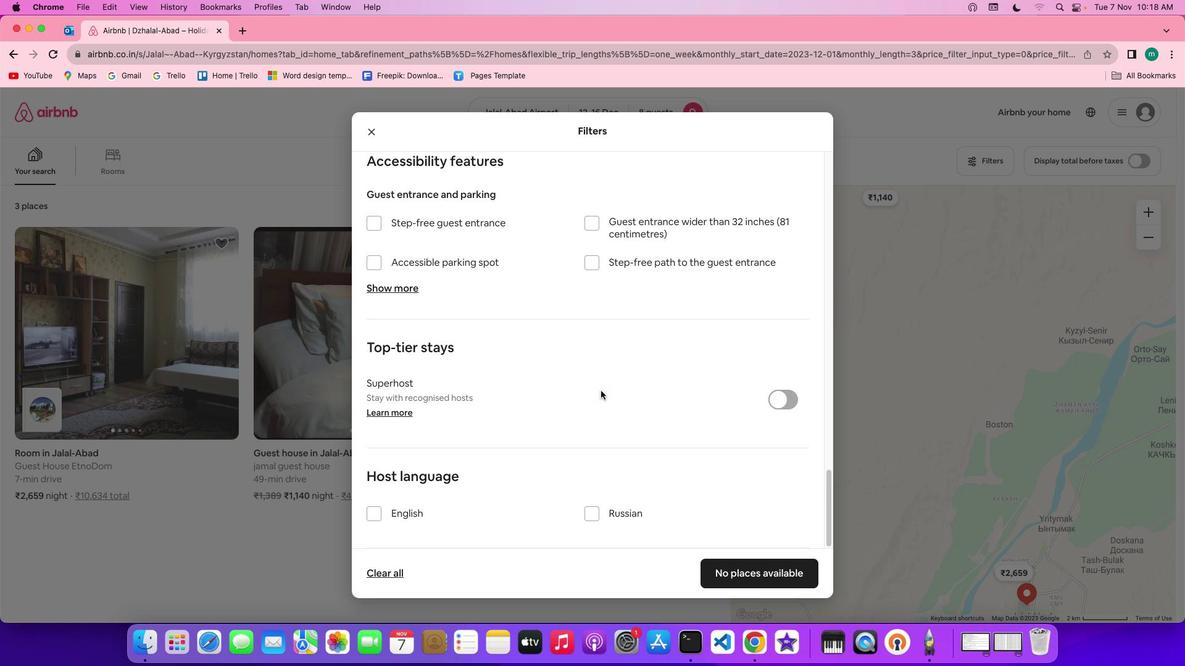 
Action: Mouse scrolled (592, 379) with delta (13, 15)
Screenshot: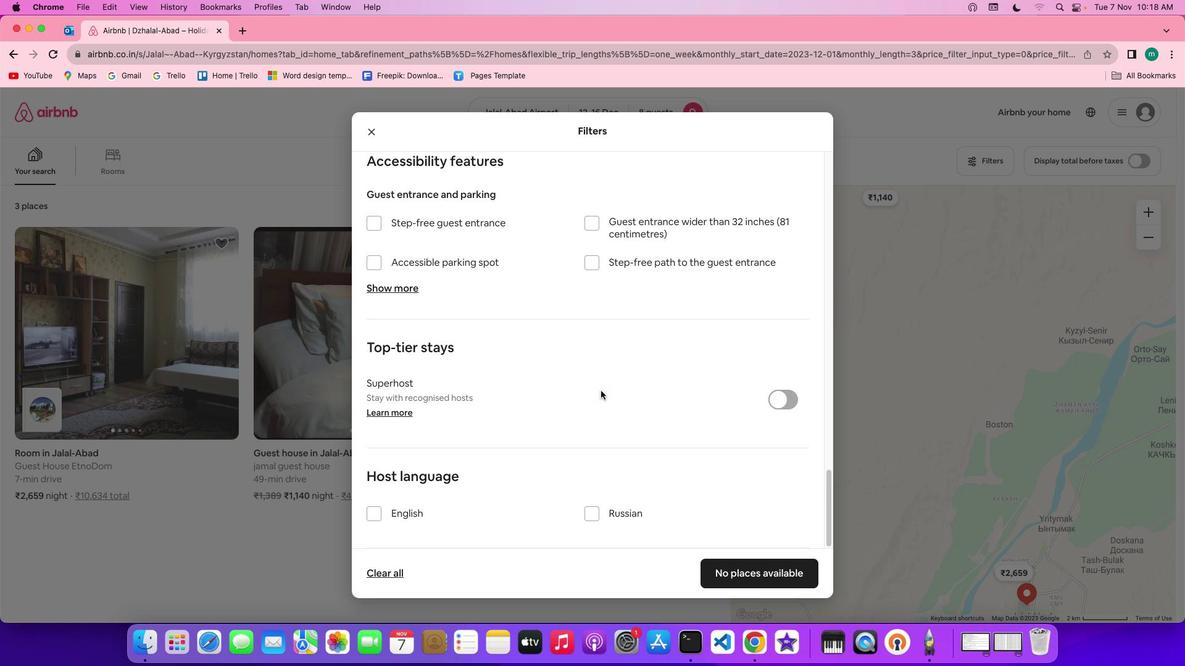 
Action: Mouse scrolled (592, 379) with delta (13, 15)
Screenshot: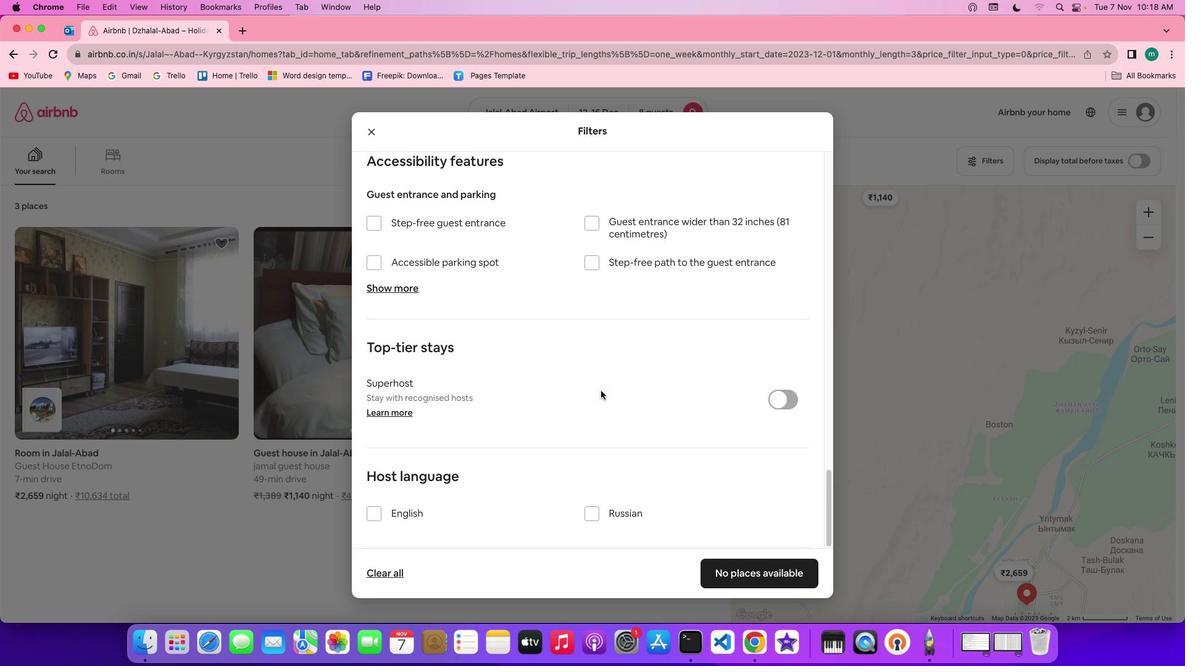 
Action: Mouse scrolled (592, 379) with delta (13, 15)
Screenshot: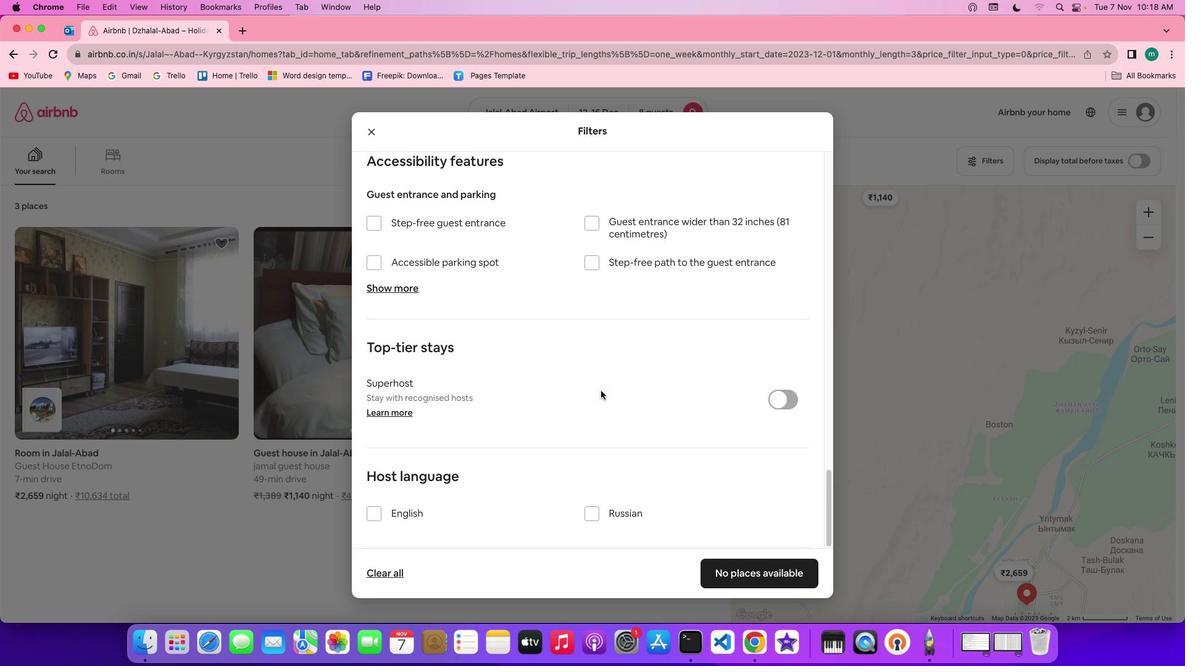 
Action: Mouse scrolled (592, 379) with delta (13, 15)
Screenshot: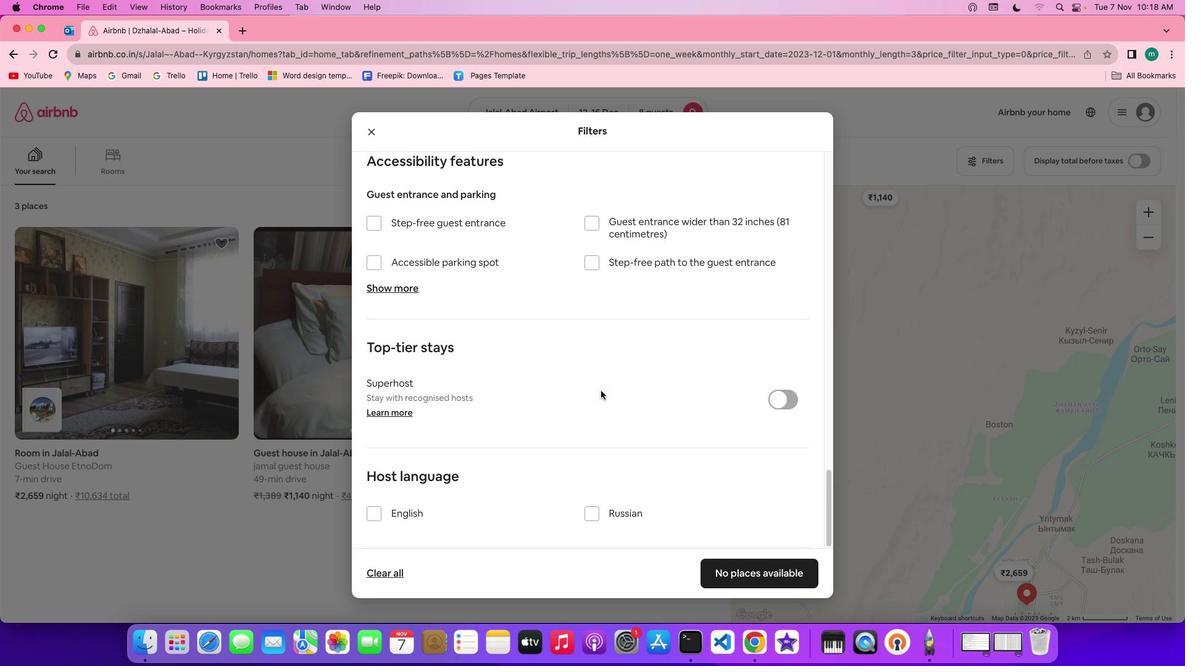
Action: Mouse scrolled (592, 379) with delta (13, 15)
Screenshot: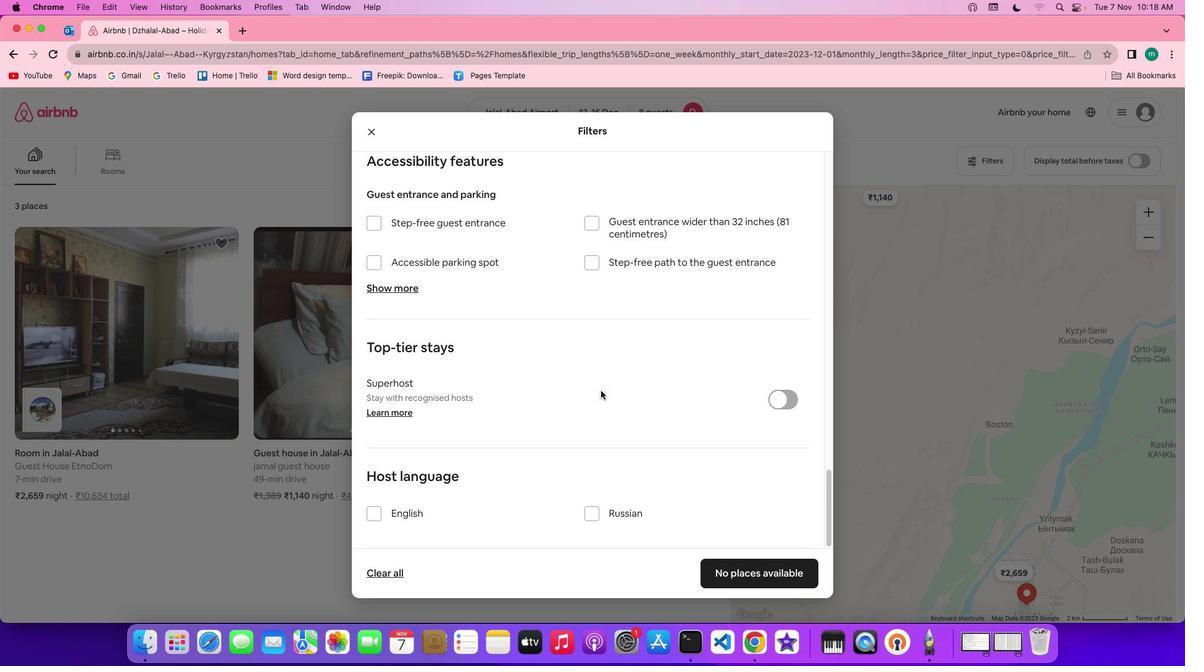 
Action: Mouse scrolled (592, 379) with delta (13, 15)
Screenshot: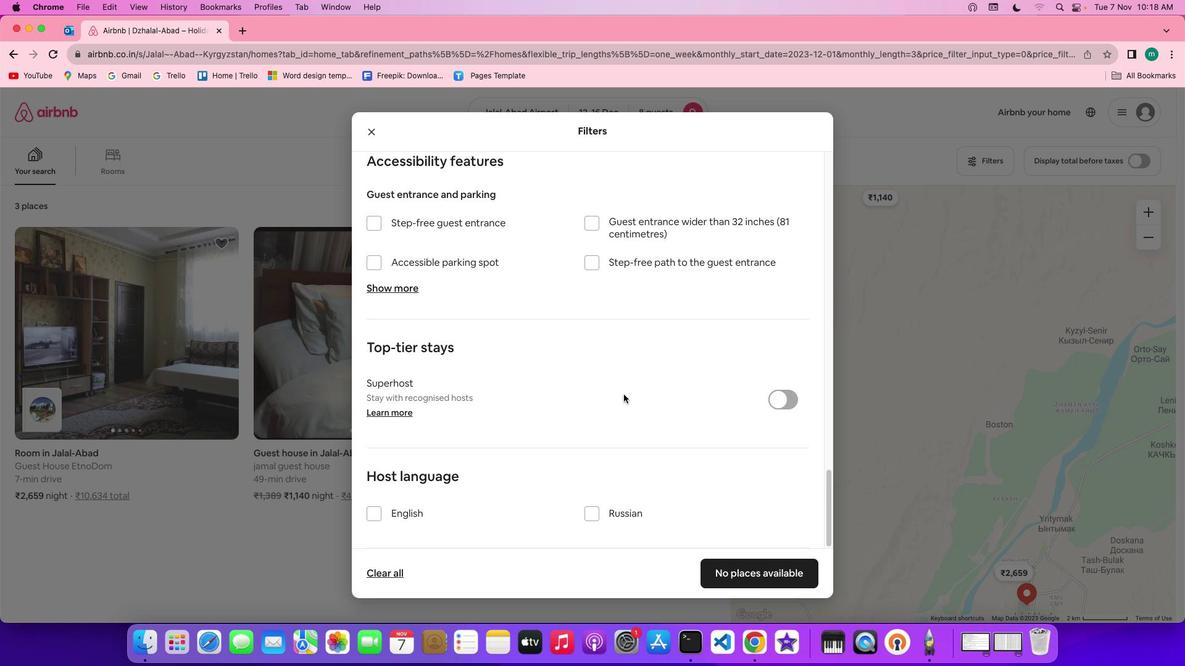 
Action: Mouse scrolled (592, 379) with delta (13, 14)
Screenshot: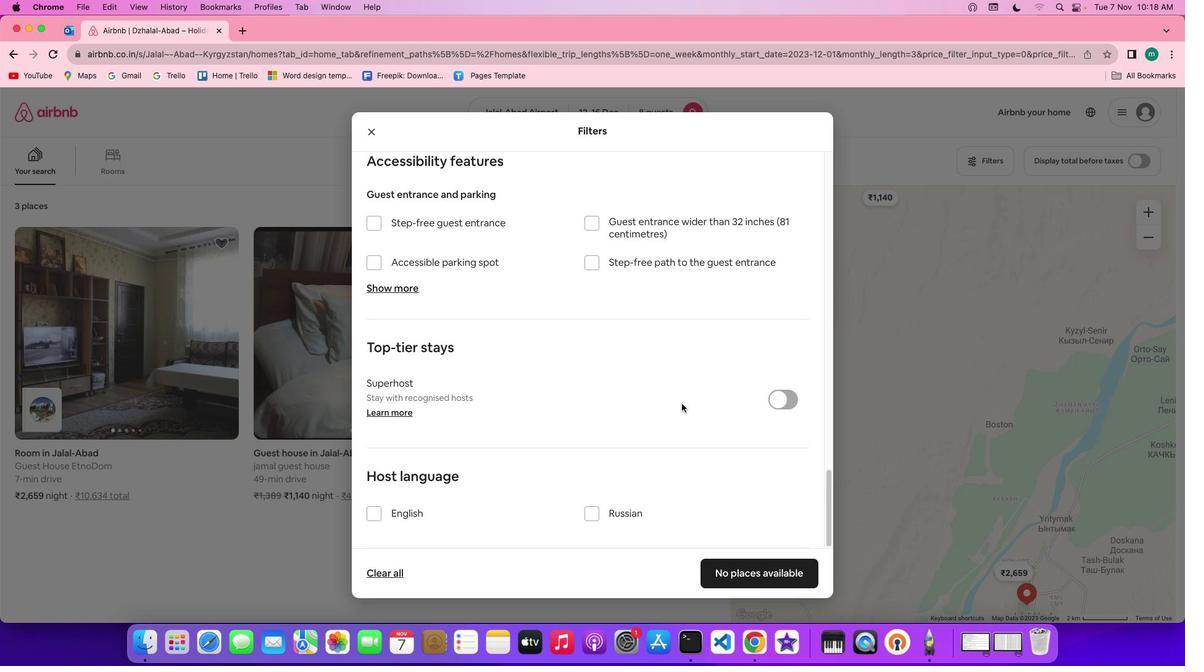 
Action: Mouse moved to (756, 548)
Screenshot: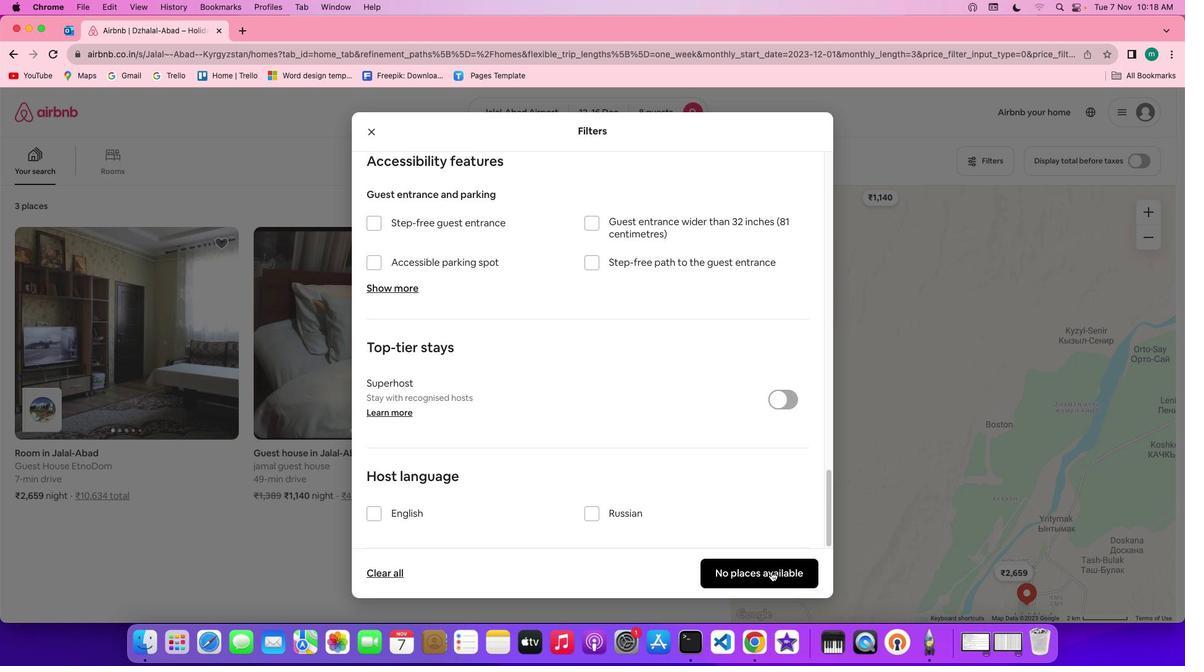 
Action: Mouse pressed left at (756, 548)
Screenshot: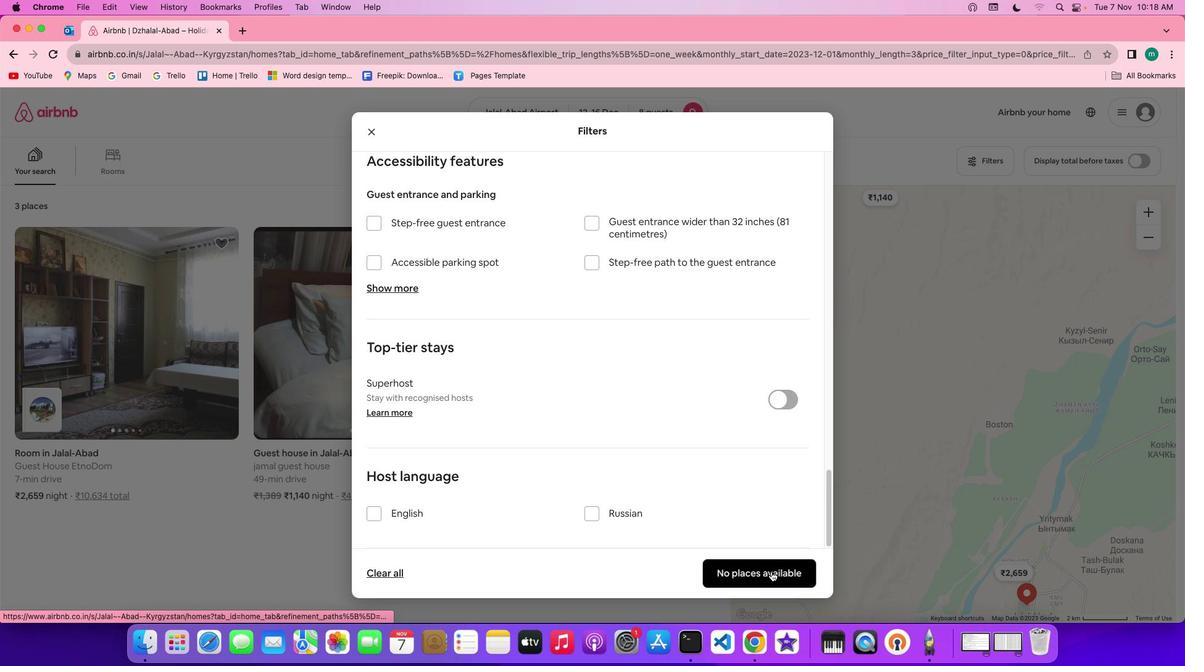 
Action: Mouse moved to (459, 355)
Screenshot: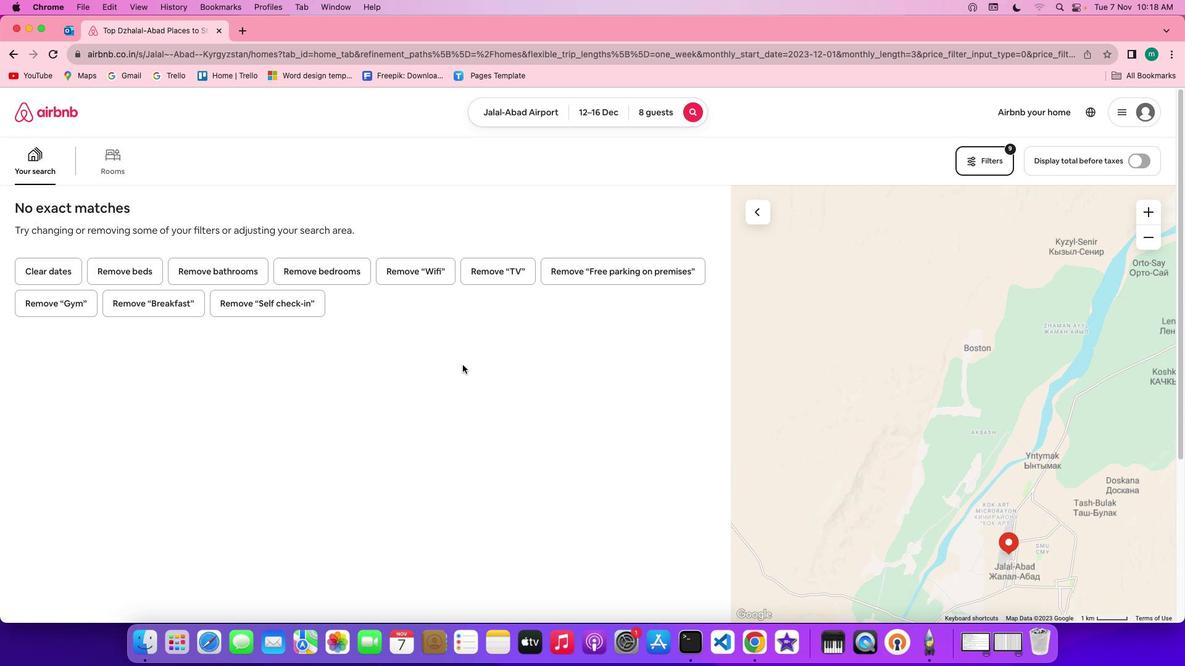 
